 Task: Play online Dominion games in easy mode.
Action: Mouse moved to (215, 582)
Screenshot: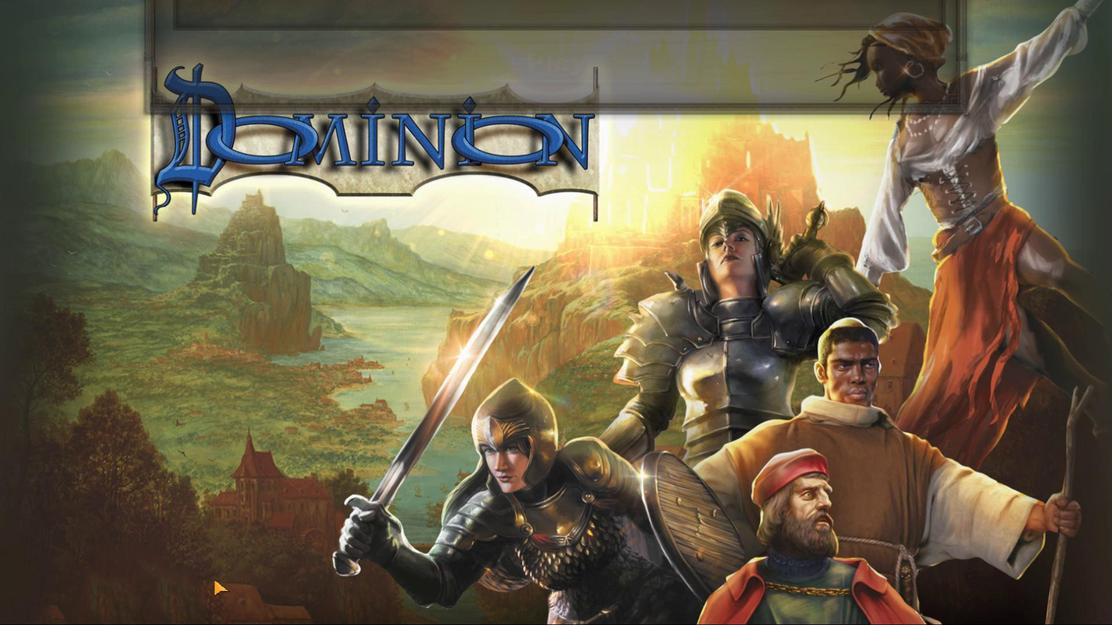 
Action: Mouse pressed left at (215, 582)
Screenshot: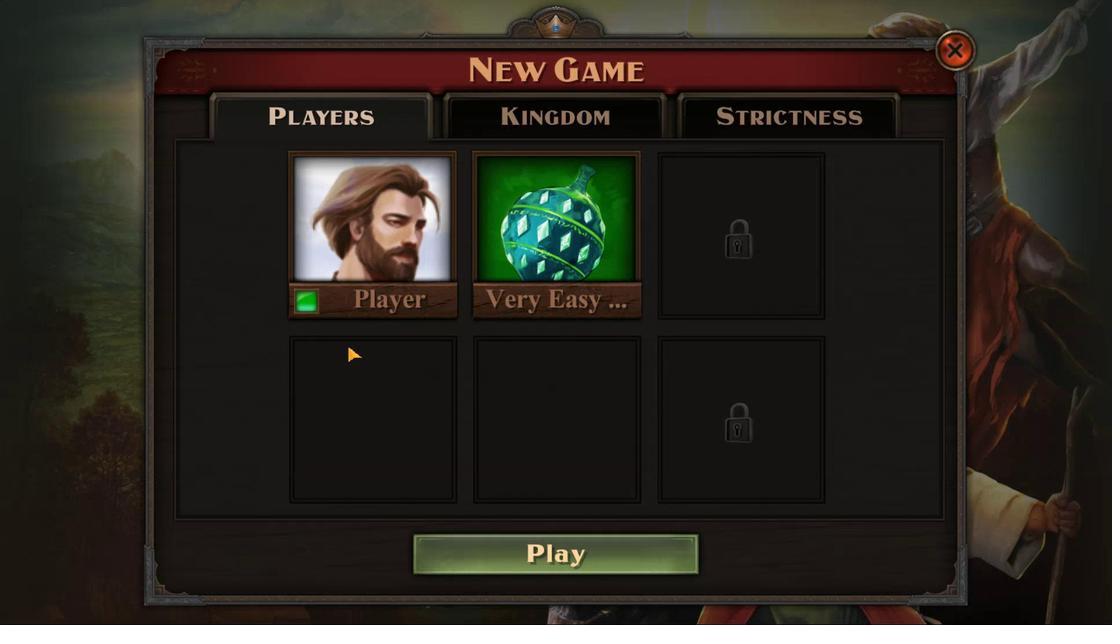 
Action: Mouse moved to (540, 230)
Screenshot: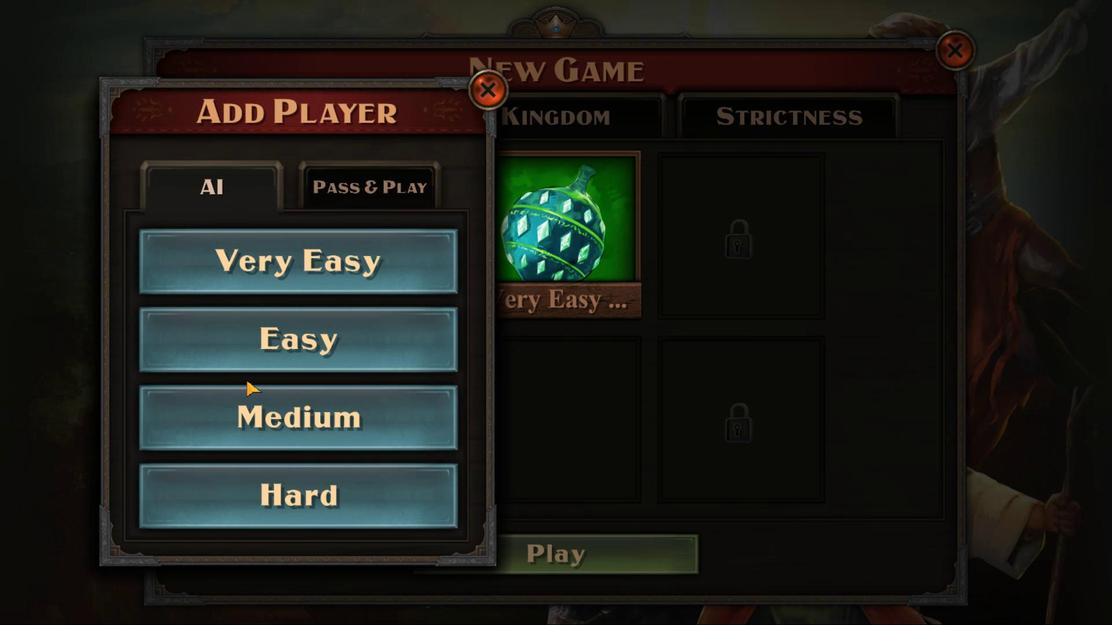 
Action: Mouse pressed left at (540, 230)
Screenshot: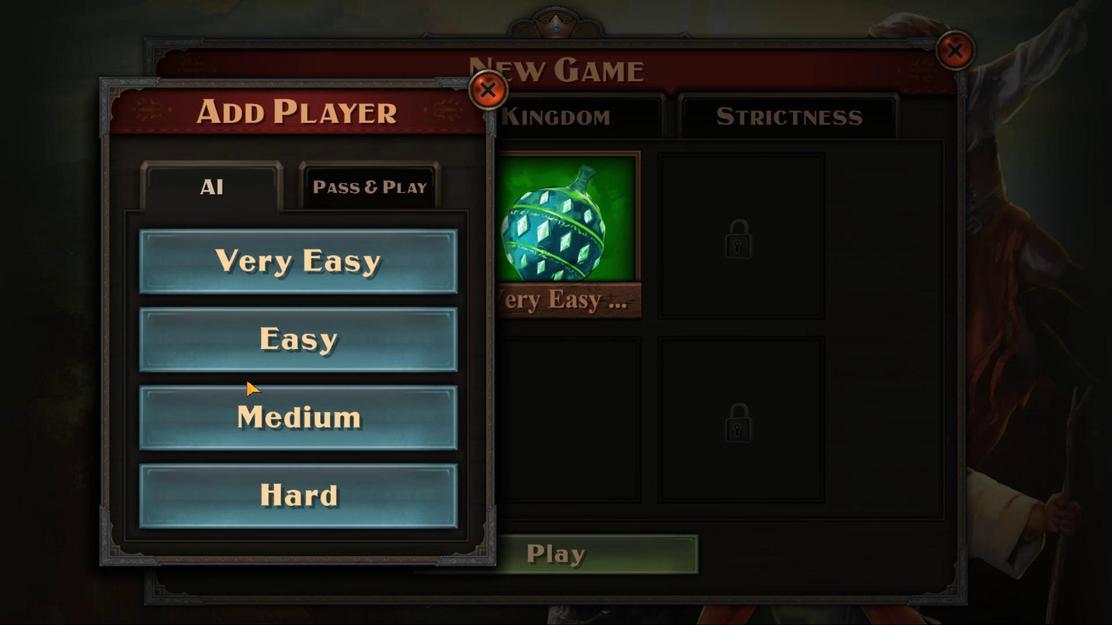 
Action: Mouse moved to (305, 336)
Screenshot: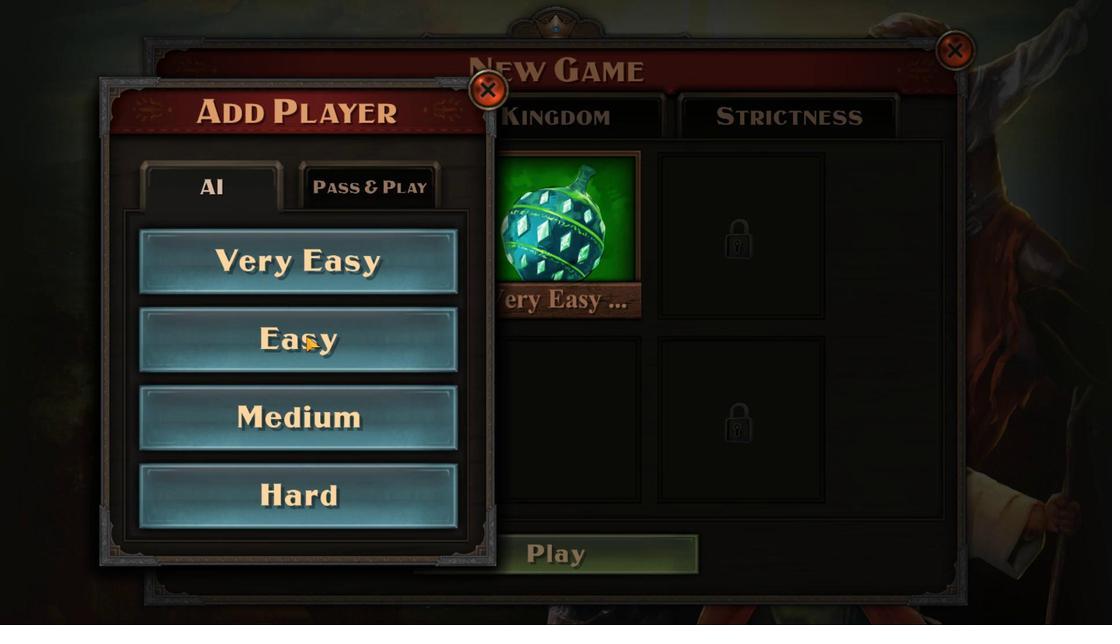 
Action: Mouse pressed left at (305, 336)
Screenshot: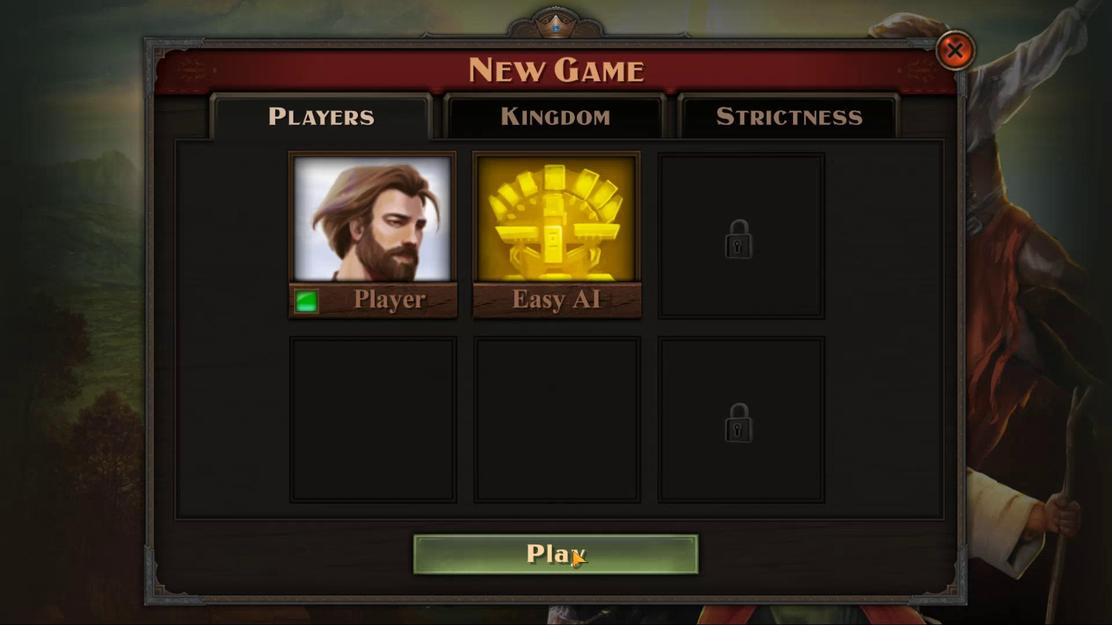 
Action: Mouse moved to (571, 550)
Screenshot: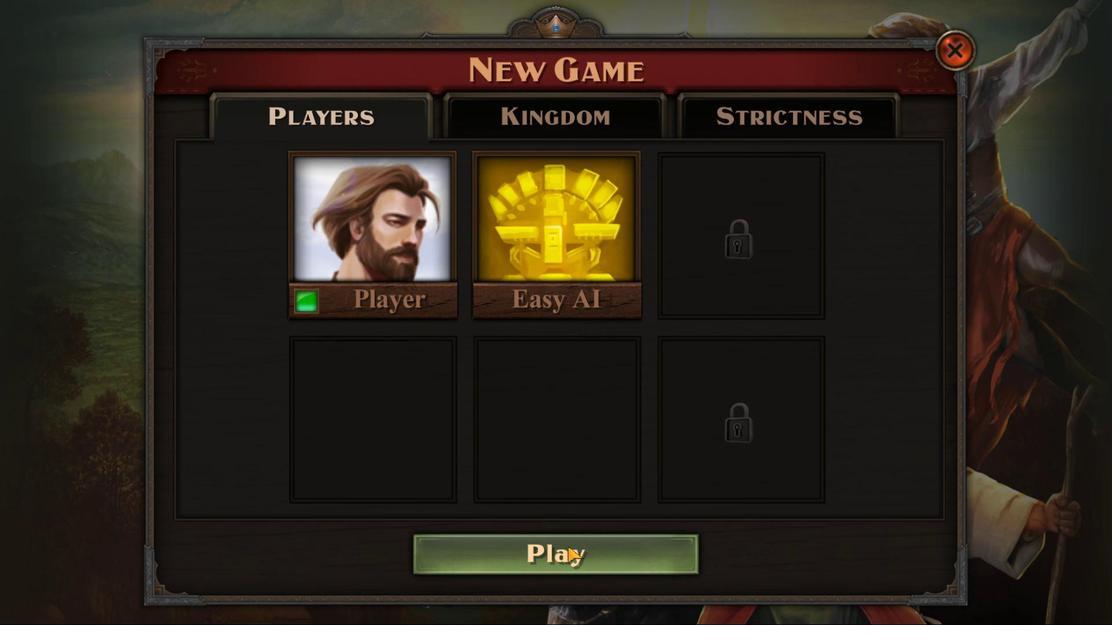 
Action: Mouse pressed left at (571, 550)
Screenshot: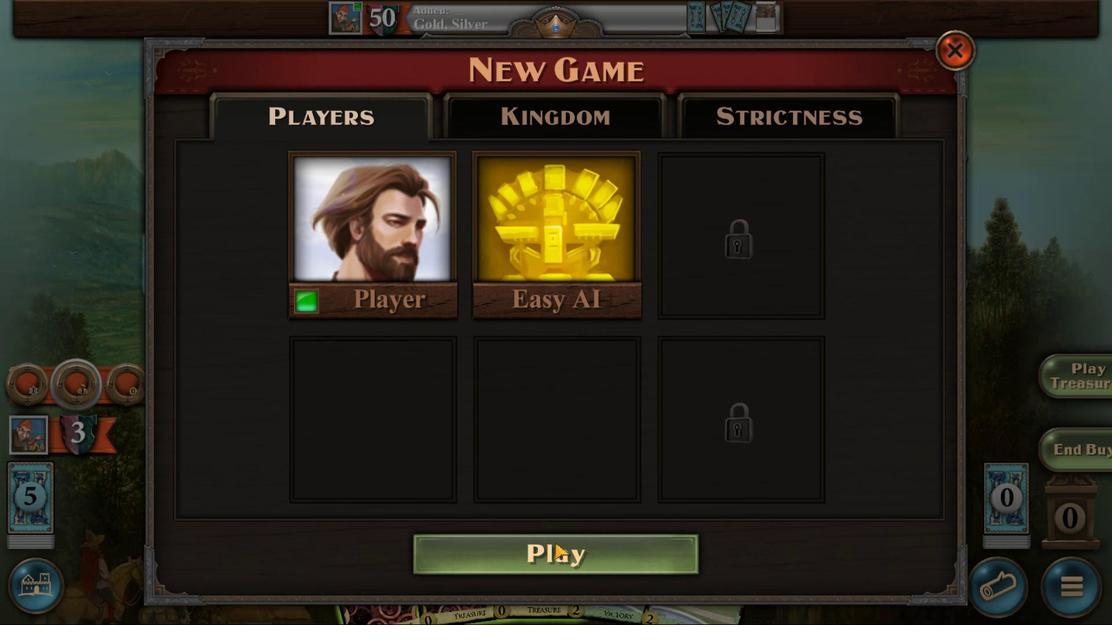 
Action: Mouse moved to (423, 535)
Screenshot: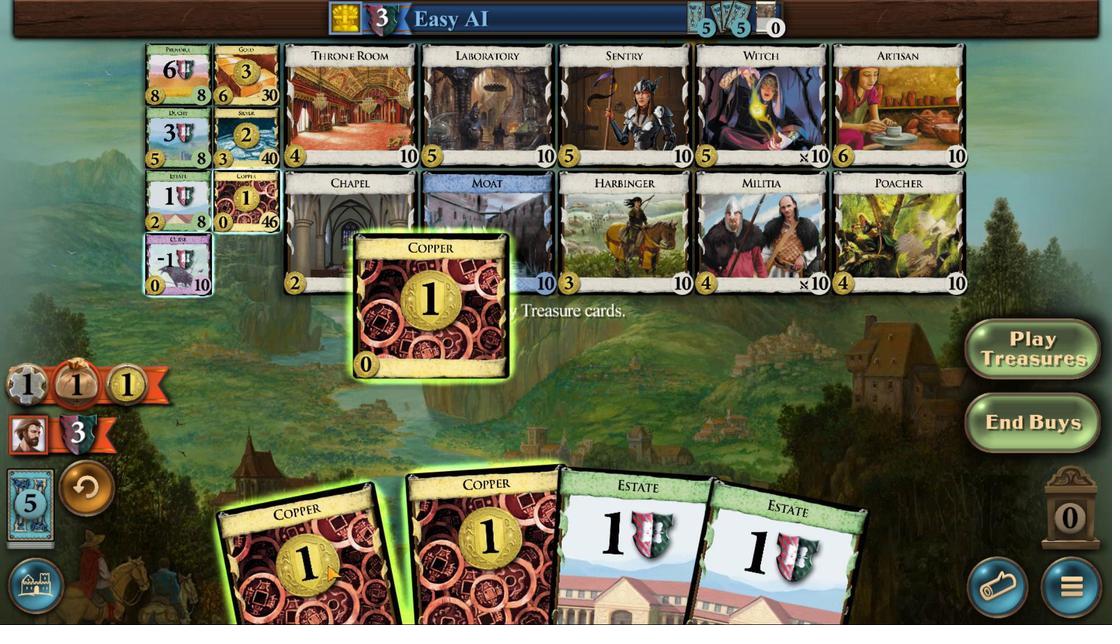 
Action: Mouse scrolled (423, 534) with delta (0, 0)
Screenshot: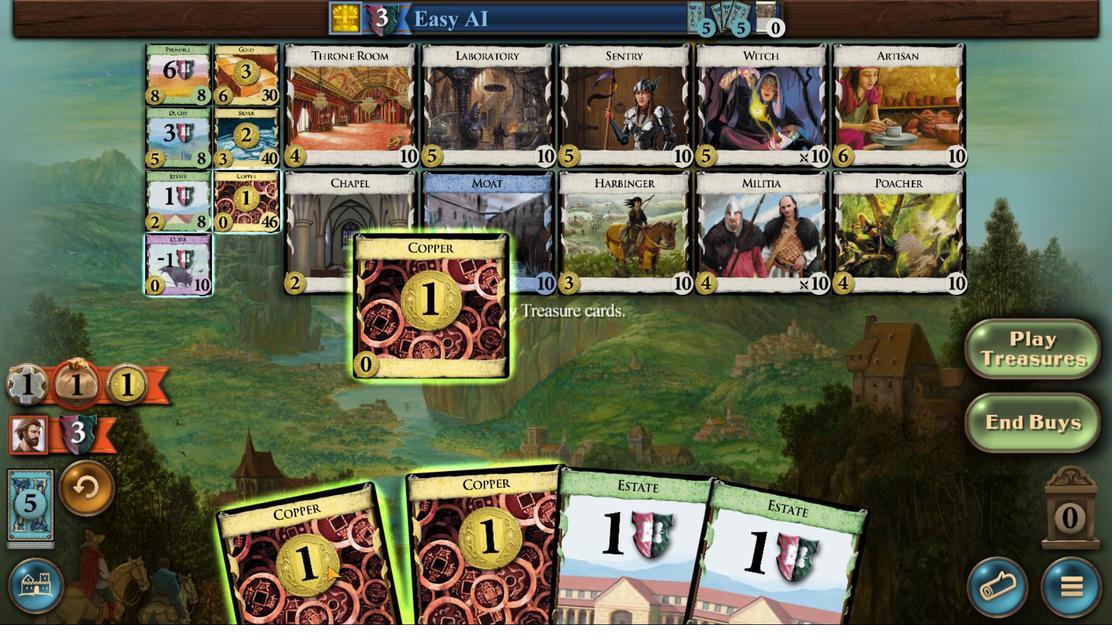 
Action: Mouse scrolled (423, 534) with delta (0, 0)
Screenshot: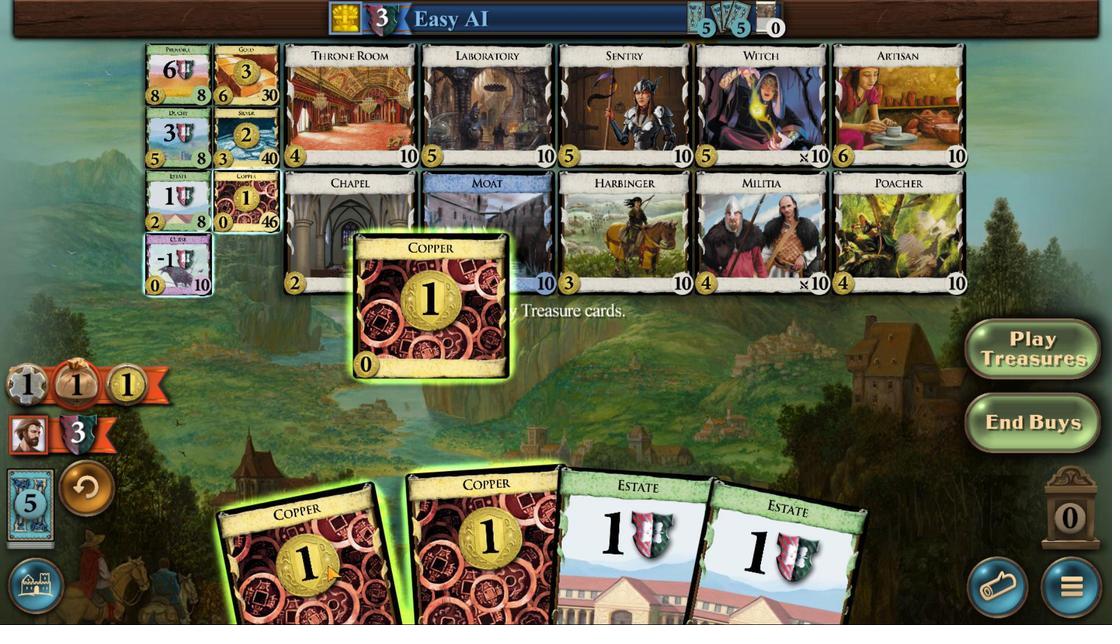 
Action: Mouse scrolled (423, 534) with delta (0, 0)
Screenshot: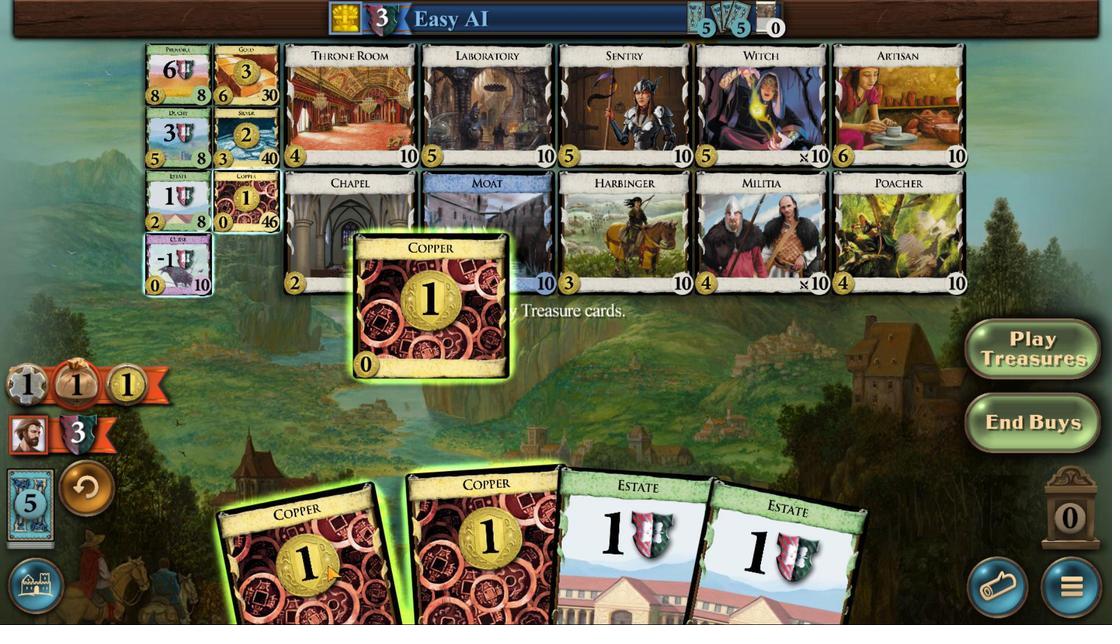 
Action: Mouse scrolled (423, 534) with delta (0, 0)
Screenshot: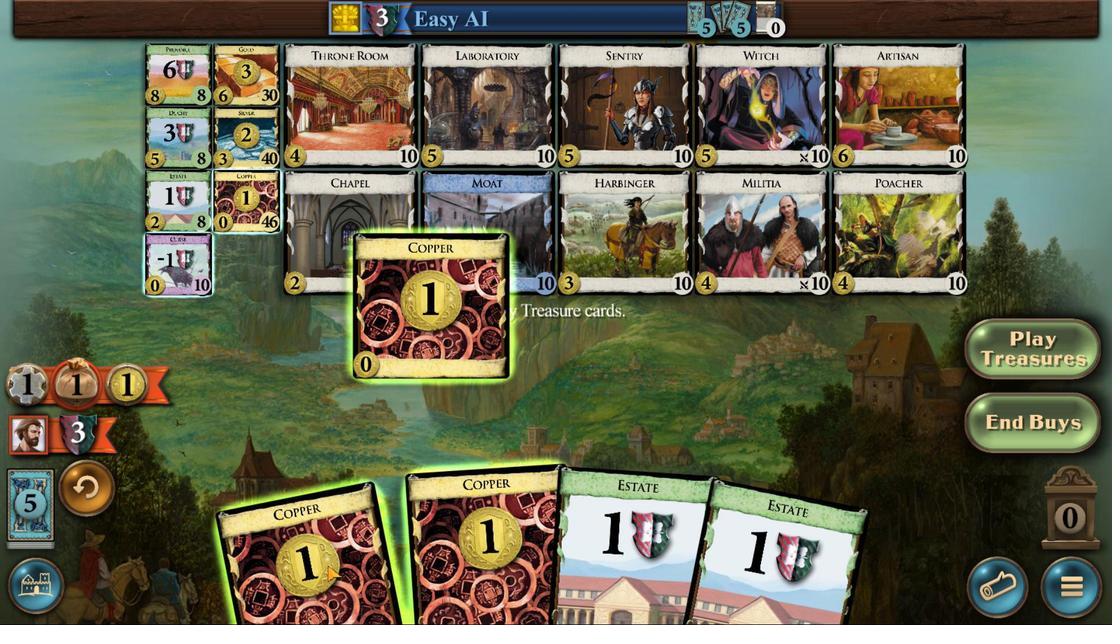 
Action: Mouse moved to (317, 566)
Screenshot: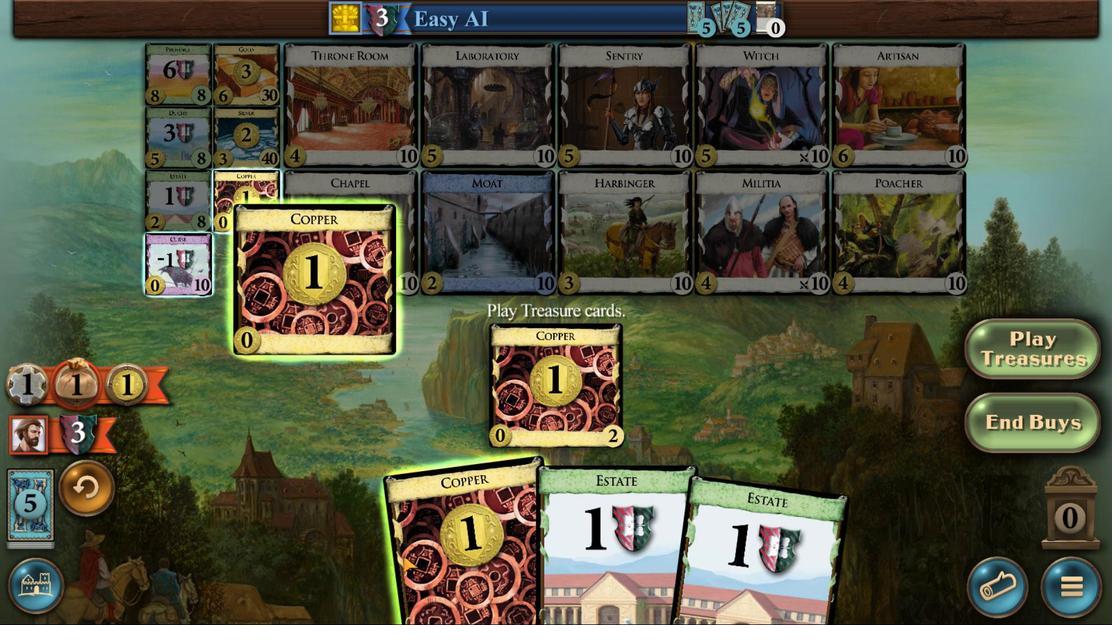 
Action: Mouse scrolled (317, 565) with delta (0, 0)
Screenshot: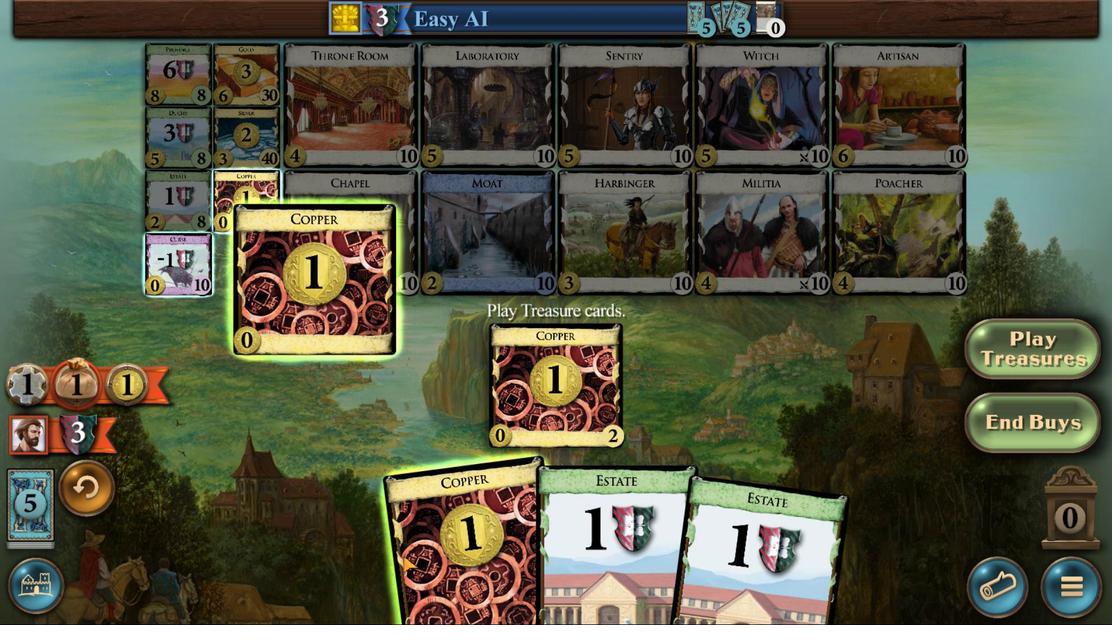 
Action: Mouse scrolled (317, 565) with delta (0, 0)
Screenshot: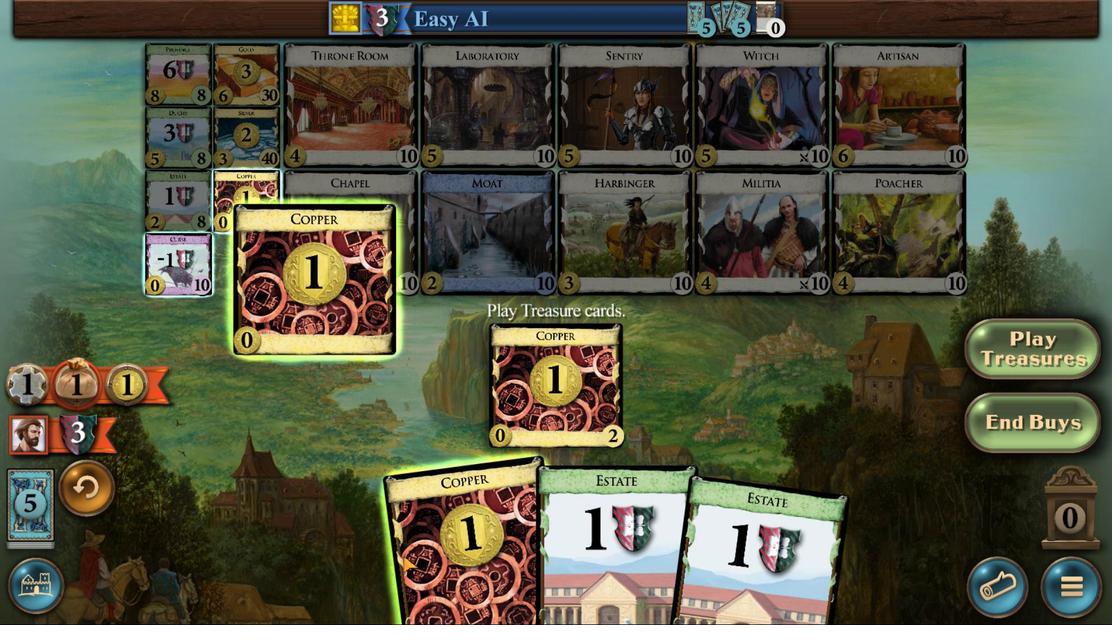 
Action: Mouse scrolled (317, 565) with delta (0, 0)
Screenshot: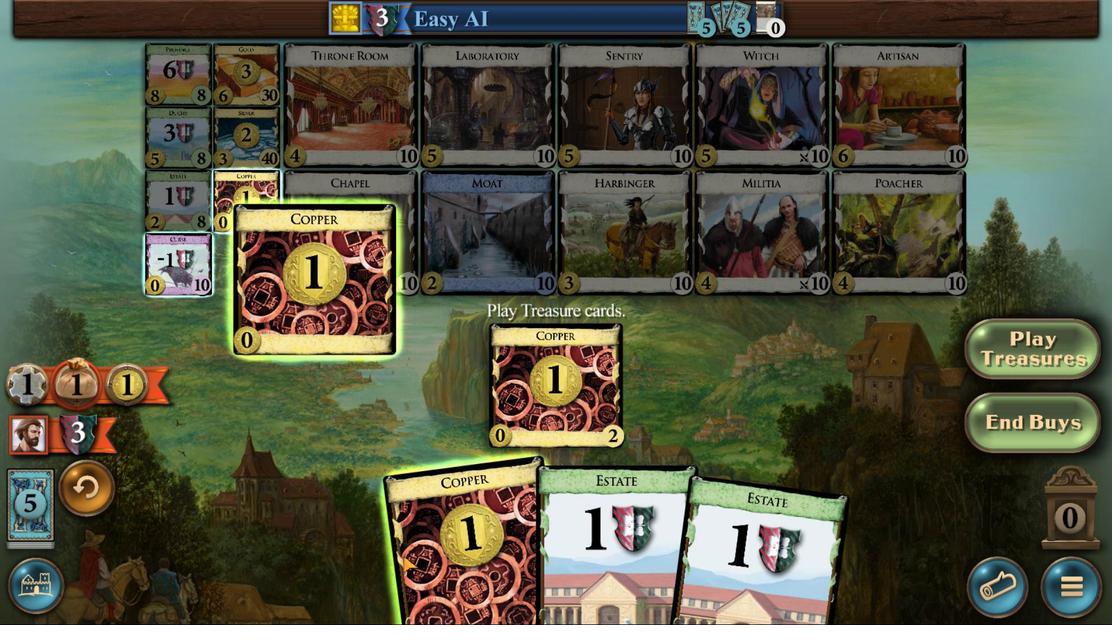 
Action: Mouse moved to (418, 550)
Screenshot: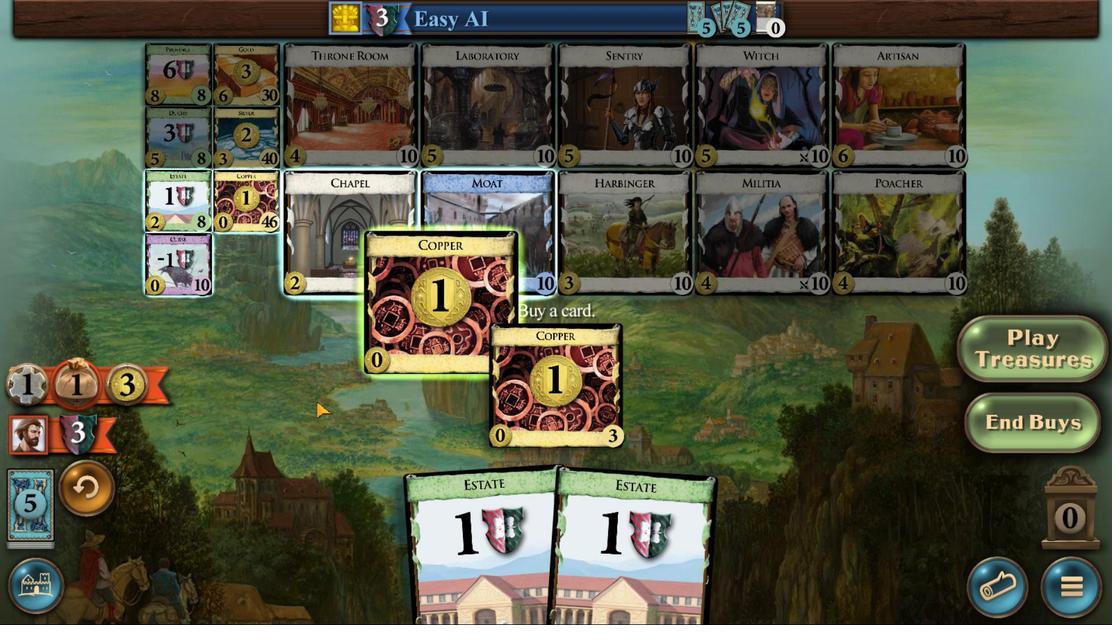
Action: Mouse scrolled (418, 549) with delta (0, 0)
Screenshot: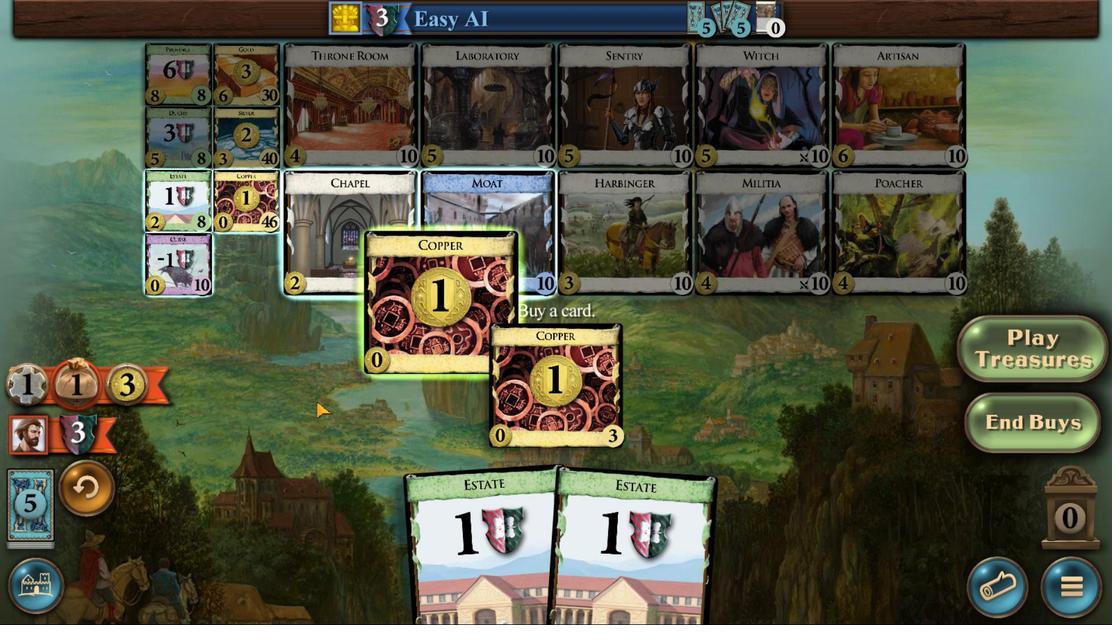 
Action: Mouse moved to (421, 559)
Screenshot: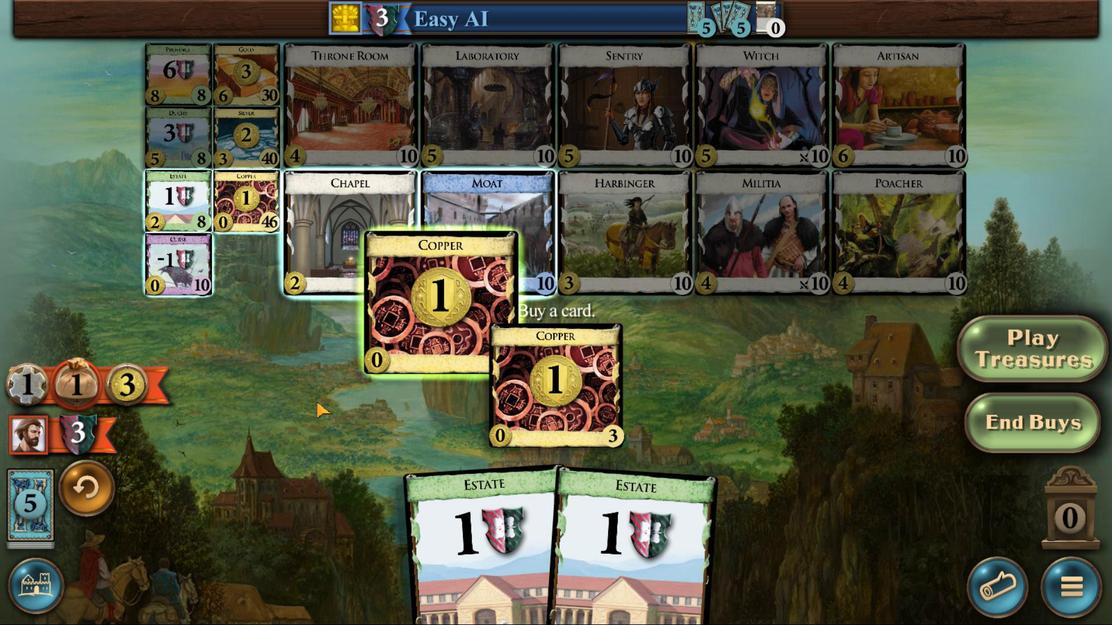 
Action: Mouse scrolled (421, 558) with delta (0, 0)
Screenshot: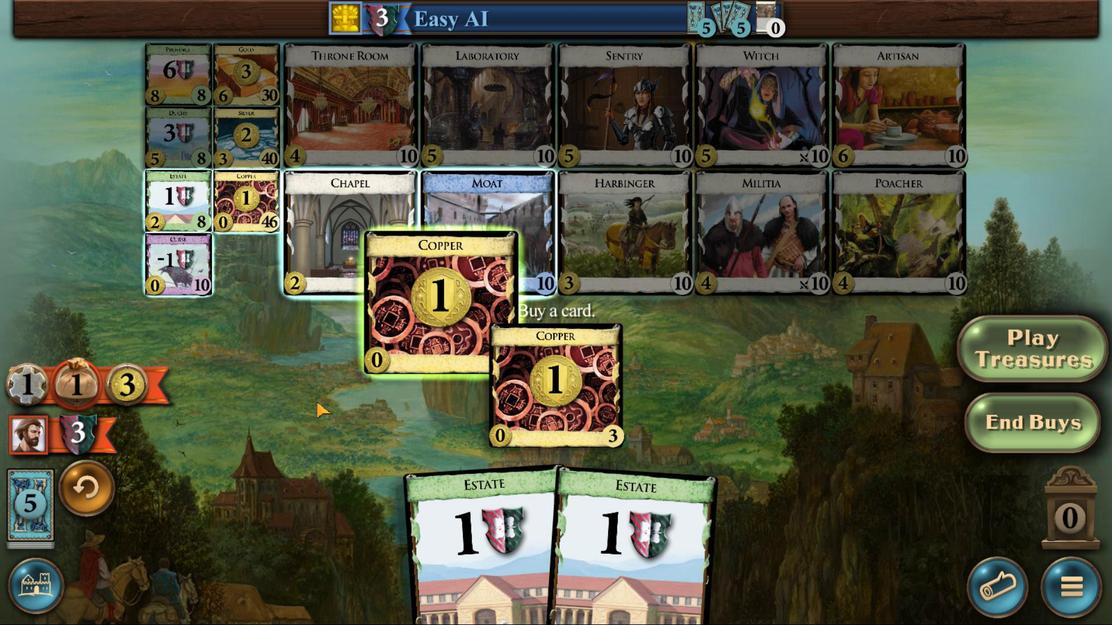 
Action: Mouse moved to (421, 565)
Screenshot: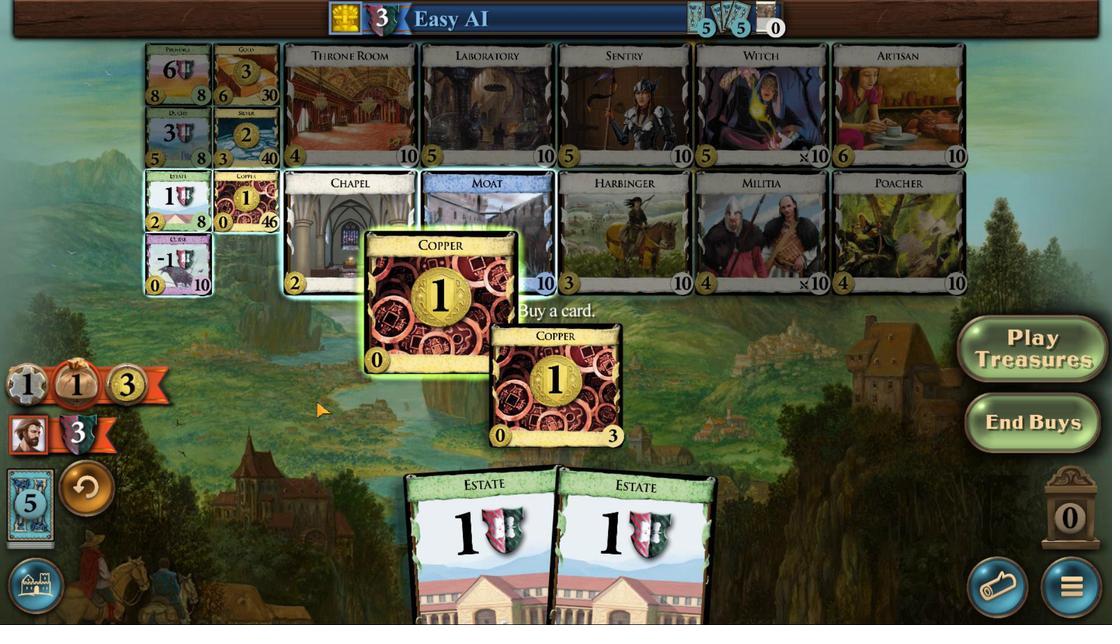 
Action: Mouse scrolled (421, 563) with delta (0, 0)
Screenshot: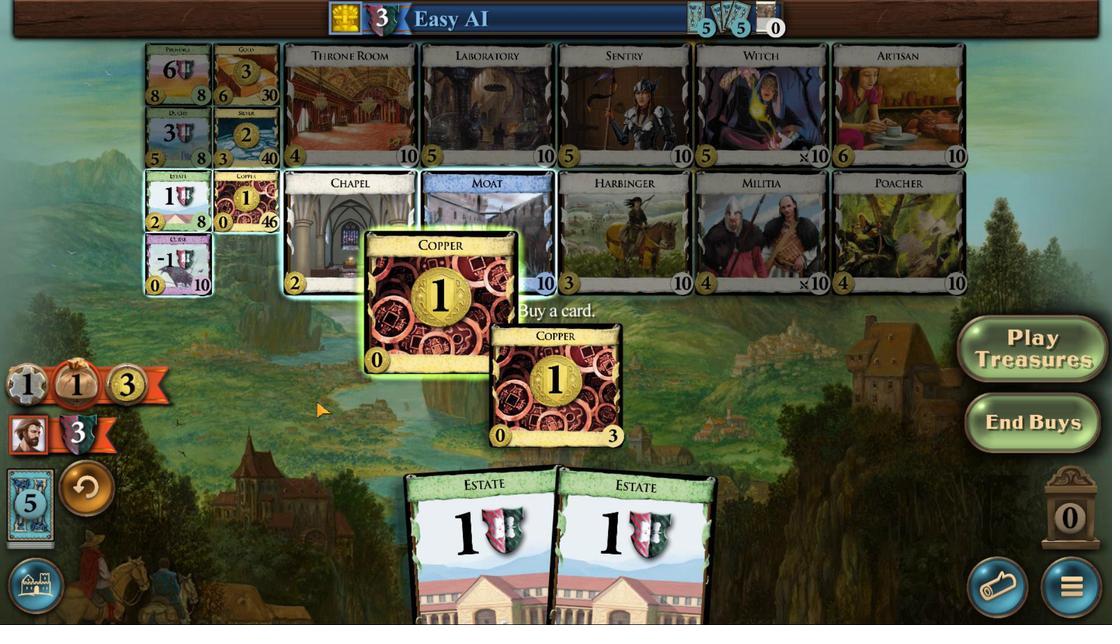 
Action: Mouse moved to (421, 567)
Screenshot: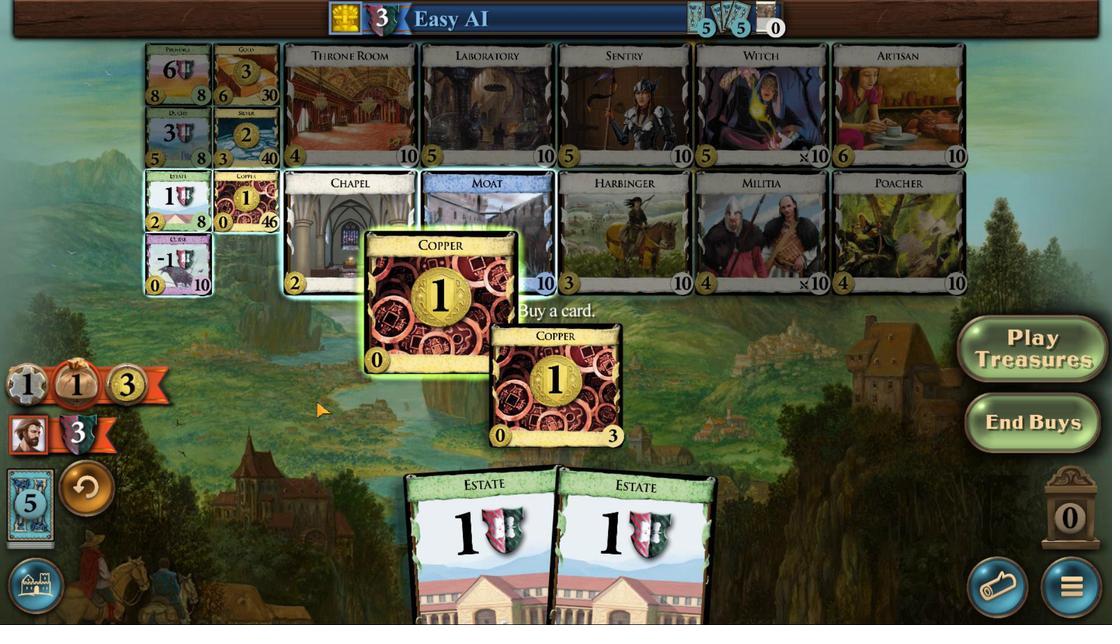 
Action: Mouse scrolled (421, 566) with delta (0, 0)
Screenshot: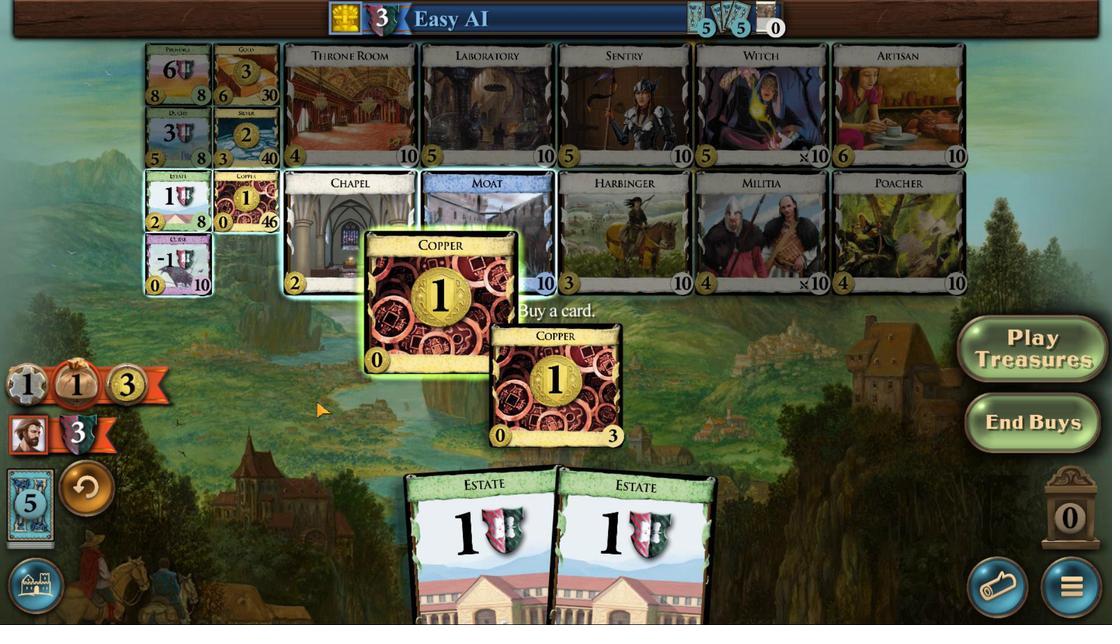 
Action: Mouse moved to (236, 146)
Screenshot: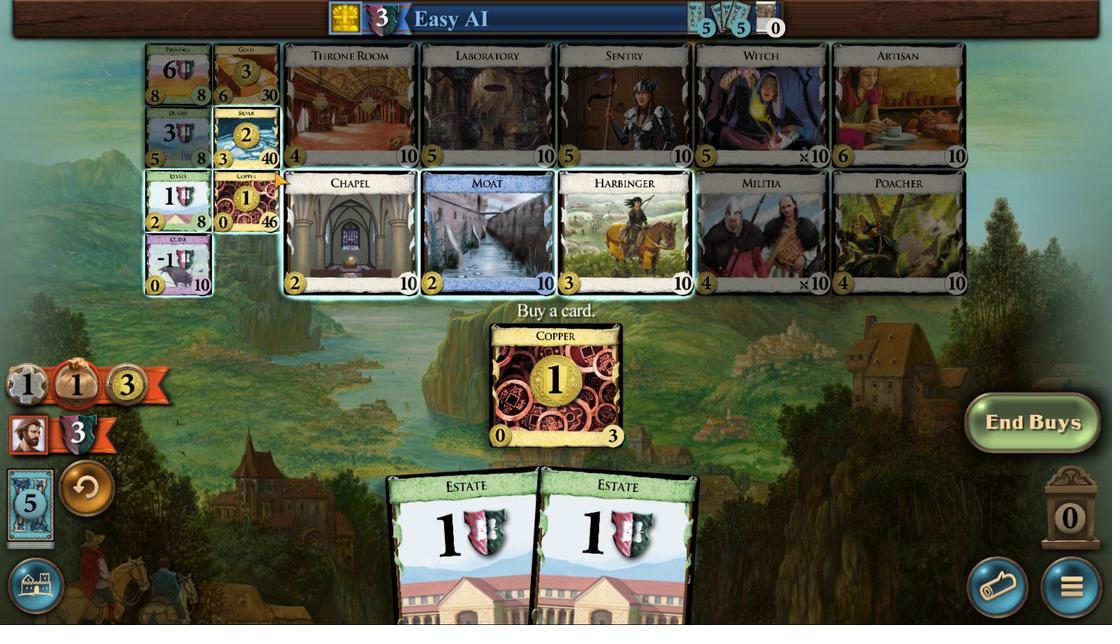 
Action: Mouse pressed left at (236, 146)
Screenshot: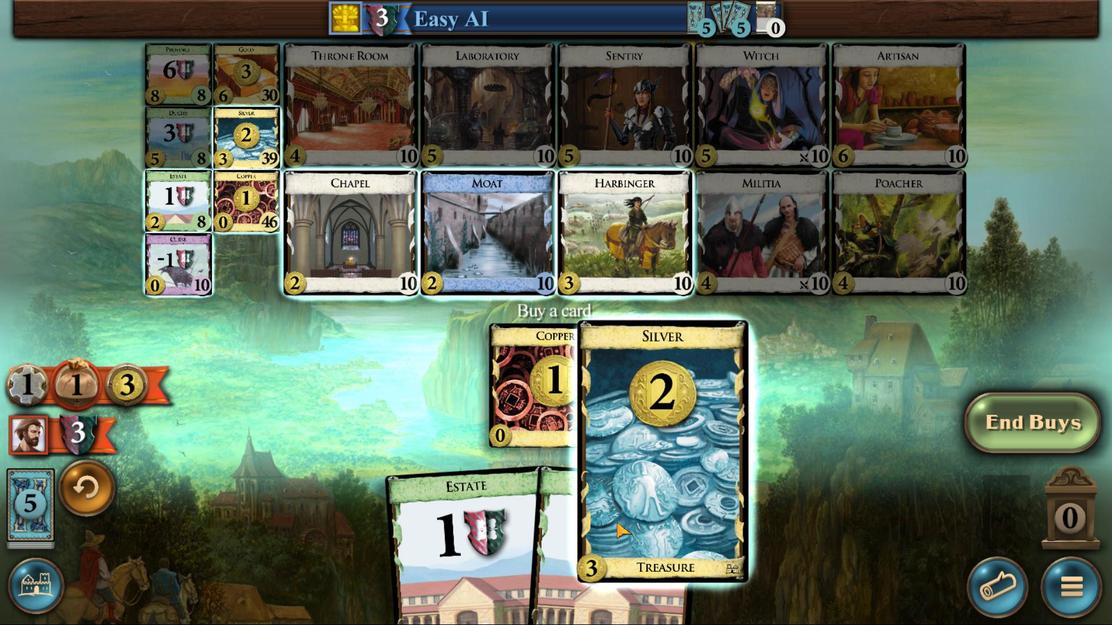 
Action: Mouse moved to (323, 591)
Screenshot: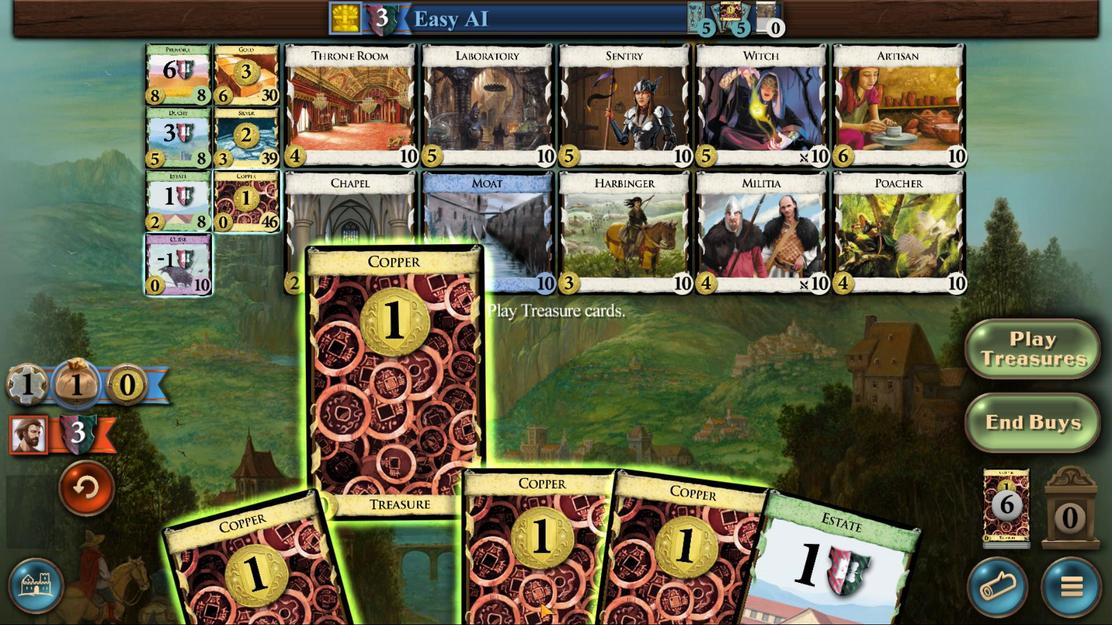 
Action: Mouse scrolled (323, 590) with delta (0, 0)
Screenshot: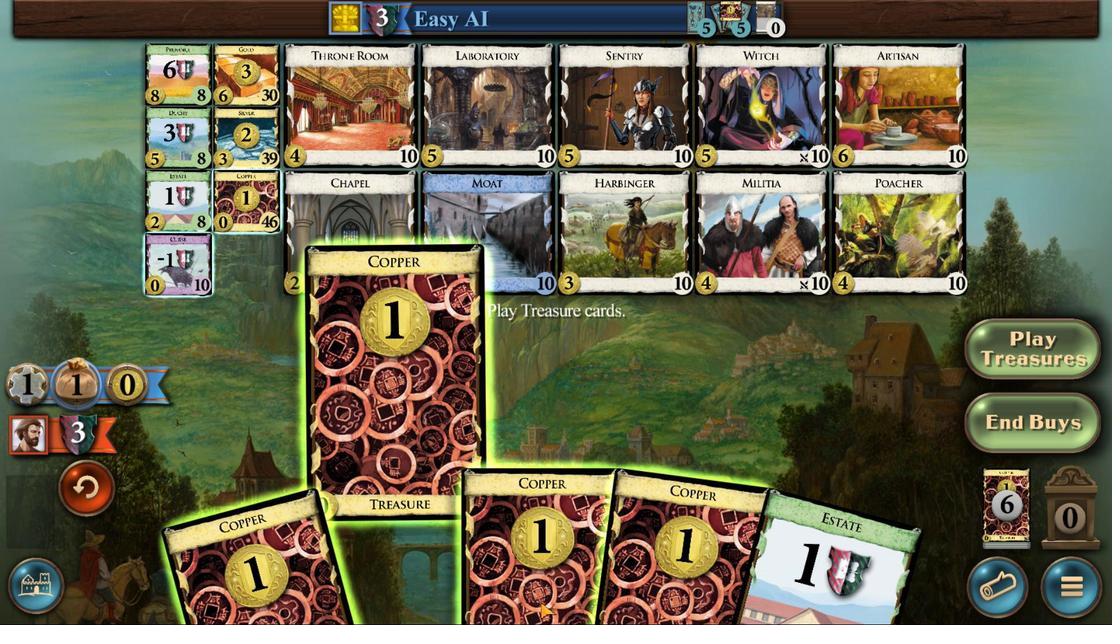 
Action: Mouse moved to (645, 573)
Screenshot: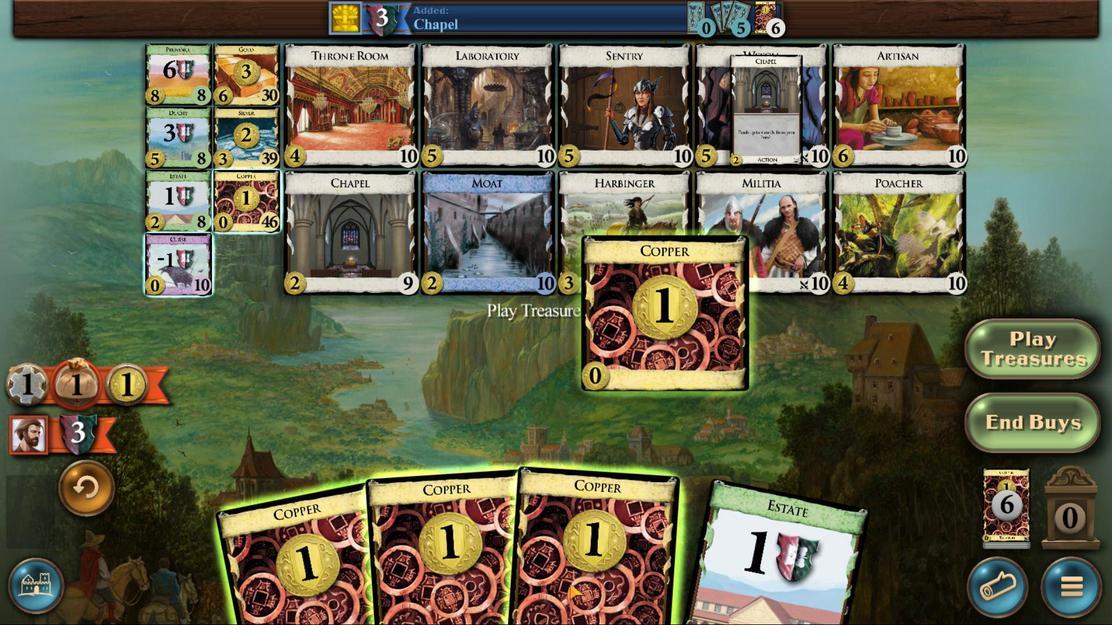 
Action: Mouse scrolled (645, 572) with delta (0, 0)
Screenshot: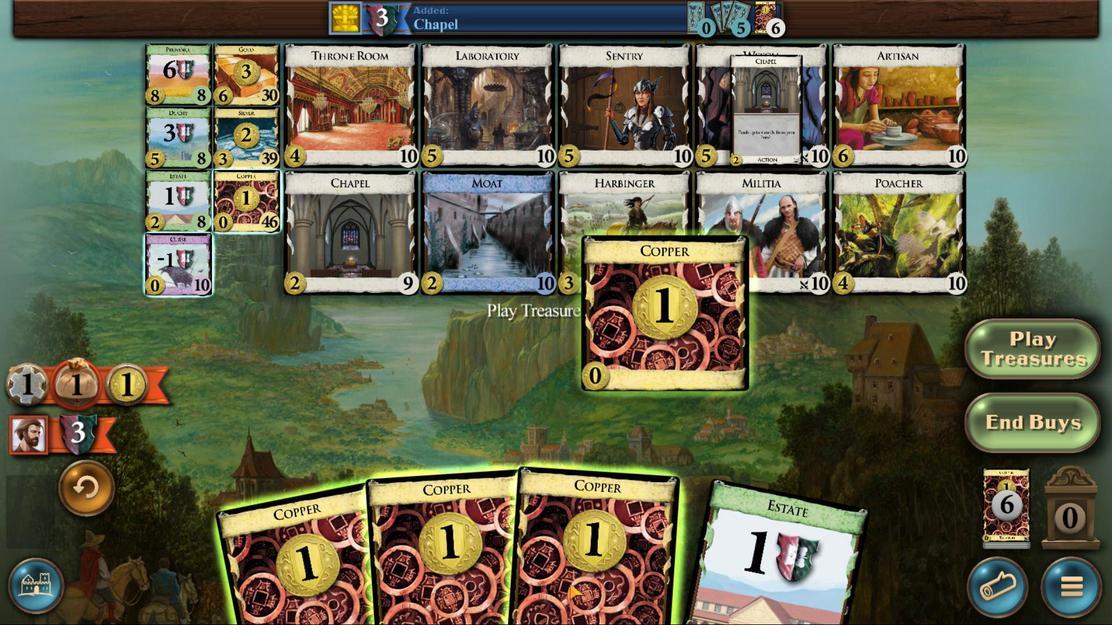 
Action: Mouse moved to (567, 585)
Screenshot: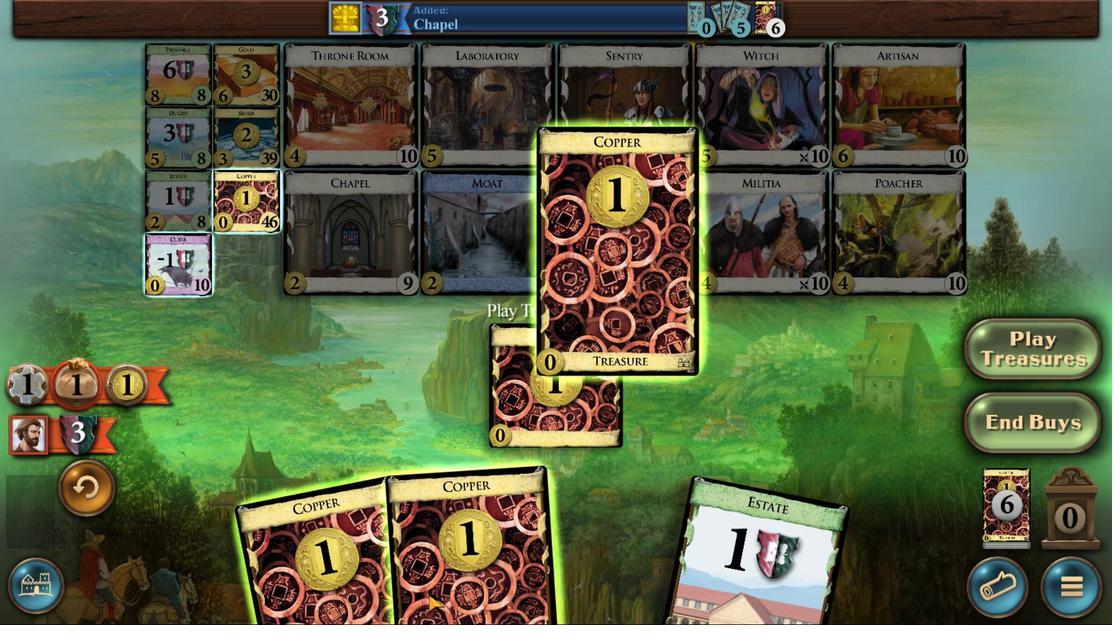 
Action: Mouse scrolled (567, 584) with delta (0, 0)
Screenshot: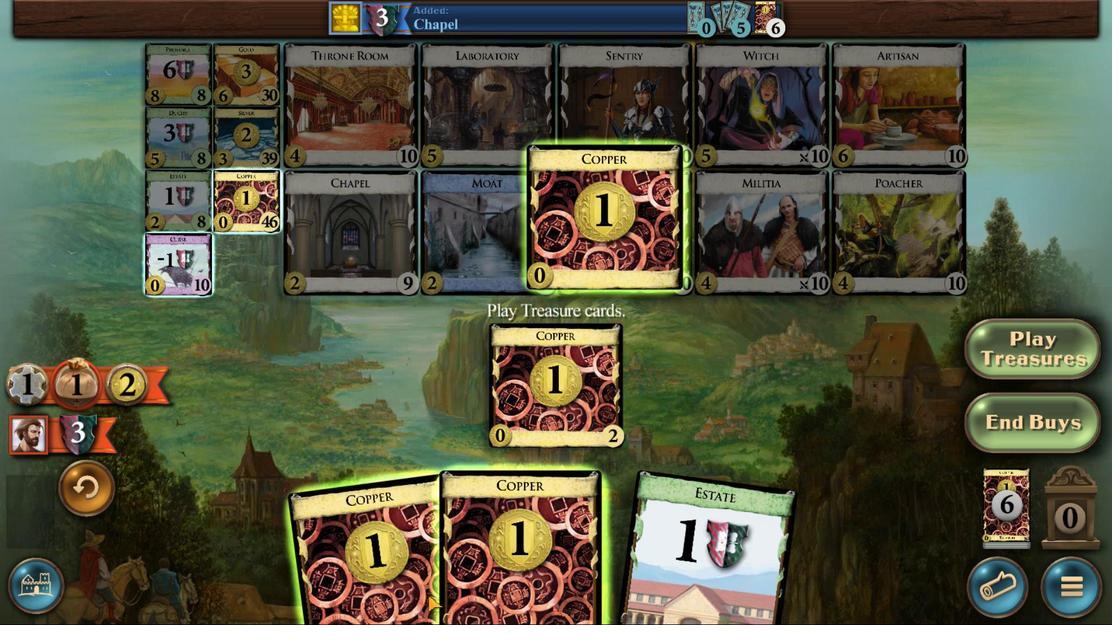 
Action: Mouse moved to (567, 587)
Screenshot: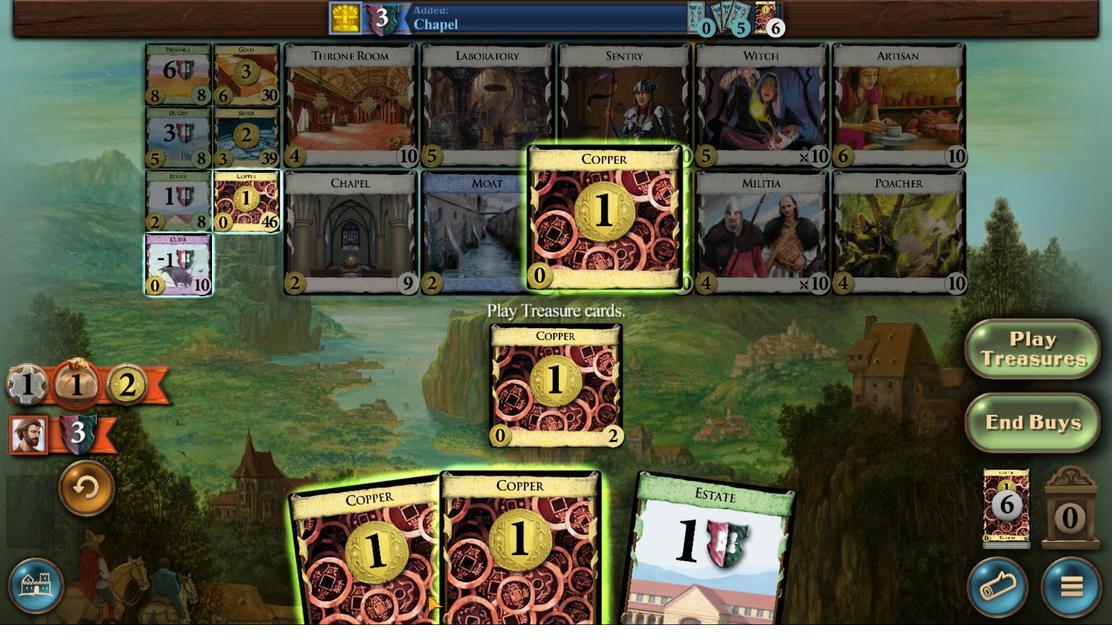 
Action: Mouse scrolled (567, 587) with delta (0, 0)
Screenshot: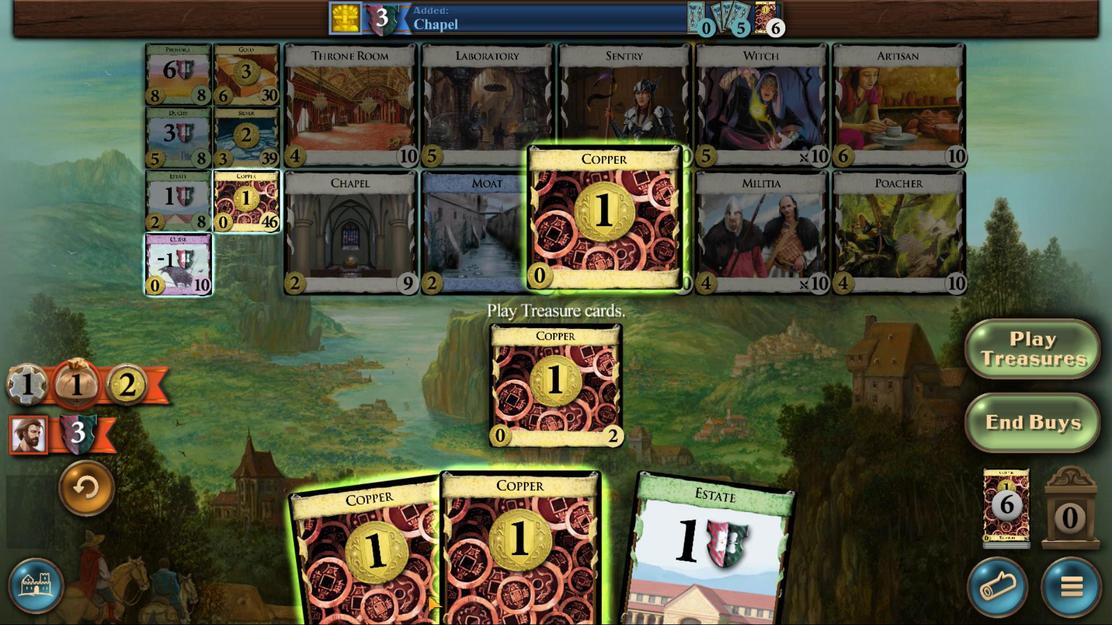 
Action: Mouse moved to (567, 588)
Screenshot: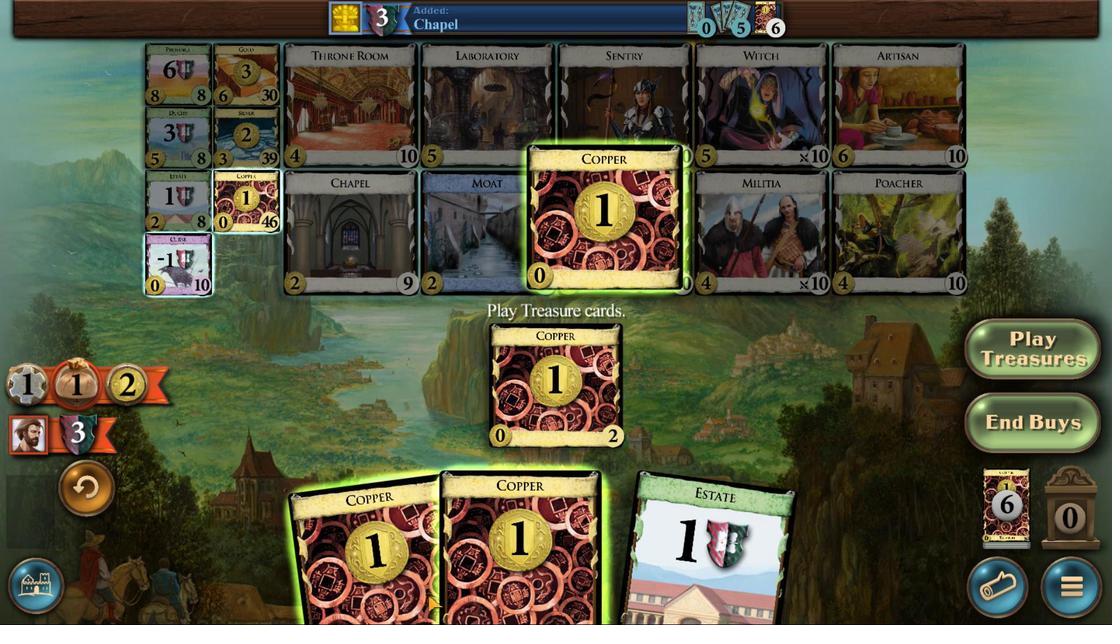 
Action: Mouse scrolled (567, 587) with delta (0, 0)
Screenshot: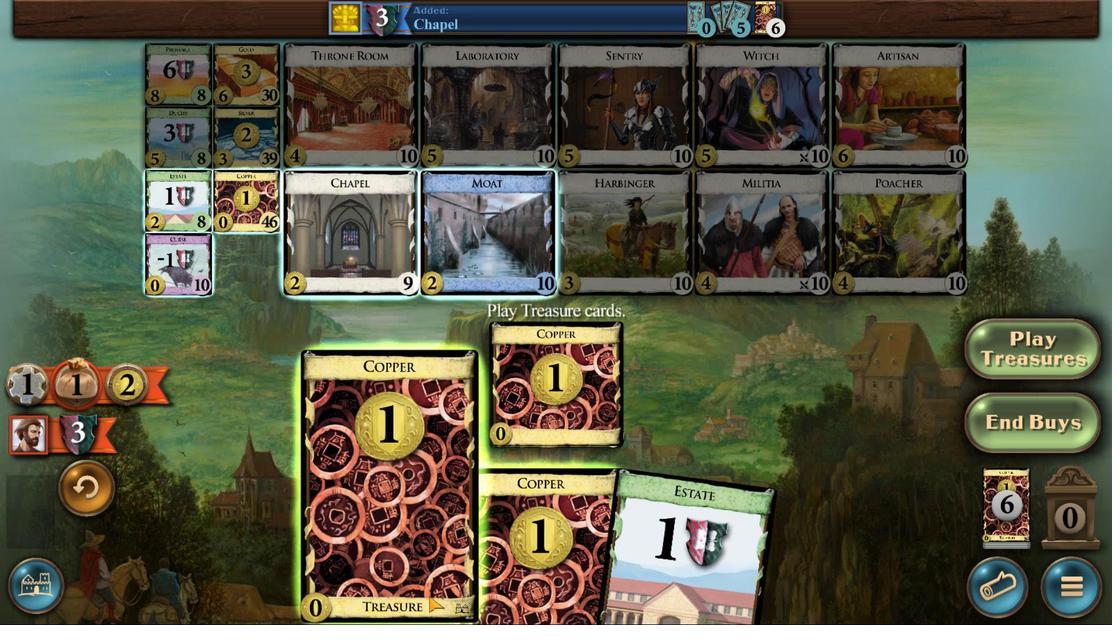 
Action: Mouse moved to (427, 596)
Screenshot: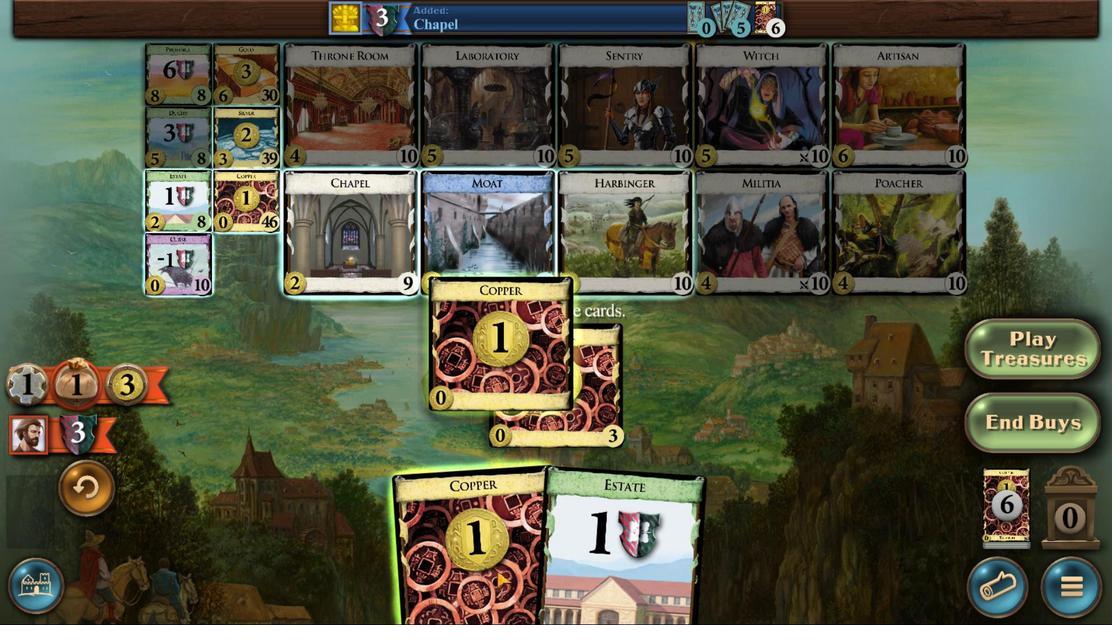 
Action: Mouse scrolled (427, 595) with delta (0, 0)
Screenshot: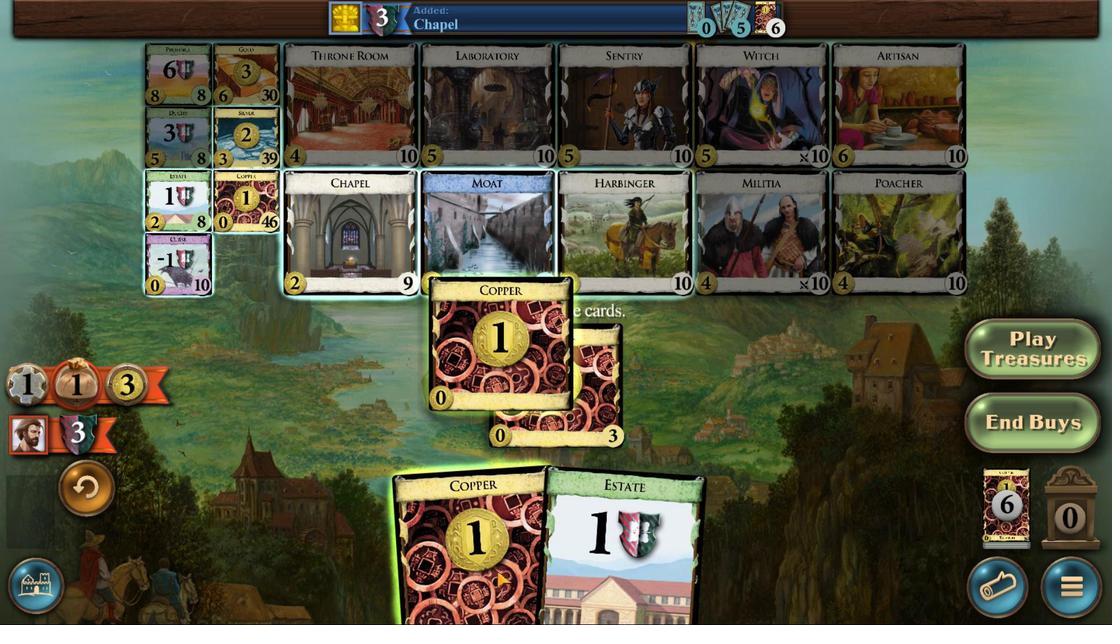 
Action: Mouse moved to (428, 596)
Screenshot: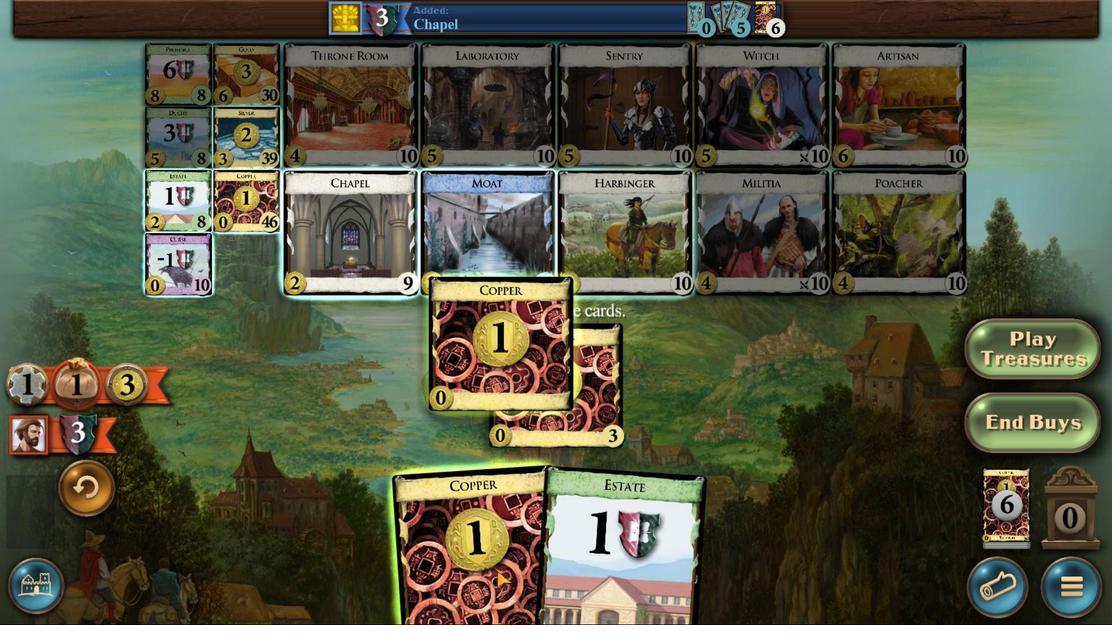
Action: Mouse scrolled (428, 596) with delta (0, 0)
Screenshot: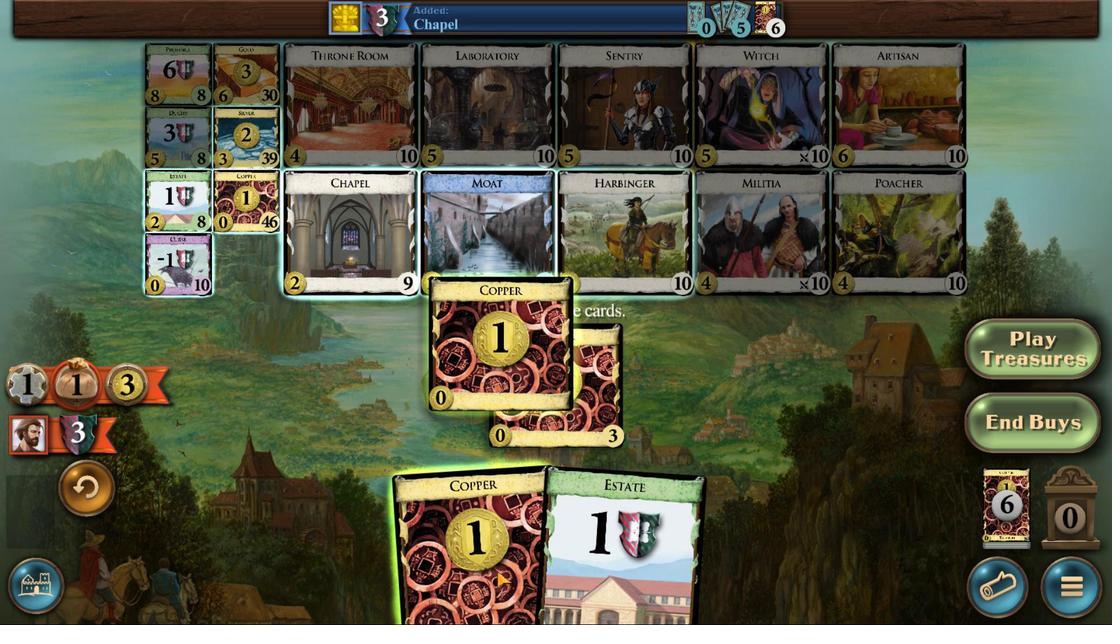 
Action: Mouse moved to (480, 575)
Screenshot: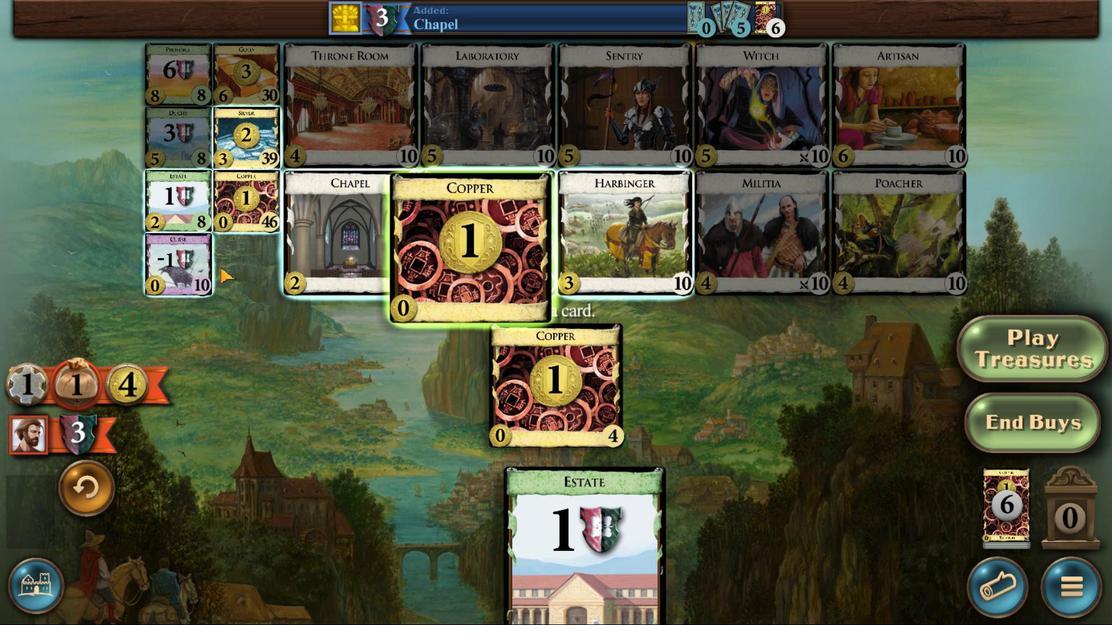 
Action: Mouse scrolled (480, 574) with delta (0, 0)
Screenshot: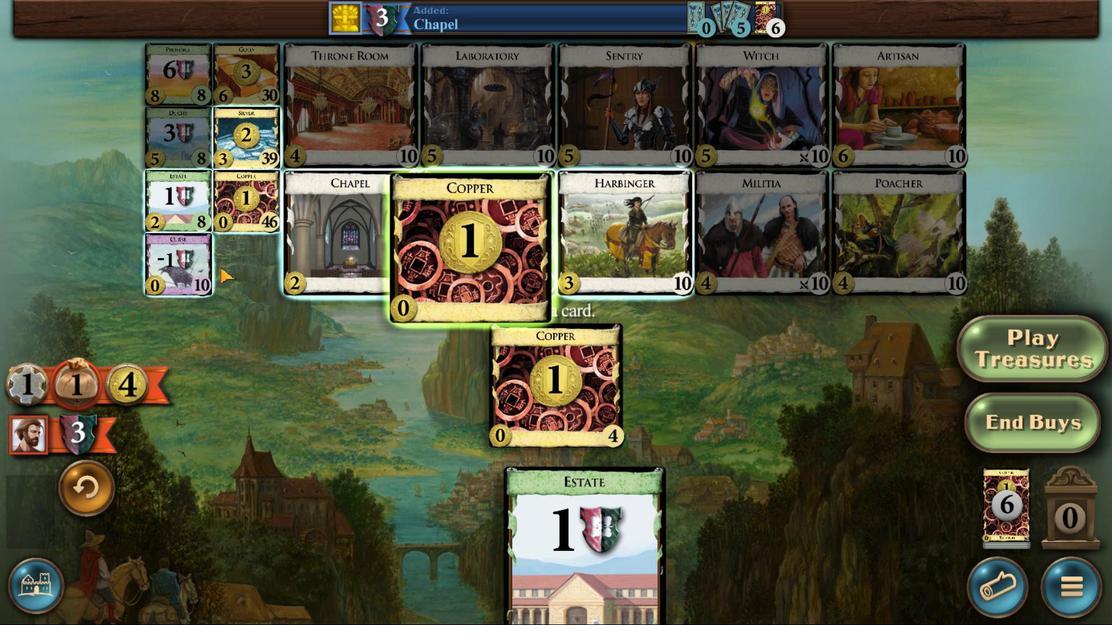 
Action: Mouse moved to (472, 579)
Screenshot: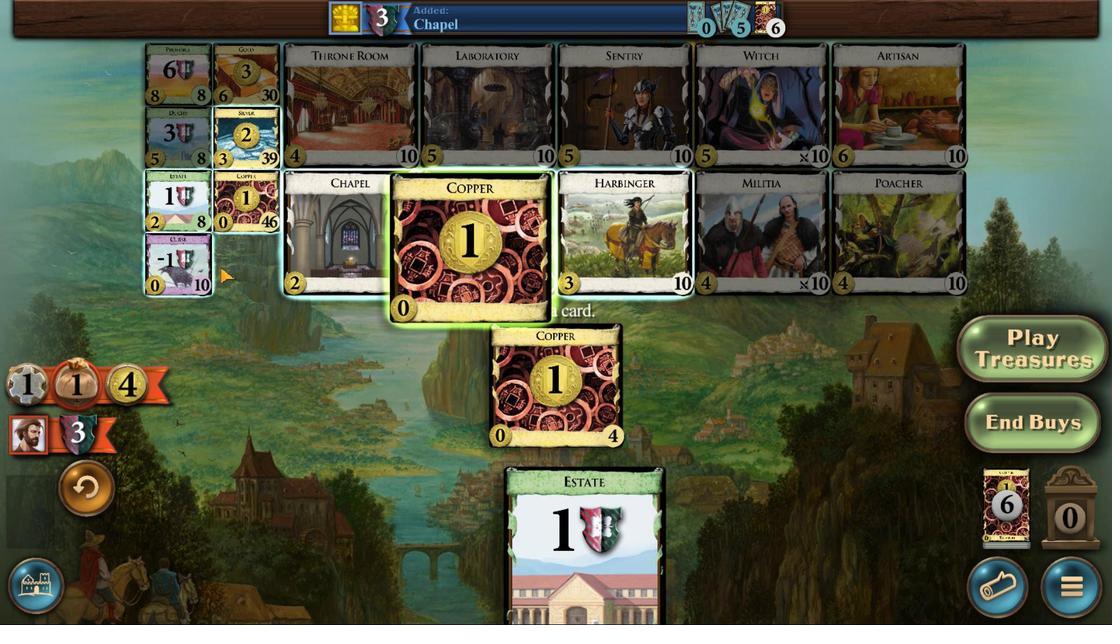 
Action: Mouse scrolled (472, 578) with delta (0, 0)
Screenshot: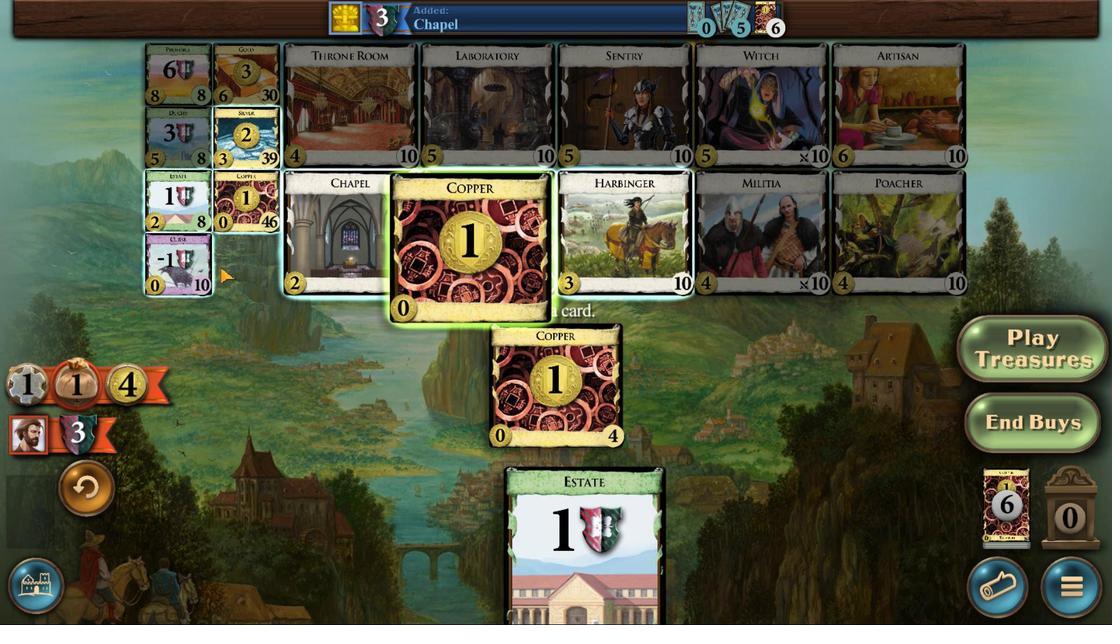 
Action: Mouse moved to (471, 580)
Screenshot: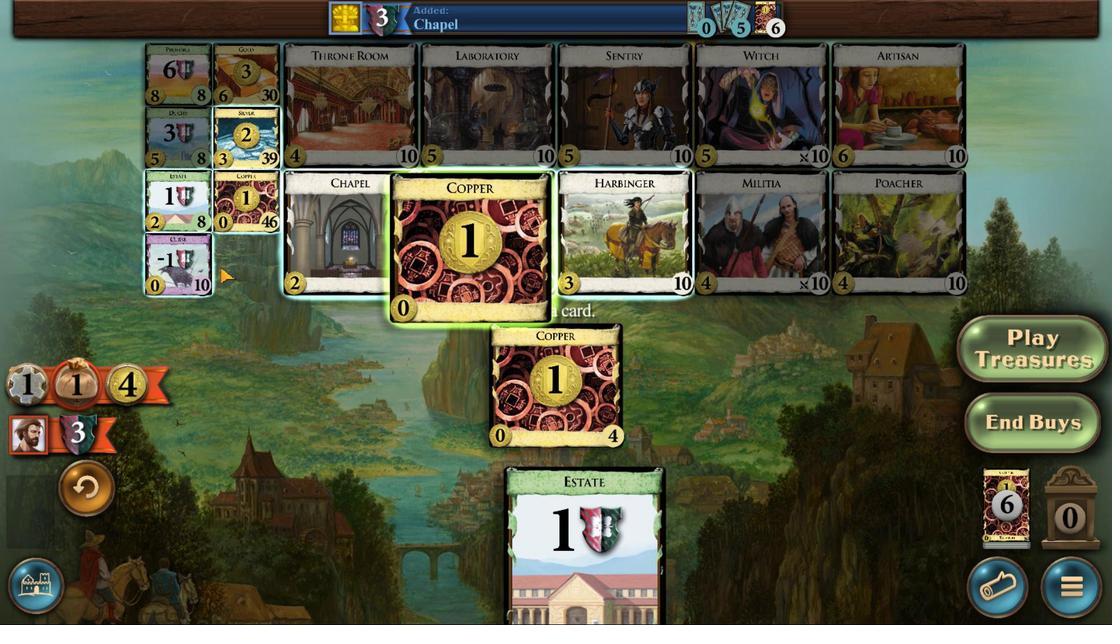 
Action: Mouse scrolled (471, 580) with delta (0, 0)
Screenshot: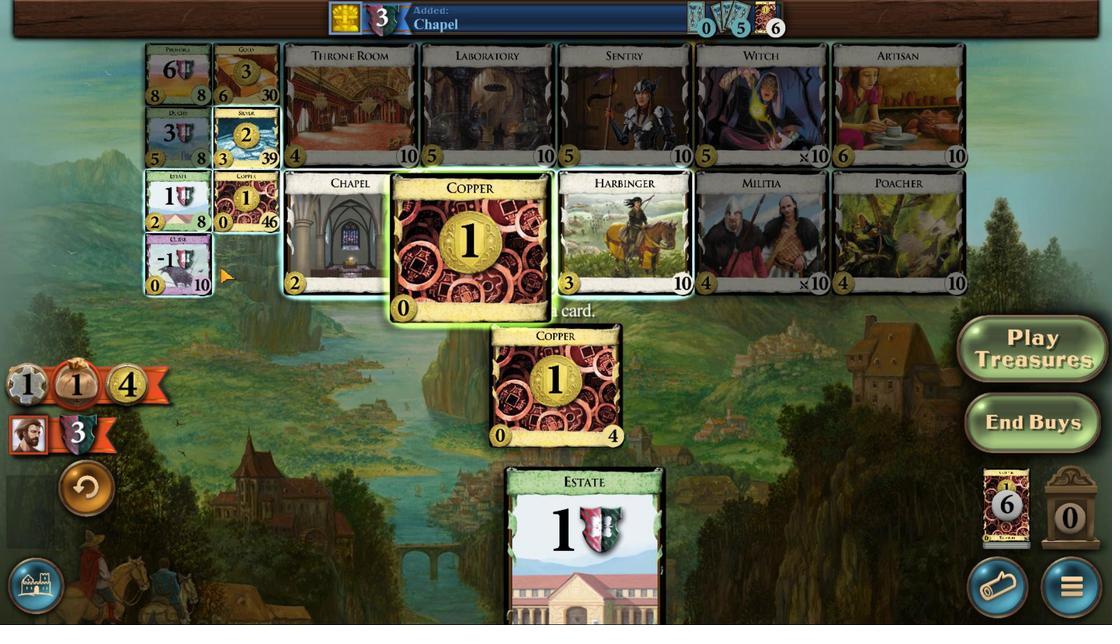 
Action: Mouse moved to (231, 131)
Screenshot: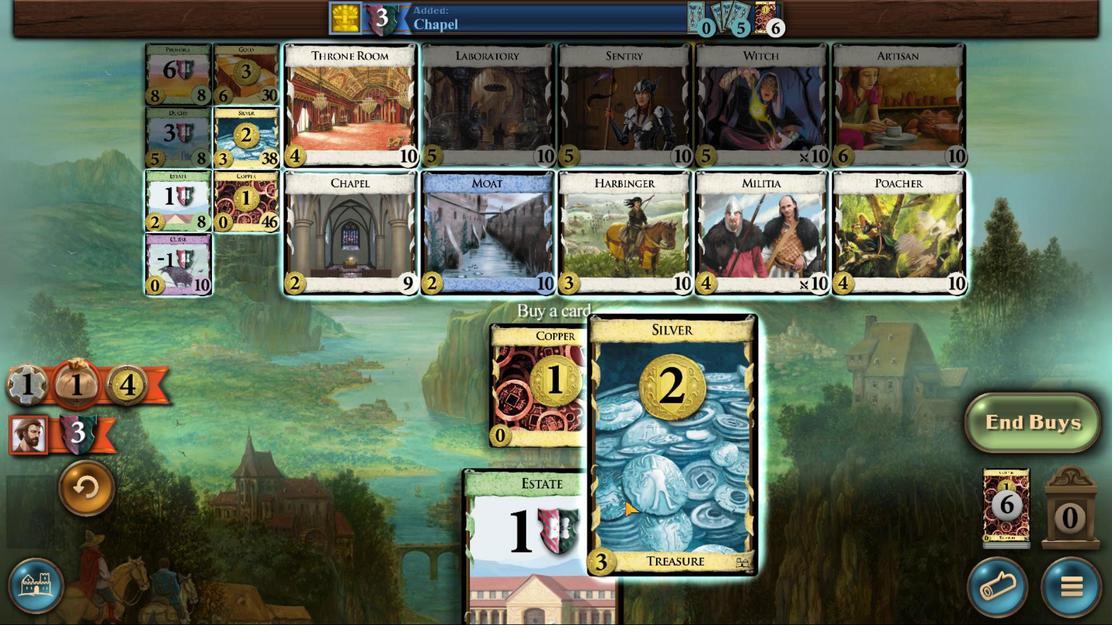 
Action: Mouse pressed left at (231, 131)
Screenshot: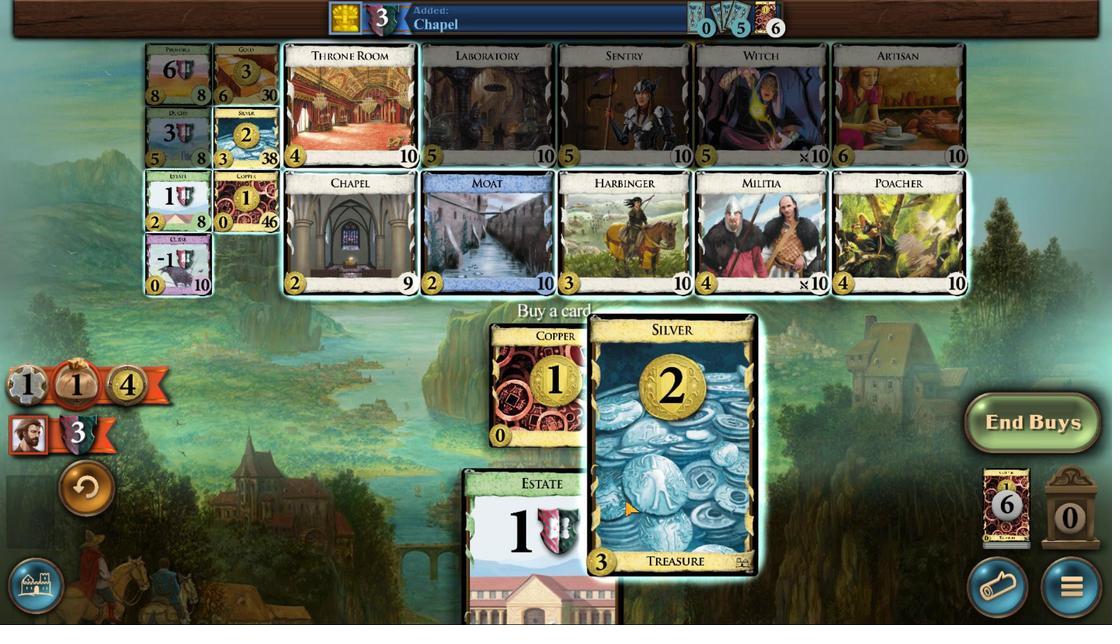 
Action: Mouse moved to (664, 547)
Screenshot: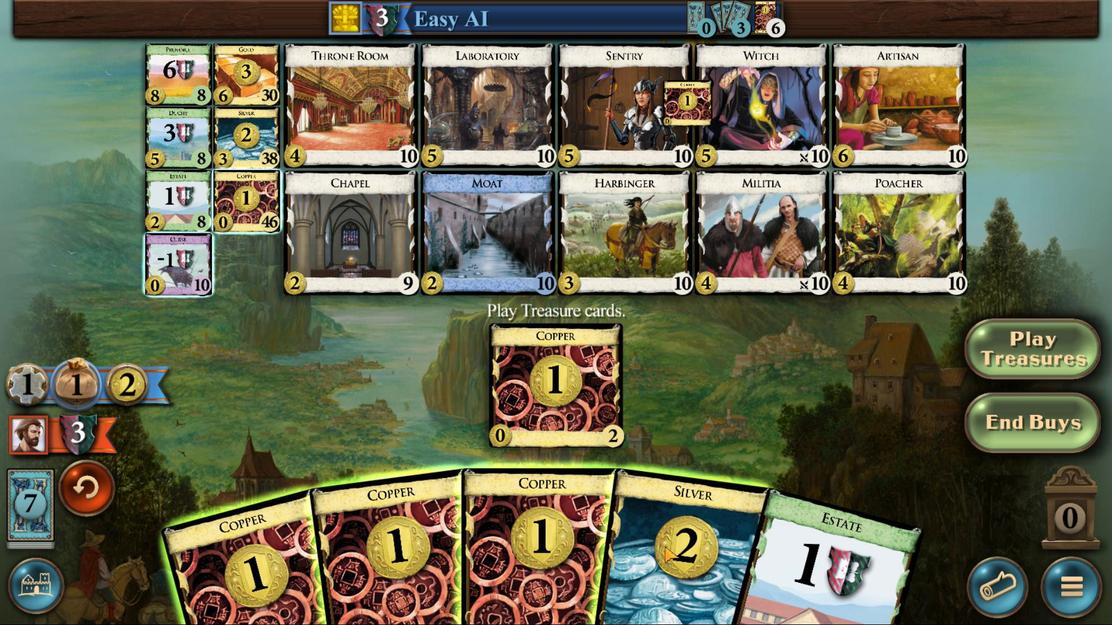 
Action: Mouse scrolled (664, 546) with delta (0, 0)
Screenshot: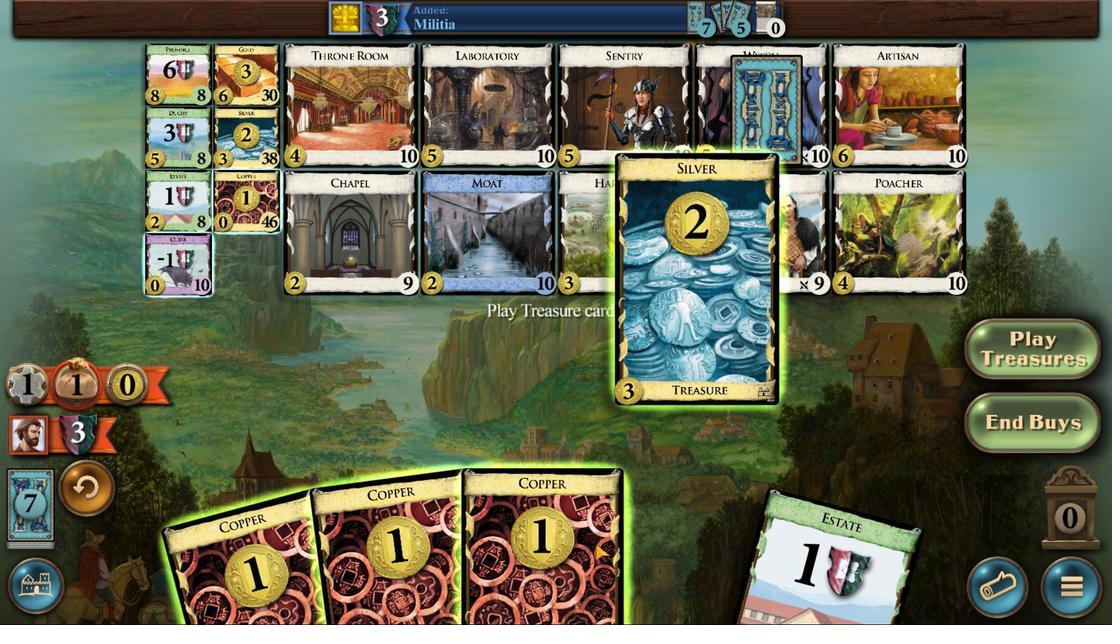 
Action: Mouse scrolled (664, 546) with delta (0, 0)
Screenshot: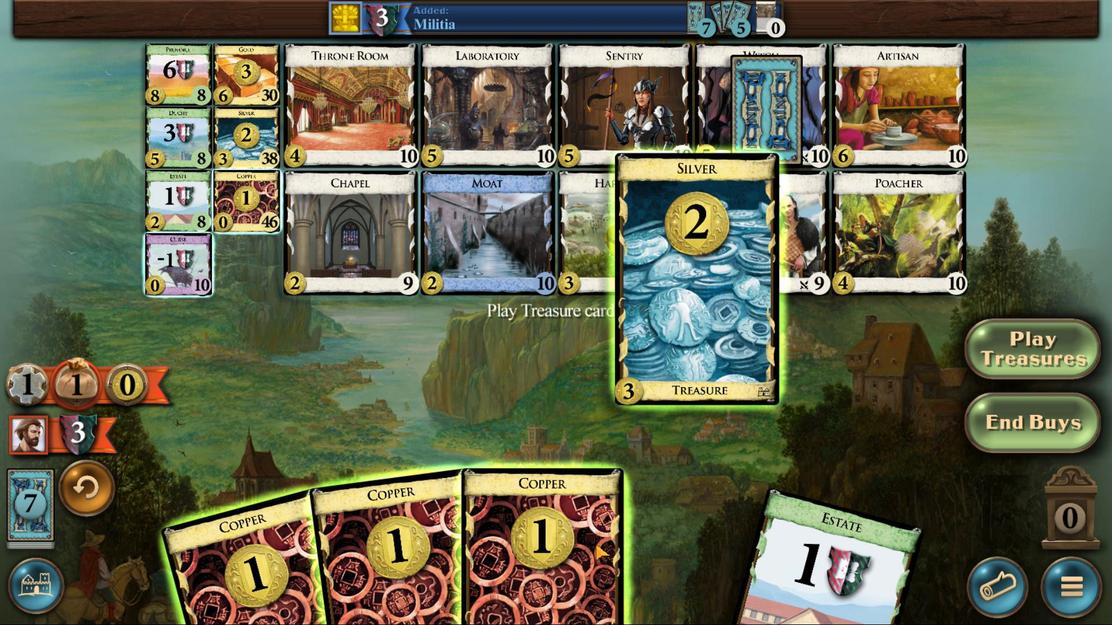 
Action: Mouse scrolled (664, 546) with delta (0, 0)
Screenshot: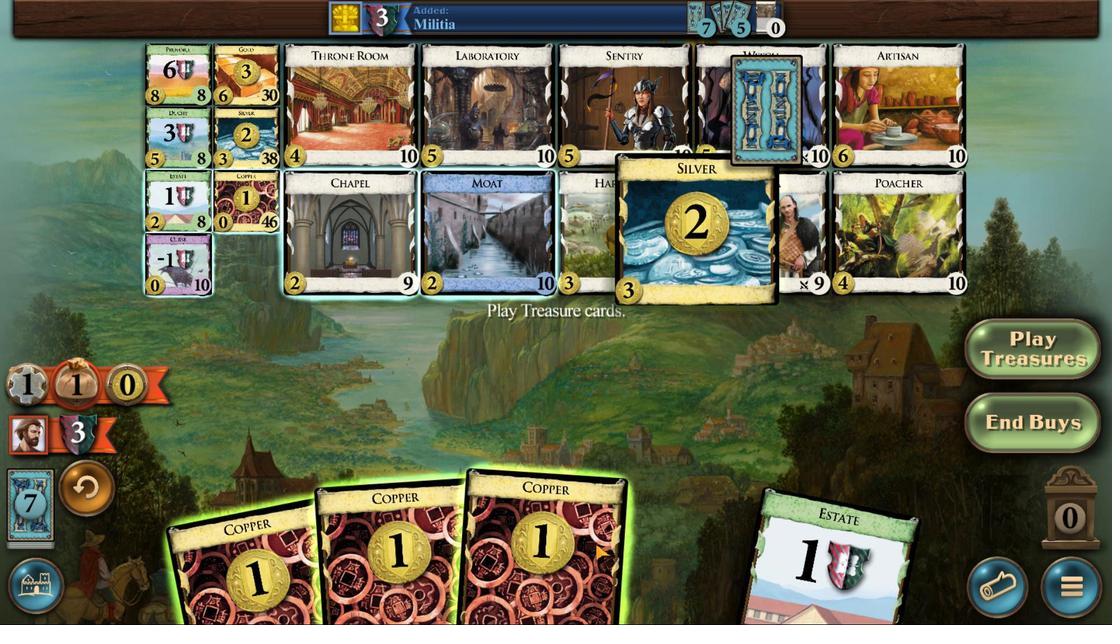 
Action: Mouse moved to (595, 544)
Screenshot: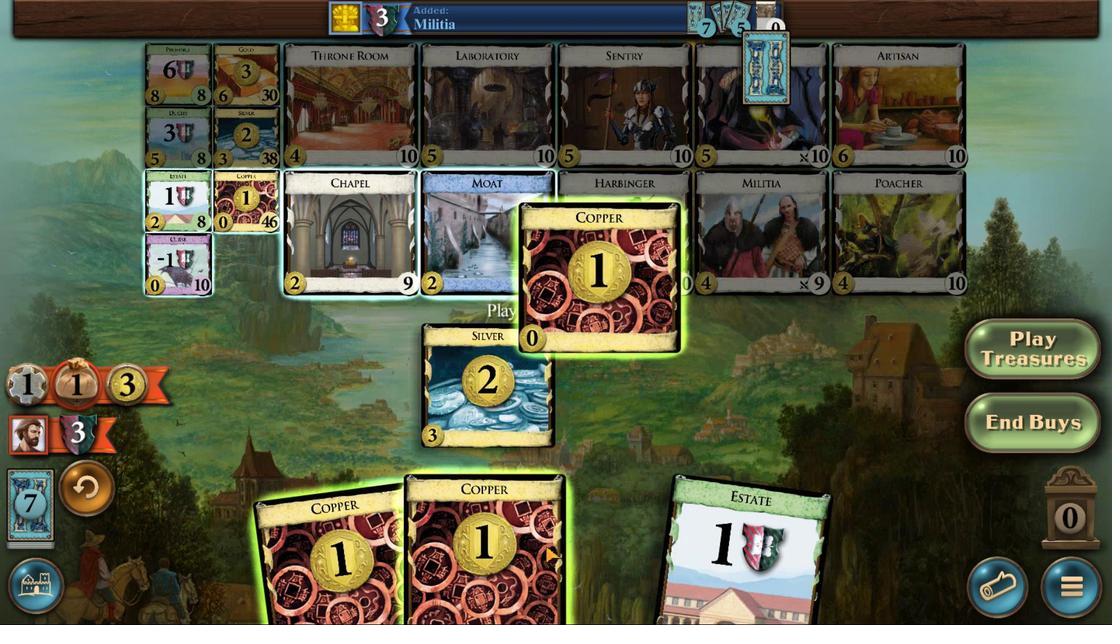
Action: Mouse scrolled (595, 544) with delta (0, 0)
Screenshot: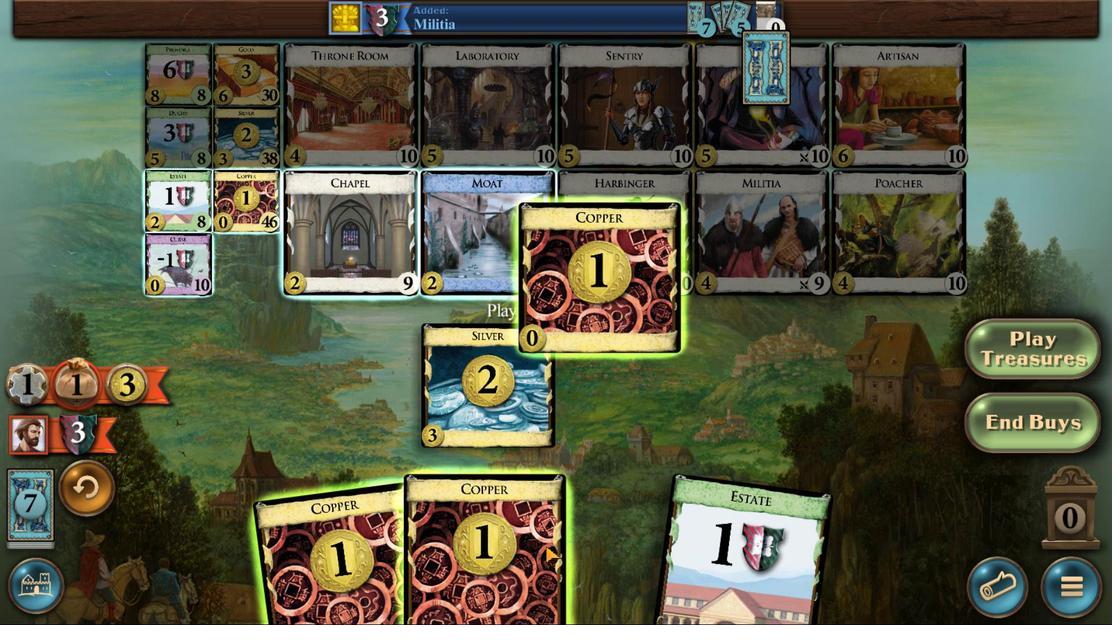 
Action: Mouse moved to (593, 545)
Screenshot: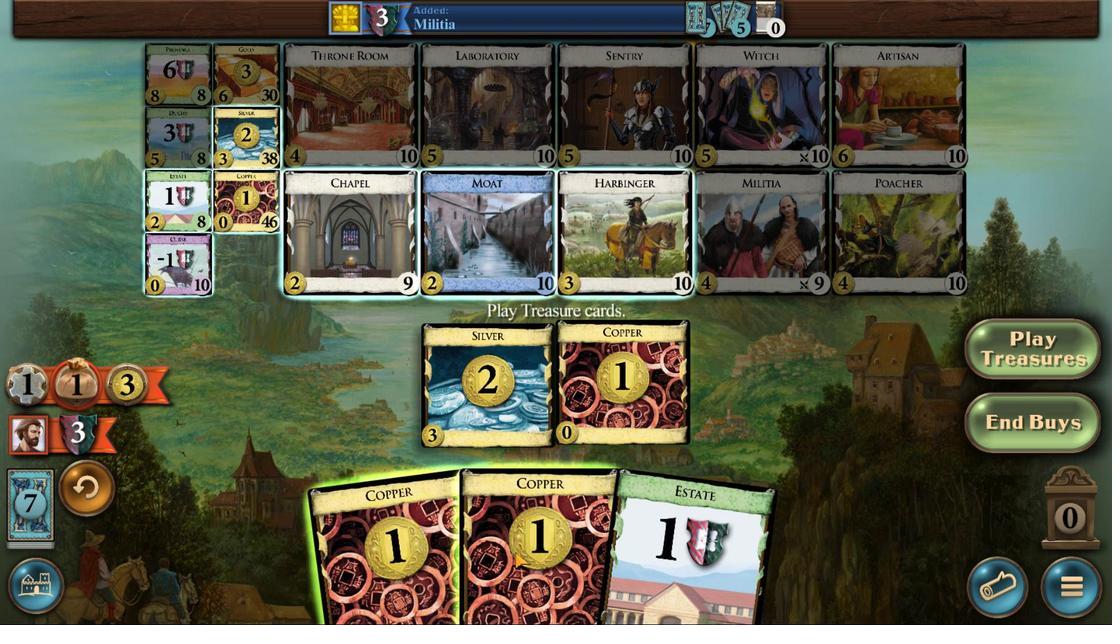 
Action: Mouse scrolled (593, 544) with delta (0, 0)
Screenshot: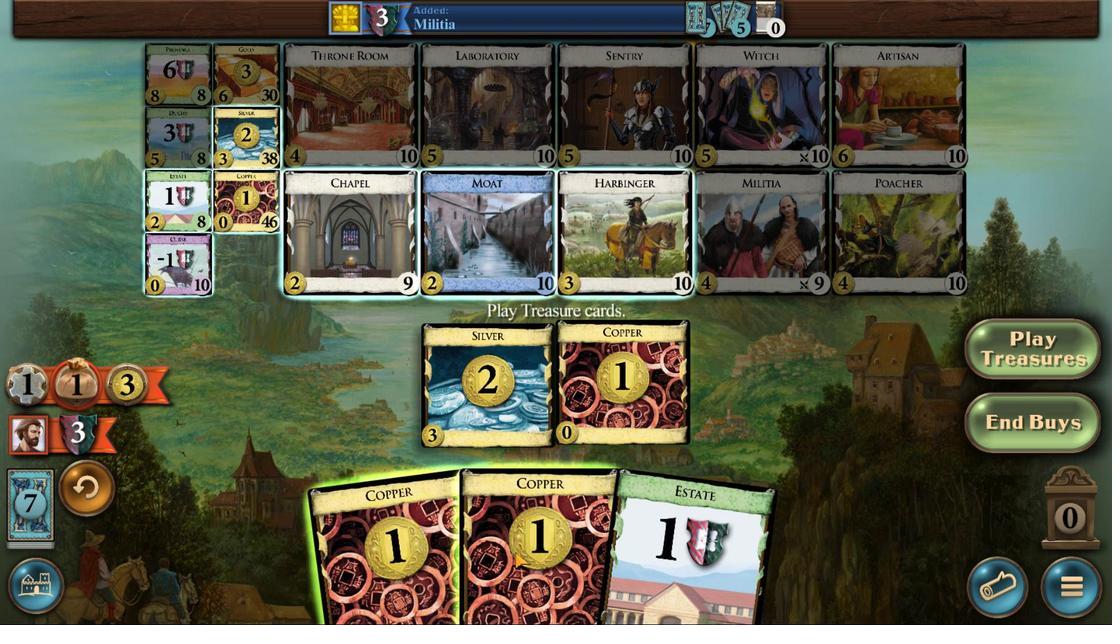 
Action: Mouse moved to (515, 552)
Screenshot: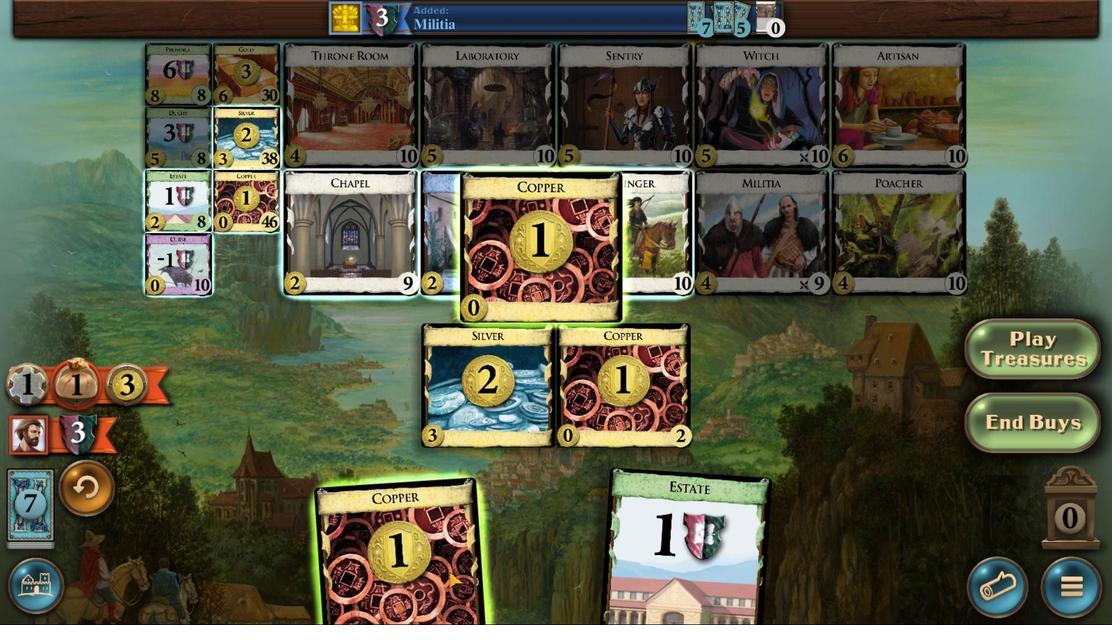 
Action: Mouse scrolled (515, 551) with delta (0, 0)
Screenshot: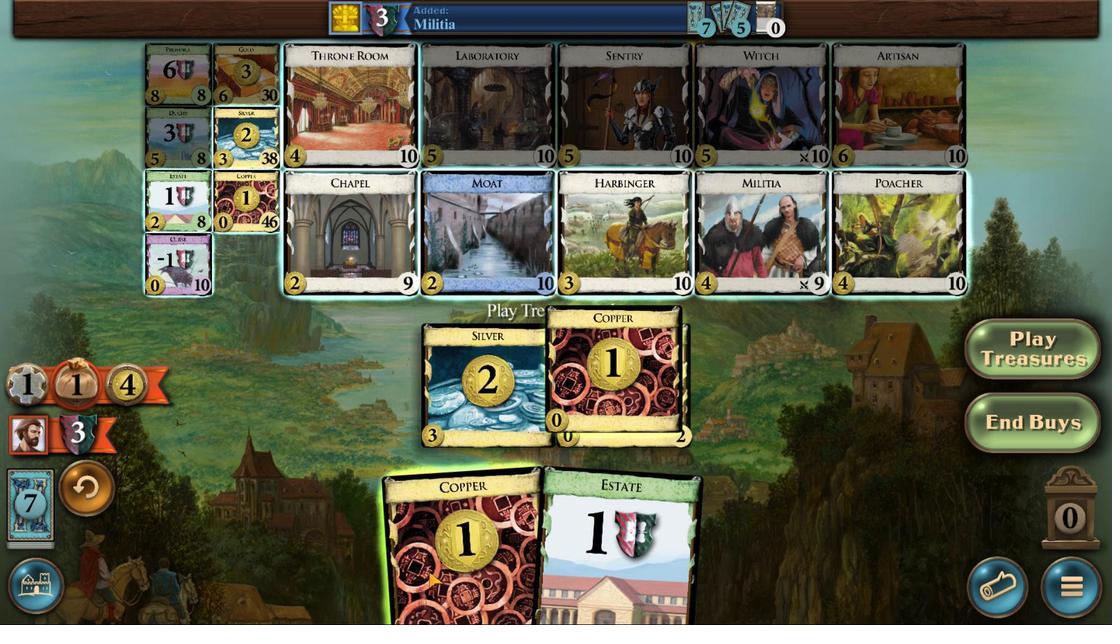 
Action: Mouse moved to (514, 552)
Screenshot: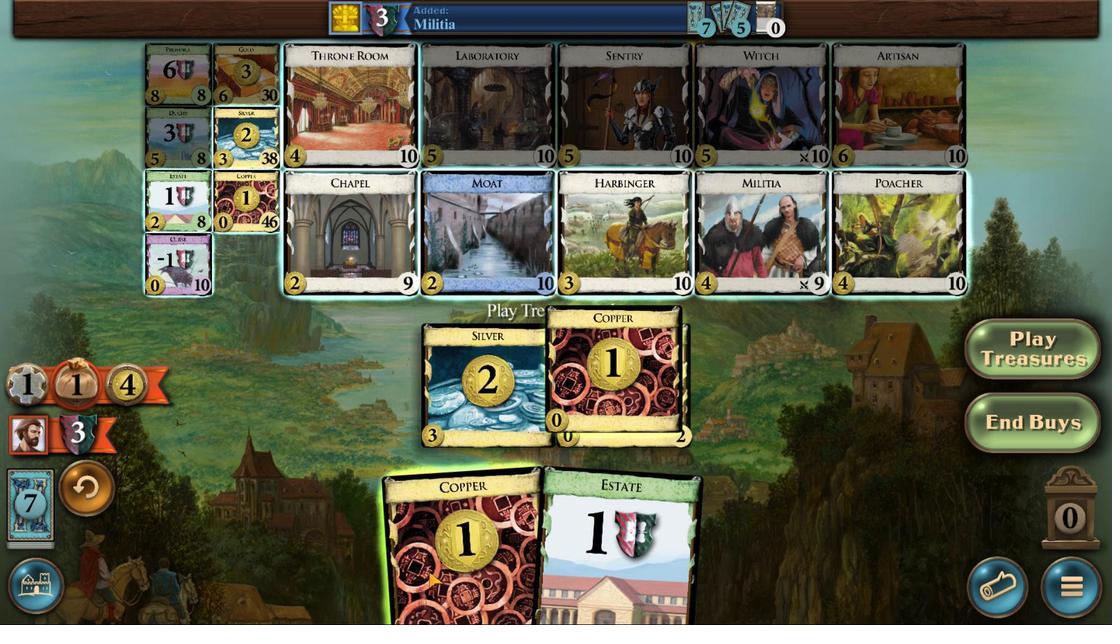 
Action: Mouse scrolled (514, 552) with delta (0, 0)
Screenshot: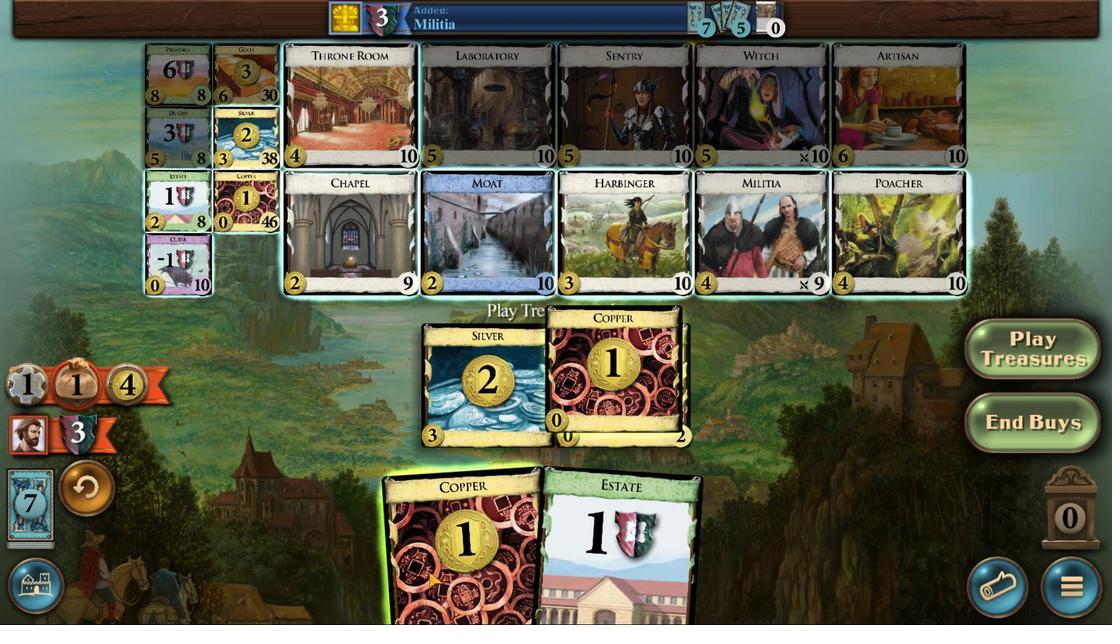 
Action: Mouse moved to (514, 552)
Screenshot: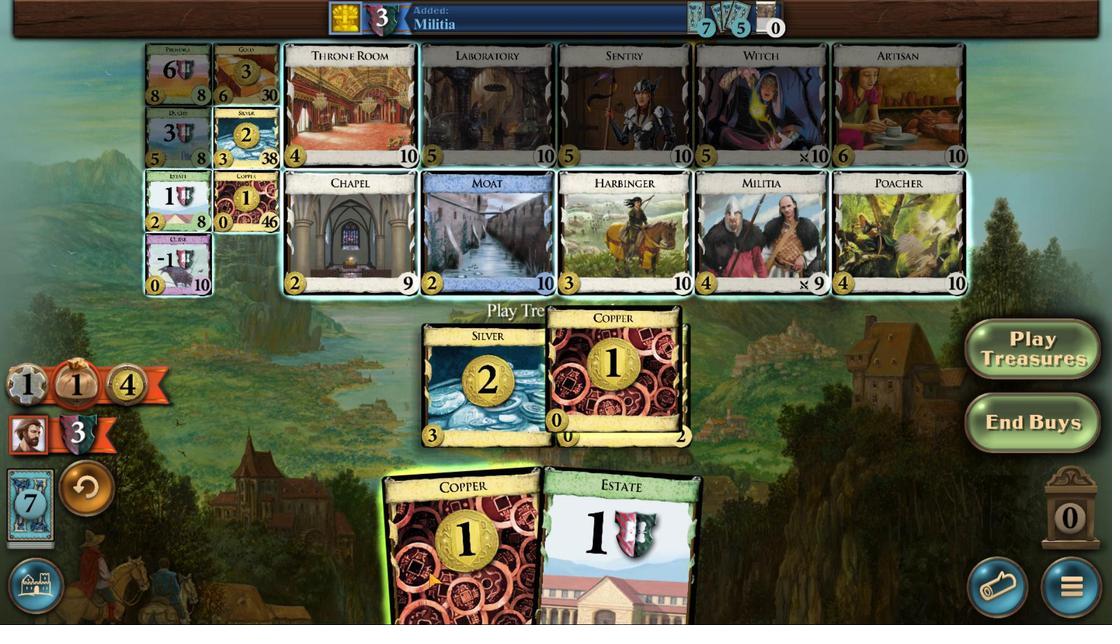 
Action: Mouse scrolled (514, 552) with delta (0, 0)
Screenshot: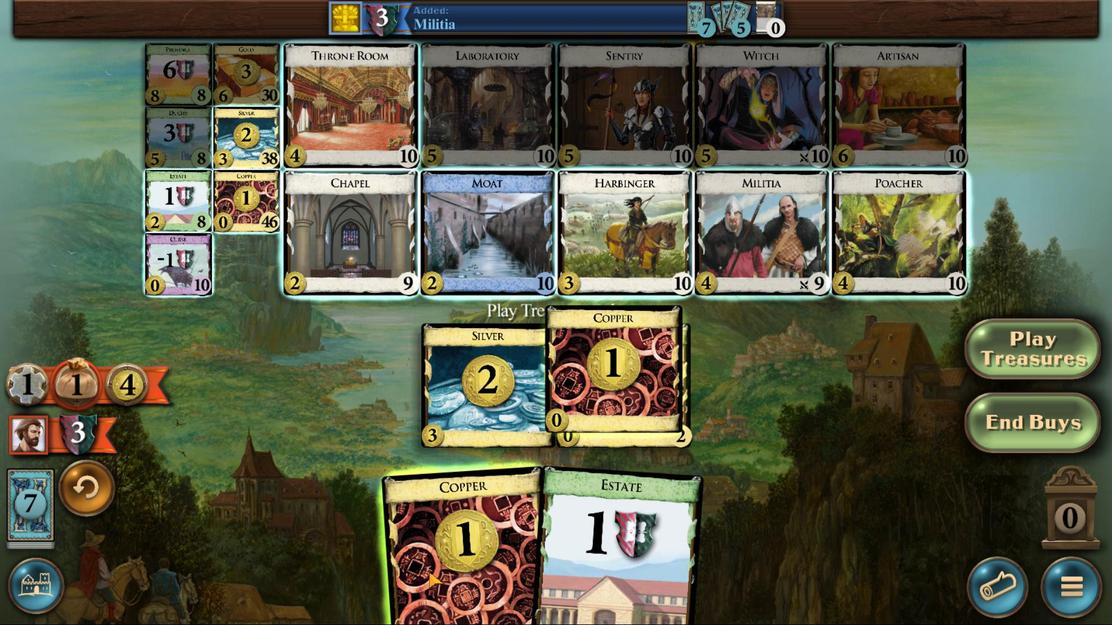 
Action: Mouse moved to (428, 572)
Screenshot: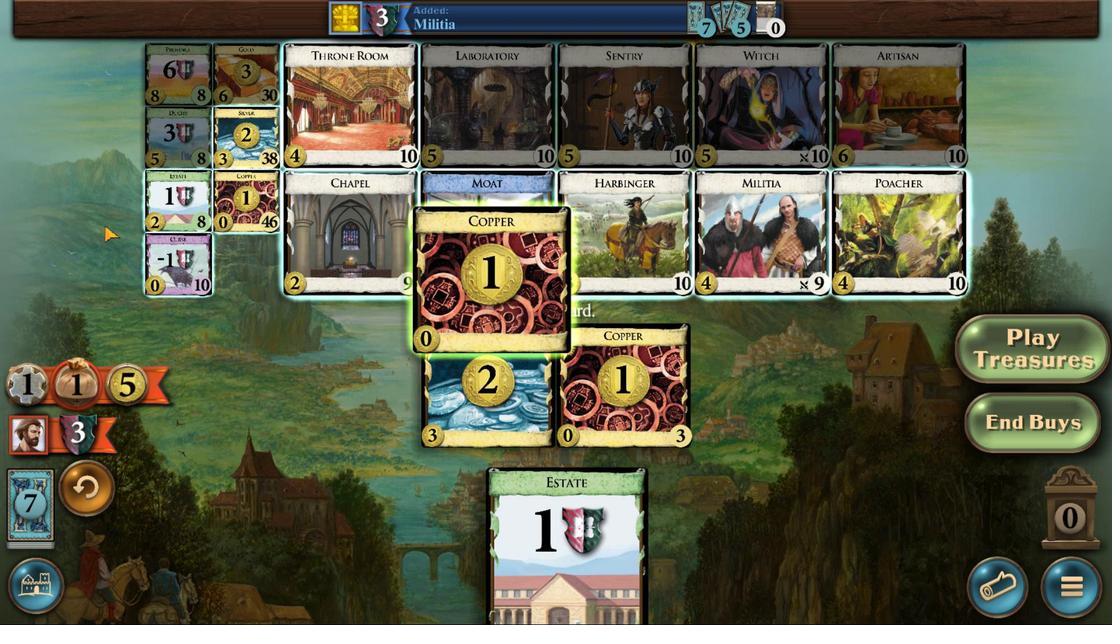 
Action: Mouse scrolled (428, 572) with delta (0, 0)
Screenshot: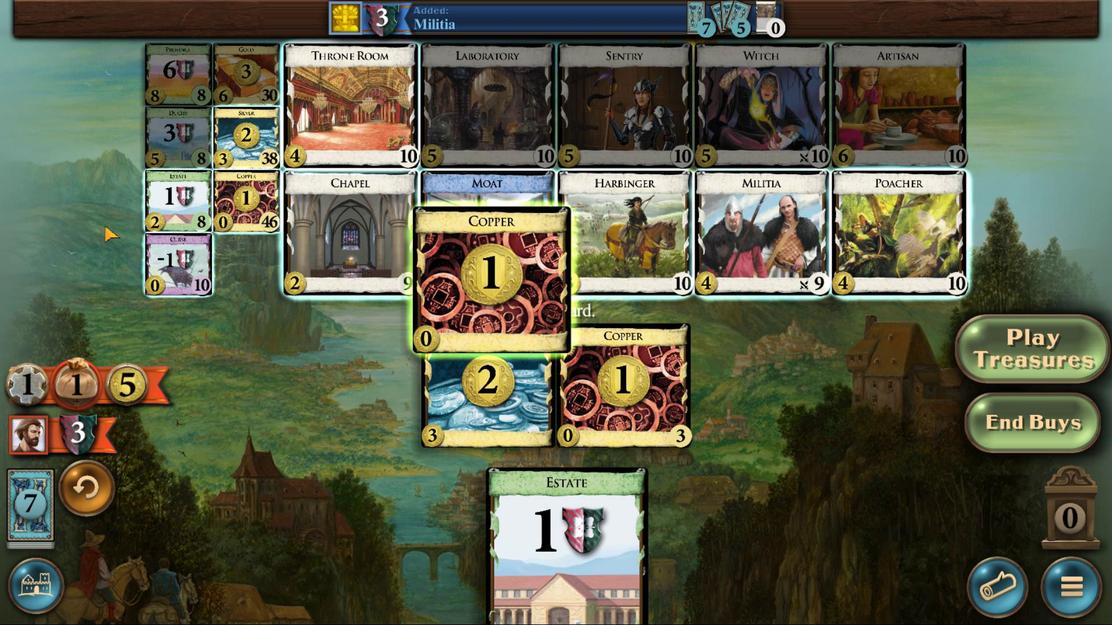 
Action: Mouse scrolled (428, 572) with delta (0, 0)
Screenshot: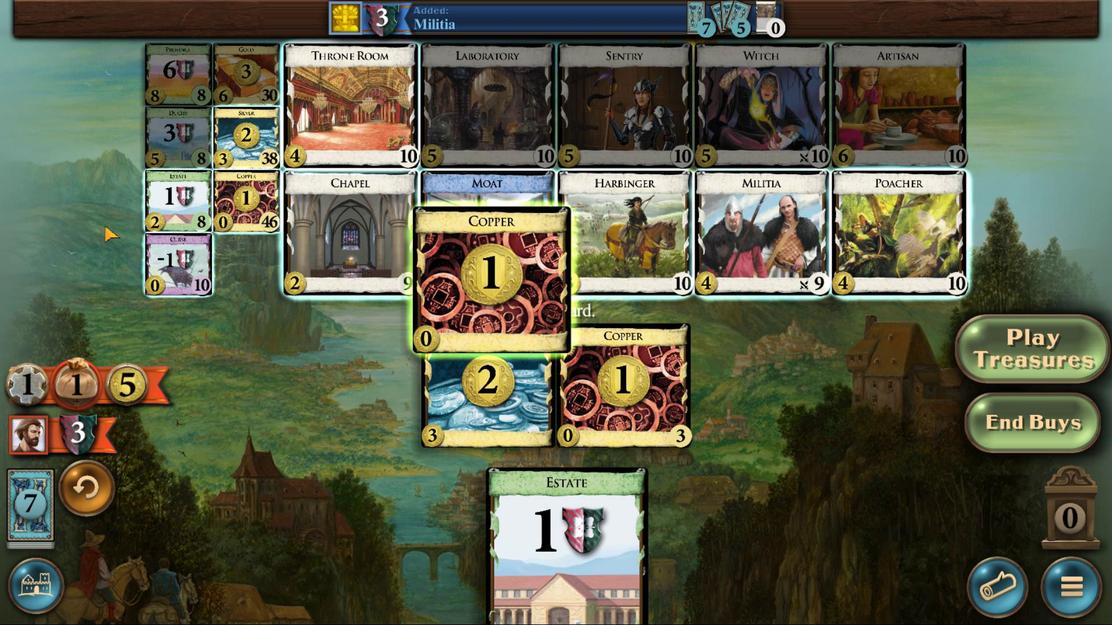 
Action: Mouse scrolled (428, 572) with delta (0, 0)
Screenshot: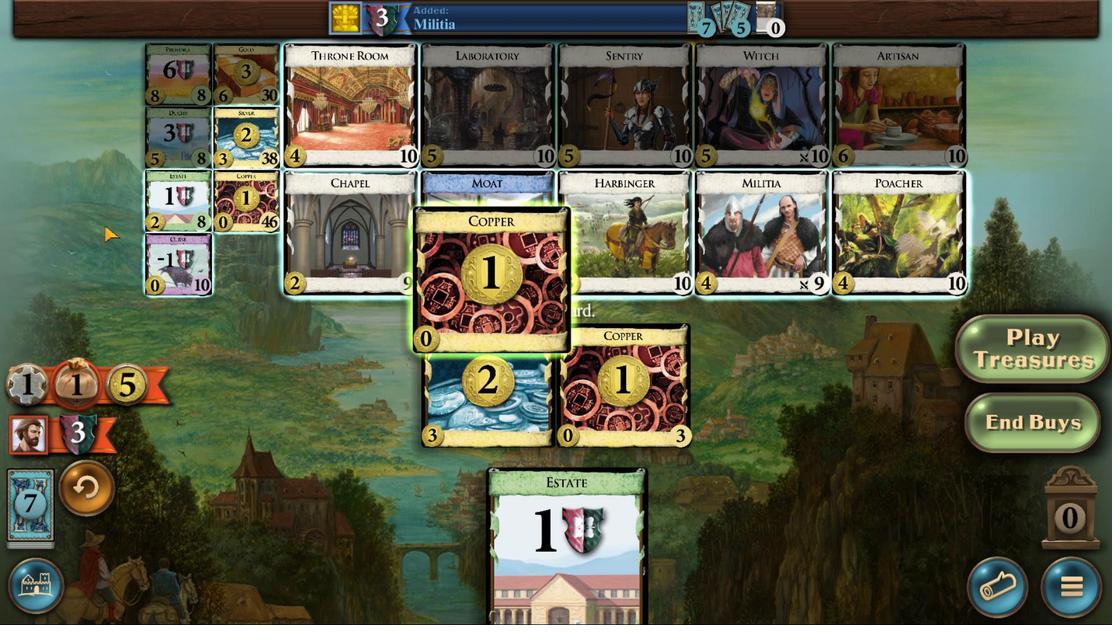 
Action: Mouse scrolled (428, 572) with delta (0, 0)
Screenshot: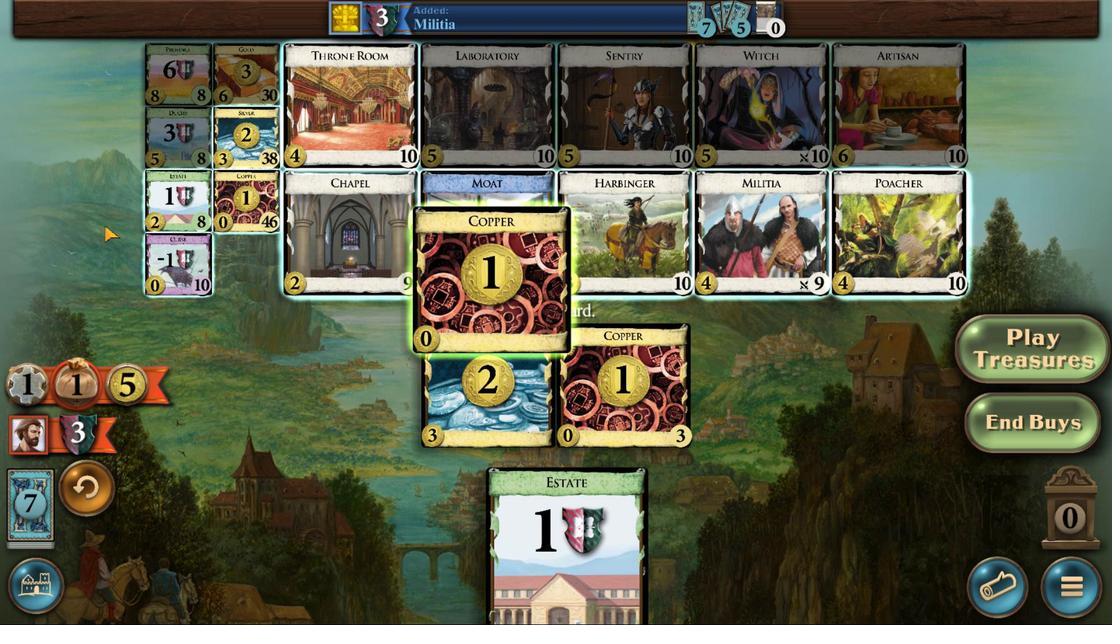 
Action: Mouse moved to (144, 142)
Screenshot: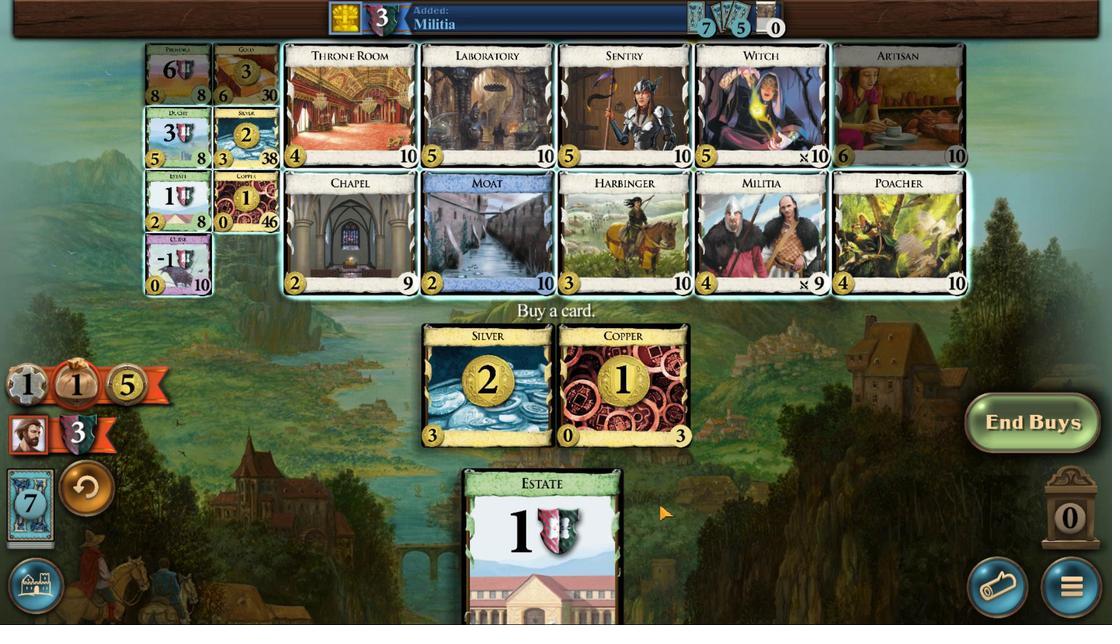 
Action: Mouse pressed left at (144, 142)
Screenshot: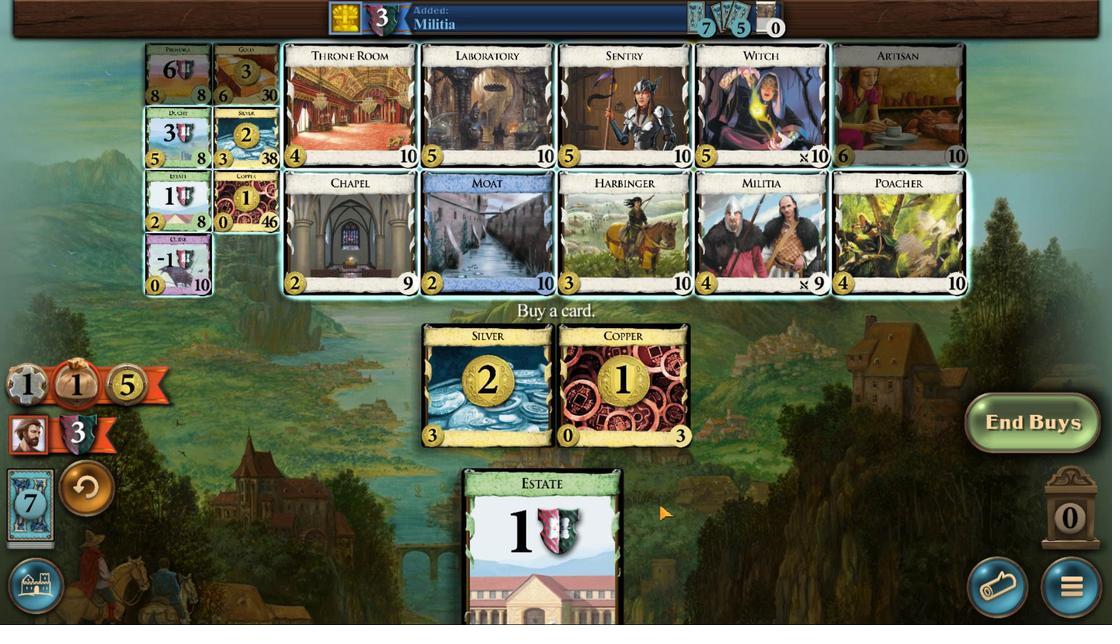 
Action: Mouse moved to (178, 130)
Screenshot: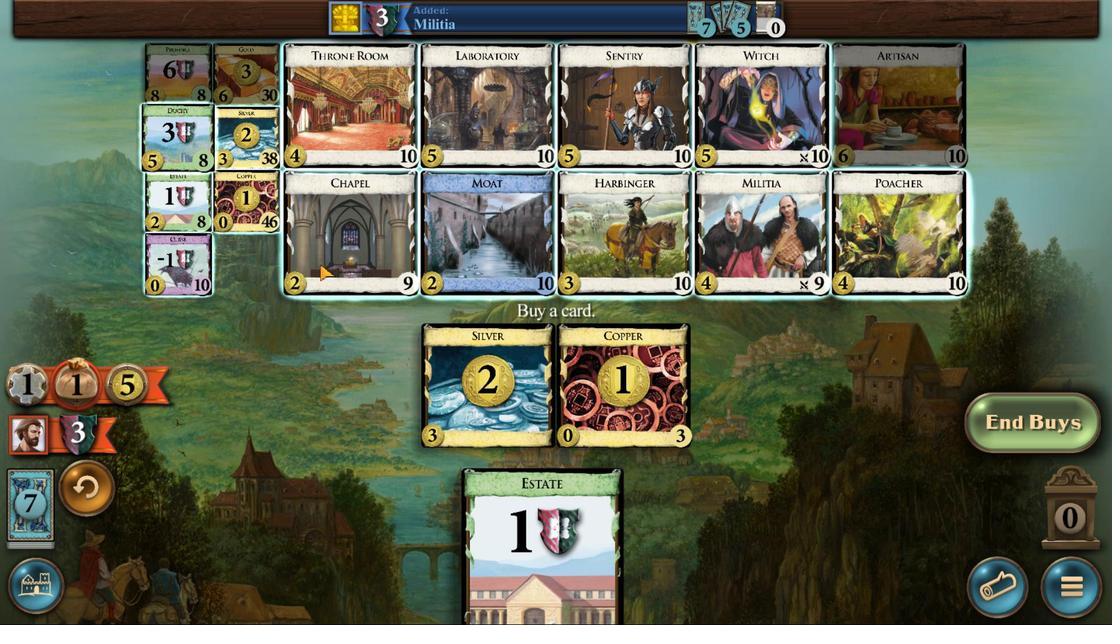 
Action: Mouse pressed left at (178, 130)
Screenshot: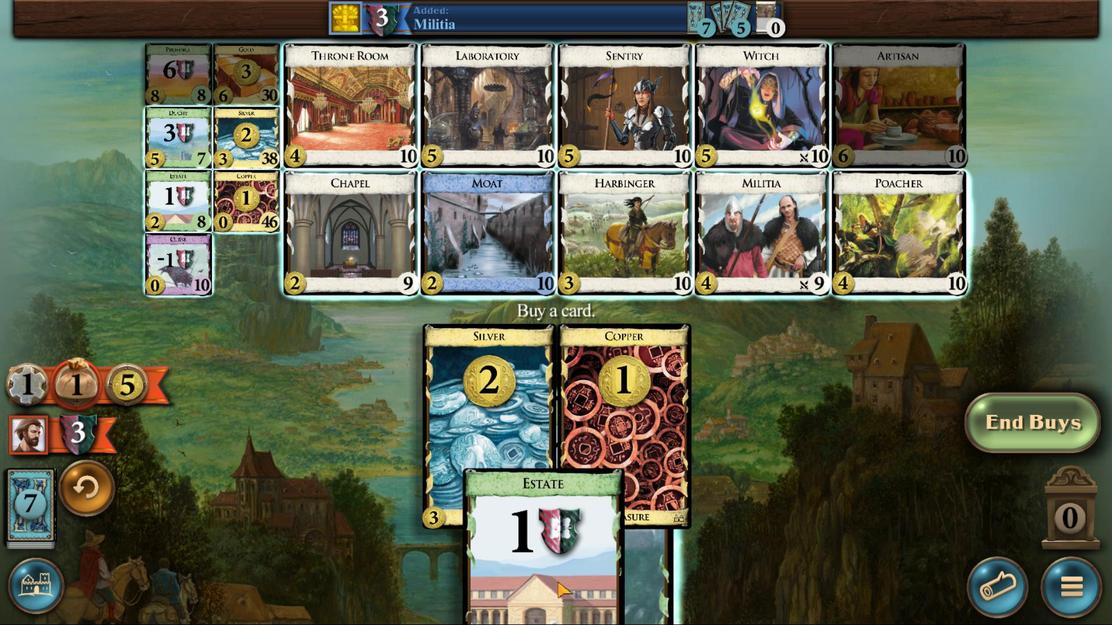 
Action: Mouse moved to (813, 577)
Screenshot: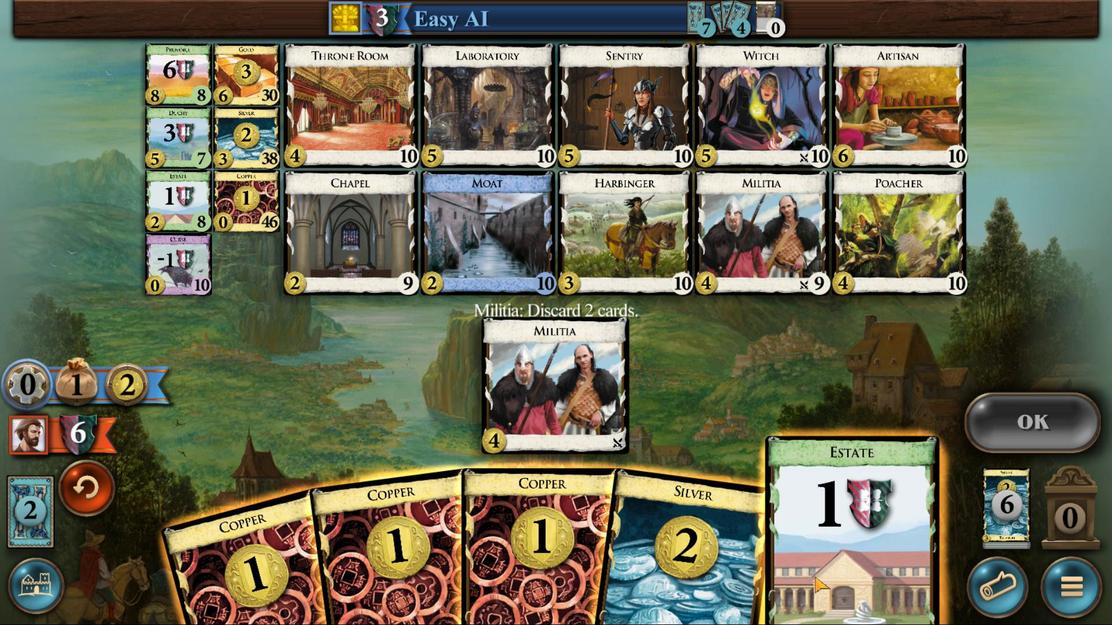 
Action: Mouse scrolled (813, 576) with delta (0, 0)
Screenshot: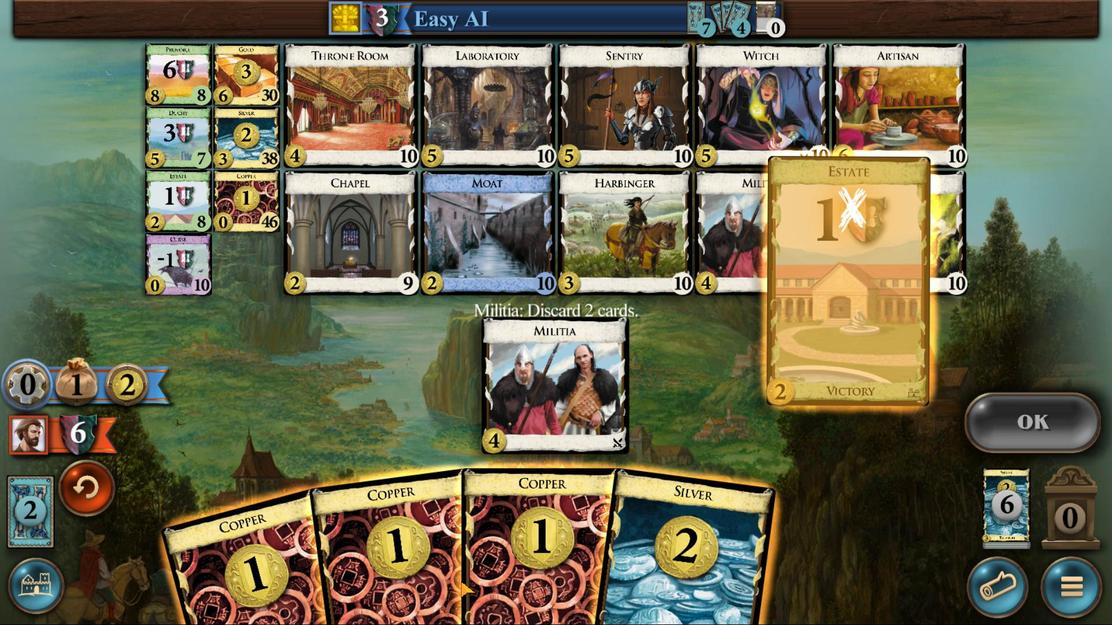 
Action: Mouse moved to (814, 577)
Screenshot: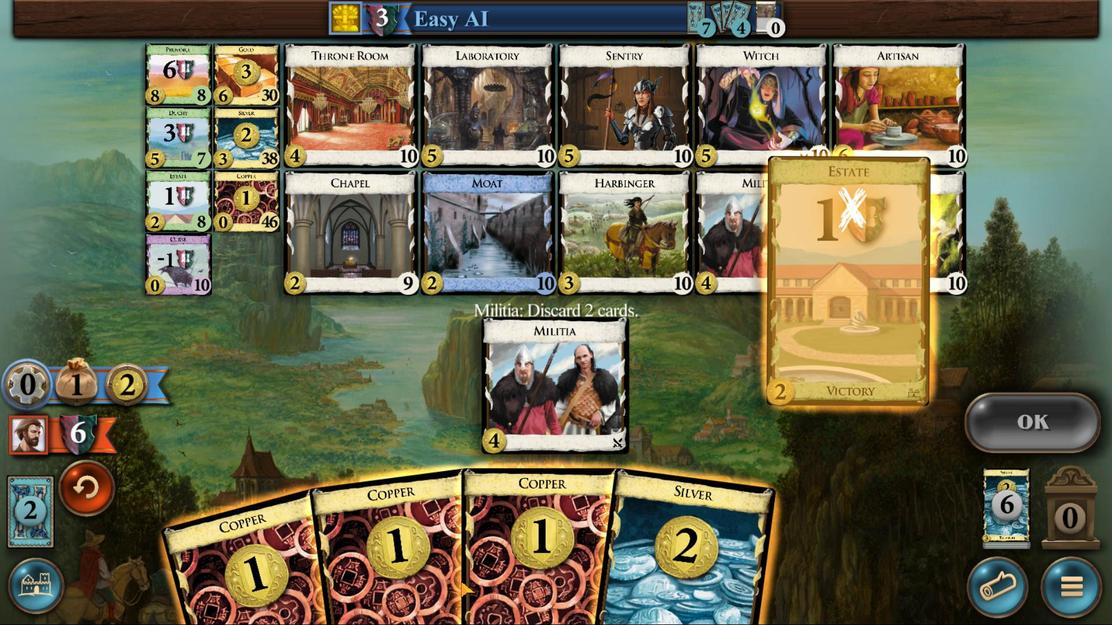 
Action: Mouse scrolled (814, 576) with delta (0, 0)
Screenshot: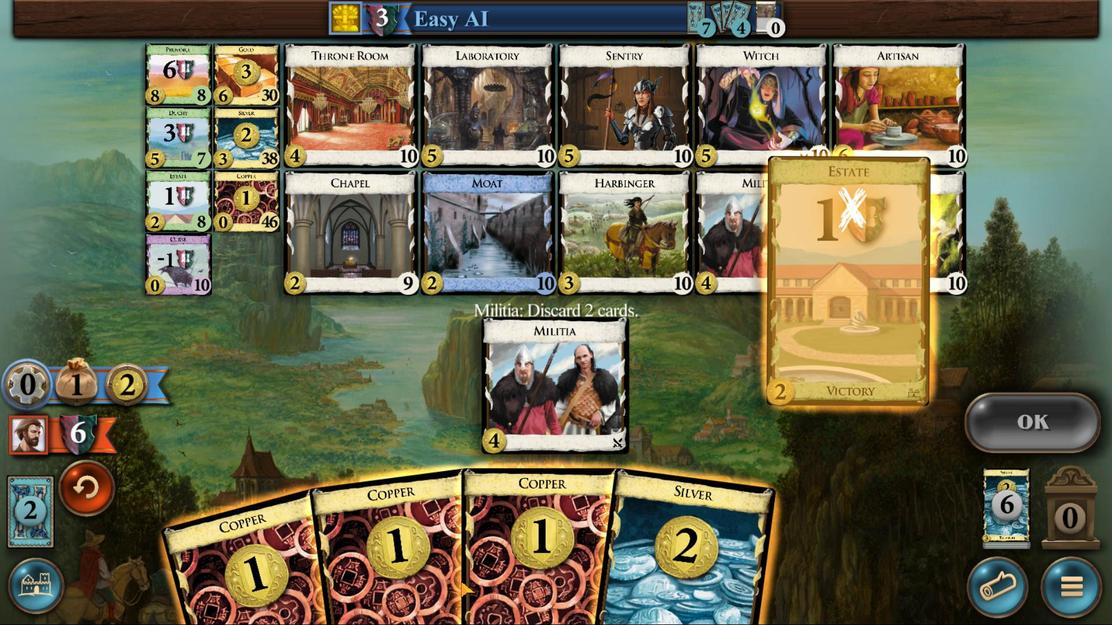 
Action: Mouse scrolled (814, 576) with delta (0, 0)
Screenshot: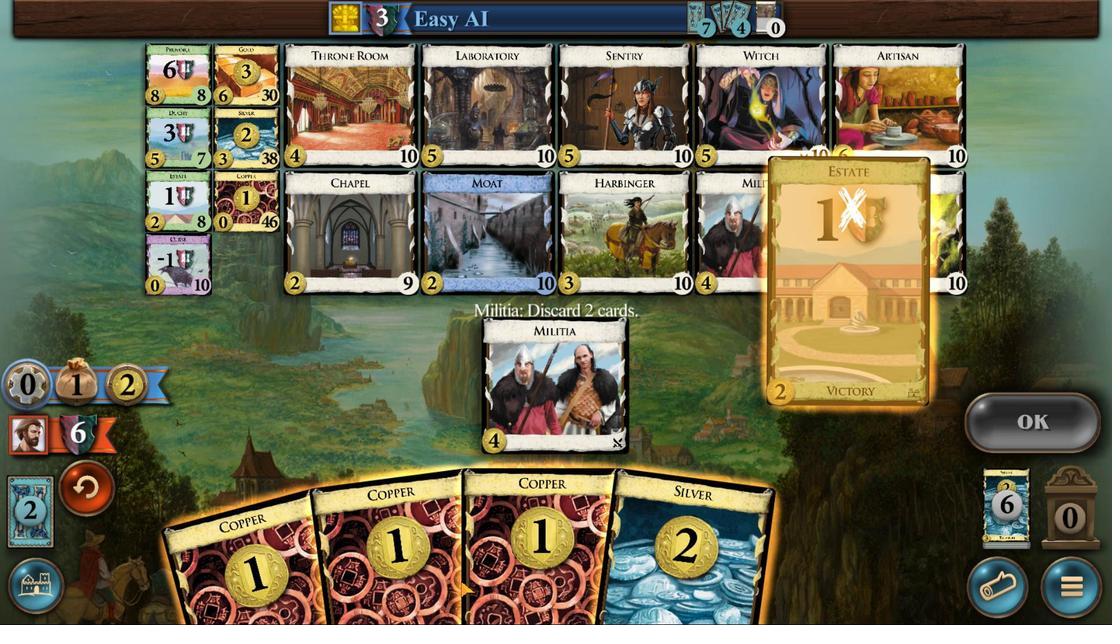 
Action: Mouse scrolled (814, 576) with delta (0, 0)
Screenshot: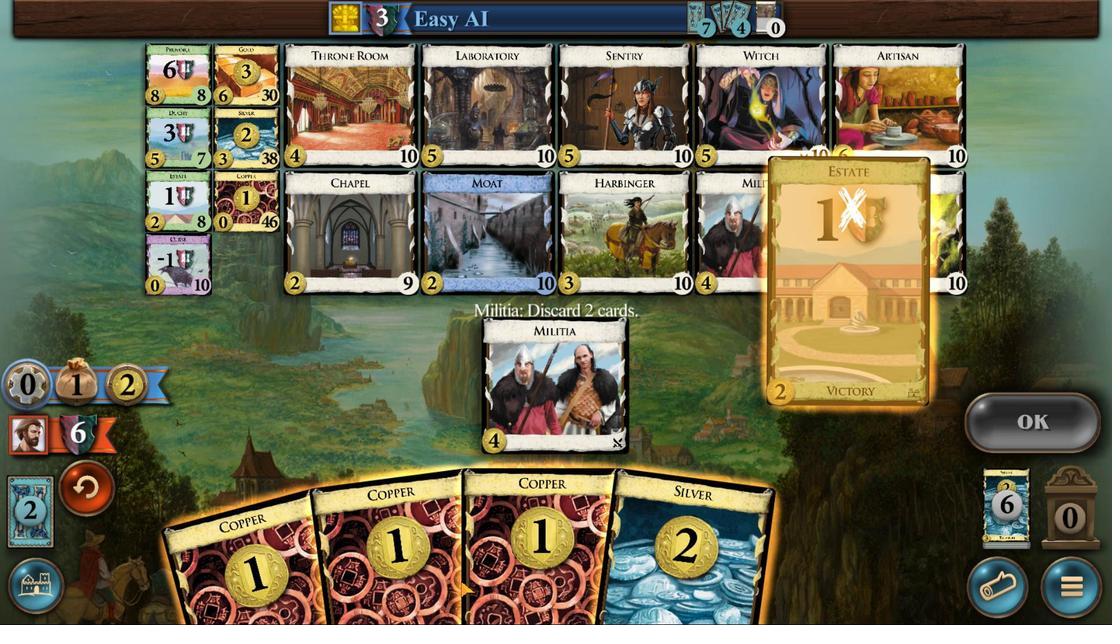 
Action: Mouse scrolled (814, 576) with delta (0, 0)
Screenshot: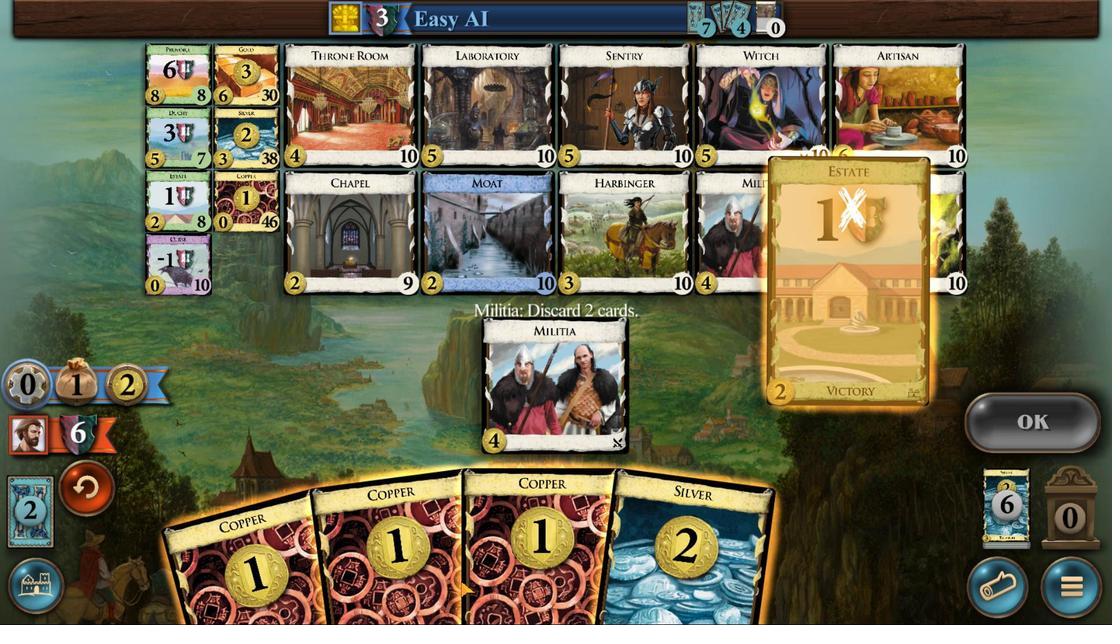 
Action: Mouse moved to (354, 565)
Screenshot: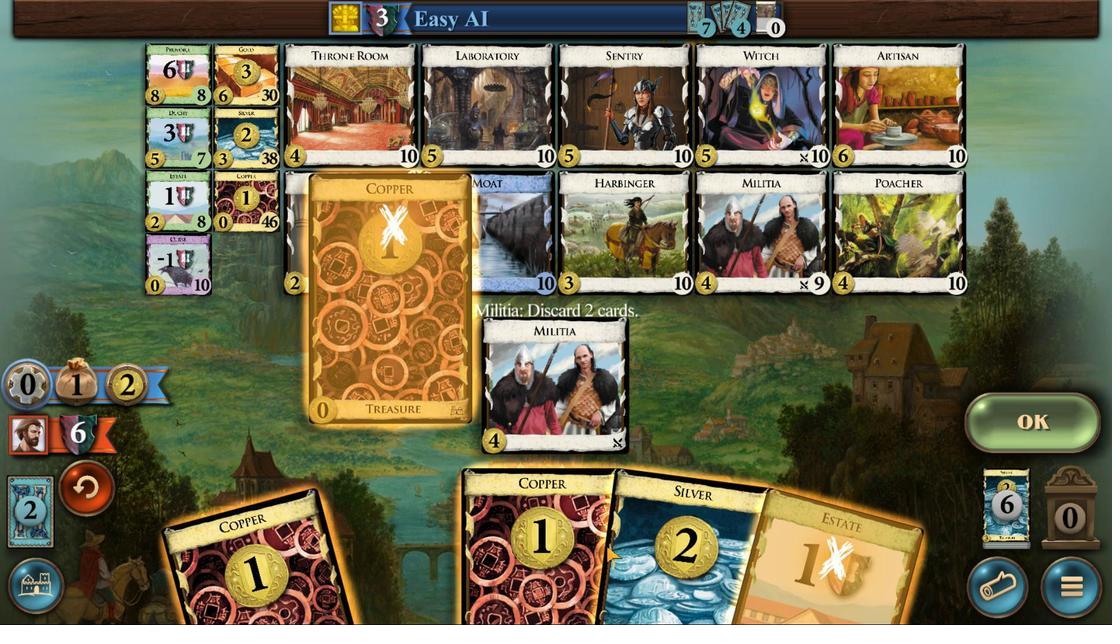 
Action: Mouse scrolled (354, 565) with delta (0, 0)
Screenshot: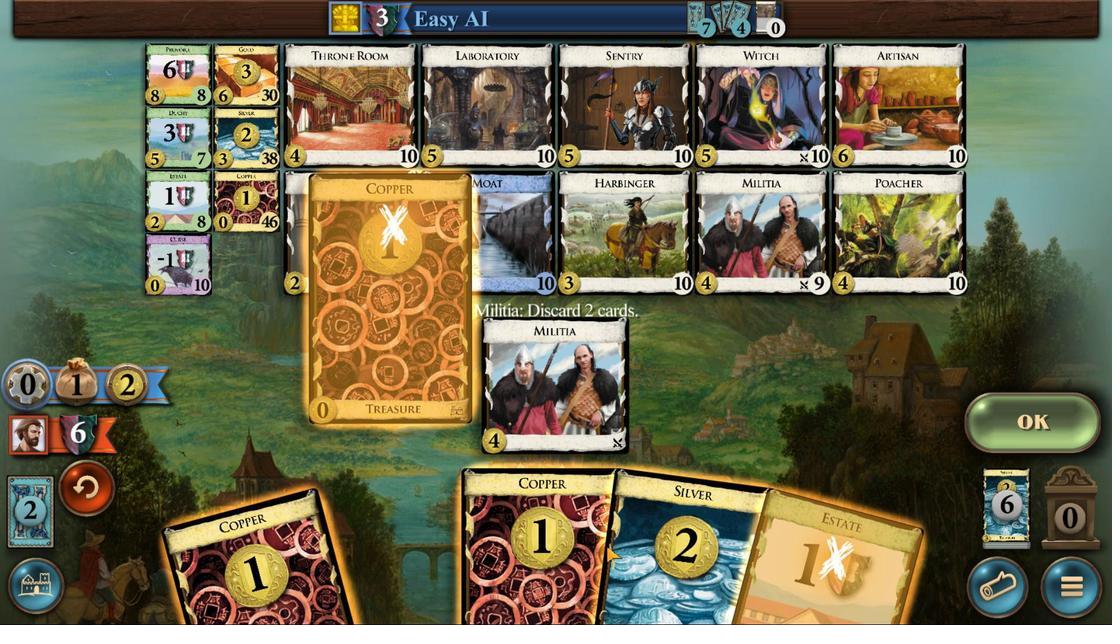
Action: Mouse scrolled (354, 565) with delta (0, 0)
Screenshot: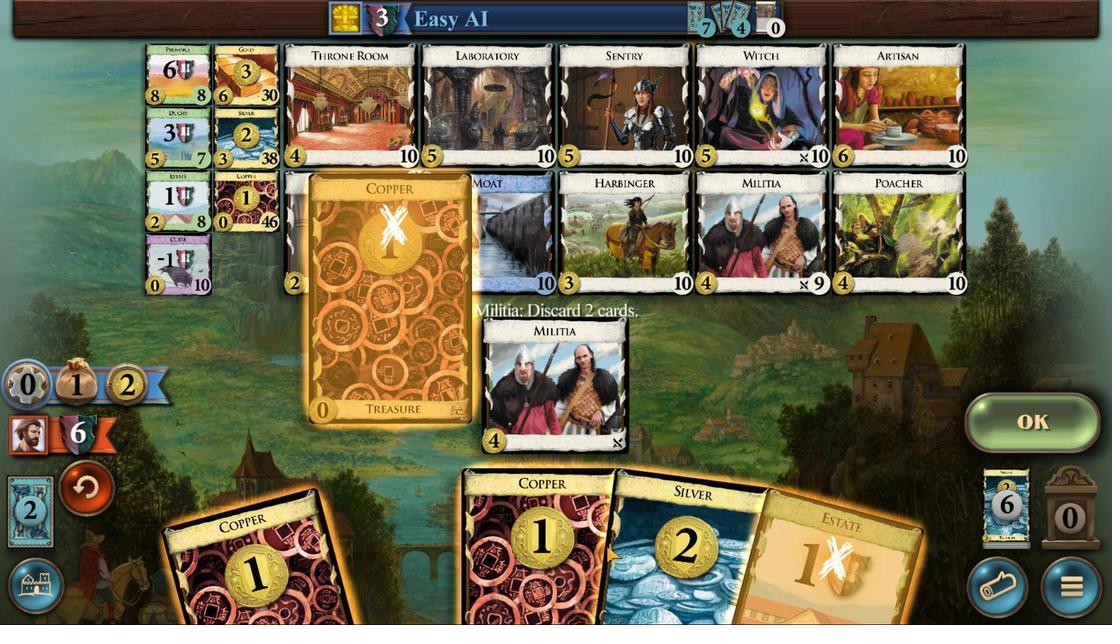 
Action: Mouse scrolled (354, 565) with delta (0, 0)
Screenshot: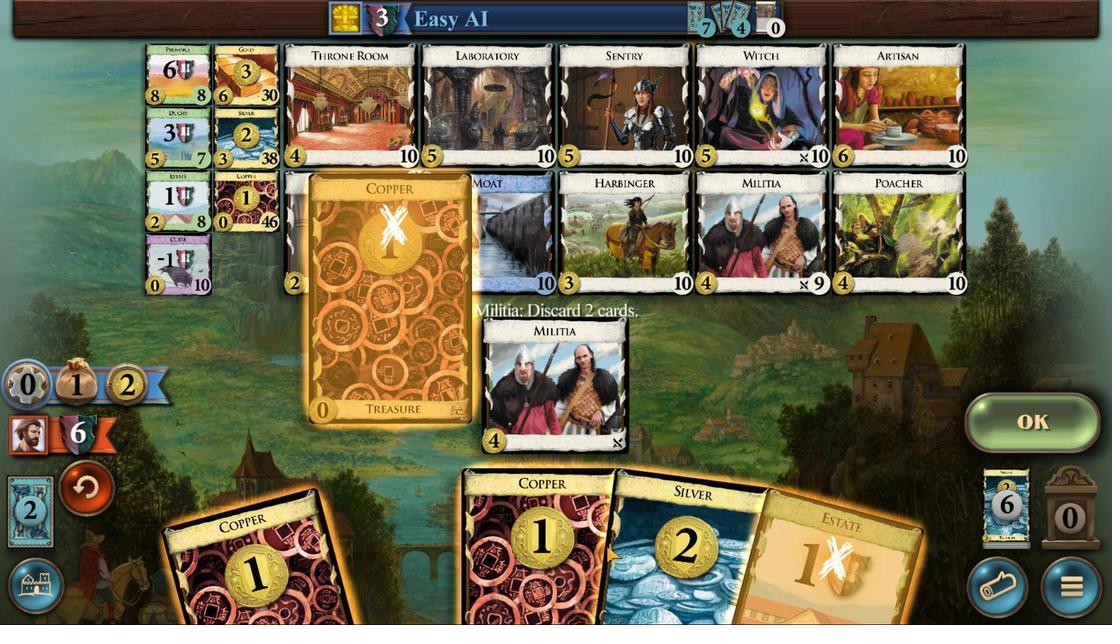 
Action: Mouse scrolled (354, 565) with delta (0, 0)
Screenshot: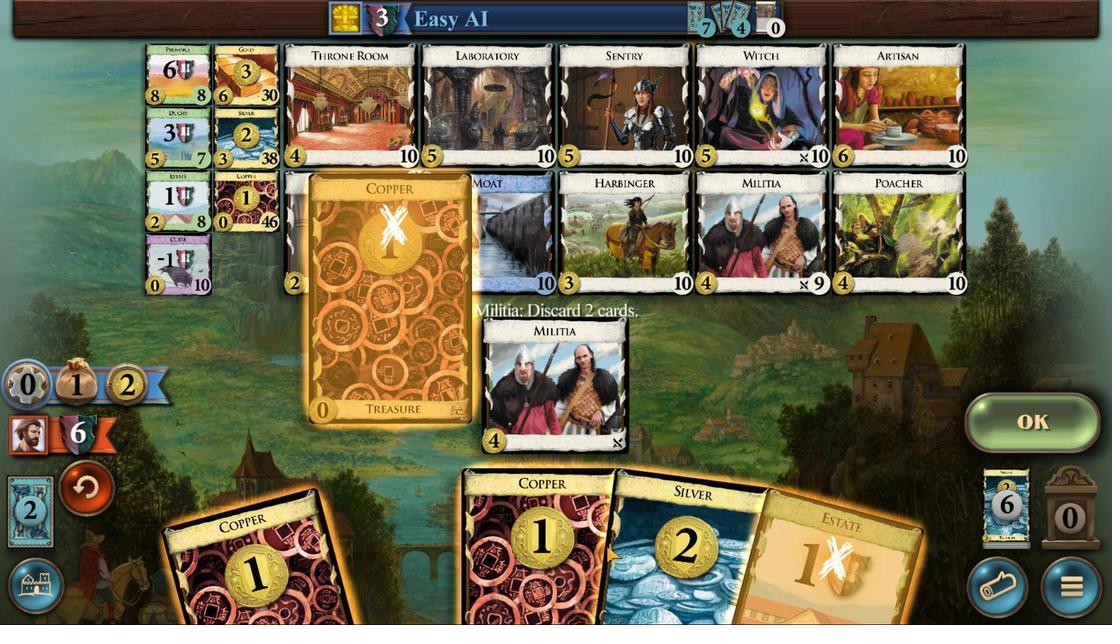 
Action: Mouse moved to (1064, 430)
Screenshot: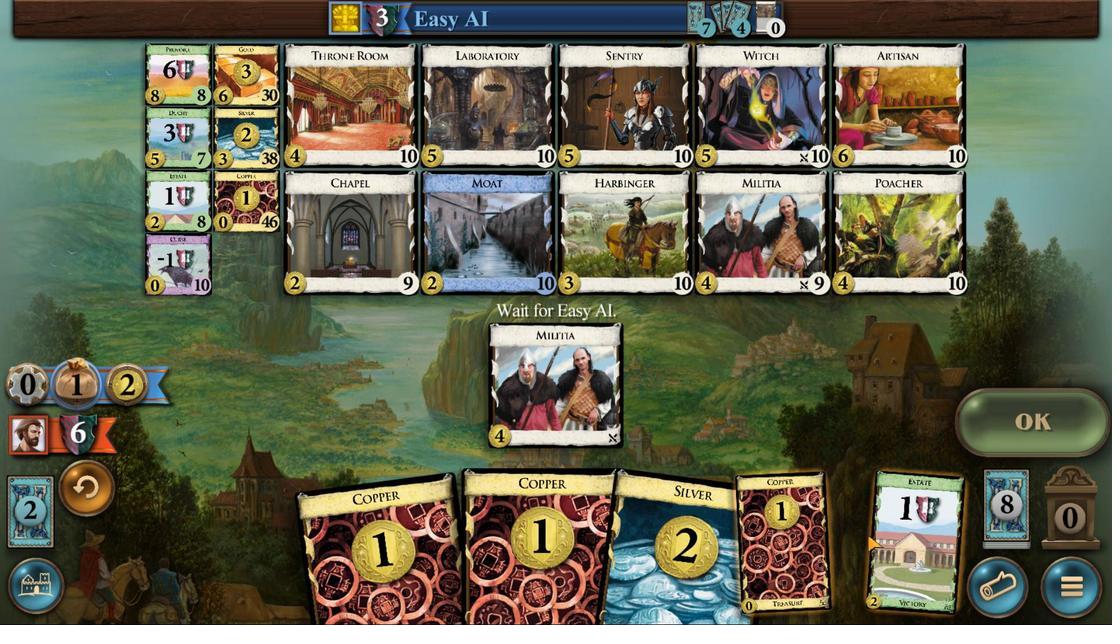 
Action: Mouse pressed left at (1064, 430)
Screenshot: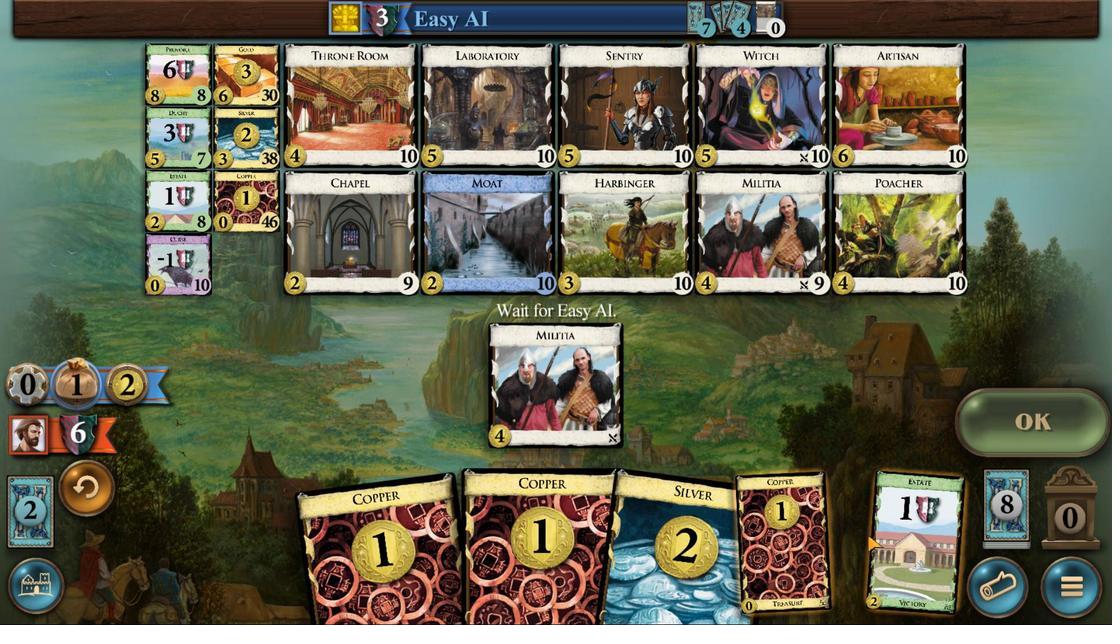 
Action: Mouse moved to (706, 591)
Screenshot: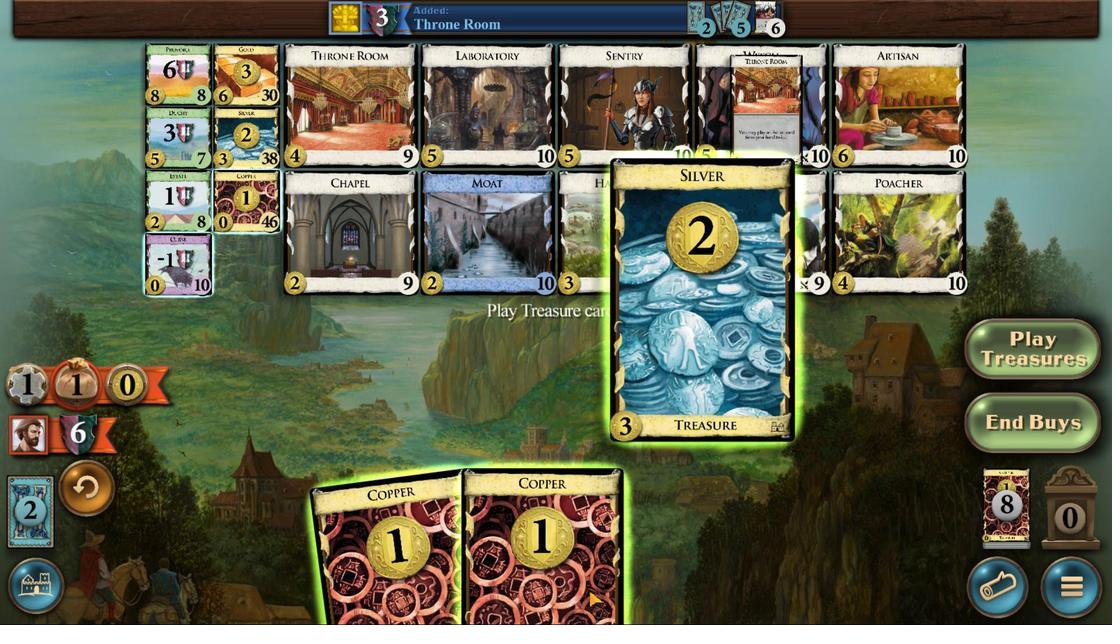
Action: Mouse scrolled (706, 591) with delta (0, 0)
Screenshot: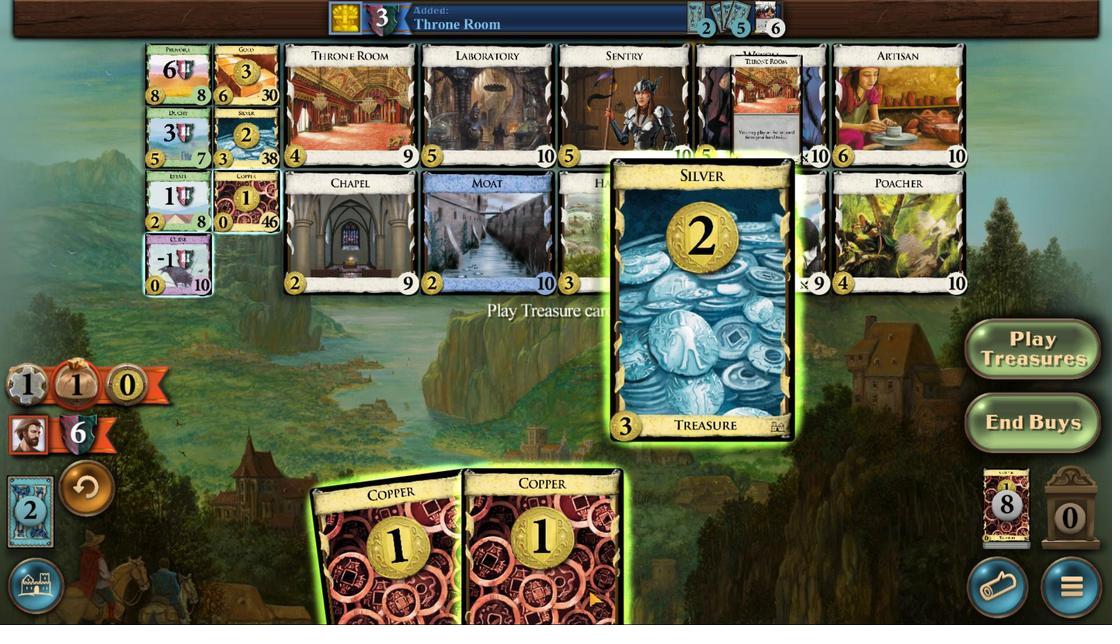 
Action: Mouse scrolled (706, 591) with delta (0, 0)
Screenshot: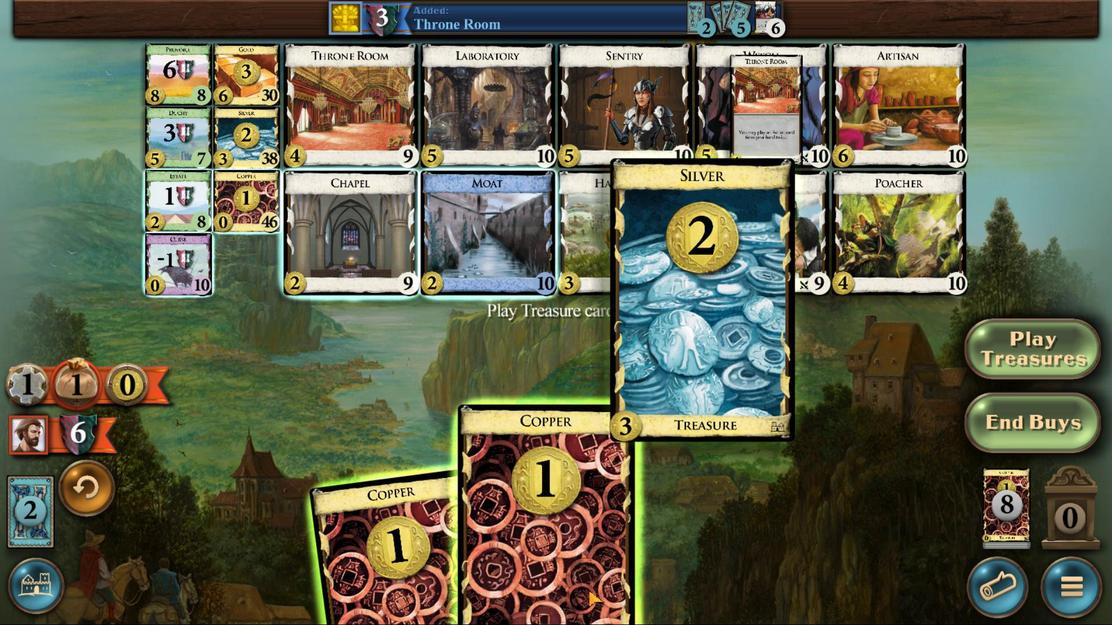 
Action: Mouse scrolled (706, 591) with delta (0, 0)
Screenshot: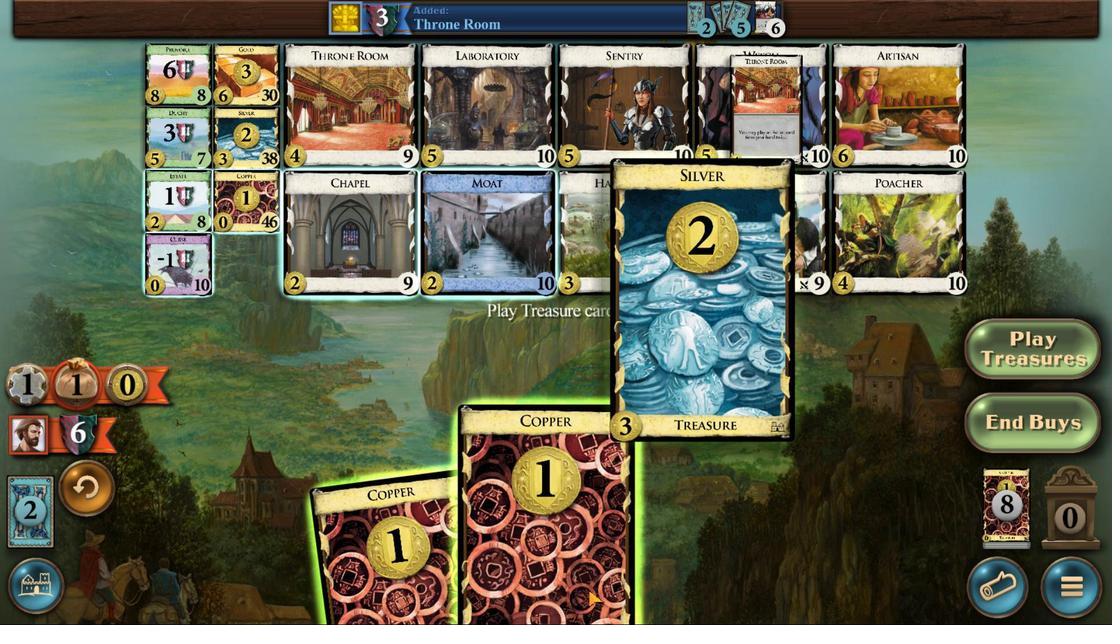 
Action: Mouse moved to (588, 591)
Screenshot: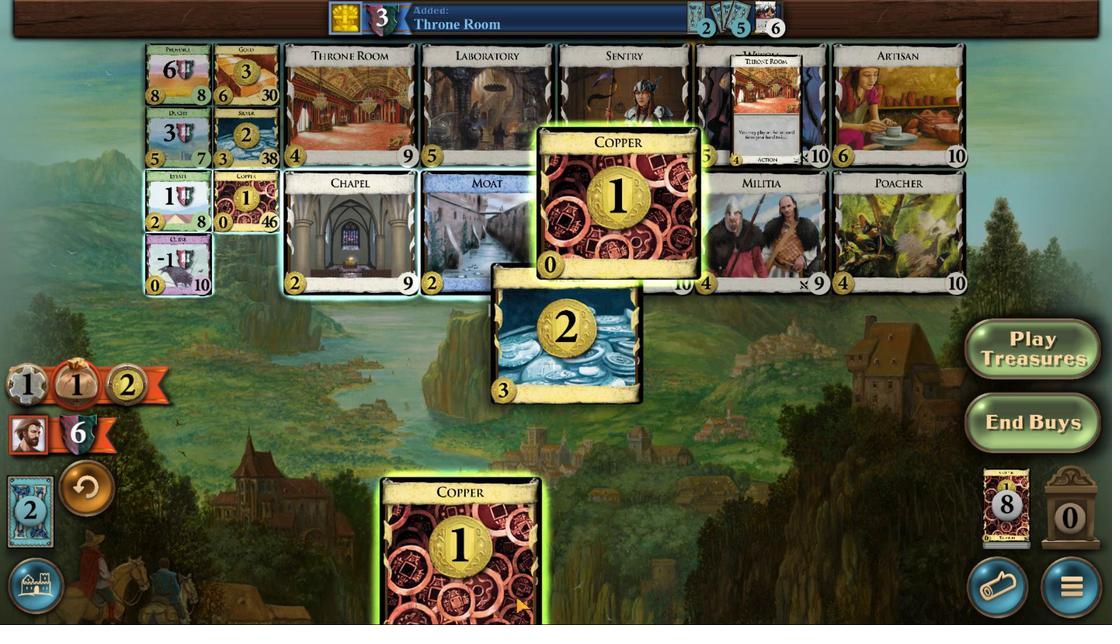 
Action: Mouse scrolled (588, 591) with delta (0, 0)
Screenshot: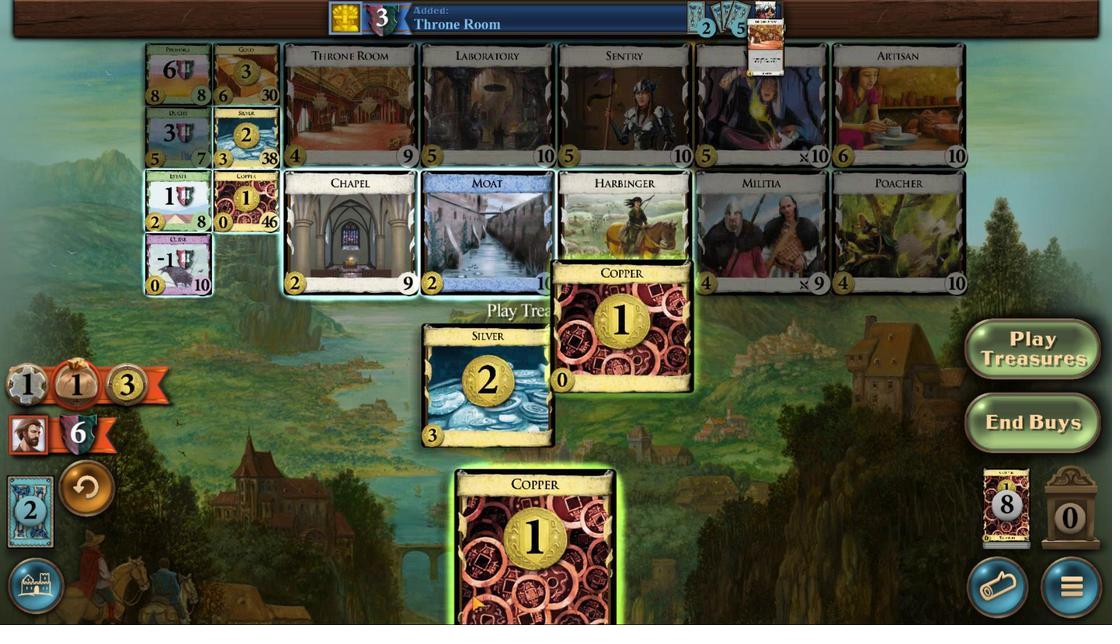 
Action: Mouse scrolled (588, 591) with delta (0, 0)
Screenshot: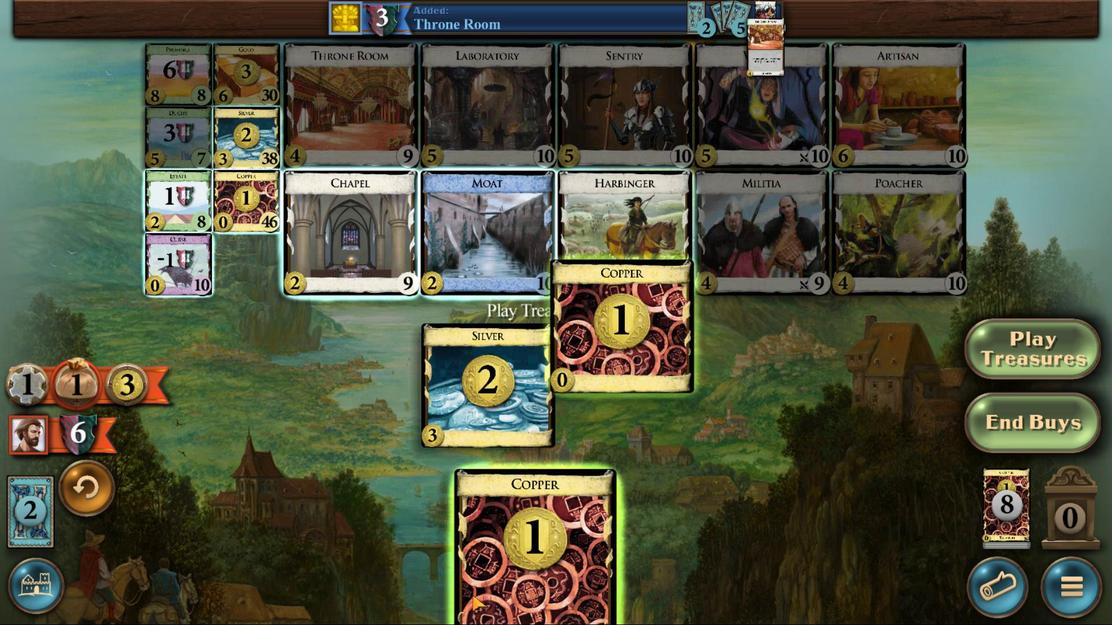
Action: Mouse scrolled (588, 591) with delta (0, 0)
Screenshot: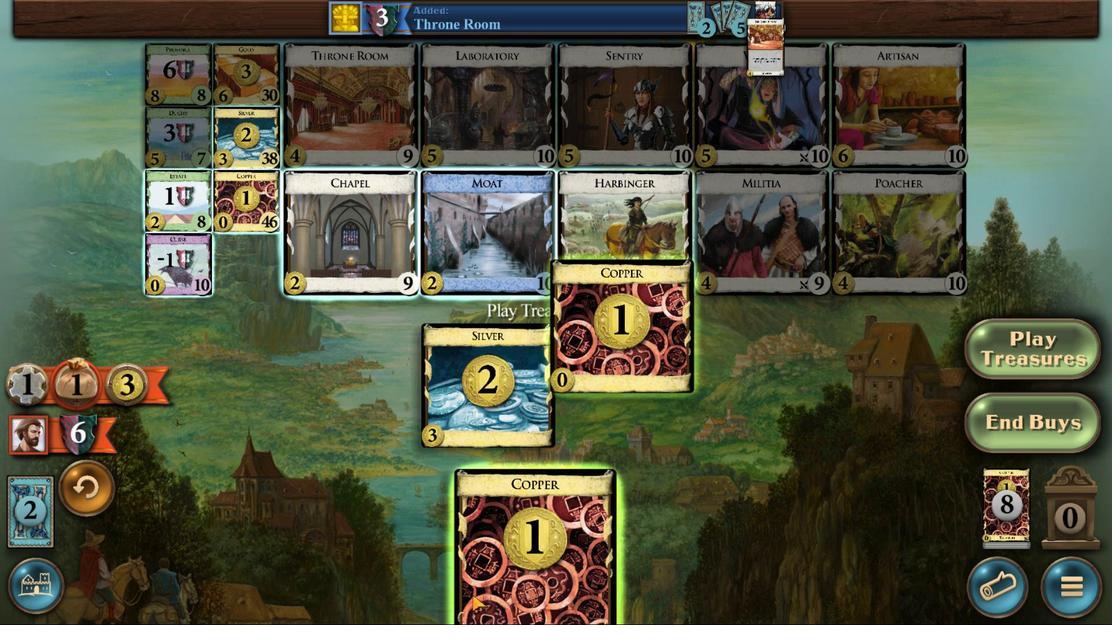 
Action: Mouse moved to (471, 595)
Screenshot: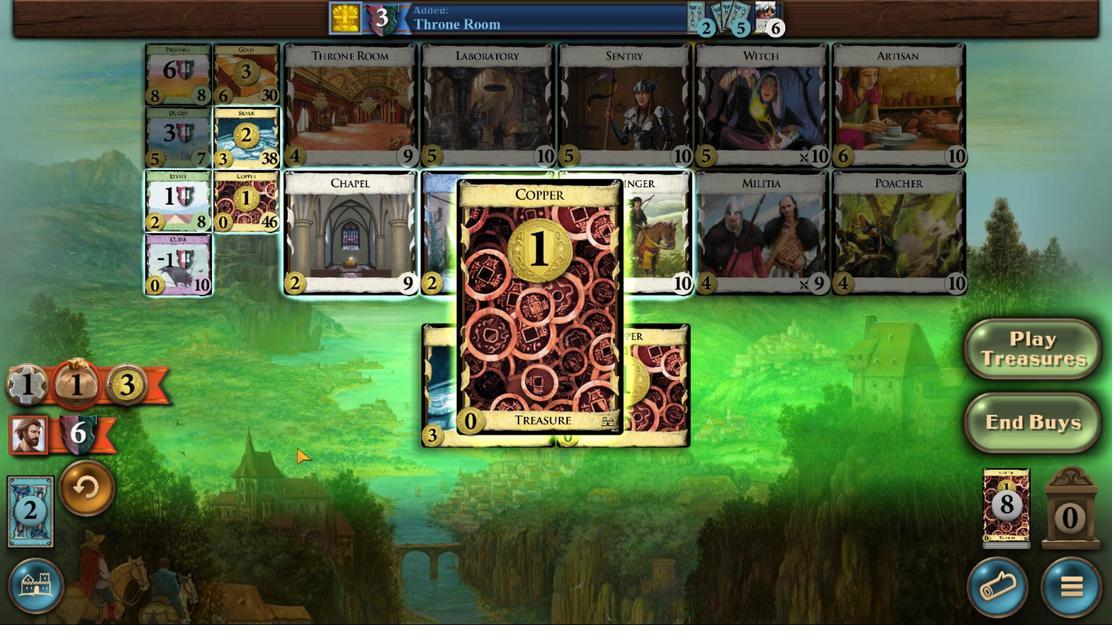 
Action: Mouse scrolled (471, 595) with delta (0, 0)
Screenshot: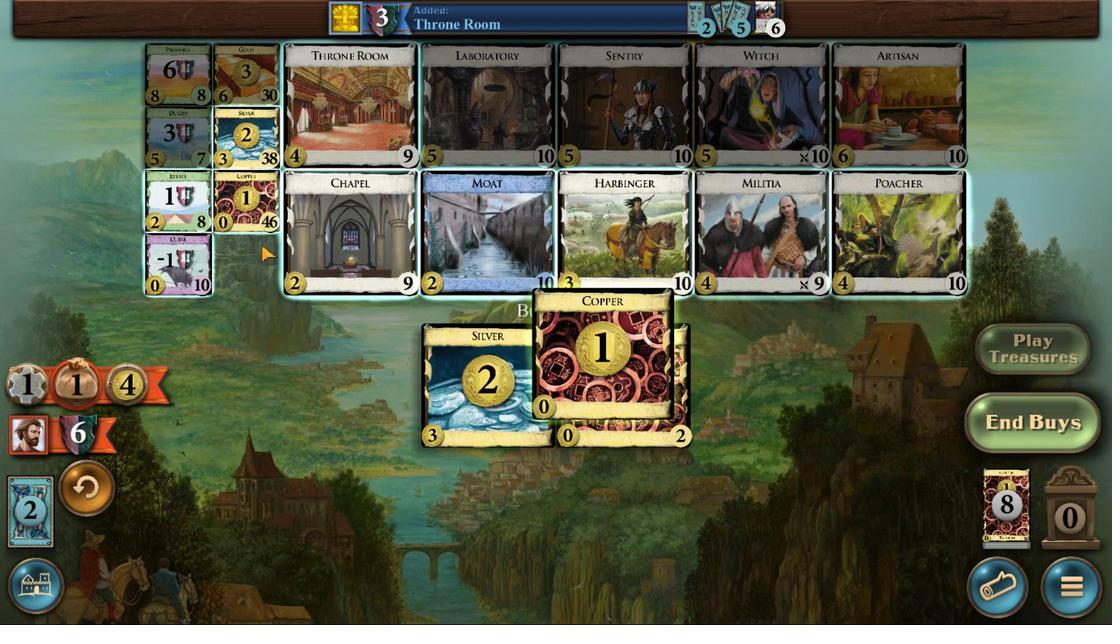 
Action: Mouse scrolled (471, 595) with delta (0, 0)
Screenshot: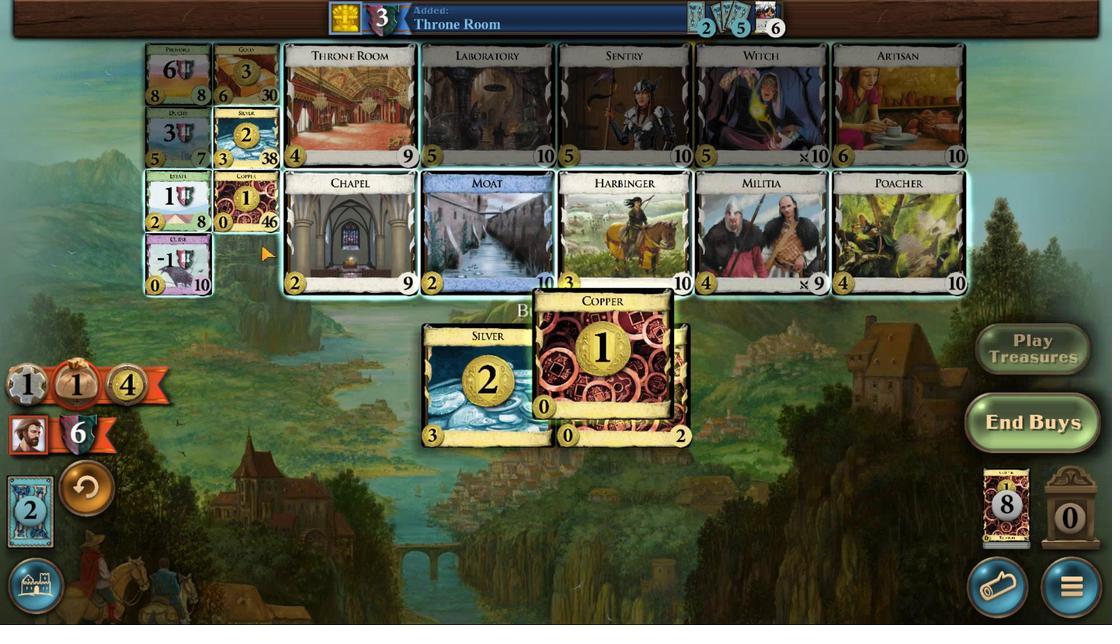 
Action: Mouse scrolled (471, 595) with delta (0, 0)
Screenshot: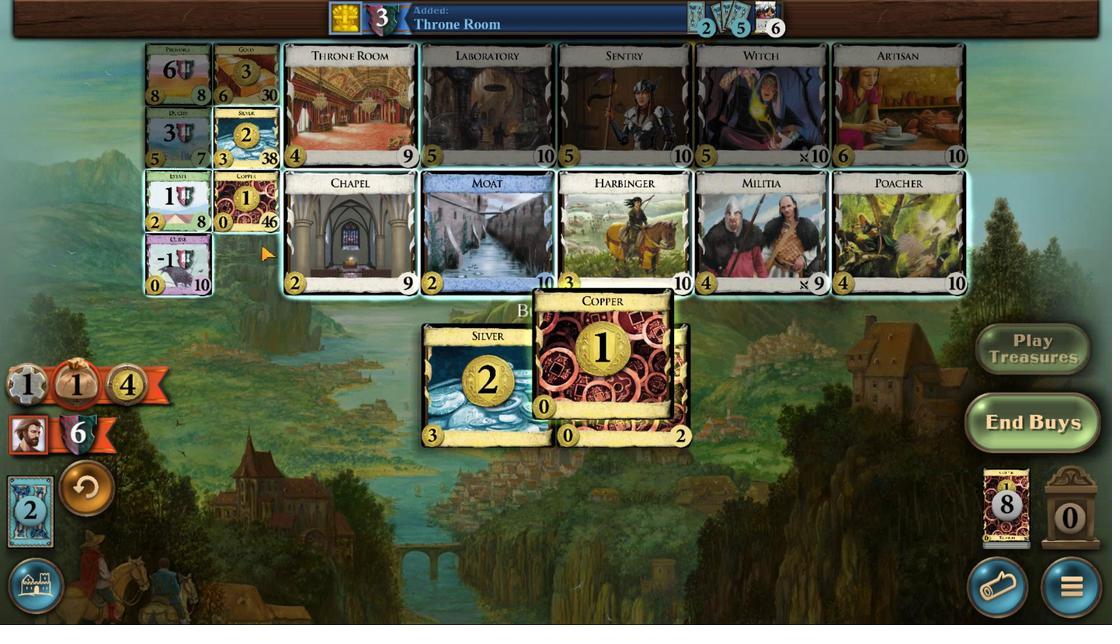 
Action: Mouse scrolled (471, 595) with delta (0, 0)
Screenshot: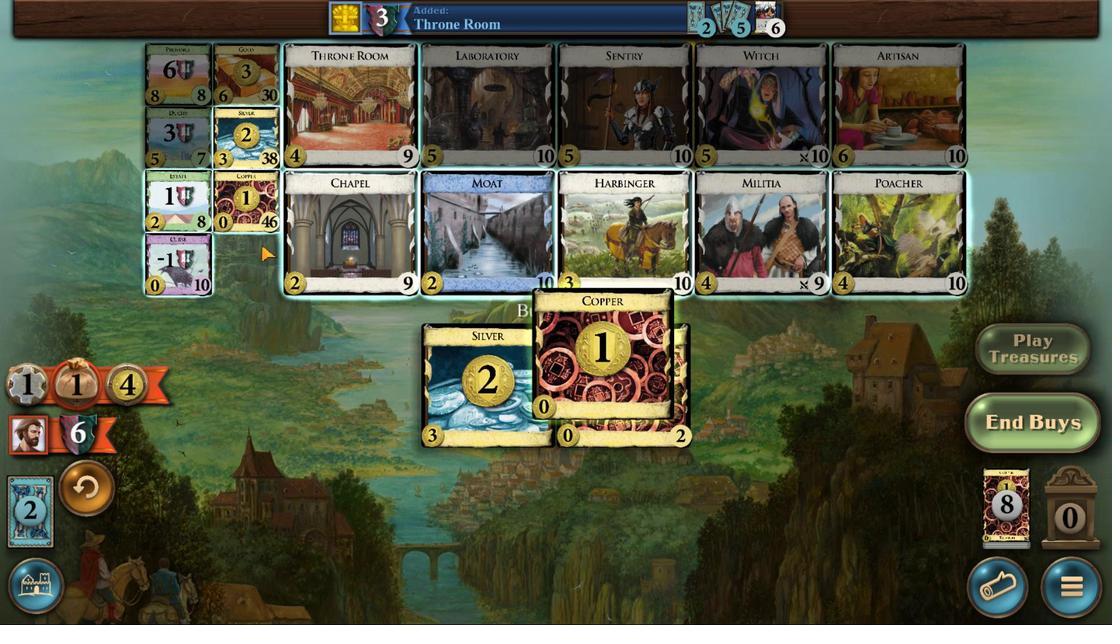 
Action: Mouse moved to (231, 143)
Screenshot: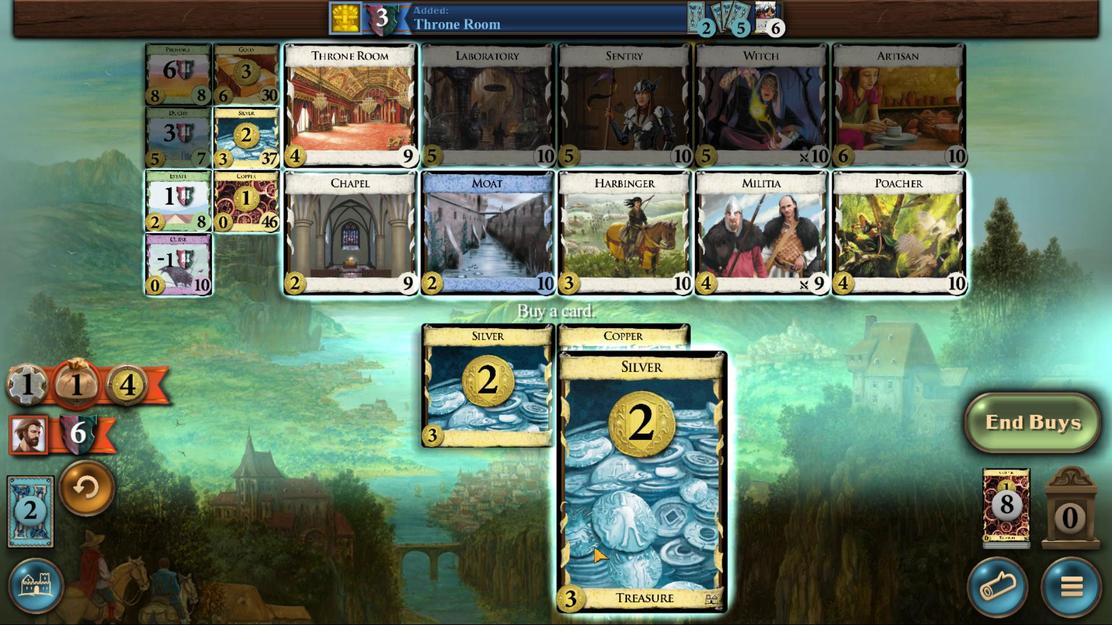 
Action: Mouse pressed left at (231, 143)
Screenshot: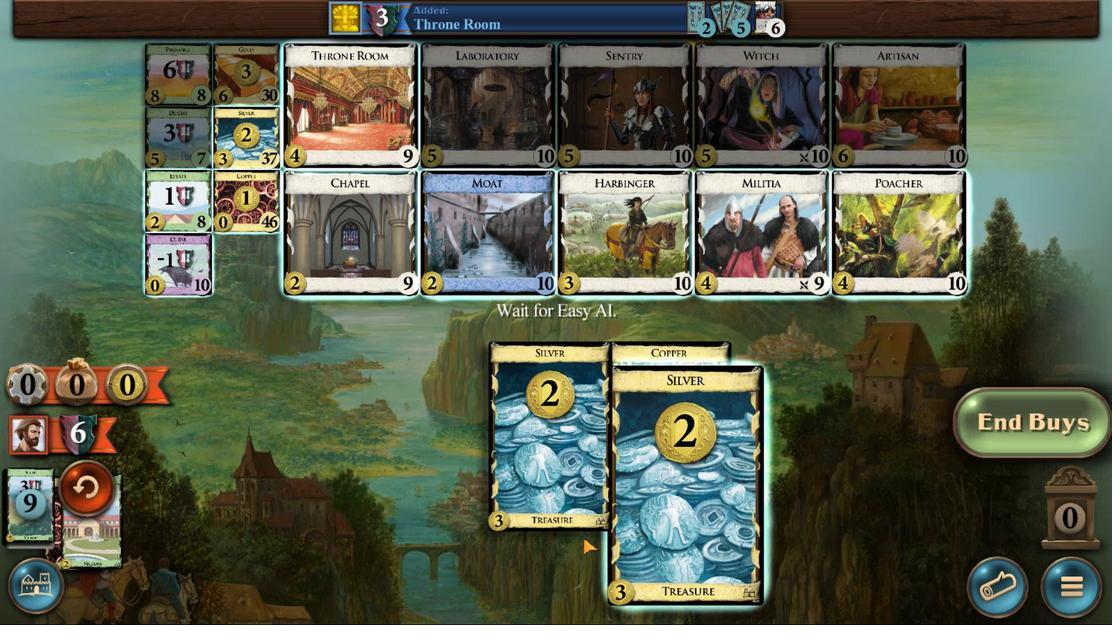 
Action: Mouse moved to (395, 580)
Screenshot: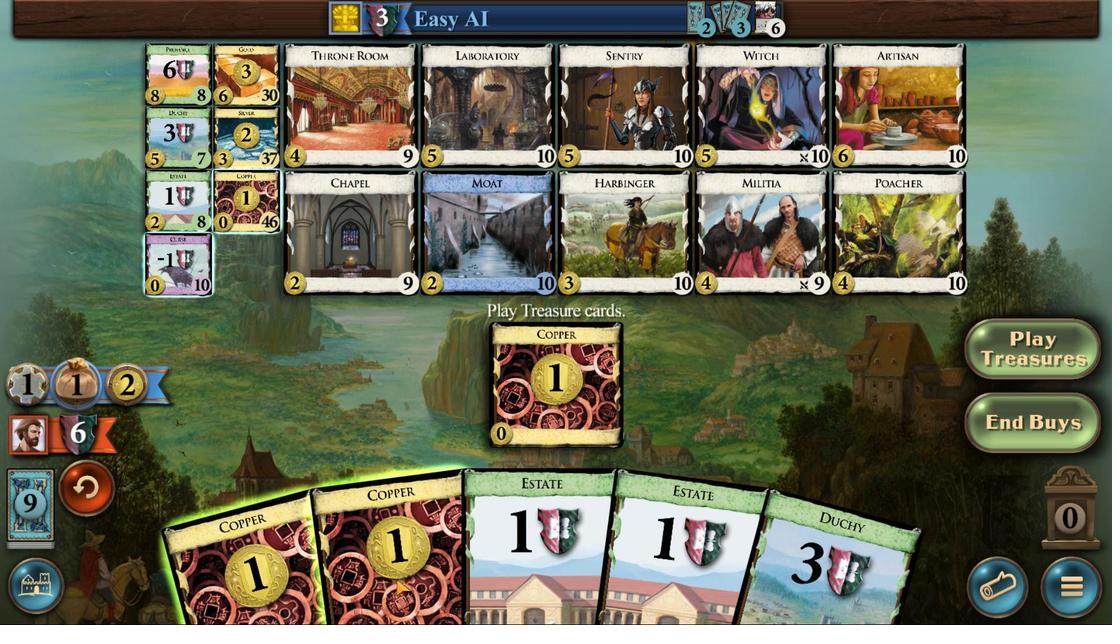 
Action: Mouse scrolled (395, 579) with delta (0, 0)
Screenshot: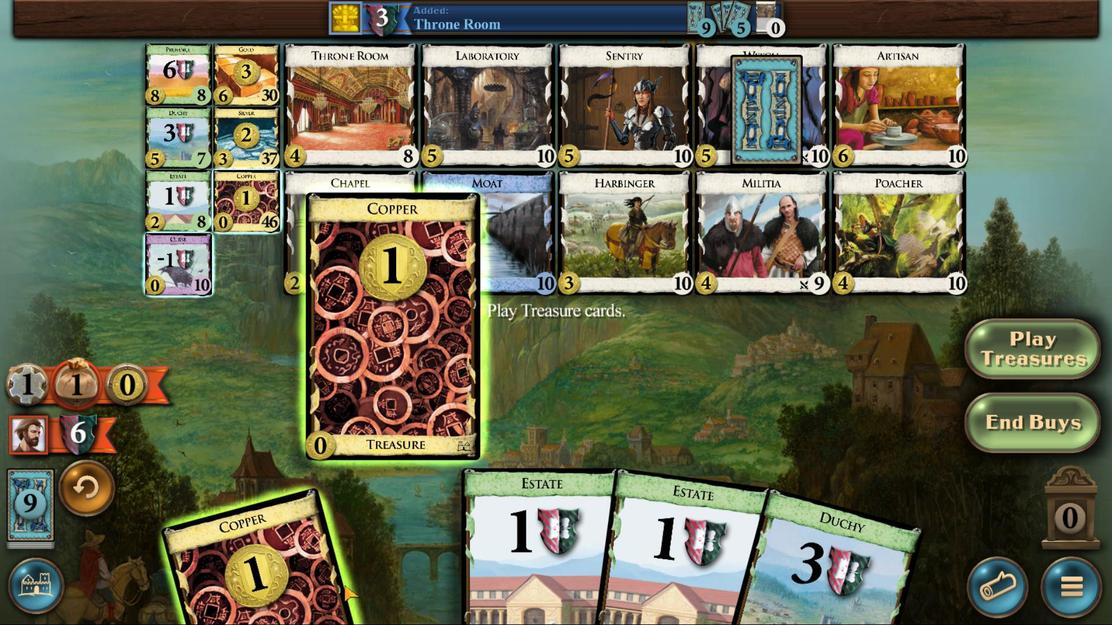 
Action: Mouse moved to (395, 580)
Screenshot: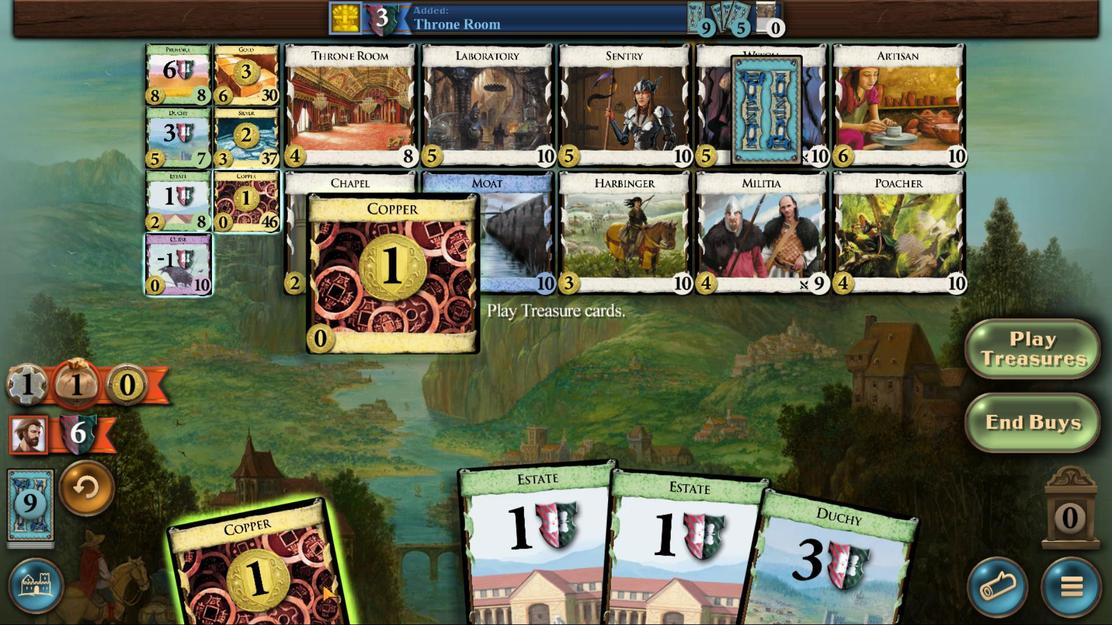 
Action: Mouse scrolled (395, 580) with delta (0, 0)
Screenshot: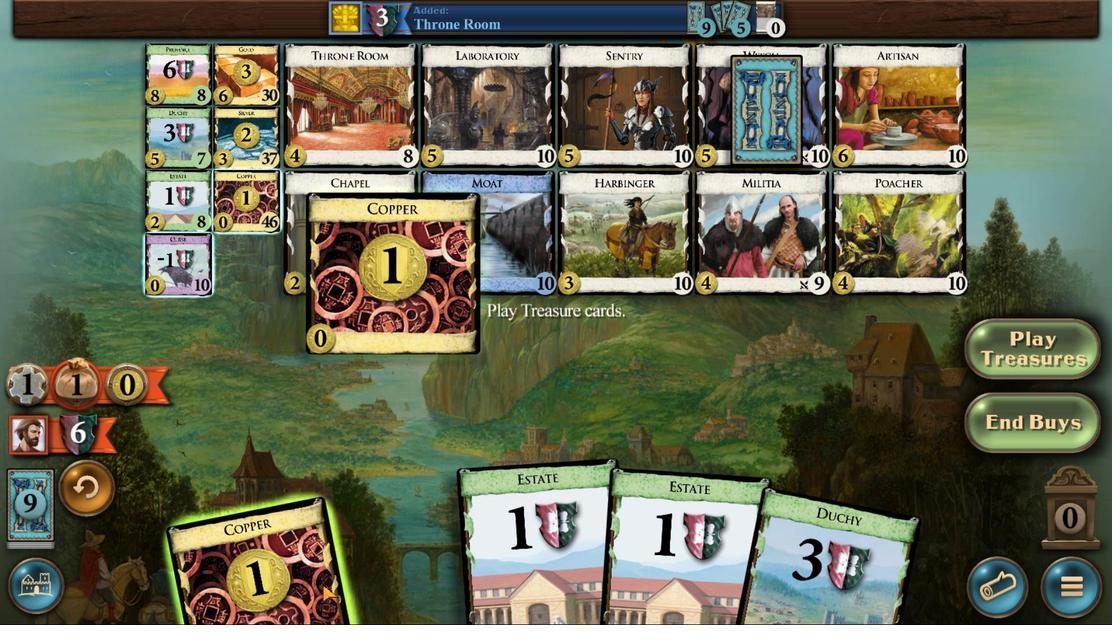 
Action: Mouse moved to (322, 585)
Screenshot: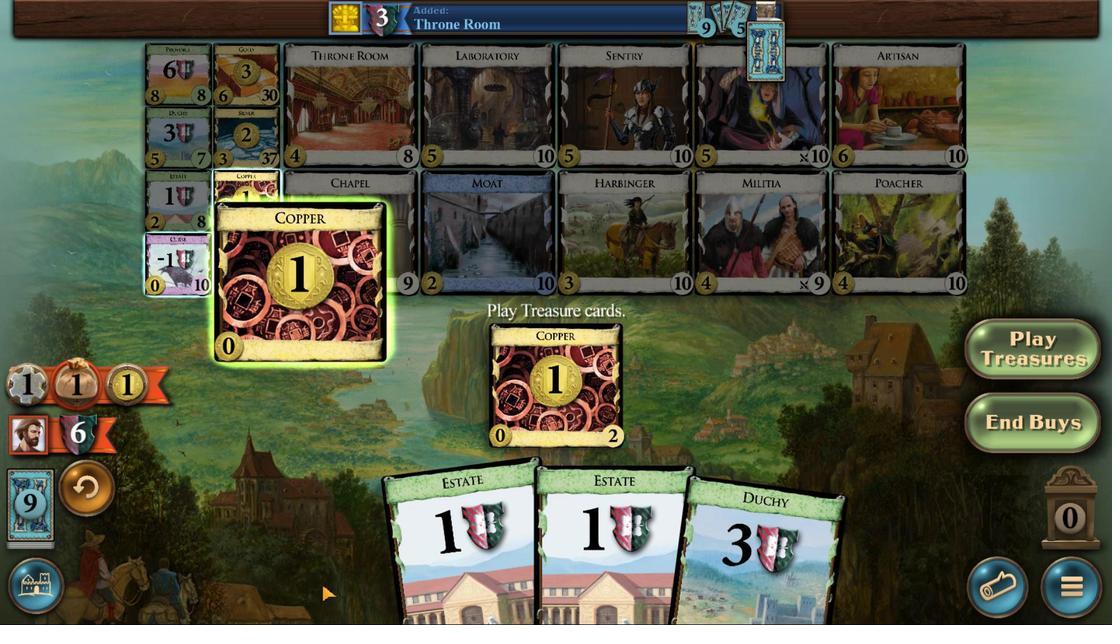 
Action: Mouse scrolled (322, 585) with delta (0, 0)
Screenshot: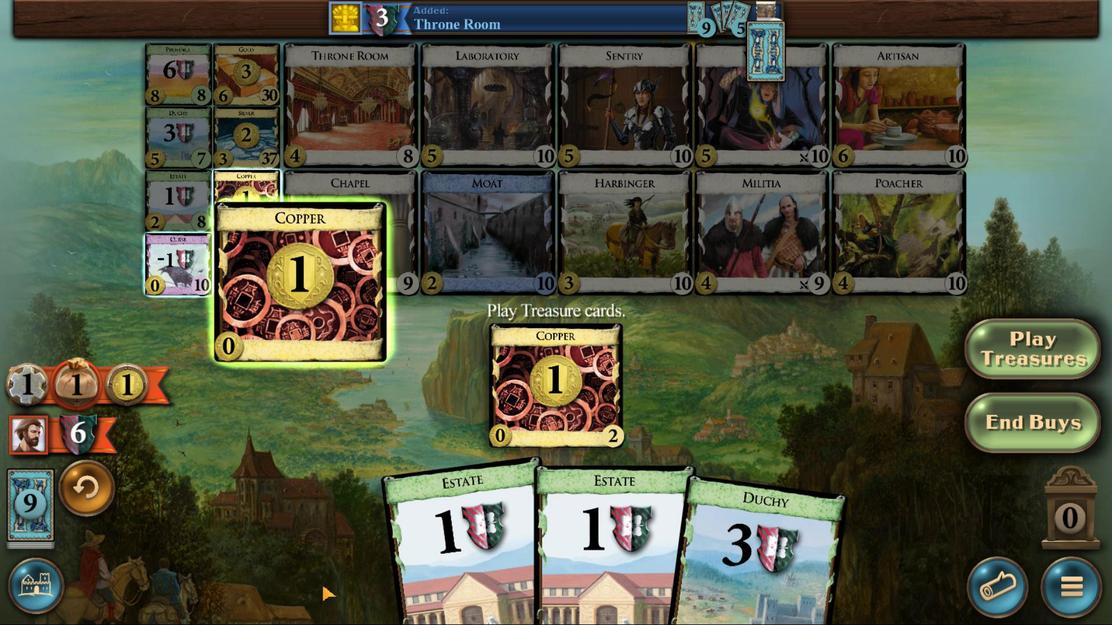 
Action: Mouse moved to (321, 585)
Screenshot: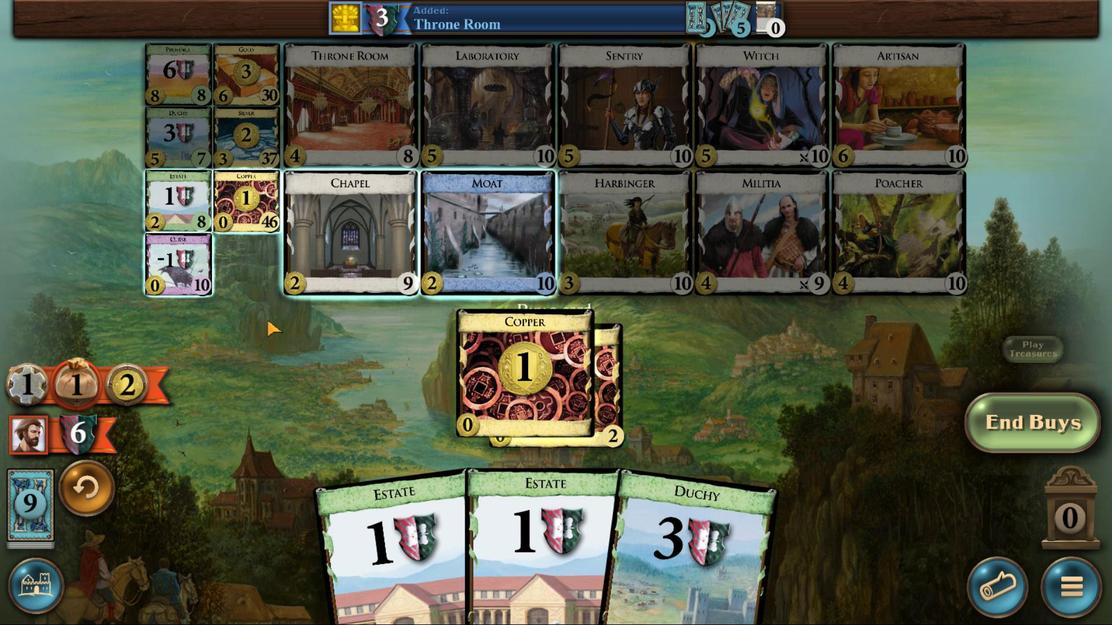 
Action: Mouse scrolled (321, 585) with delta (0, 0)
Screenshot: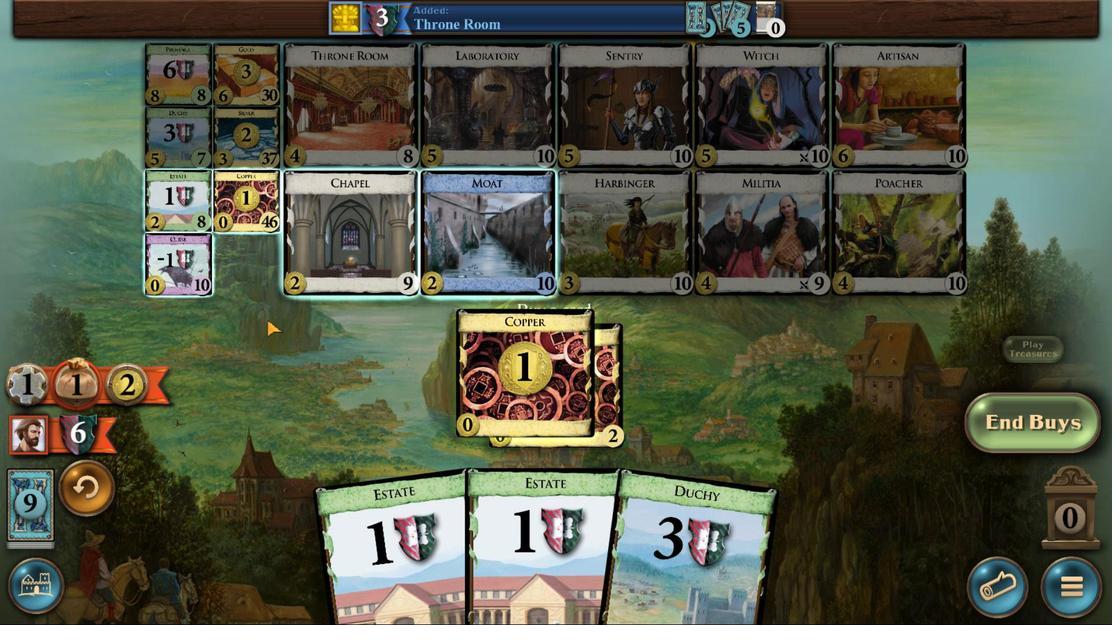 
Action: Mouse moved to (184, 192)
Screenshot: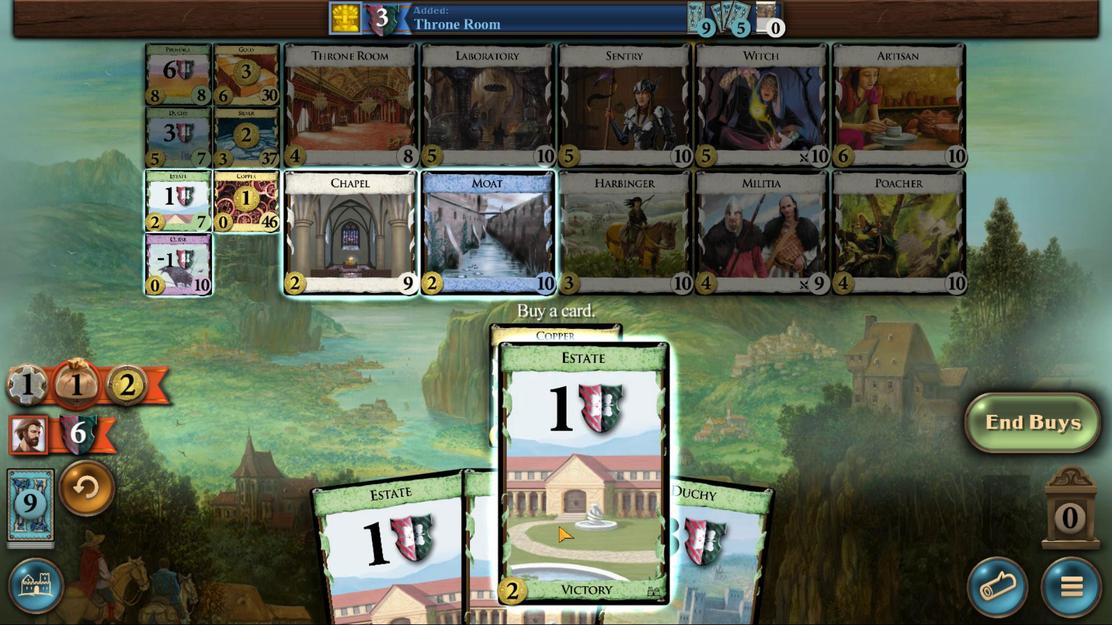 
Action: Mouse pressed left at (184, 192)
Screenshot: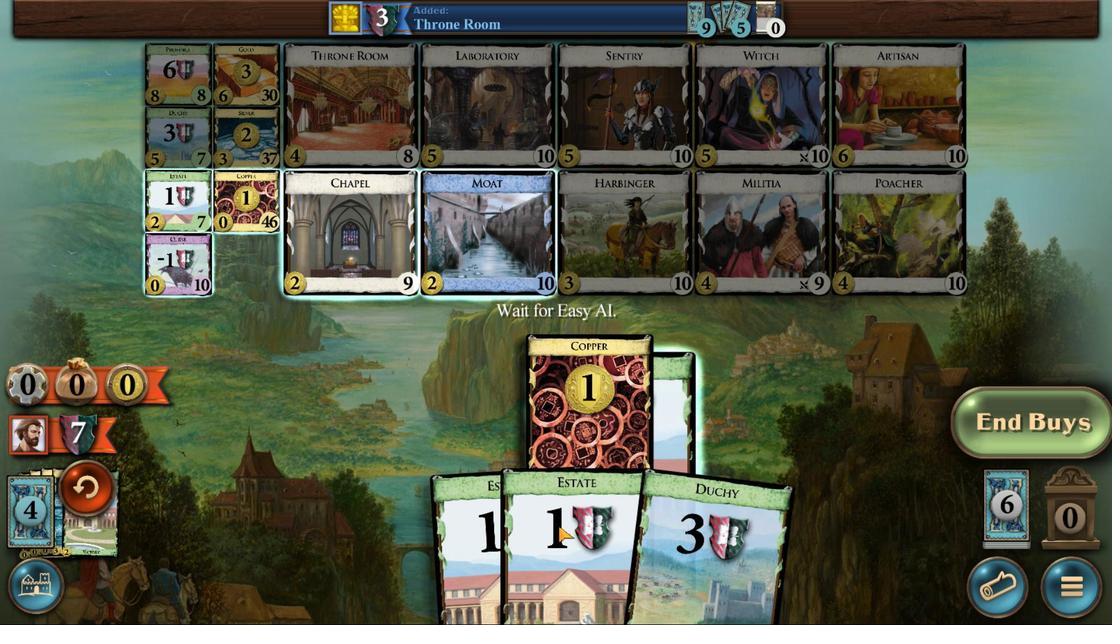 
Action: Mouse moved to (659, 577)
Screenshot: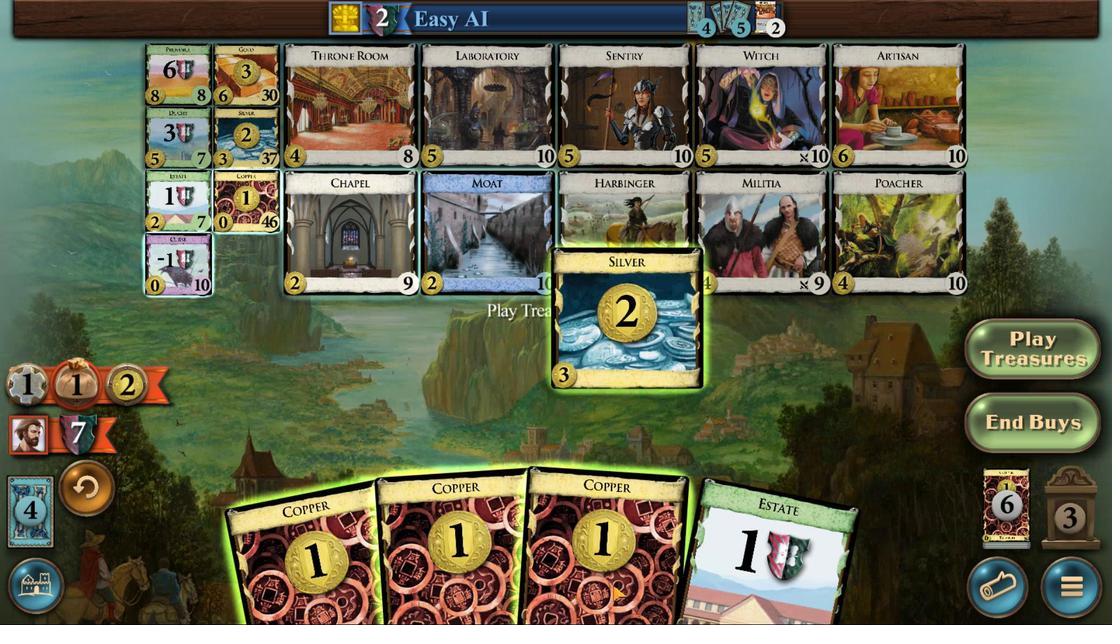 
Action: Mouse scrolled (659, 577) with delta (0, 0)
Screenshot: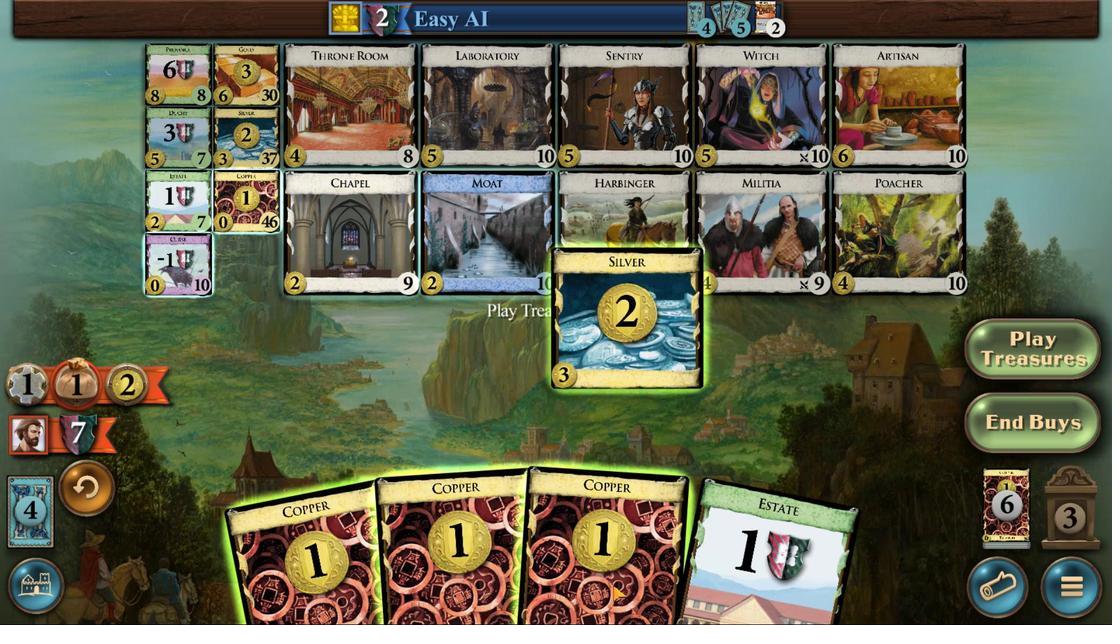 
Action: Mouse scrolled (659, 577) with delta (0, 0)
Screenshot: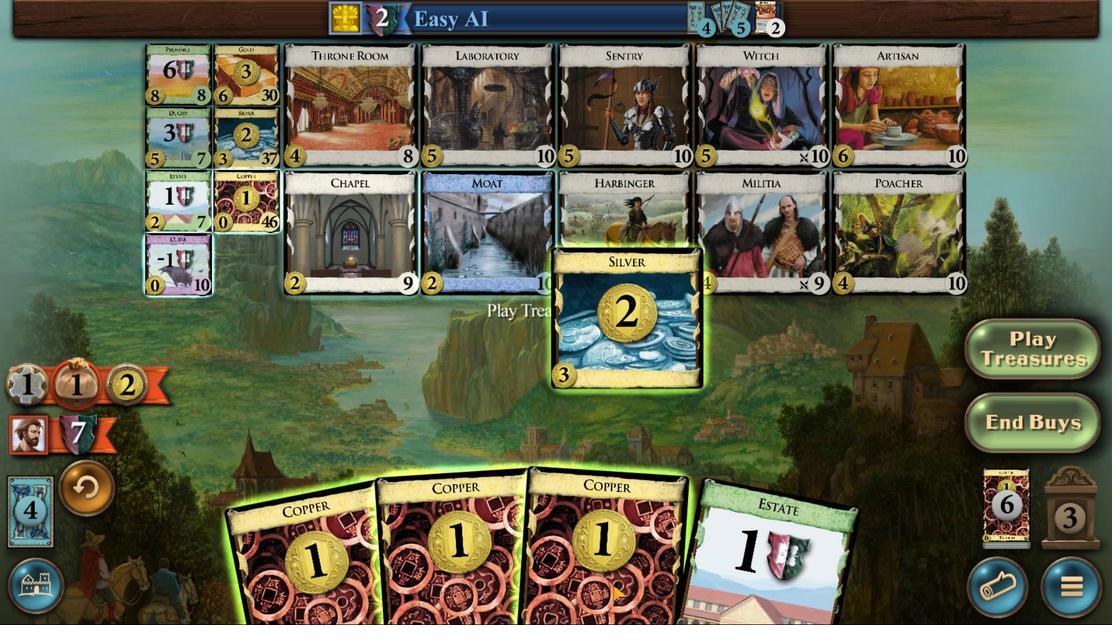 
Action: Mouse scrolled (659, 577) with delta (0, 0)
Screenshot: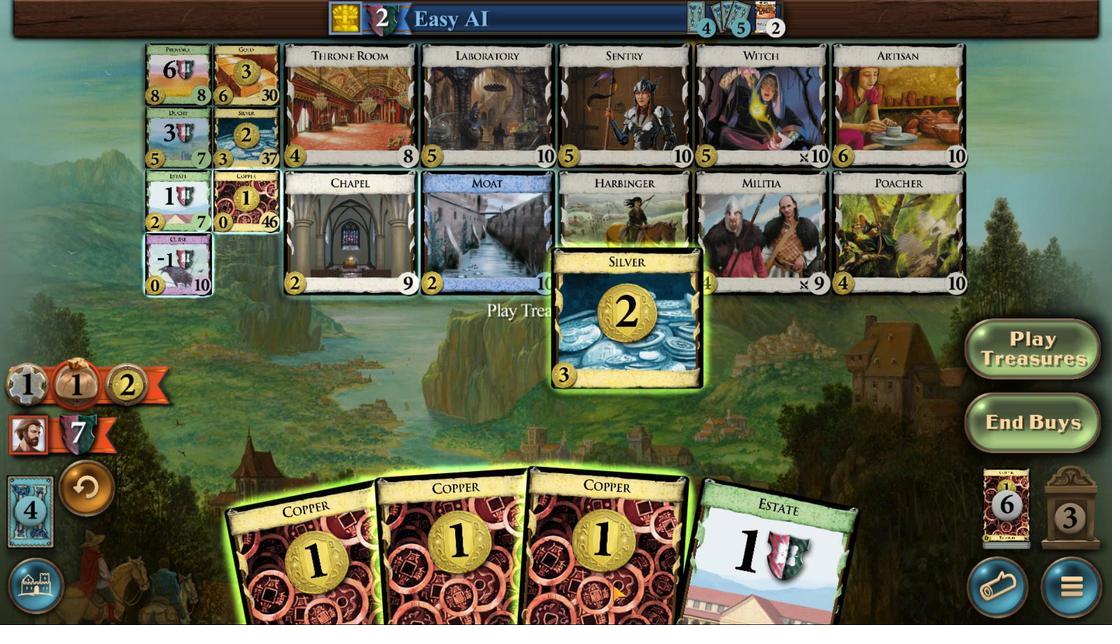 
Action: Mouse moved to (612, 585)
Screenshot: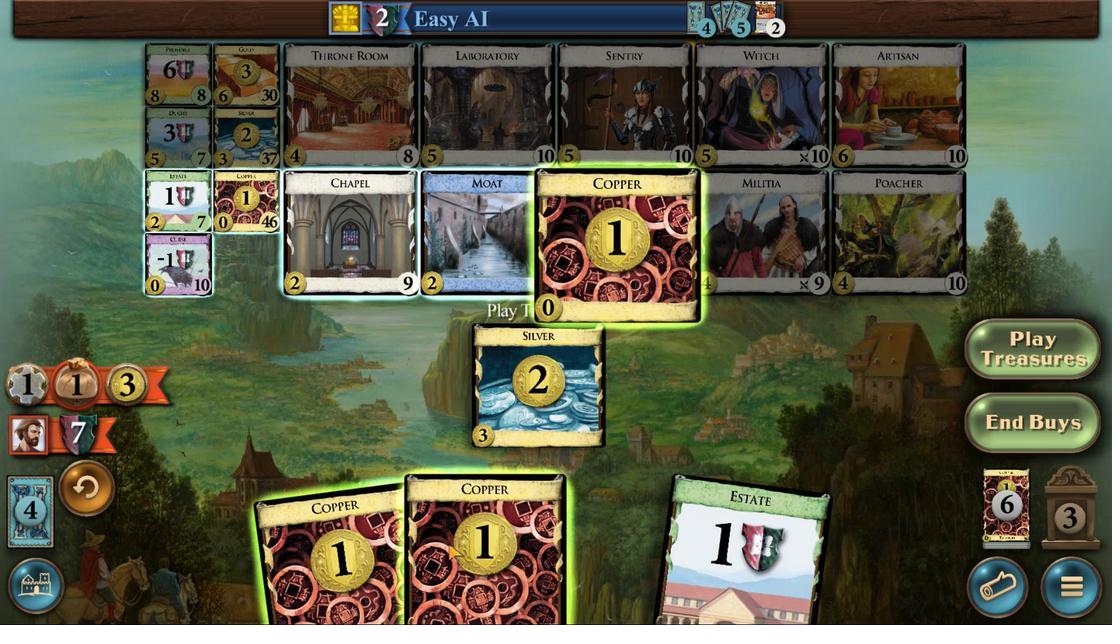 
Action: Mouse scrolled (612, 585) with delta (0, 0)
Screenshot: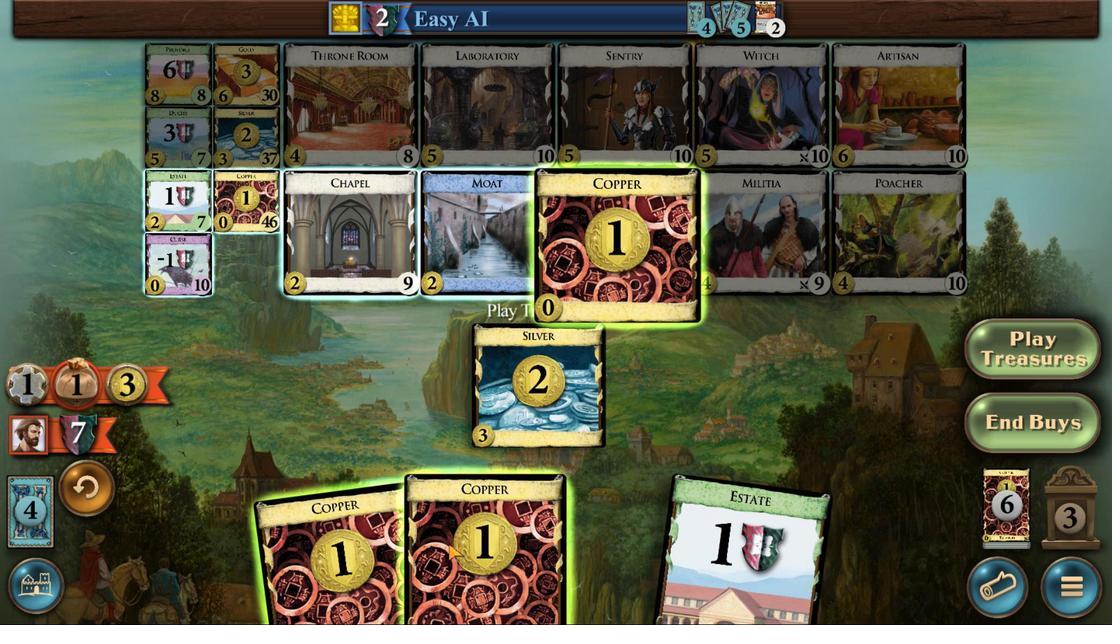 
Action: Mouse scrolled (612, 585) with delta (0, 0)
Screenshot: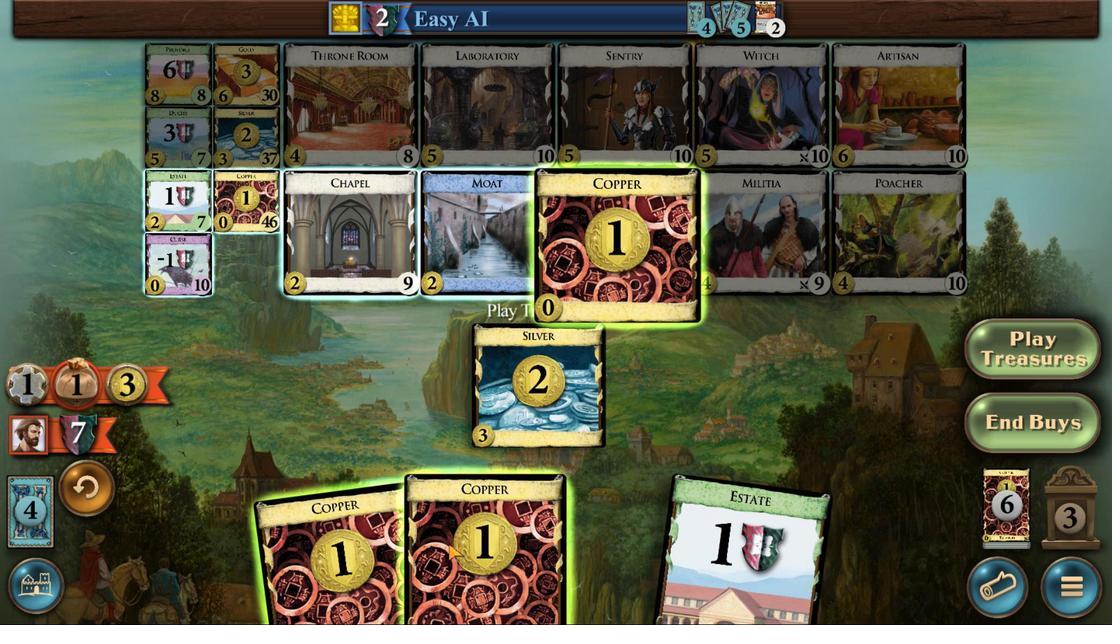 
Action: Mouse moved to (611, 585)
Screenshot: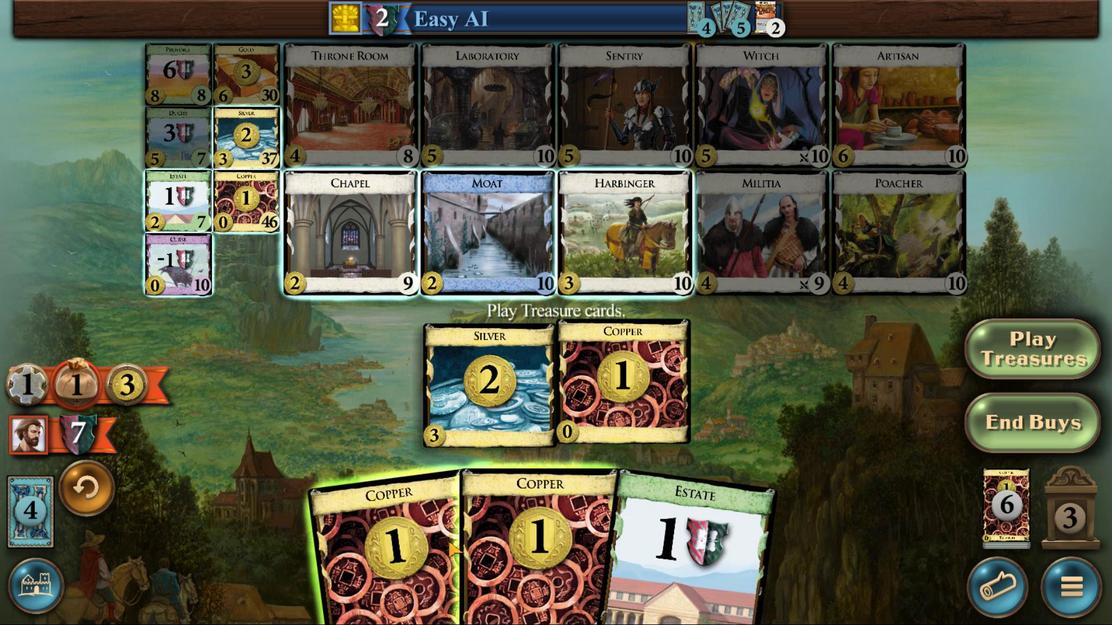 
Action: Mouse scrolled (611, 585) with delta (0, 0)
Screenshot: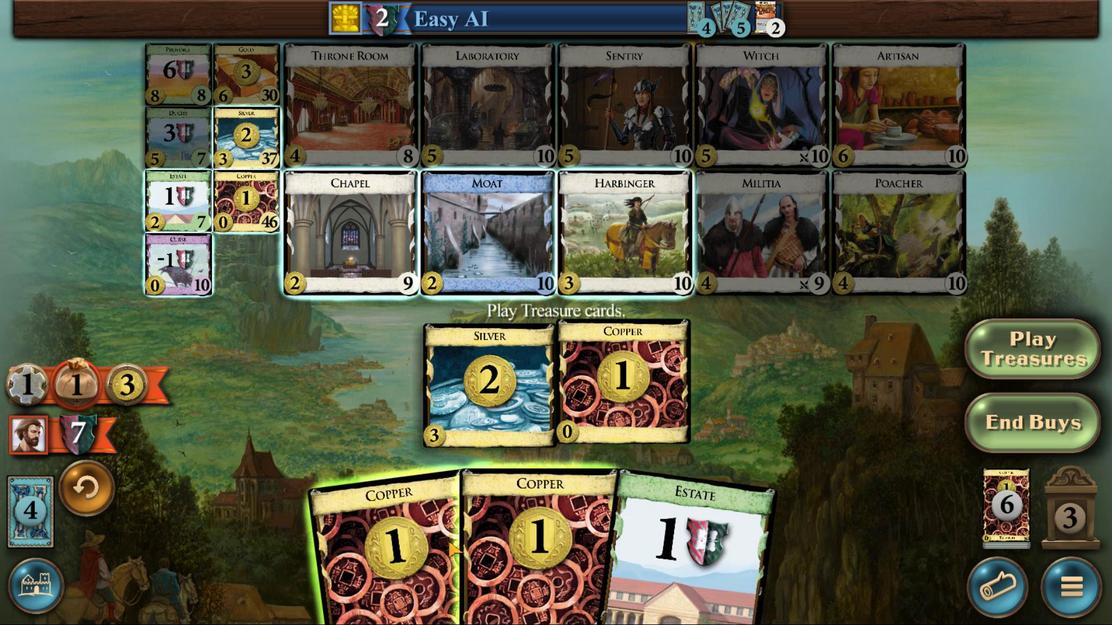 
Action: Mouse moved to (447, 540)
Screenshot: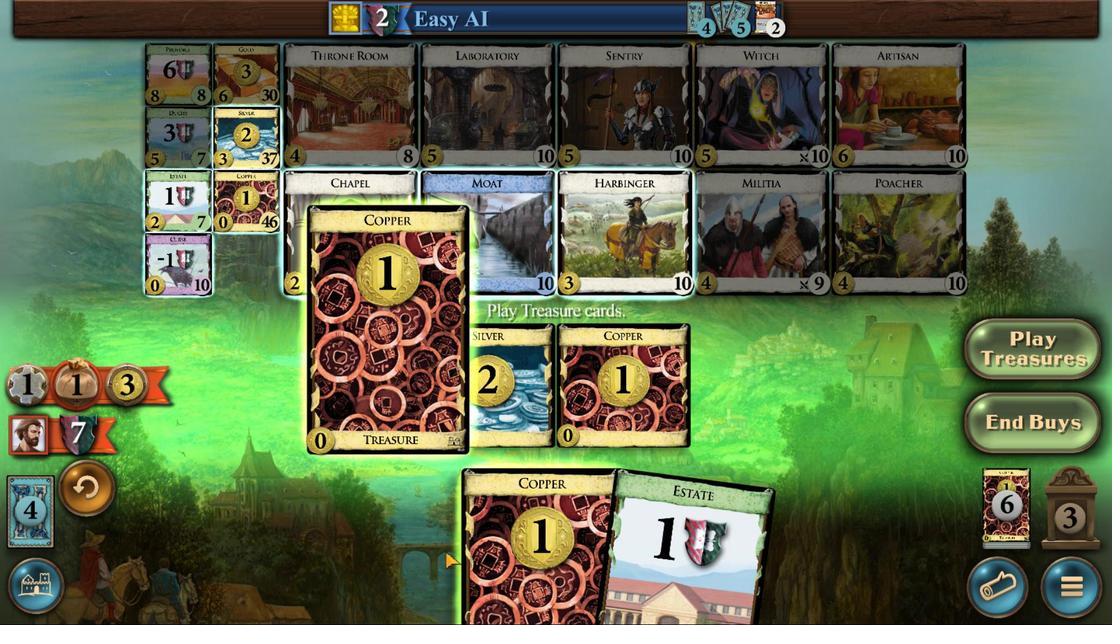 
Action: Mouse scrolled (447, 540) with delta (0, 0)
Screenshot: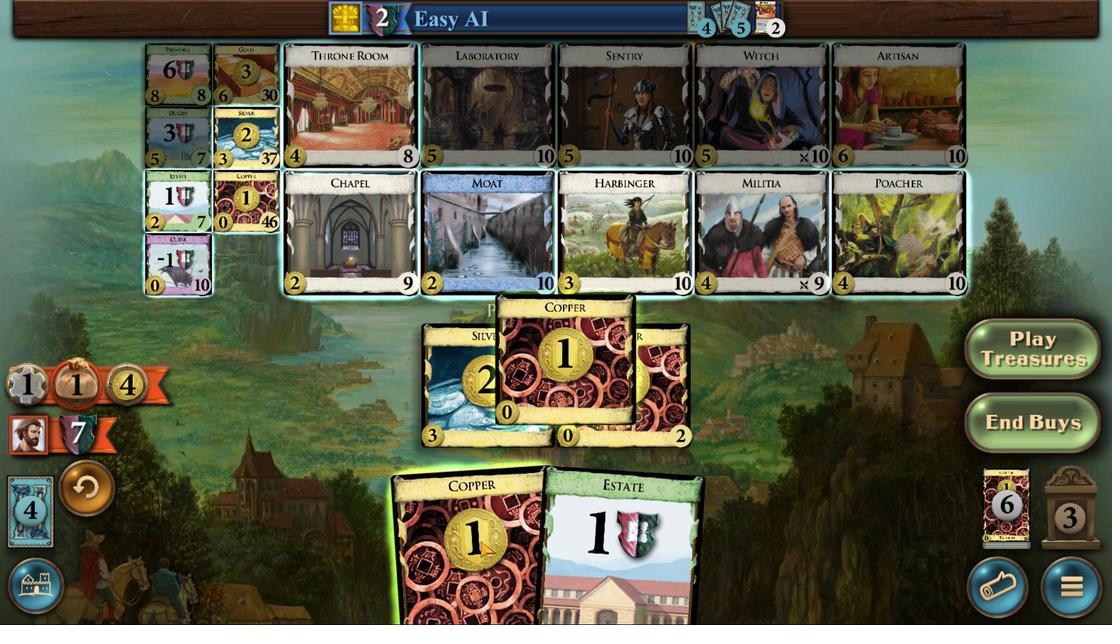 
Action: Mouse scrolled (447, 540) with delta (0, 0)
Screenshot: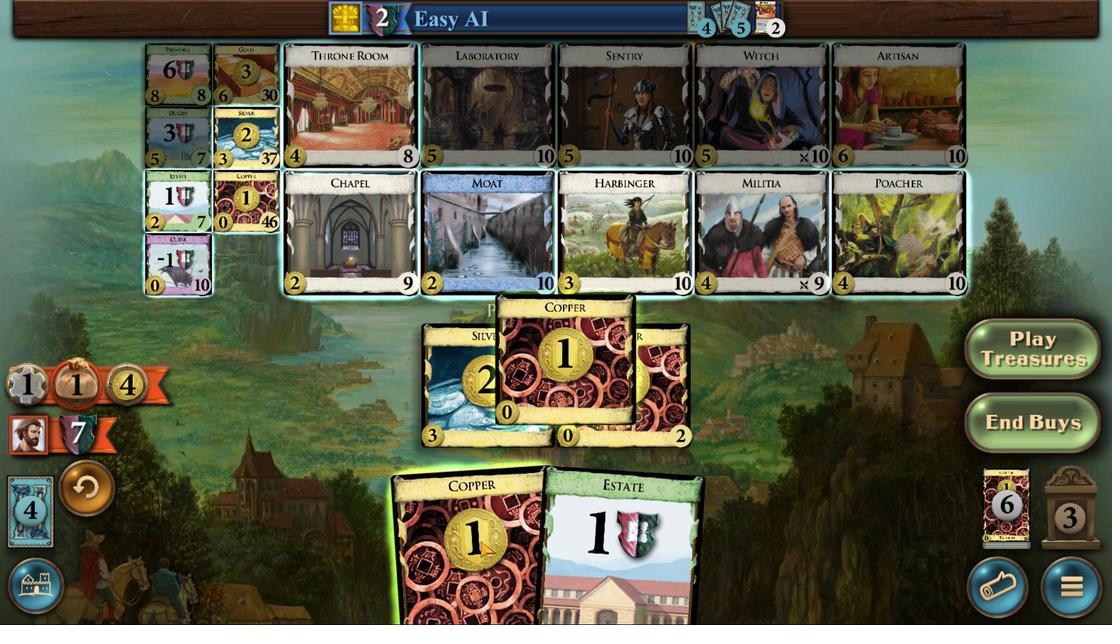 
Action: Mouse moved to (447, 541)
Screenshot: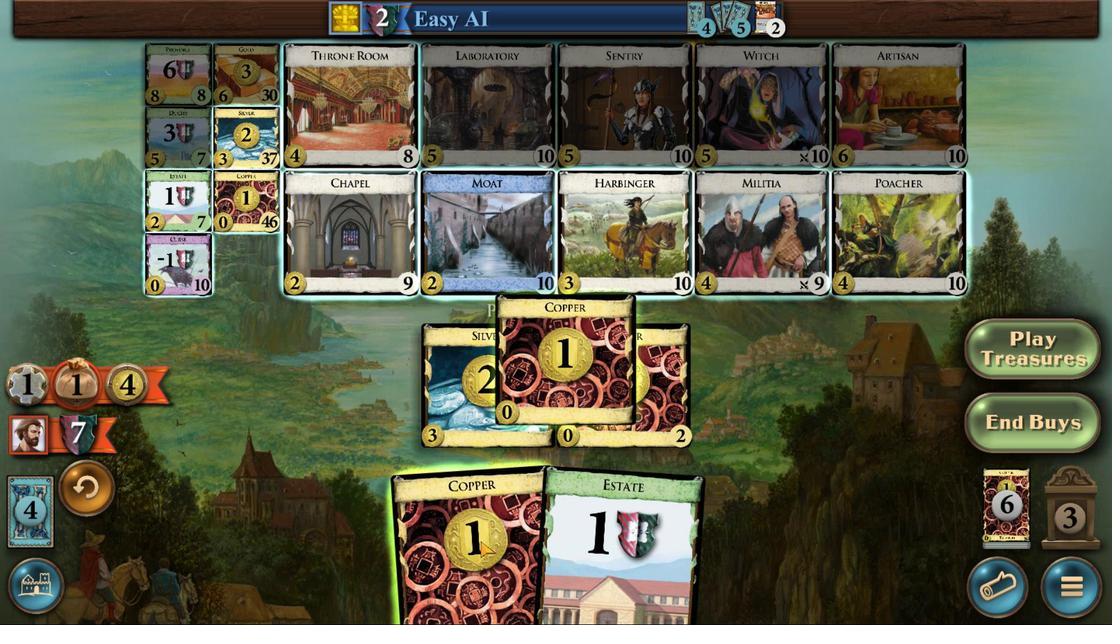 
Action: Mouse scrolled (447, 541) with delta (0, 0)
Screenshot: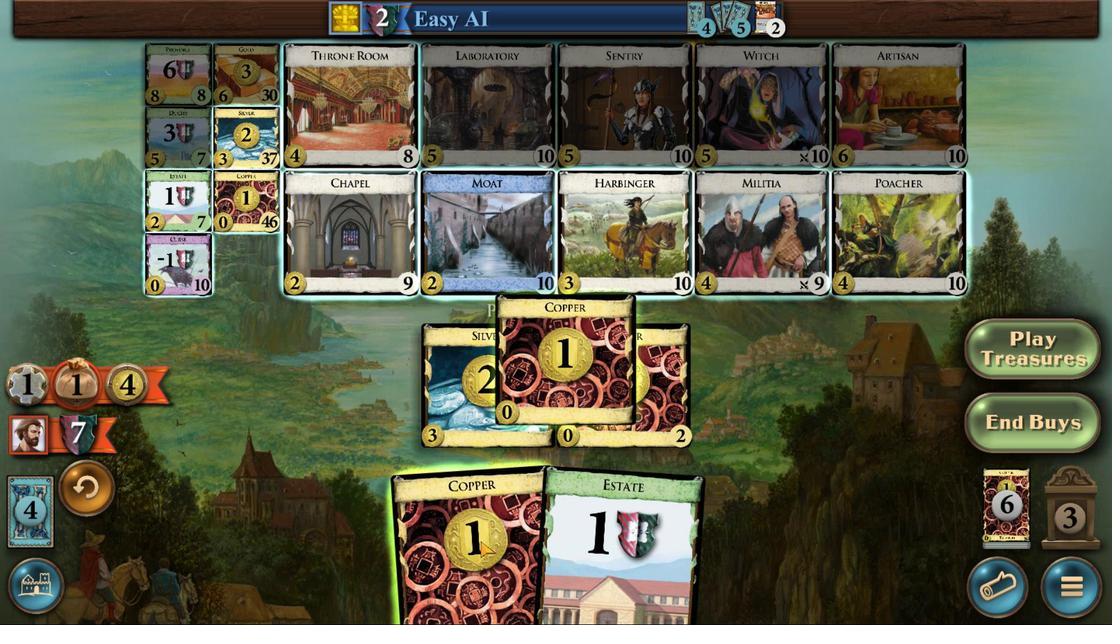 
Action: Mouse scrolled (447, 541) with delta (0, 0)
Screenshot: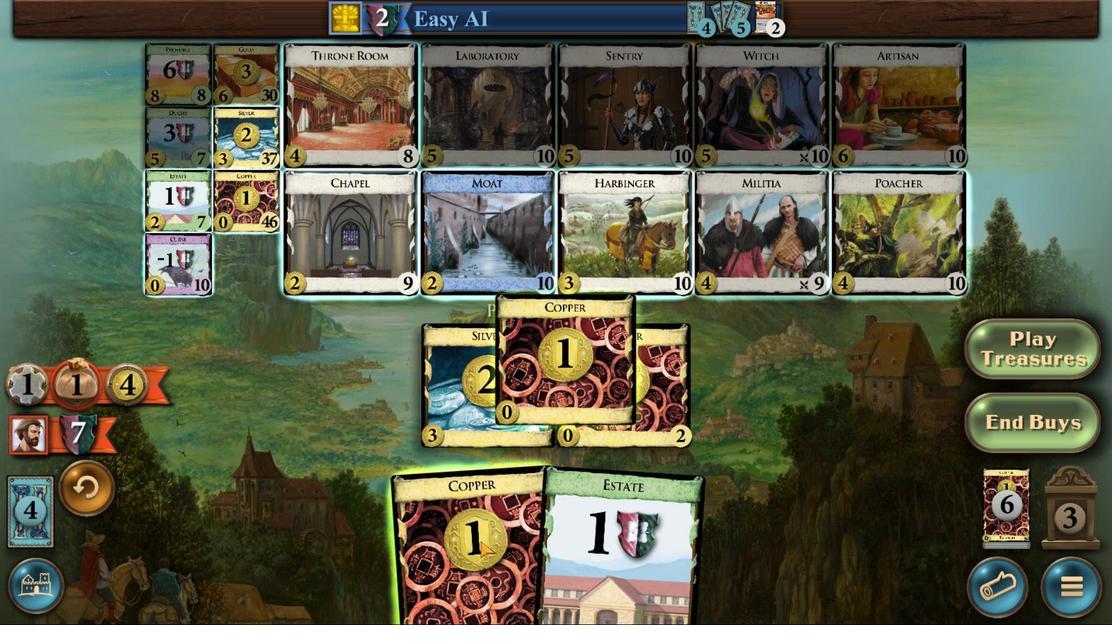 
Action: Mouse moved to (479, 541)
Screenshot: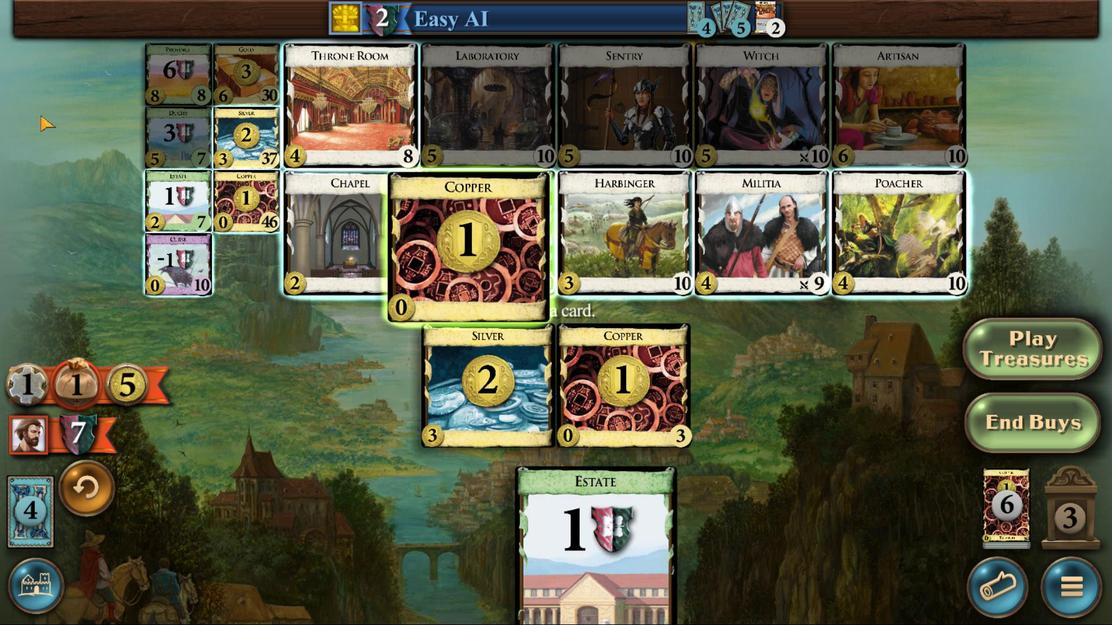 
Action: Mouse scrolled (479, 541) with delta (0, 0)
Screenshot: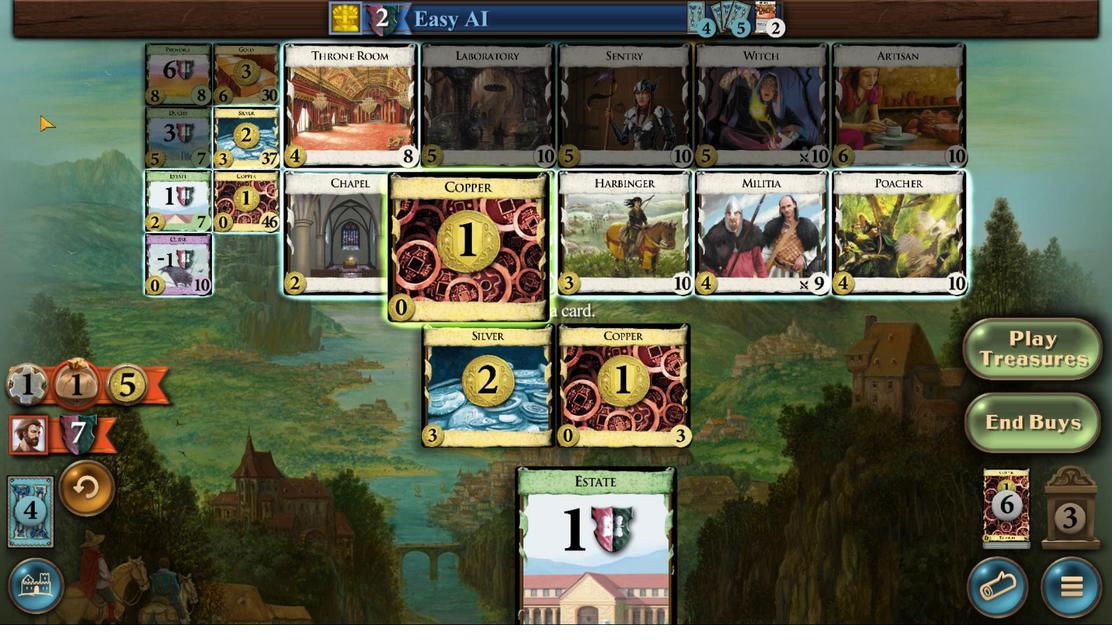 
Action: Mouse scrolled (479, 541) with delta (0, 0)
Screenshot: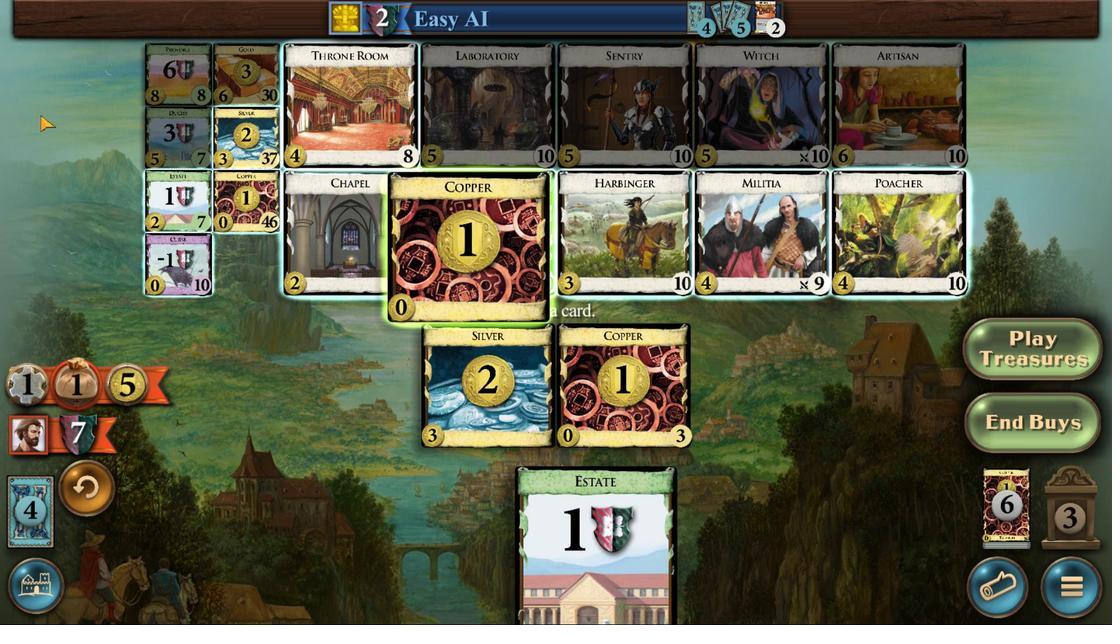 
Action: Mouse scrolled (479, 541) with delta (0, 0)
Screenshot: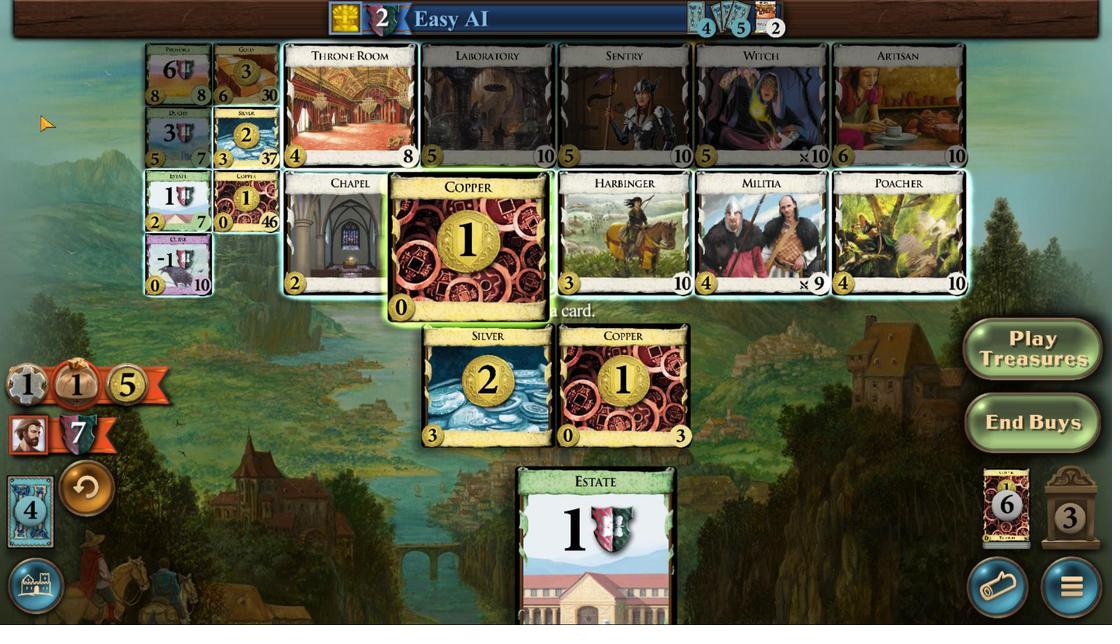 
Action: Mouse scrolled (479, 541) with delta (0, 0)
Screenshot: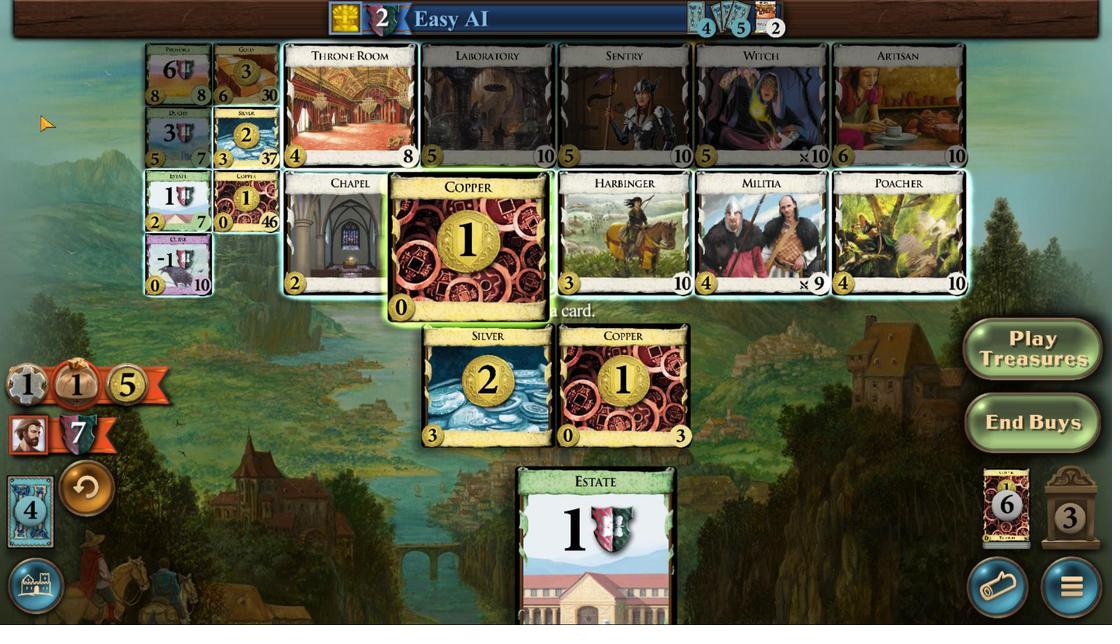 
Action: Mouse scrolled (479, 541) with delta (0, 0)
Screenshot: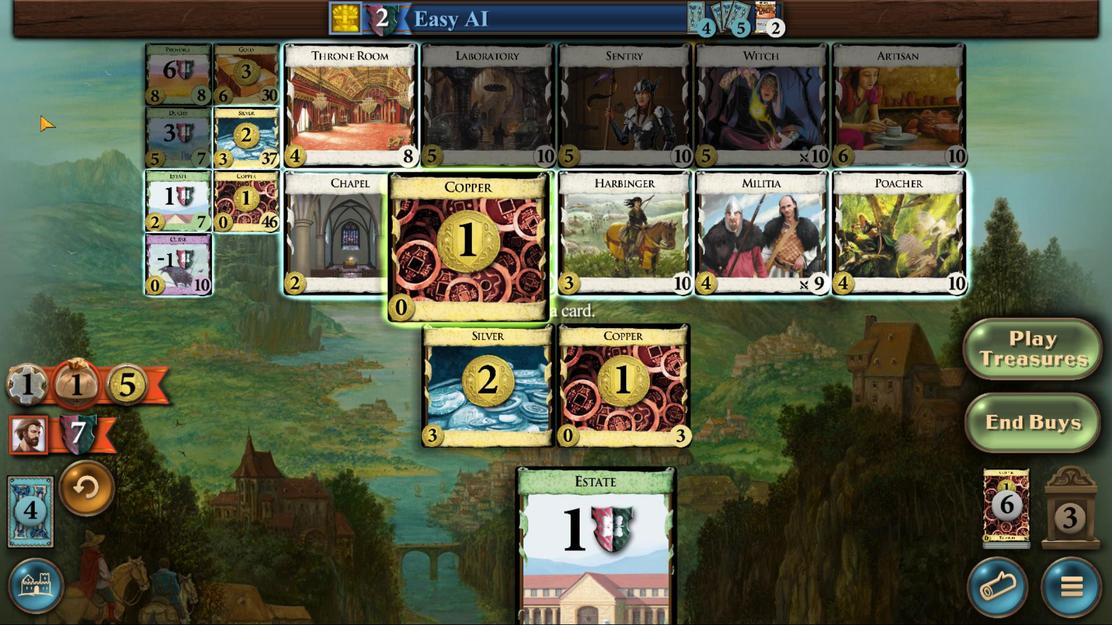 
Action: Mouse moved to (174, 139)
Screenshot: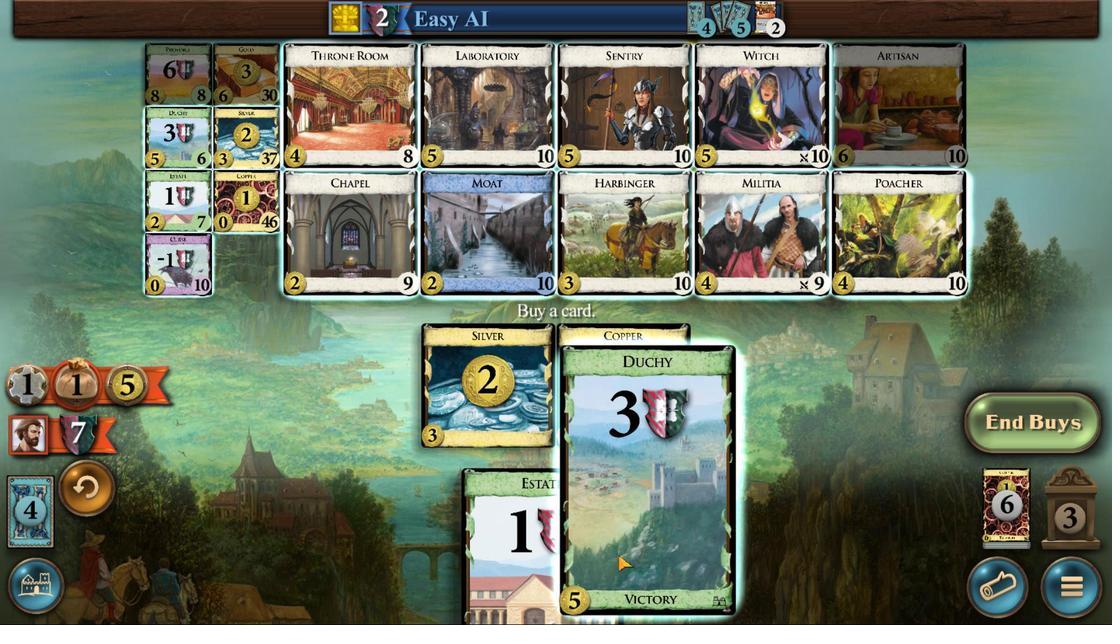 
Action: Mouse pressed left at (174, 139)
Screenshot: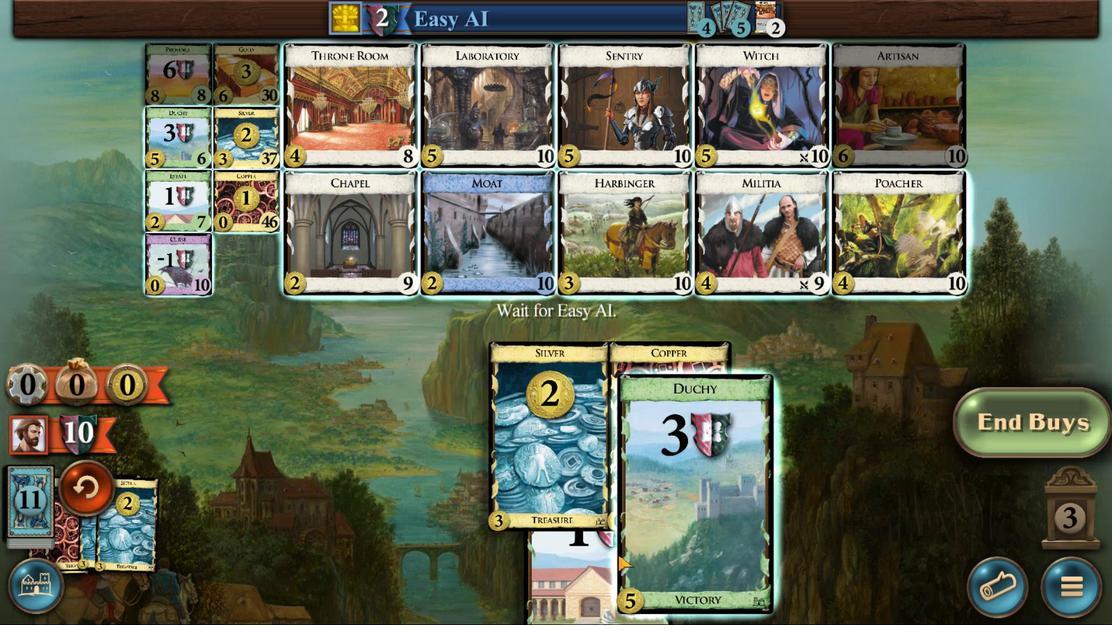 
Action: Mouse moved to (296, 558)
Screenshot: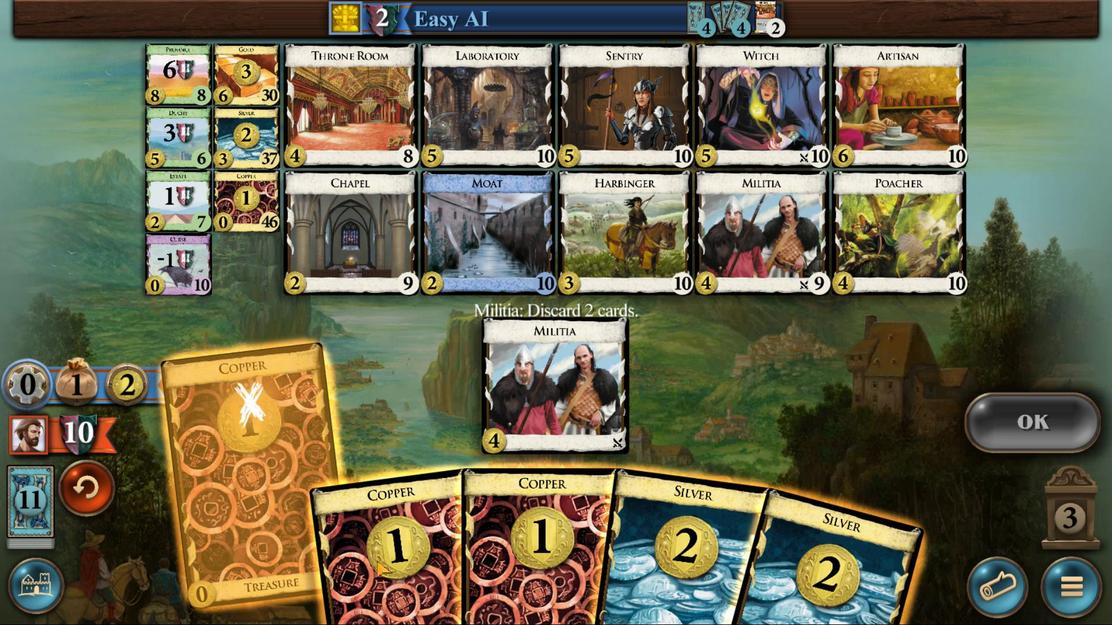 
Action: Mouse scrolled (296, 557) with delta (0, 0)
Screenshot: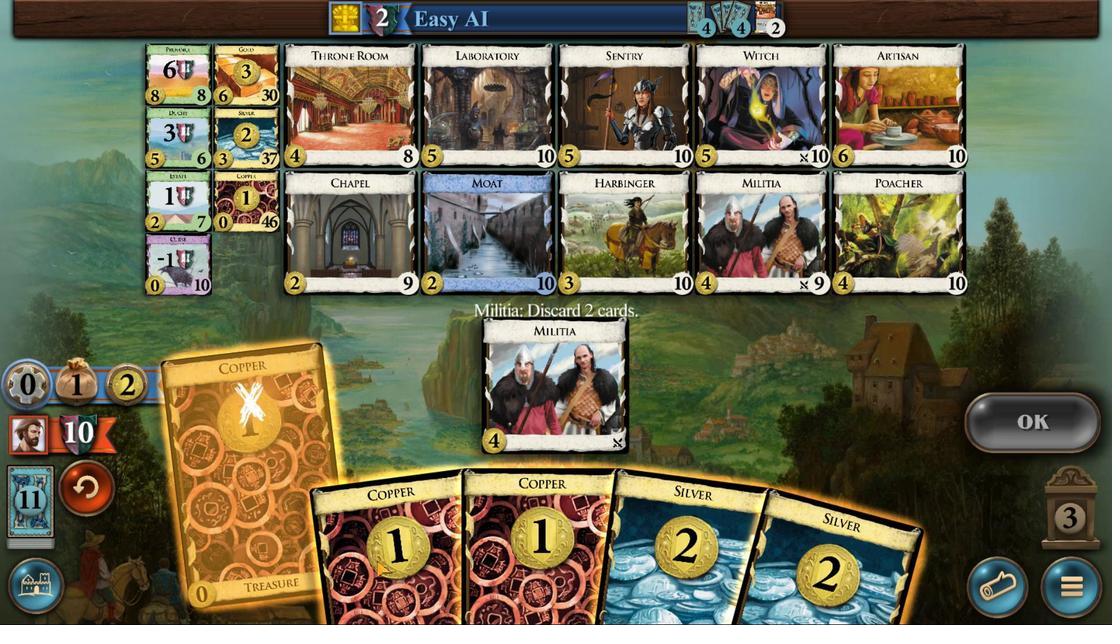 
Action: Mouse moved to (296, 558)
Screenshot: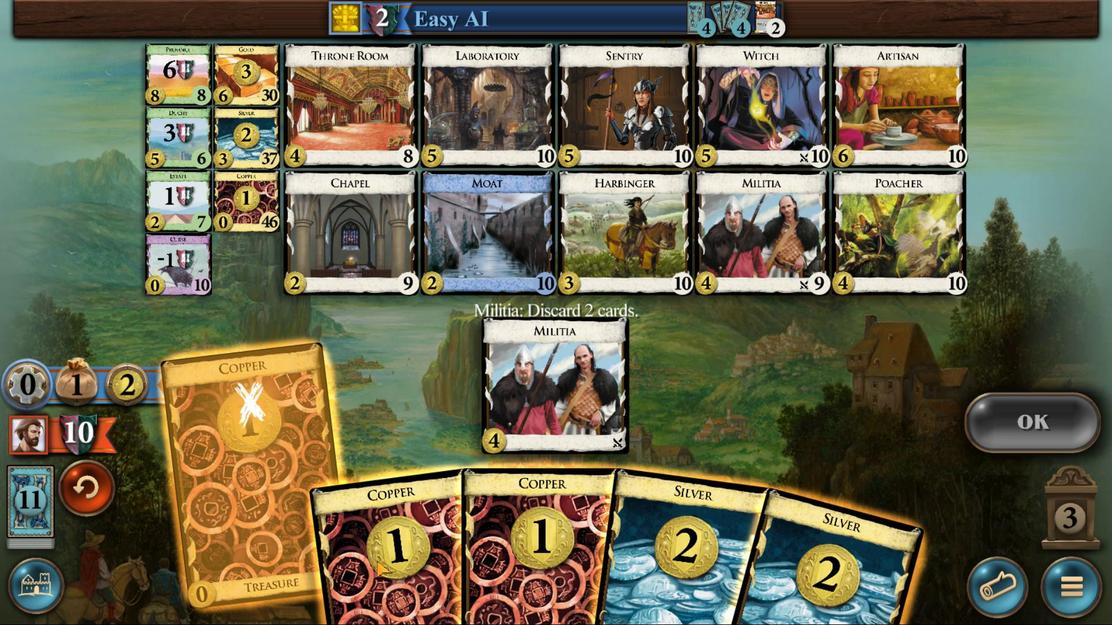 
Action: Mouse scrolled (296, 558) with delta (0, 0)
Screenshot: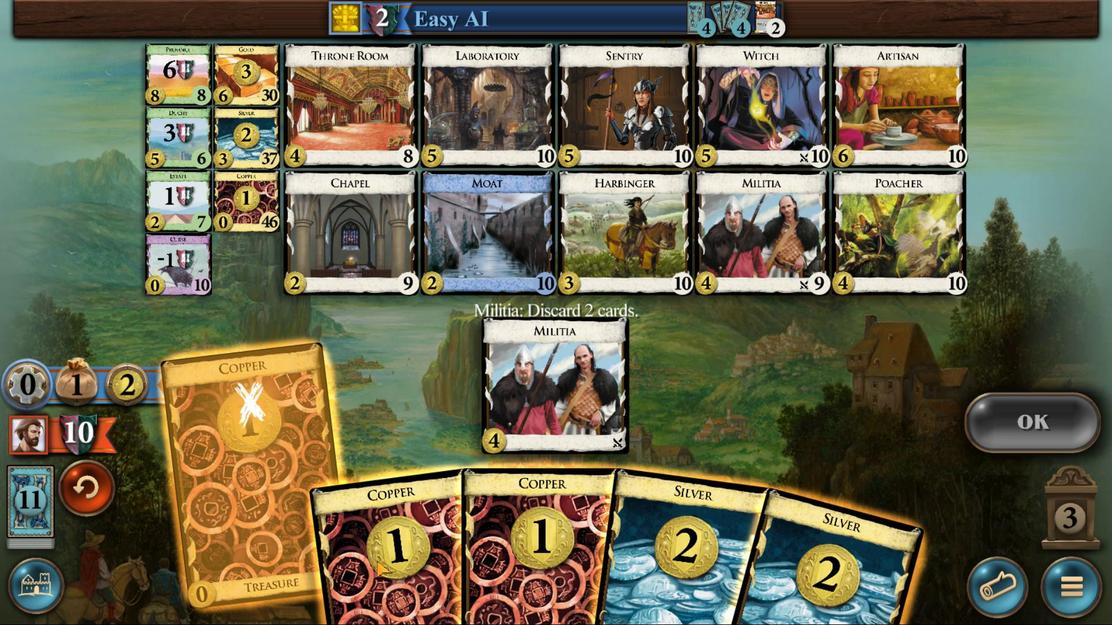 
Action: Mouse moved to (296, 559)
Screenshot: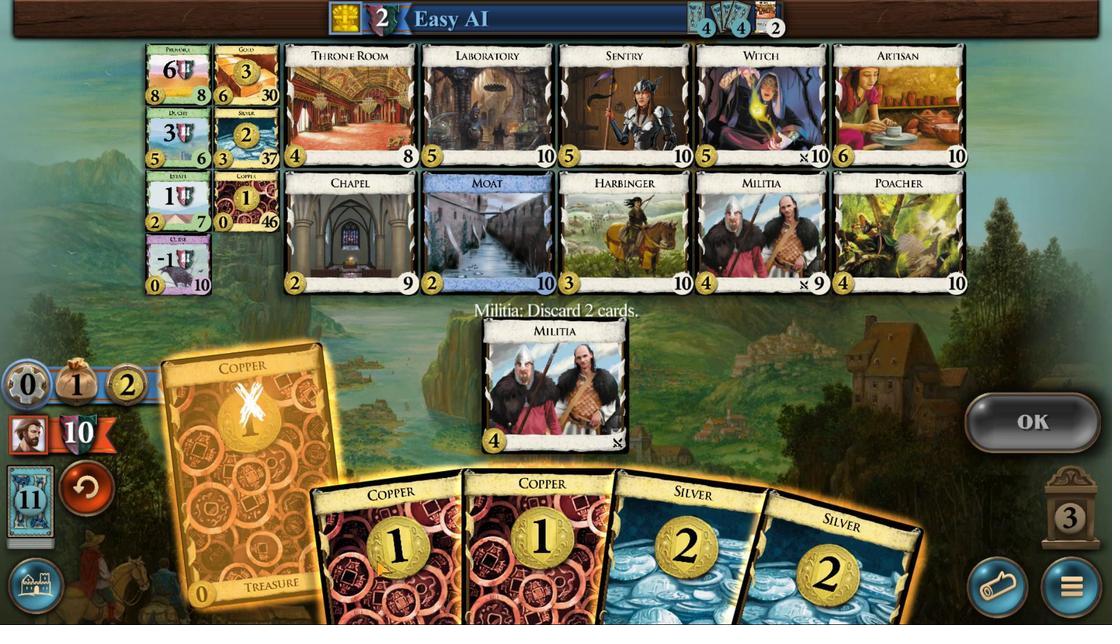
Action: Mouse scrolled (296, 558) with delta (0, 0)
Screenshot: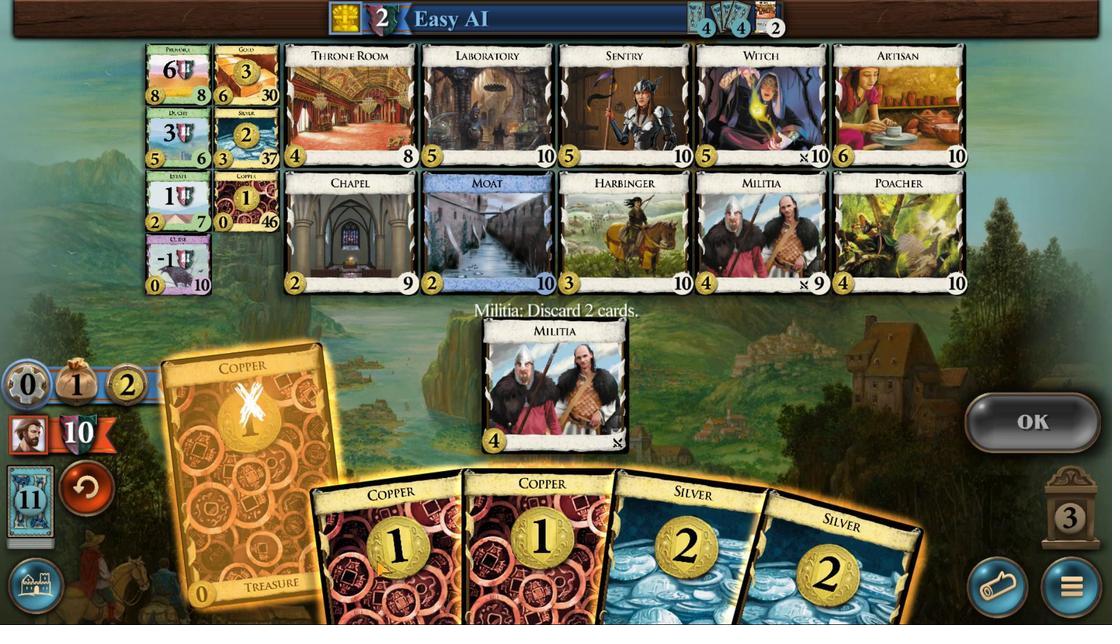 
Action: Mouse scrolled (296, 558) with delta (0, 0)
Screenshot: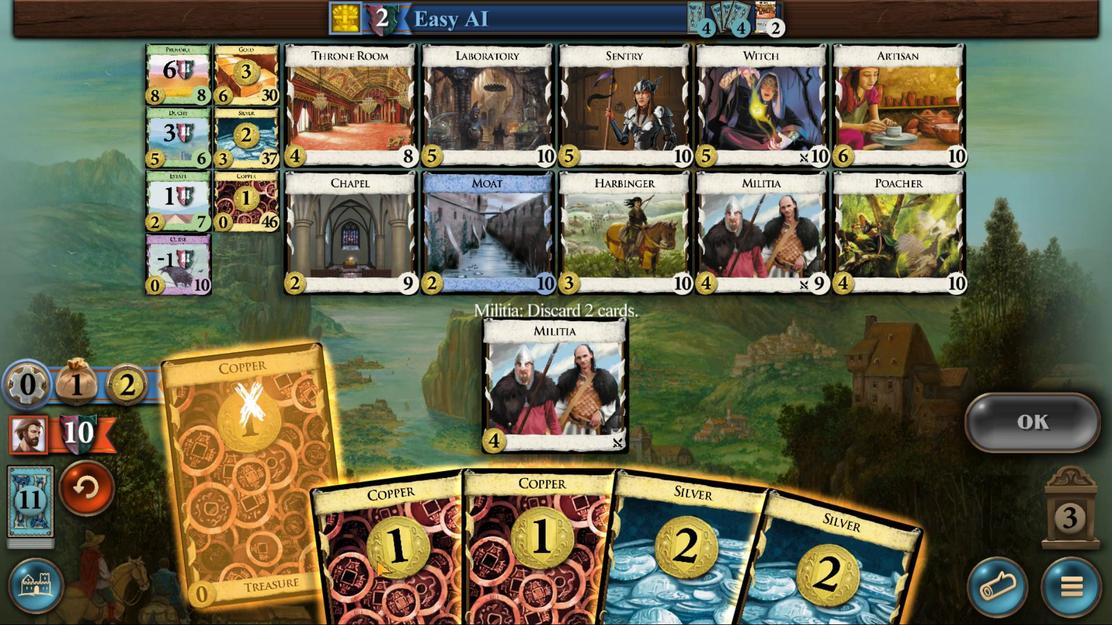 
Action: Mouse moved to (376, 561)
Screenshot: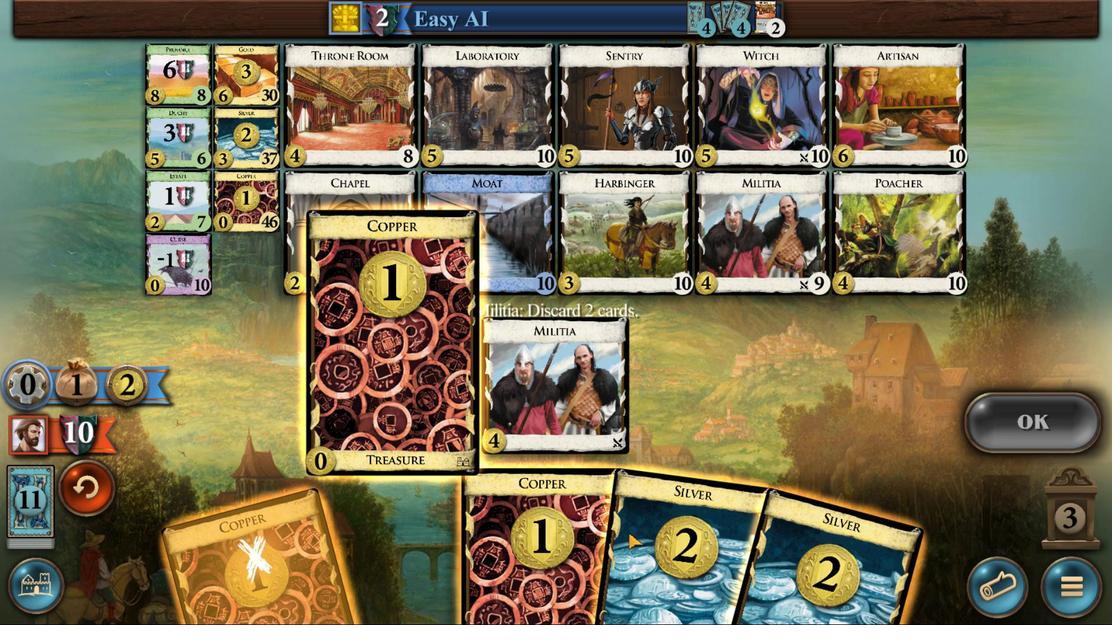 
Action: Mouse scrolled (376, 560) with delta (0, 0)
Screenshot: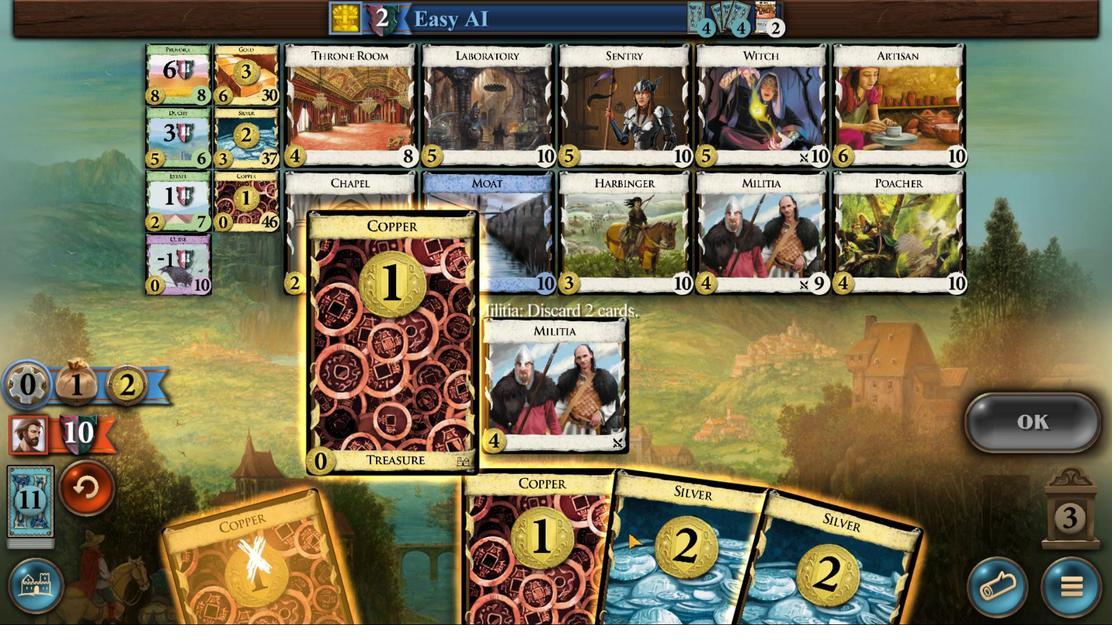 
Action: Mouse scrolled (376, 560) with delta (0, 0)
Screenshot: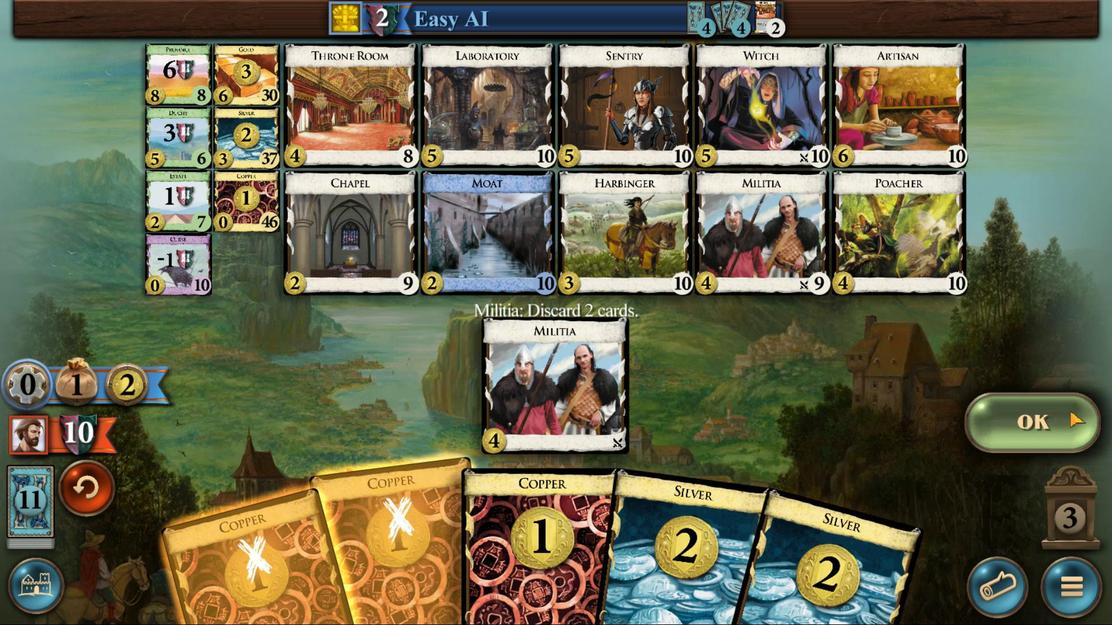 
Action: Mouse scrolled (376, 560) with delta (0, 0)
Screenshot: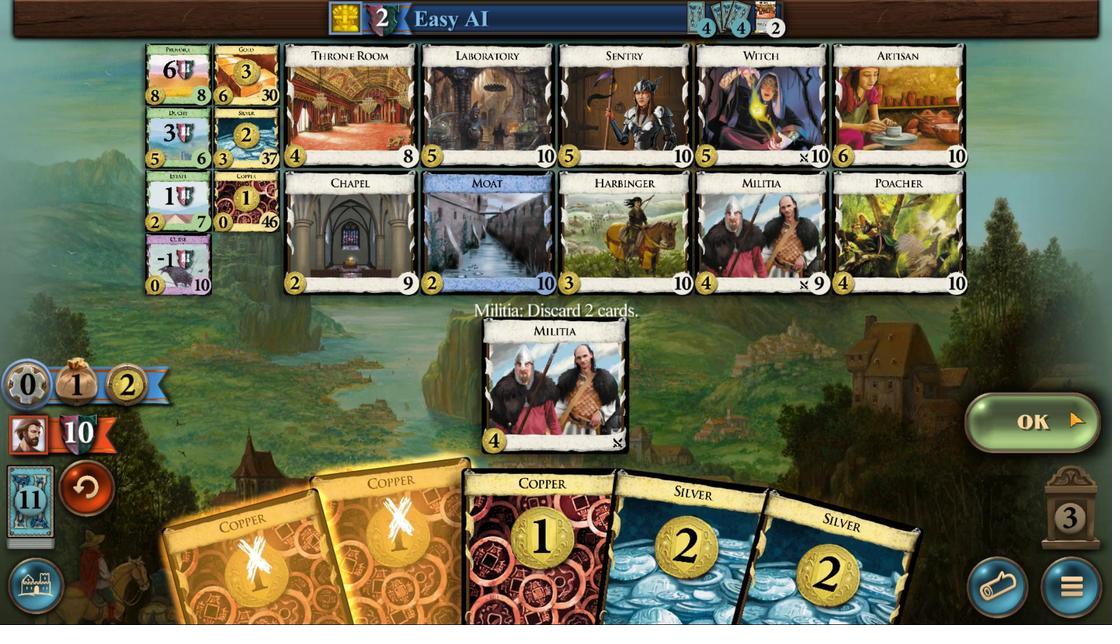 
Action: Mouse moved to (1068, 412)
Screenshot: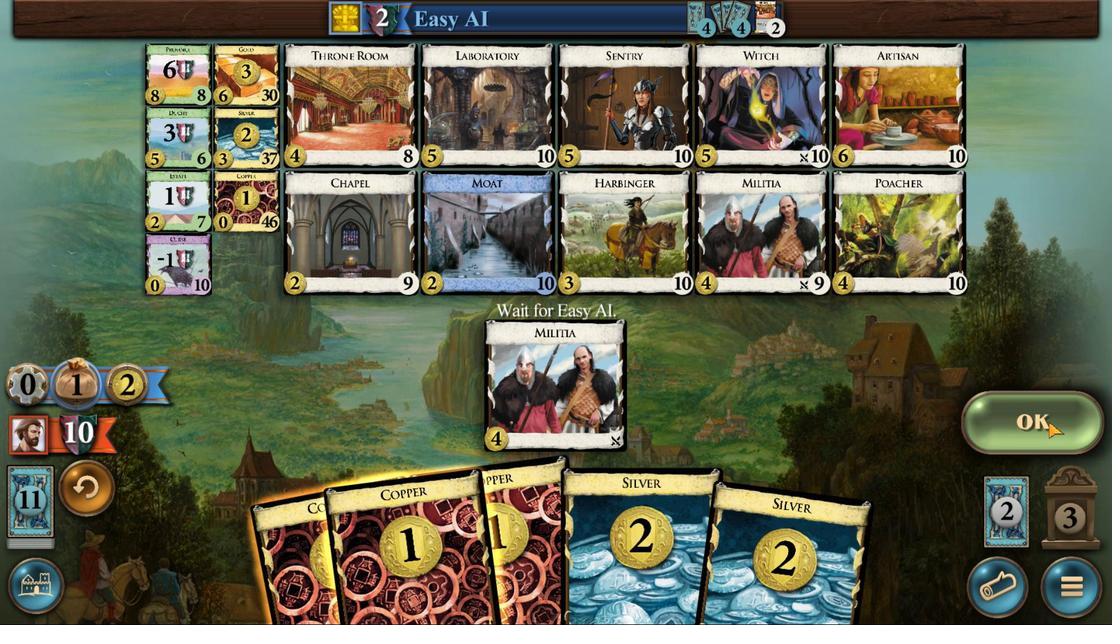 
Action: Mouse pressed left at (1068, 412)
Screenshot: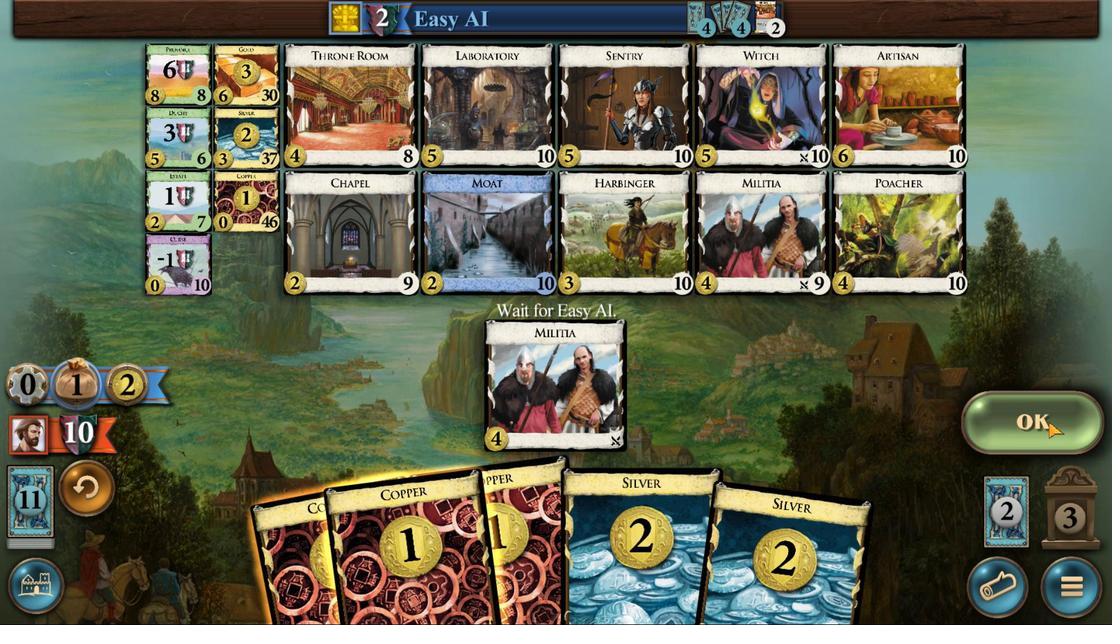 
Action: Mouse moved to (686, 562)
Screenshot: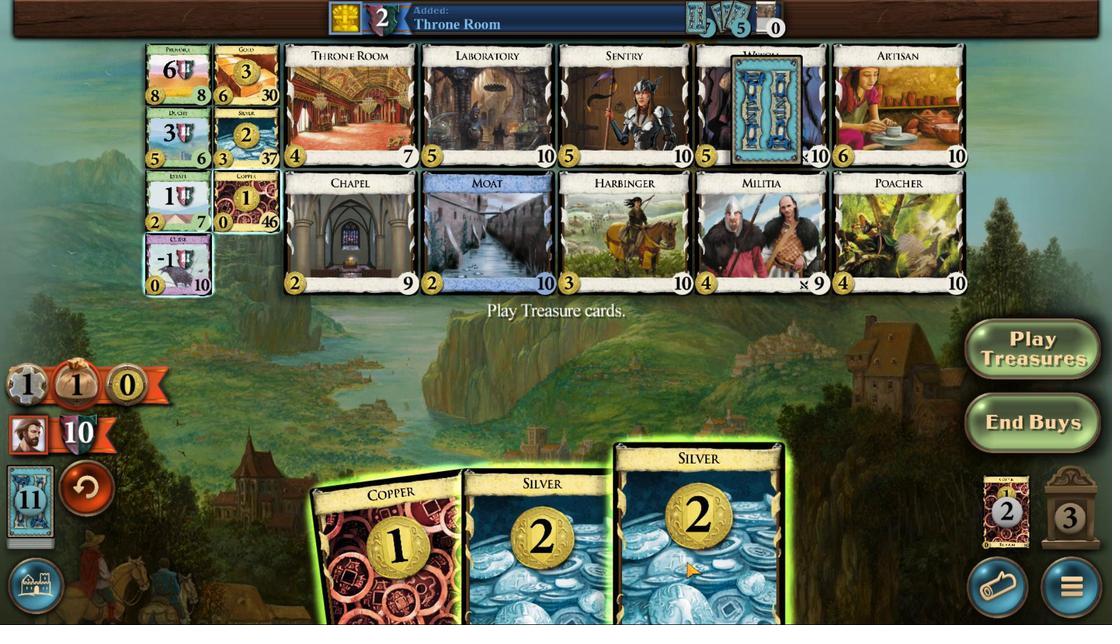 
Action: Mouse scrolled (686, 562) with delta (0, 0)
Screenshot: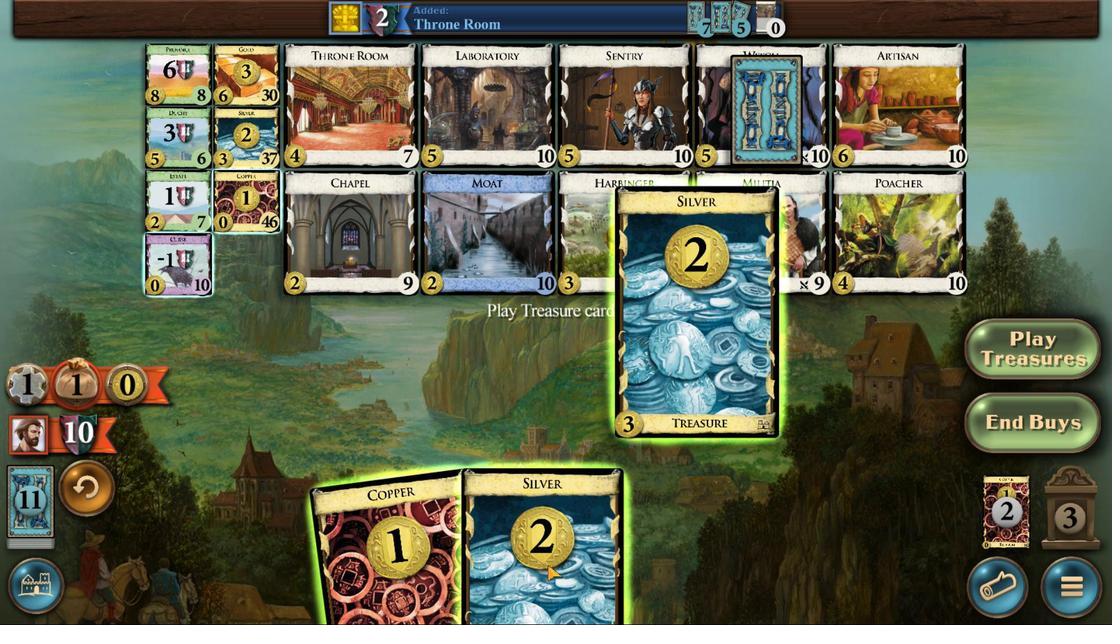 
Action: Mouse moved to (686, 562)
Screenshot: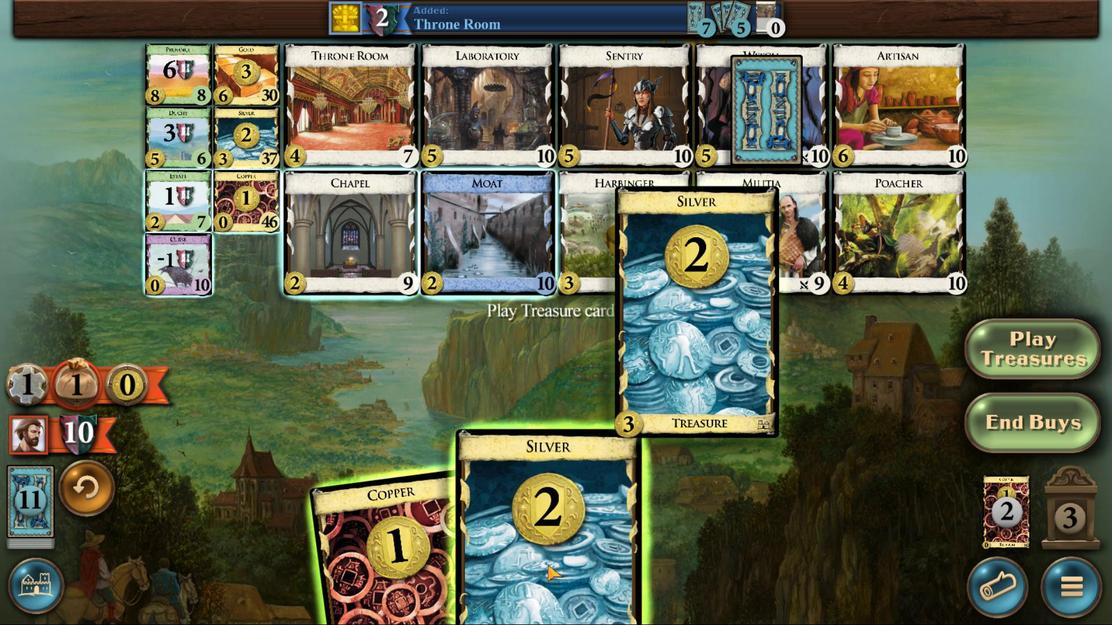 
Action: Mouse scrolled (686, 562) with delta (0, 0)
Screenshot: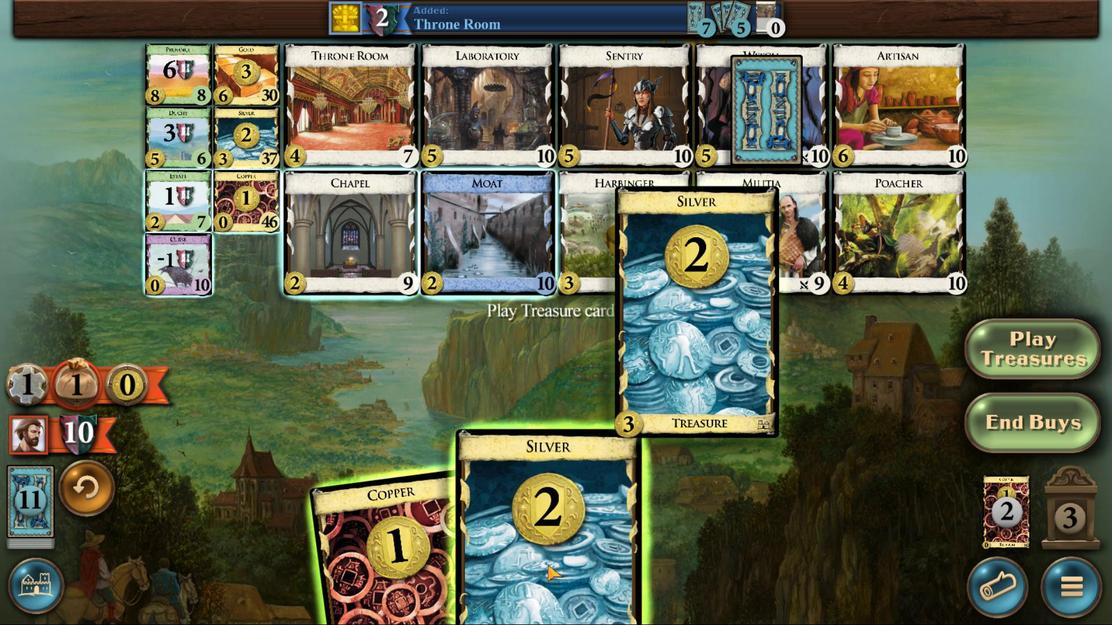 
Action: Mouse scrolled (686, 562) with delta (0, 0)
Screenshot: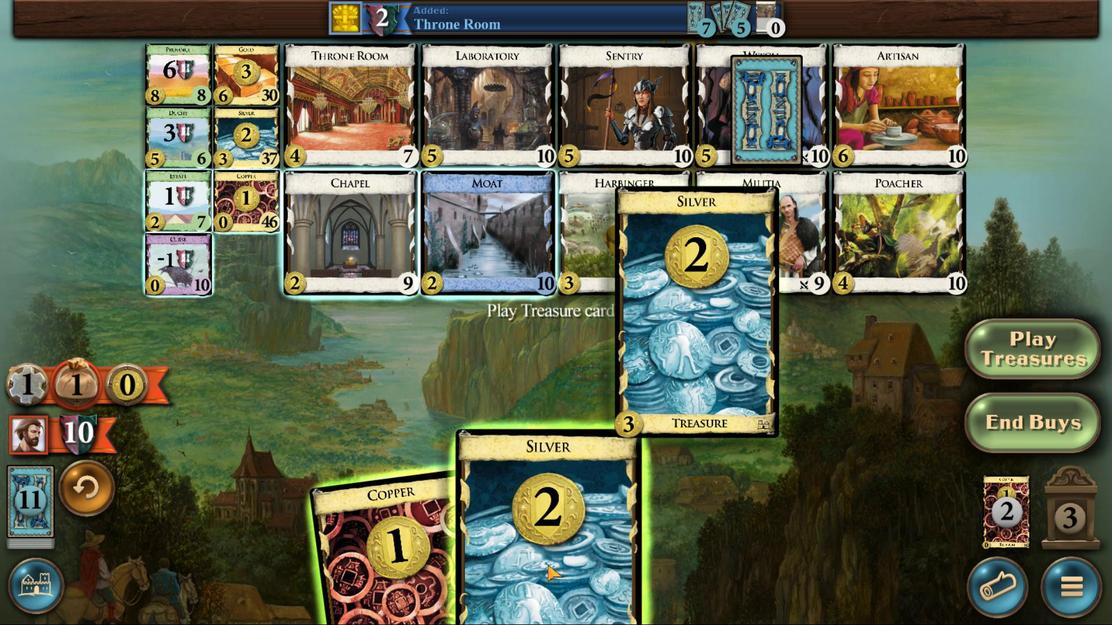 
Action: Mouse moved to (547, 565)
Screenshot: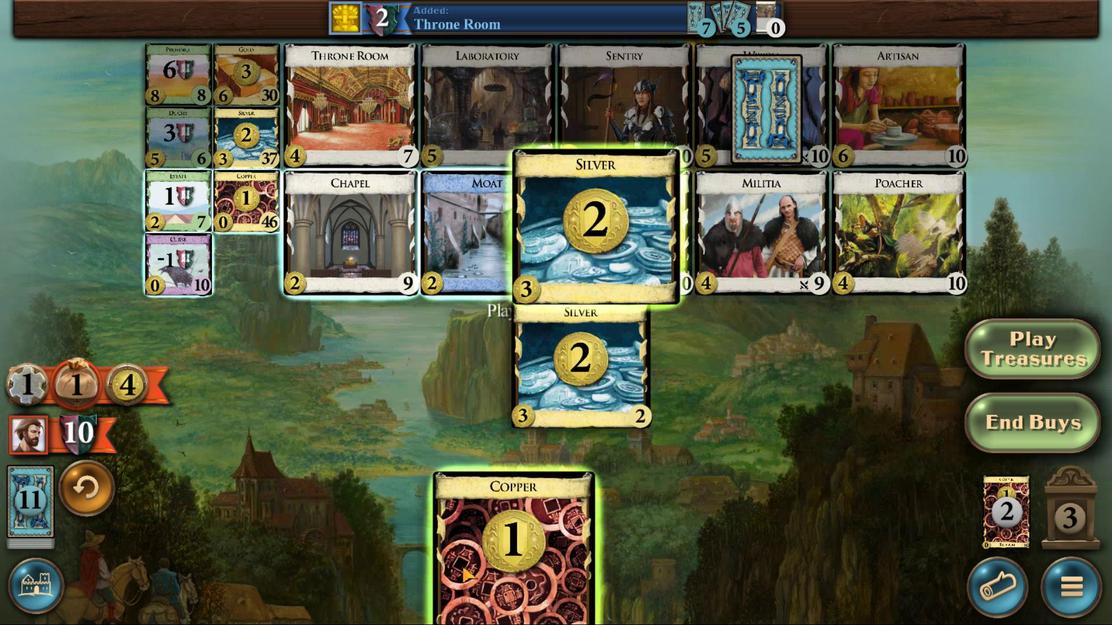 
Action: Mouse scrolled (547, 565) with delta (0, 0)
Screenshot: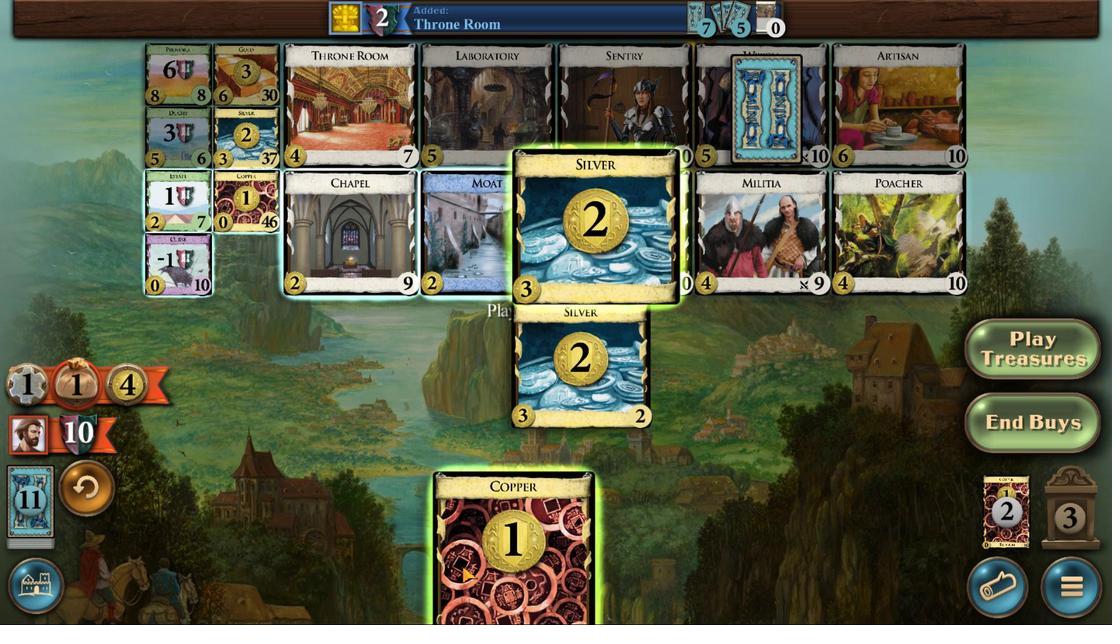 
Action: Mouse scrolled (547, 565) with delta (0, 0)
Screenshot: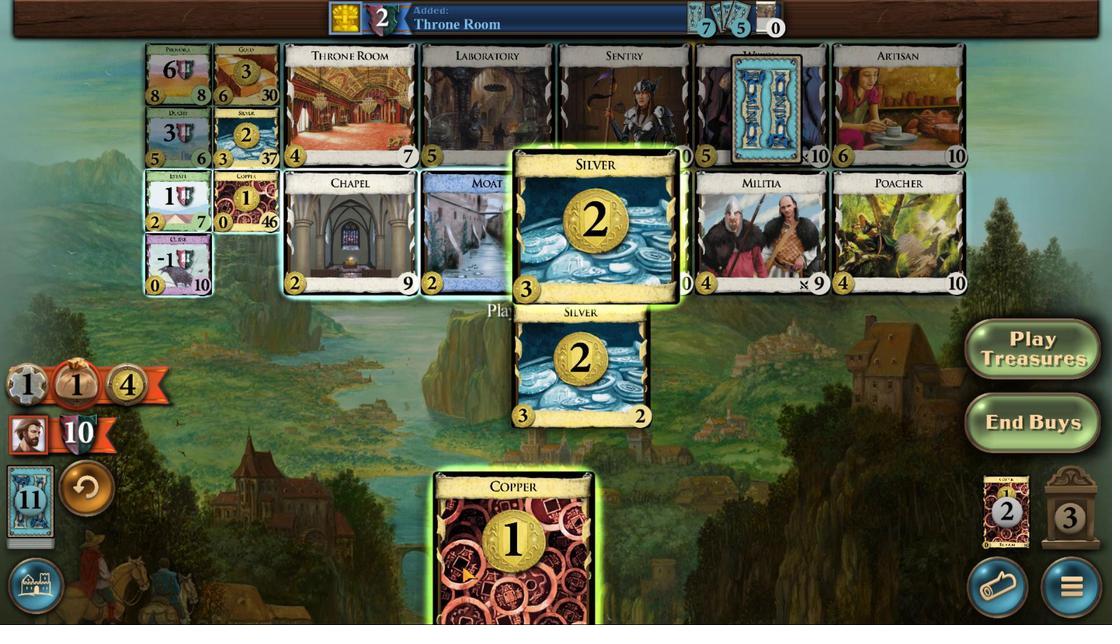 
Action: Mouse scrolled (547, 565) with delta (0, 0)
Screenshot: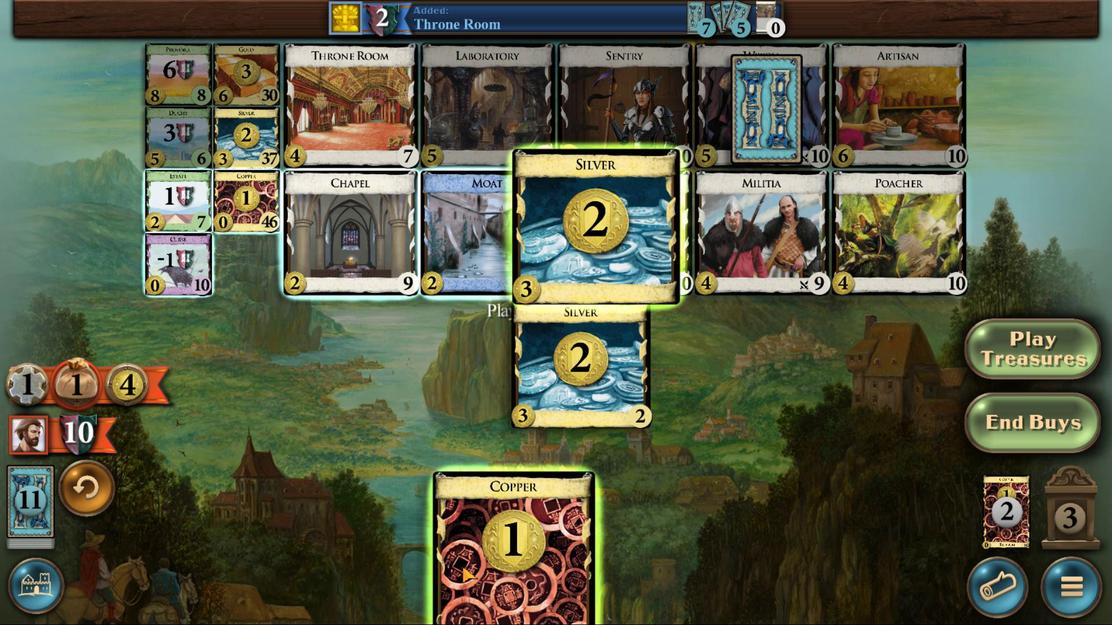 
Action: Mouse moved to (461, 567)
Screenshot: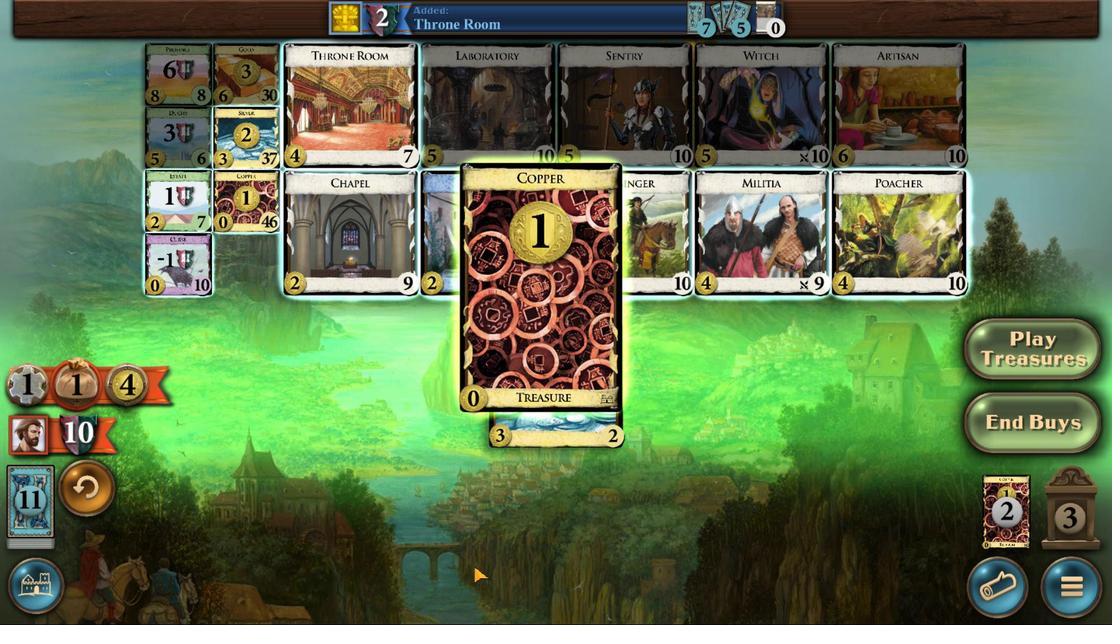 
Action: Mouse scrolled (461, 566) with delta (0, 0)
Screenshot: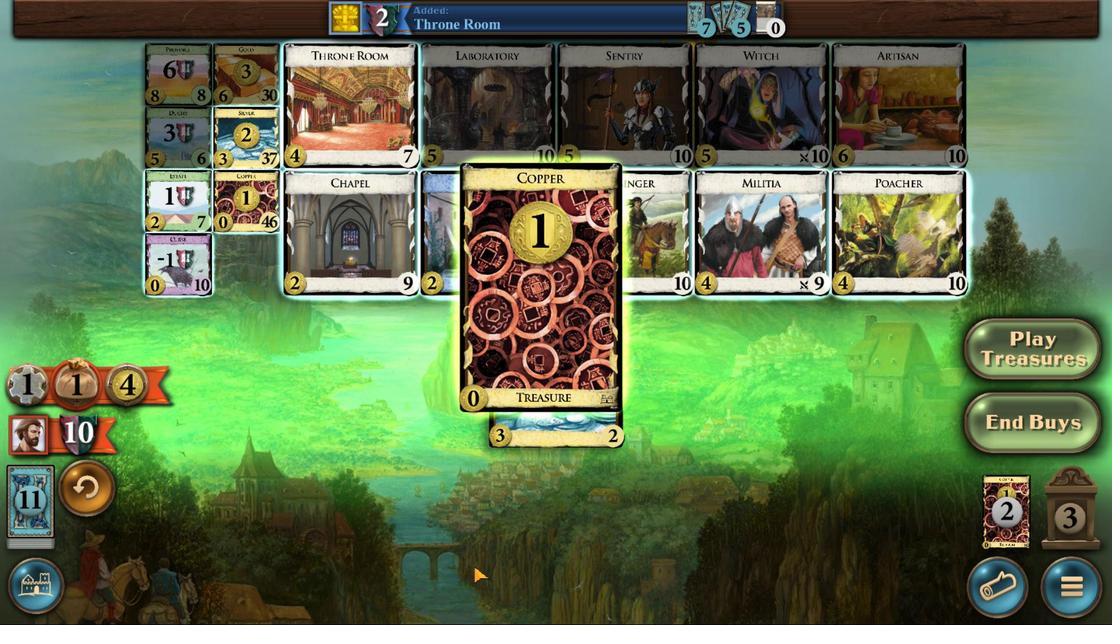 
Action: Mouse scrolled (461, 566) with delta (0, 0)
Screenshot: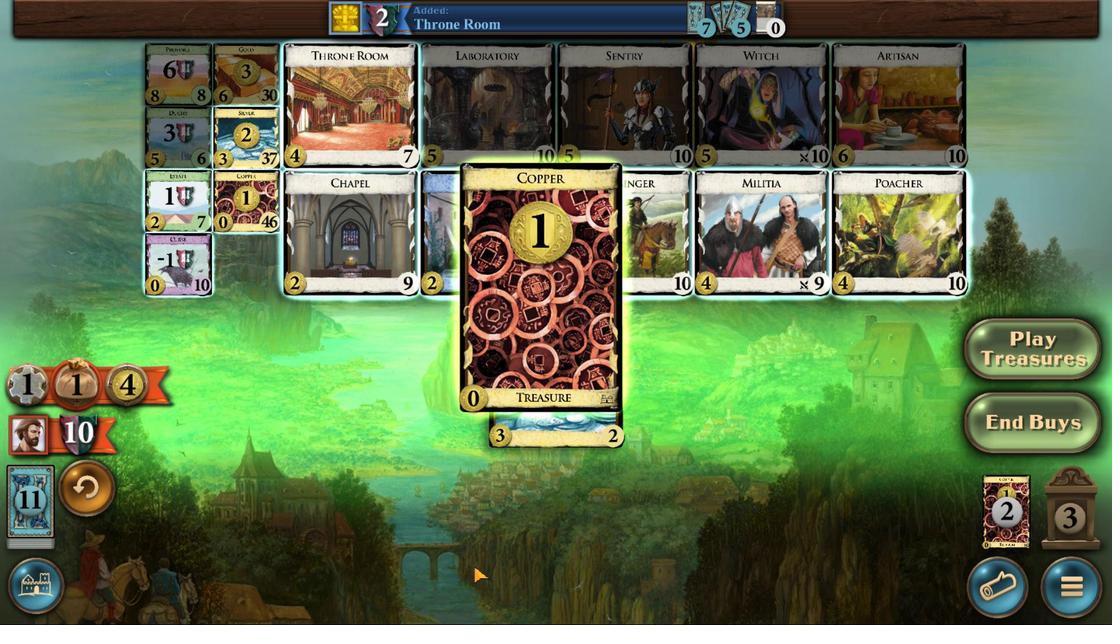 
Action: Mouse scrolled (461, 566) with delta (0, 0)
Screenshot: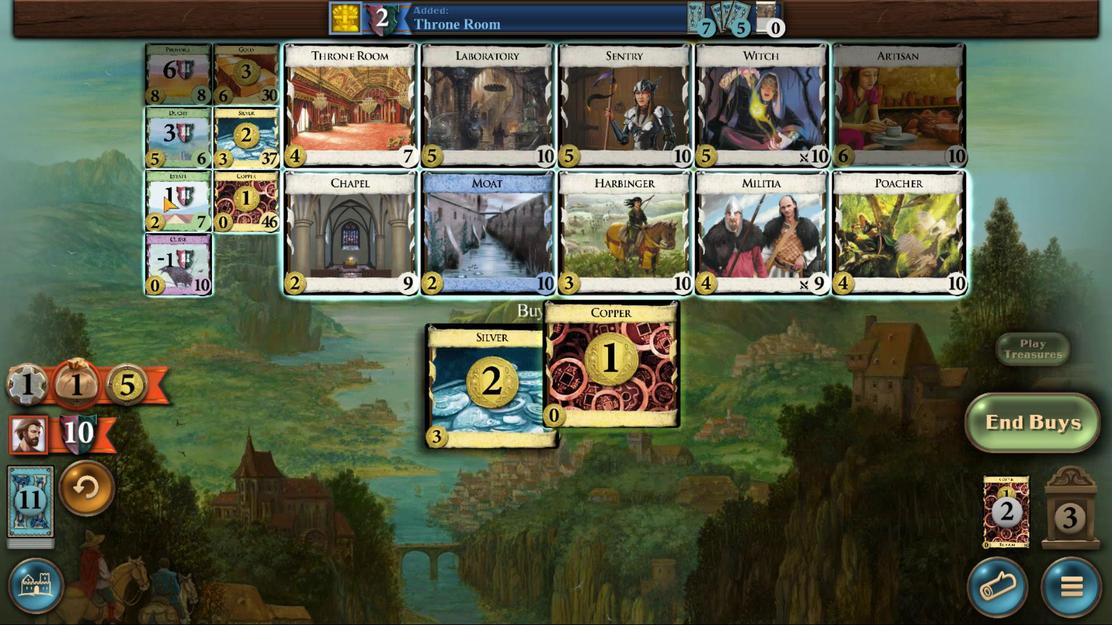 
Action: Mouse scrolled (461, 566) with delta (0, 0)
Screenshot: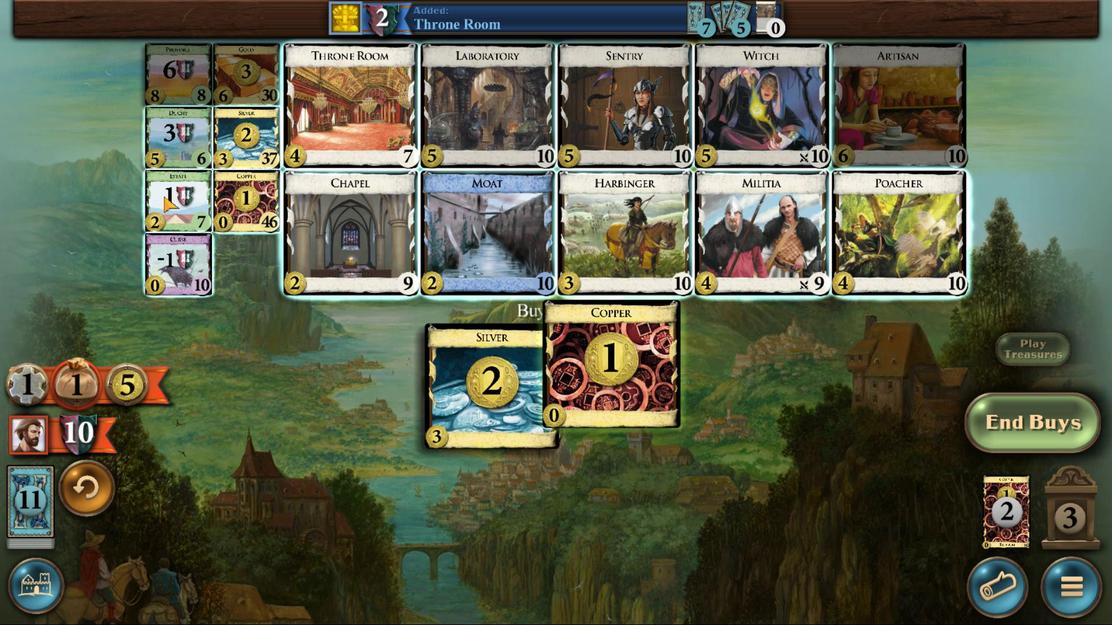 
Action: Mouse moved to (168, 137)
Screenshot: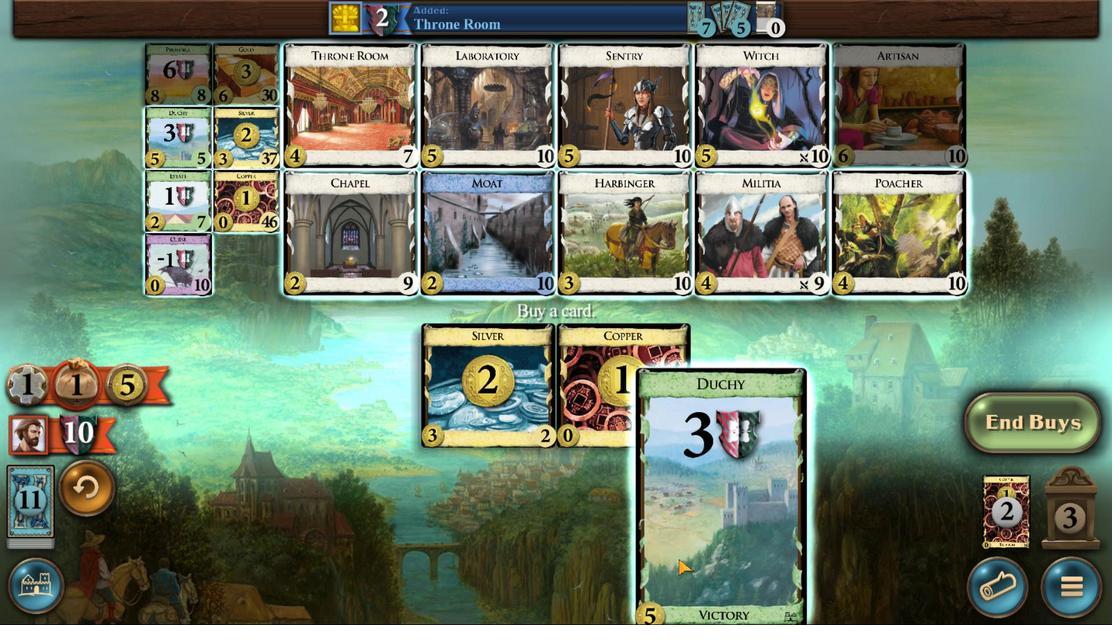 
Action: Mouse pressed left at (168, 137)
Screenshot: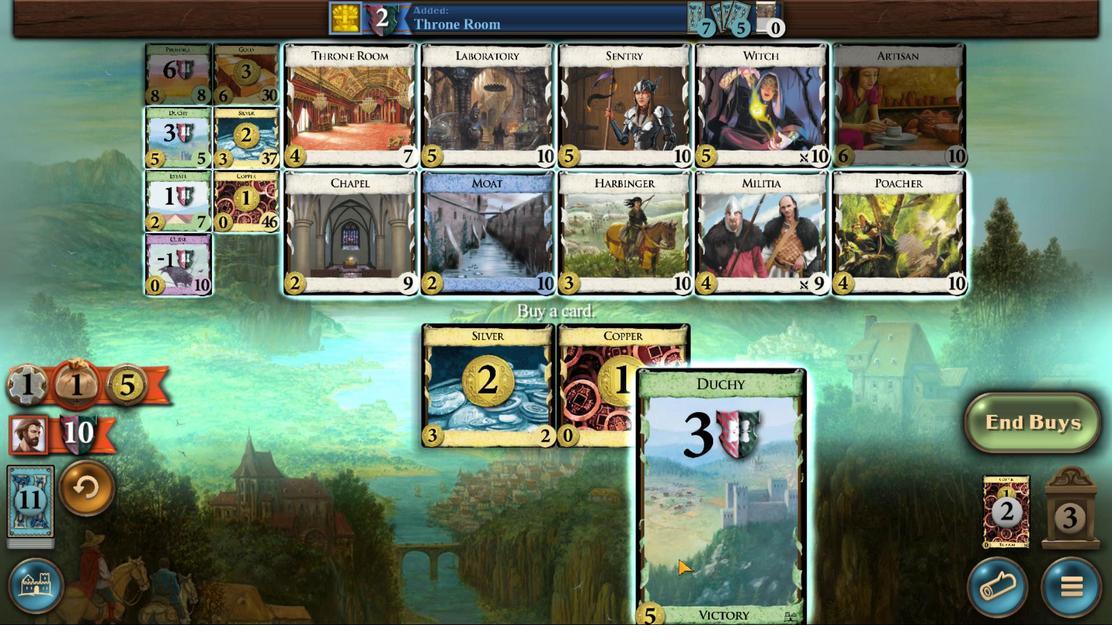 
Action: Mouse moved to (400, 559)
Screenshot: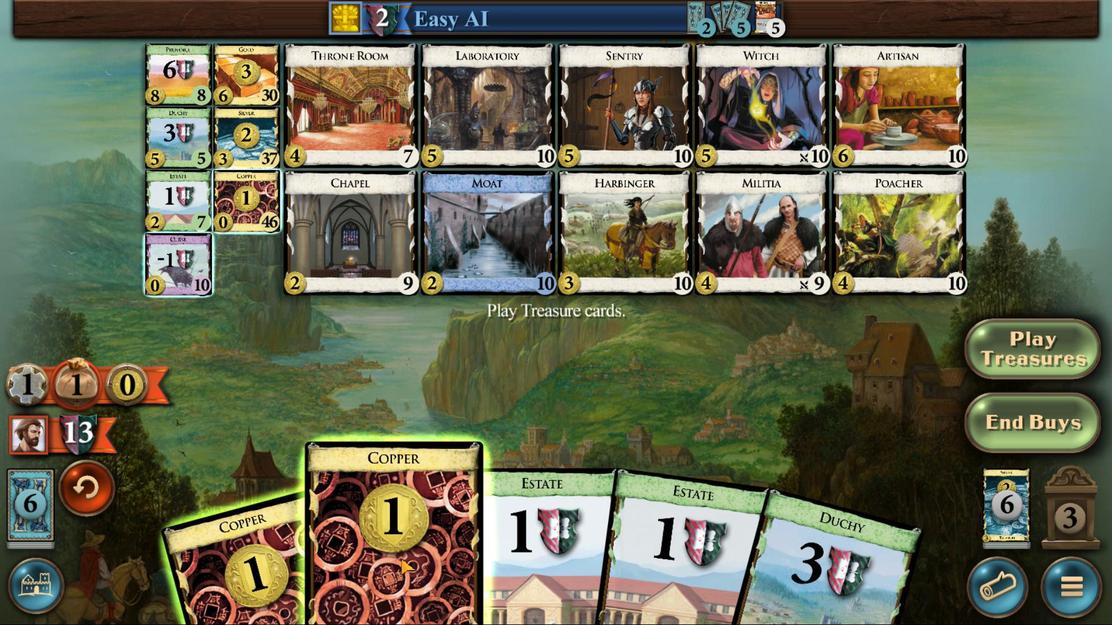 
Action: Mouse scrolled (400, 558) with delta (0, 0)
Screenshot: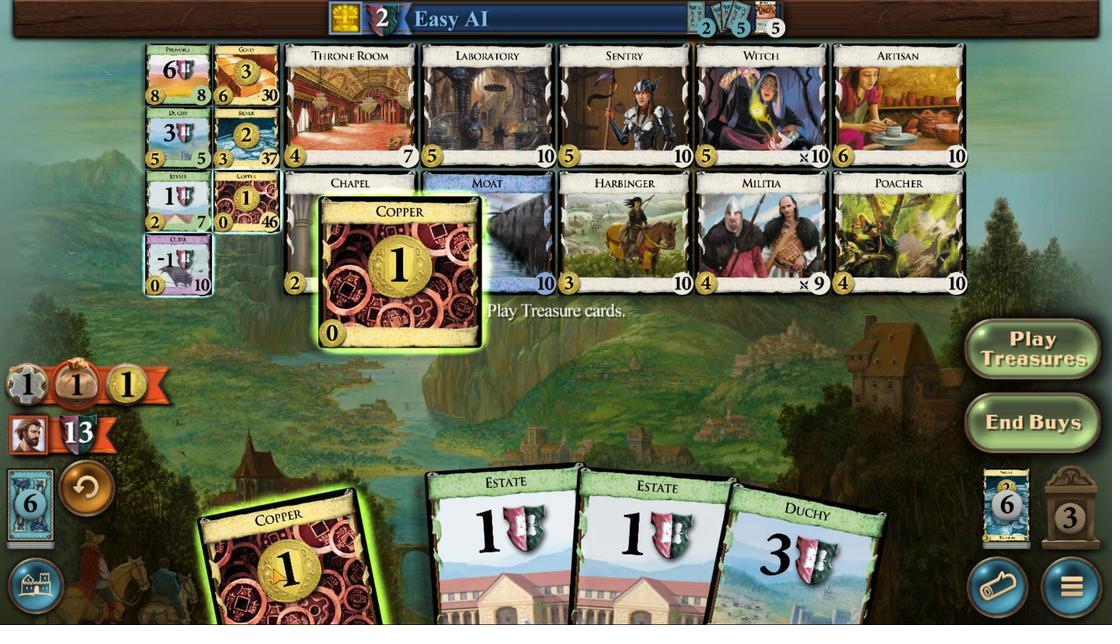 
Action: Mouse moved to (401, 559)
Screenshot: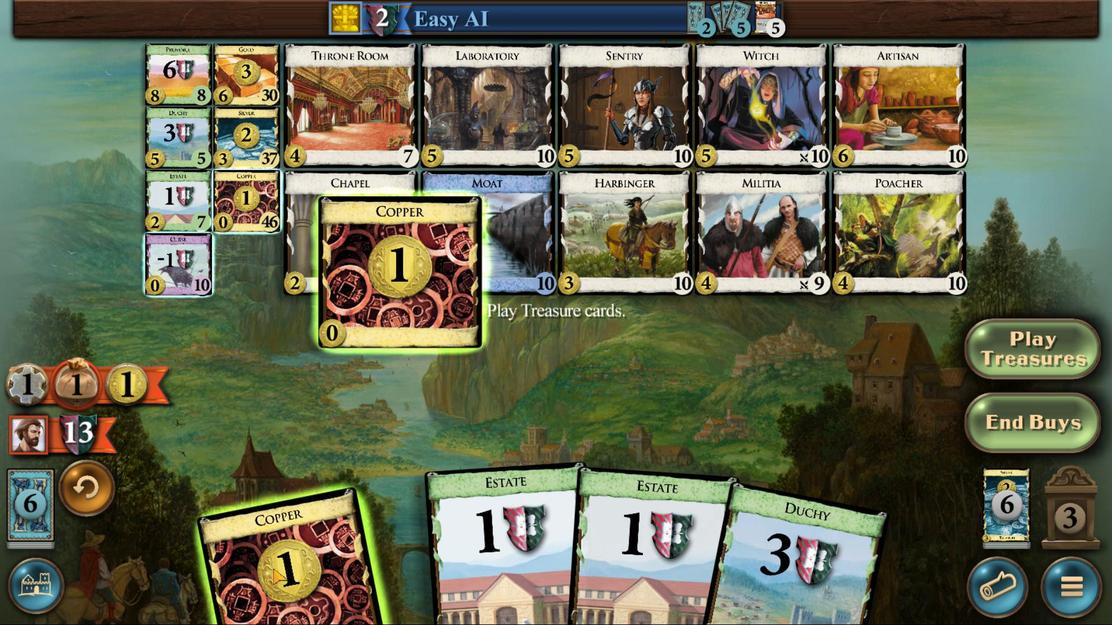 
Action: Mouse scrolled (401, 558) with delta (0, 0)
Screenshot: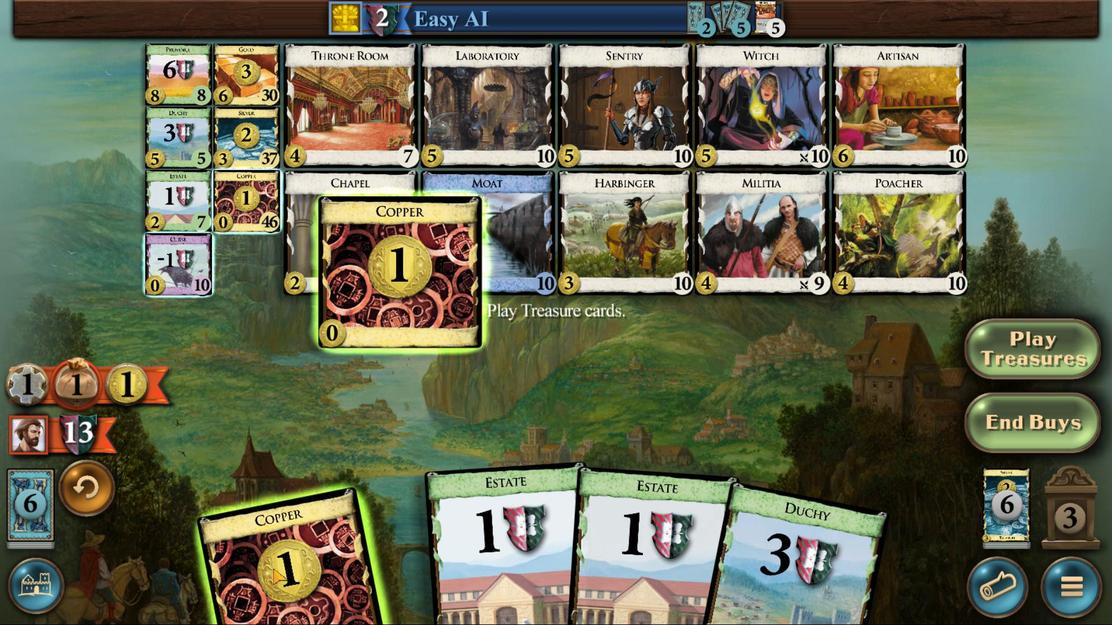 
Action: Mouse scrolled (401, 558) with delta (0, 0)
Screenshot: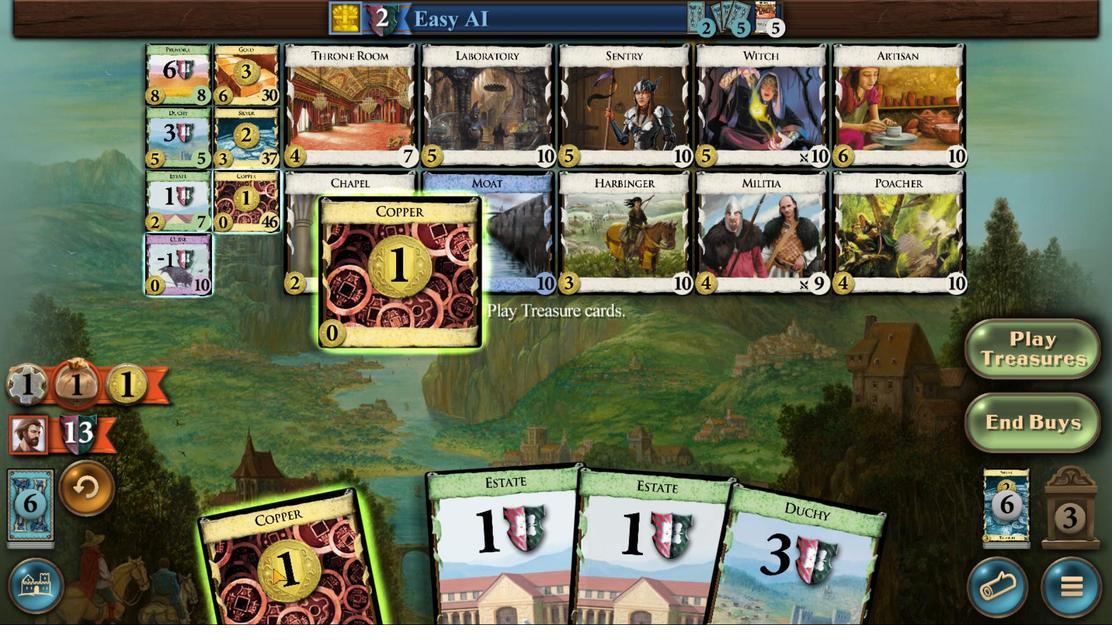 
Action: Mouse moved to (300, 581)
Screenshot: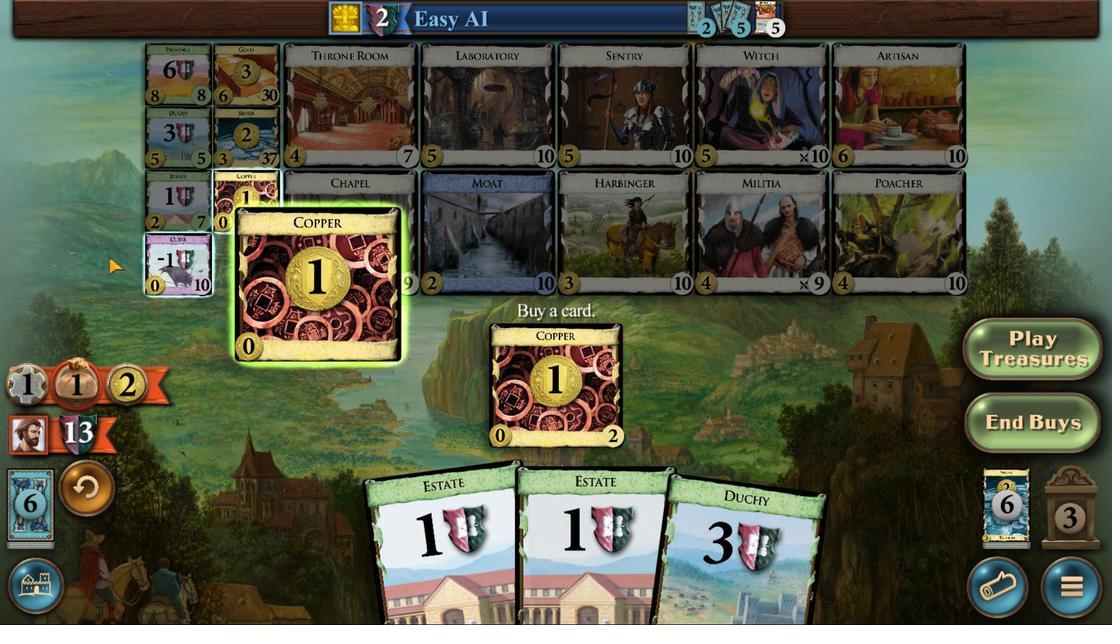 
Action: Mouse scrolled (300, 580) with delta (0, 0)
Screenshot: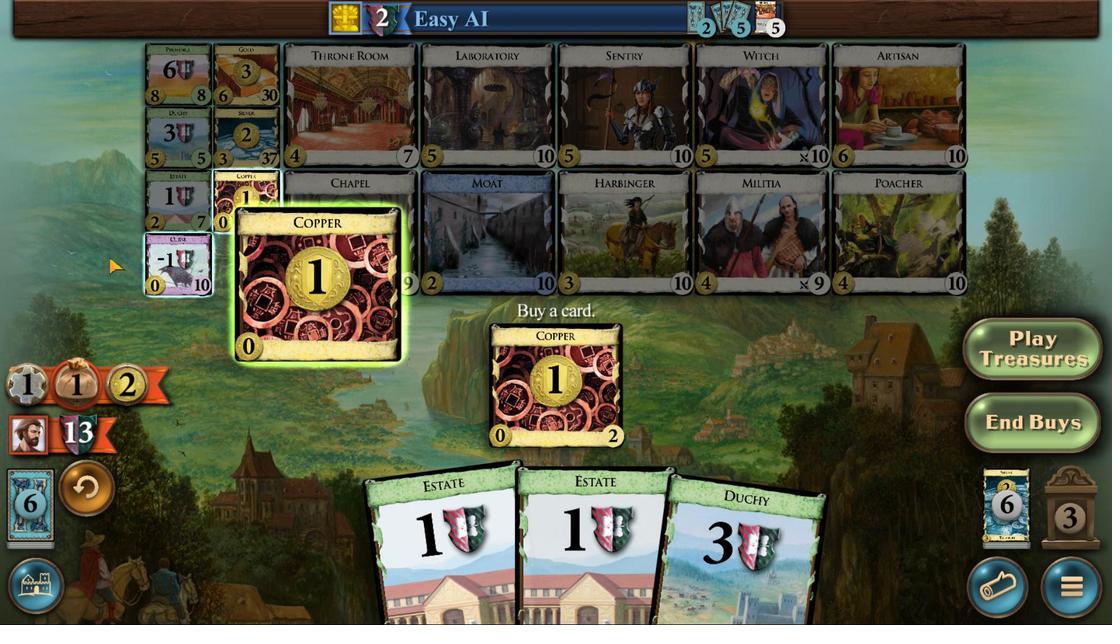 
Action: Mouse moved to (300, 582)
Screenshot: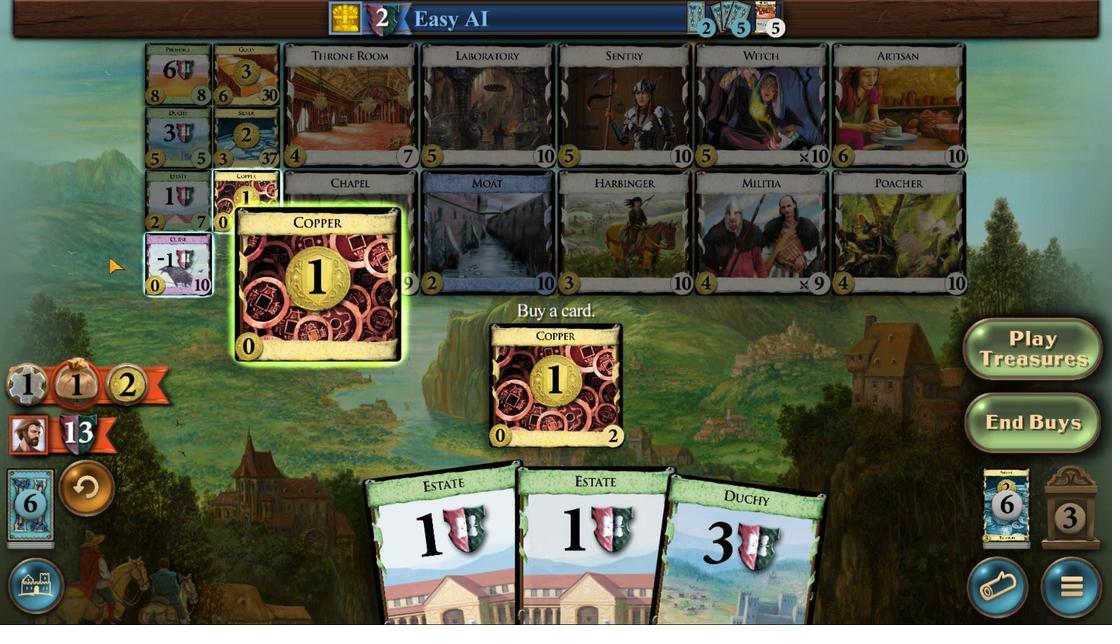 
Action: Mouse scrolled (300, 581) with delta (0, 0)
Screenshot: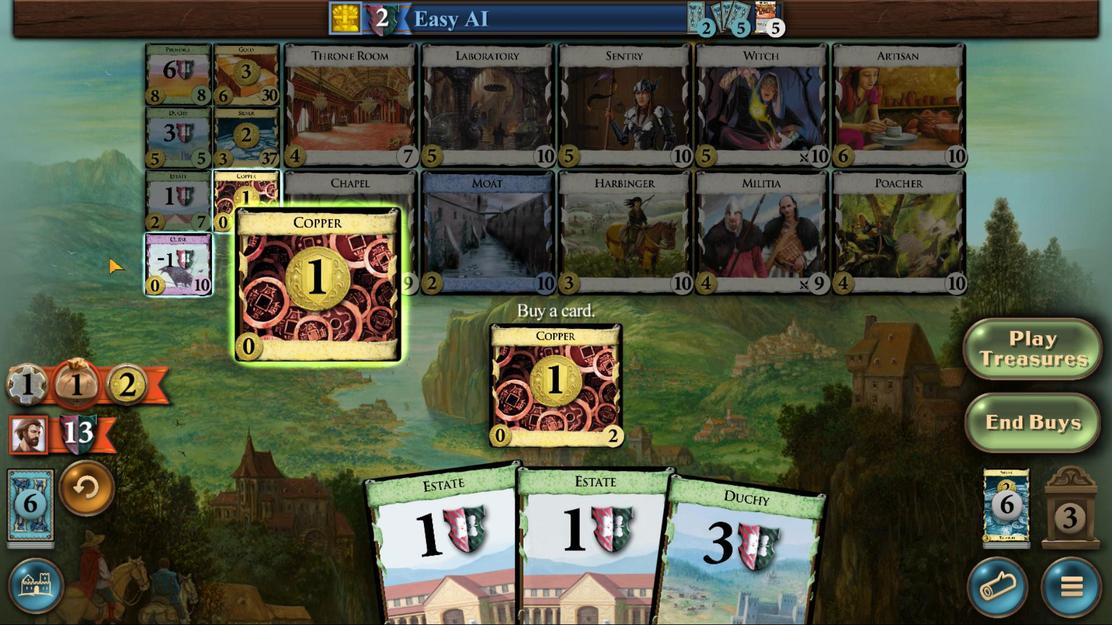 
Action: Mouse moved to (300, 583)
Screenshot: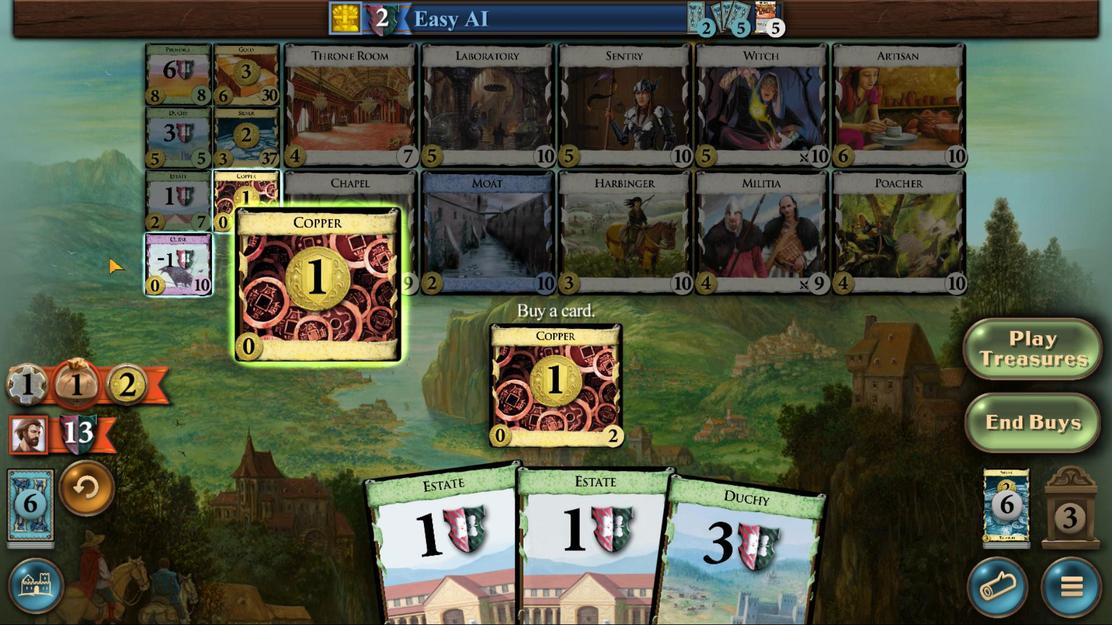 
Action: Mouse scrolled (300, 582) with delta (0, 0)
Screenshot: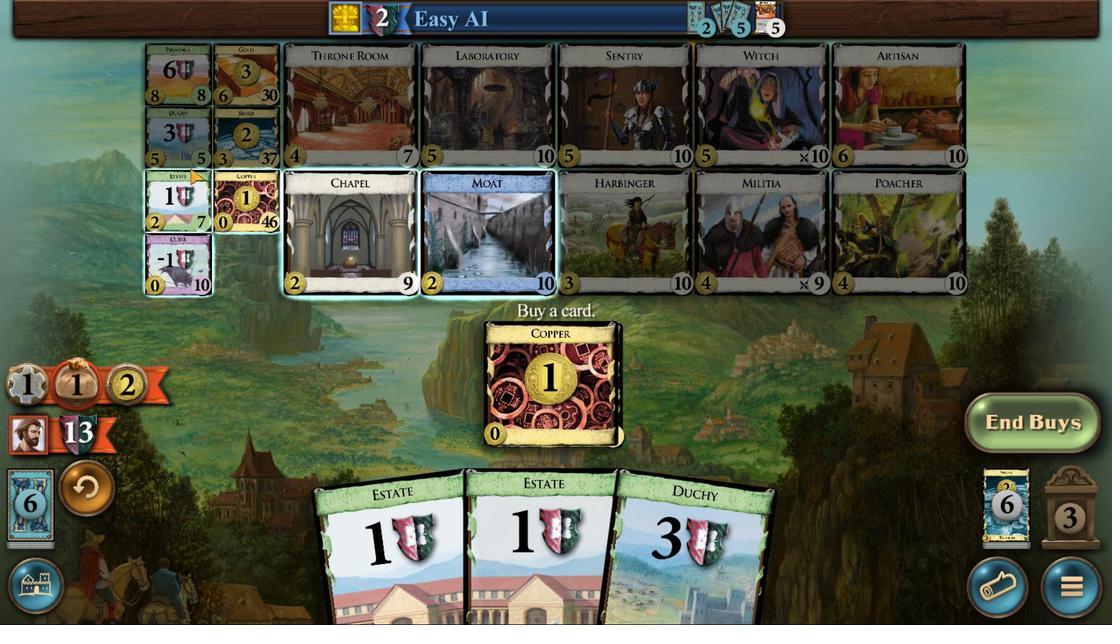 
Action: Mouse scrolled (300, 582) with delta (0, 0)
Screenshot: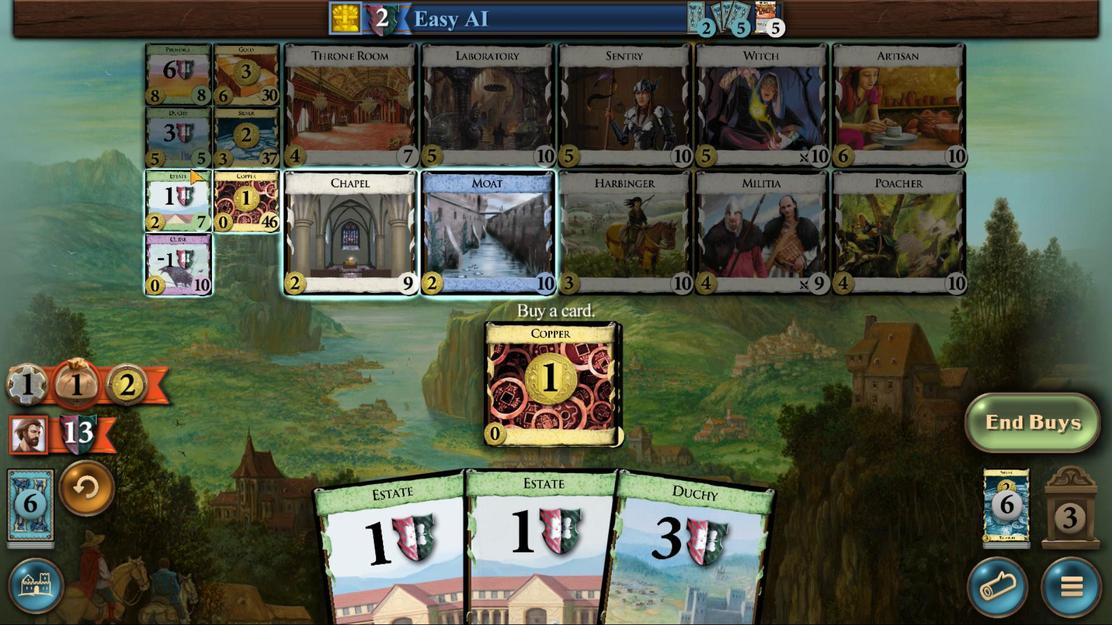 
Action: Mouse moved to (187, 201)
Screenshot: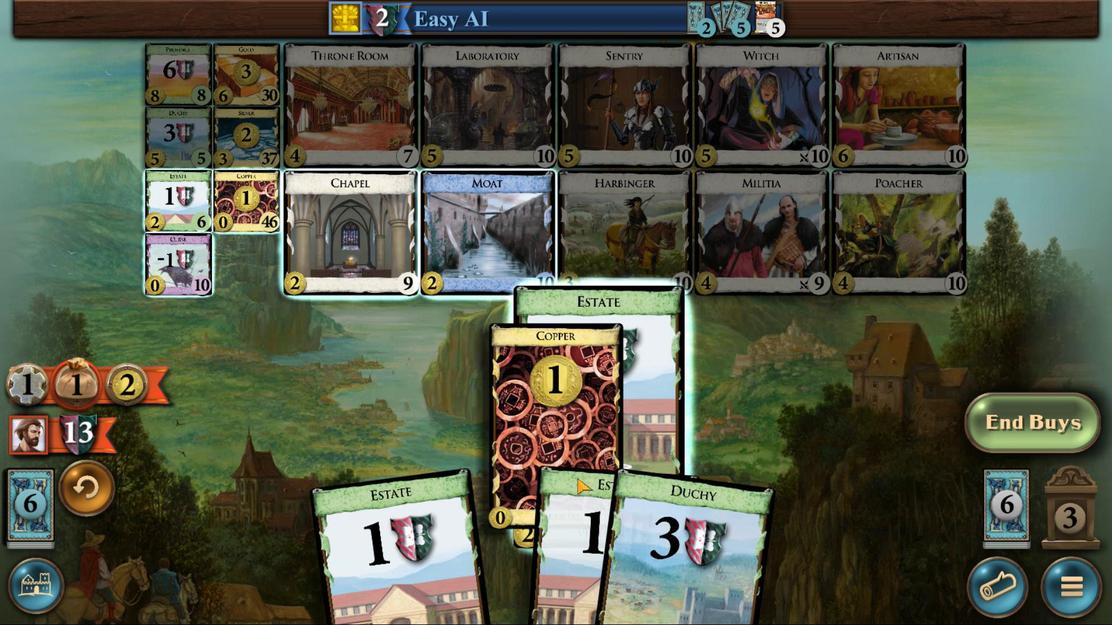 
Action: Mouse pressed left at (187, 201)
Screenshot: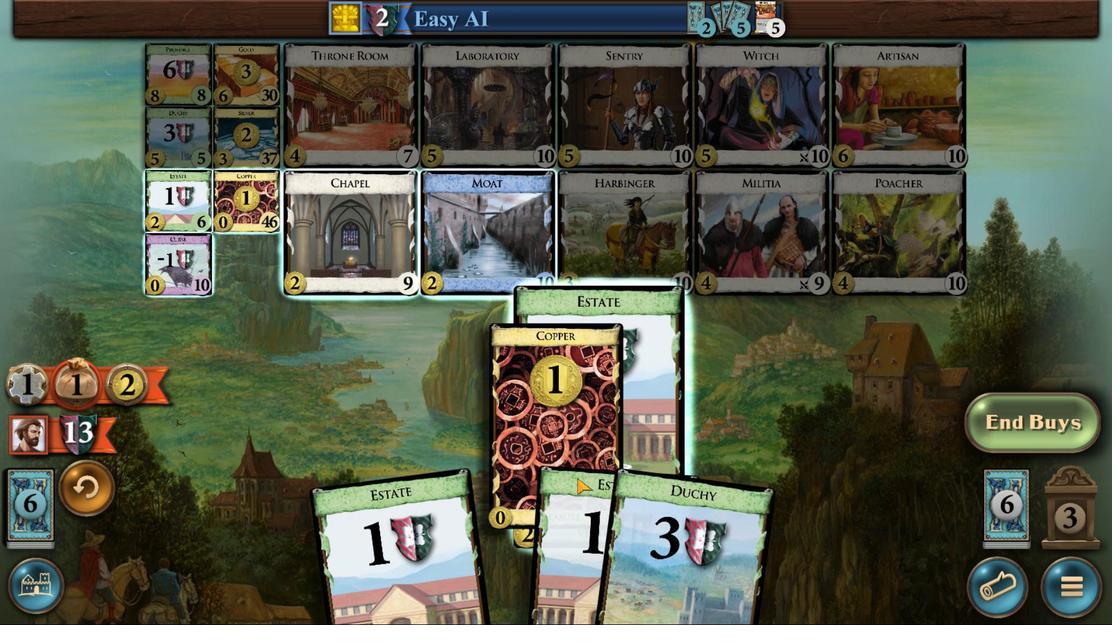 
Action: Mouse moved to (556, 587)
Screenshot: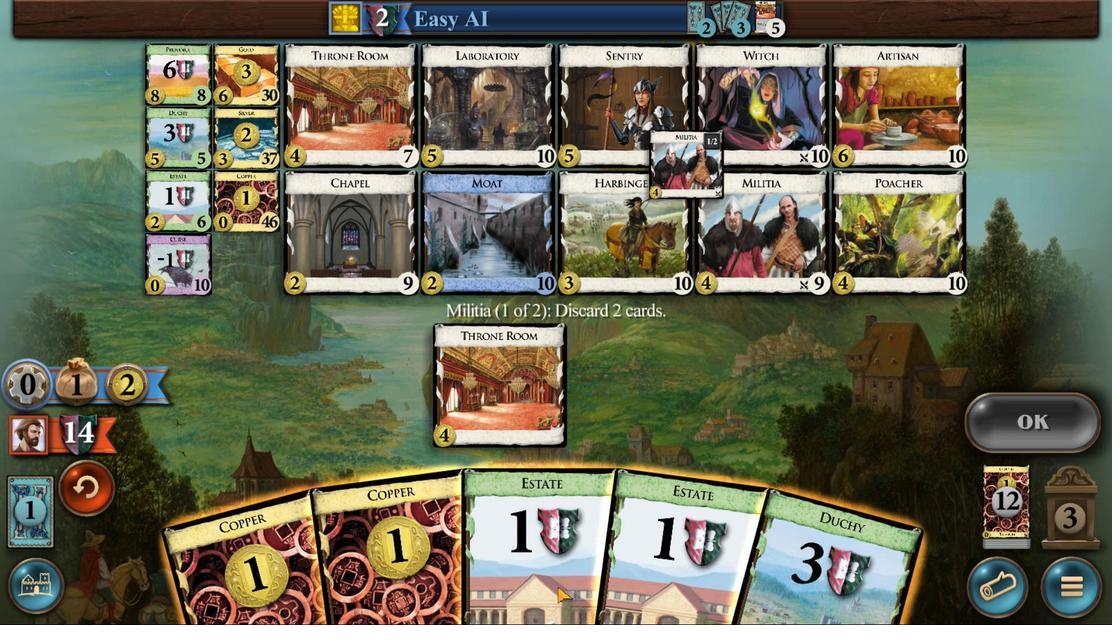 
Action: Mouse scrolled (556, 587) with delta (0, 0)
Screenshot: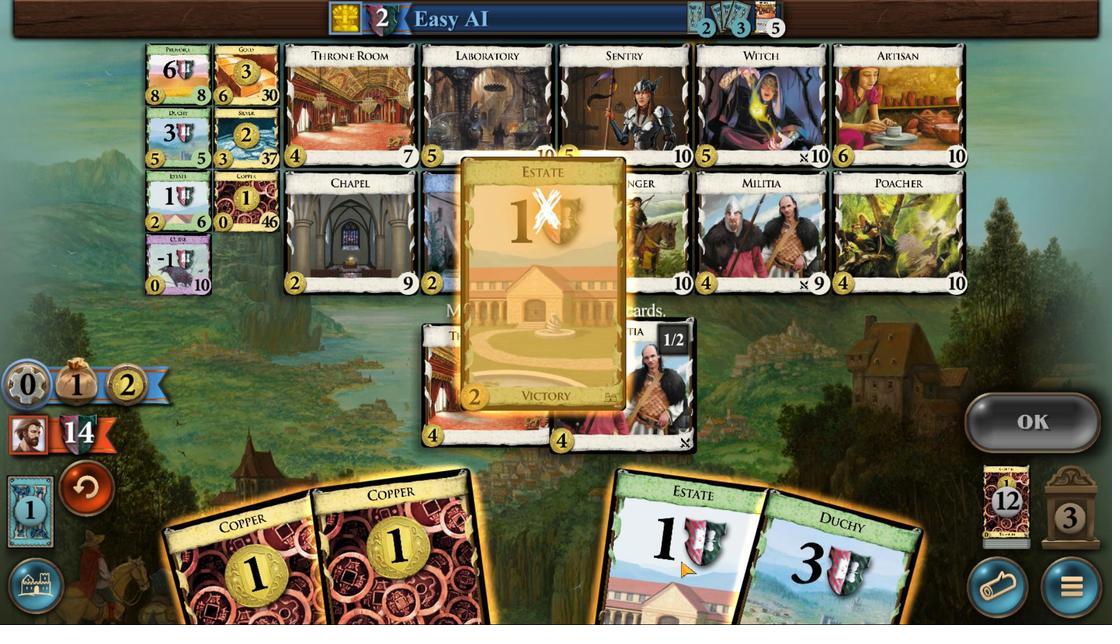 
Action: Mouse scrolled (556, 587) with delta (0, 0)
Screenshot: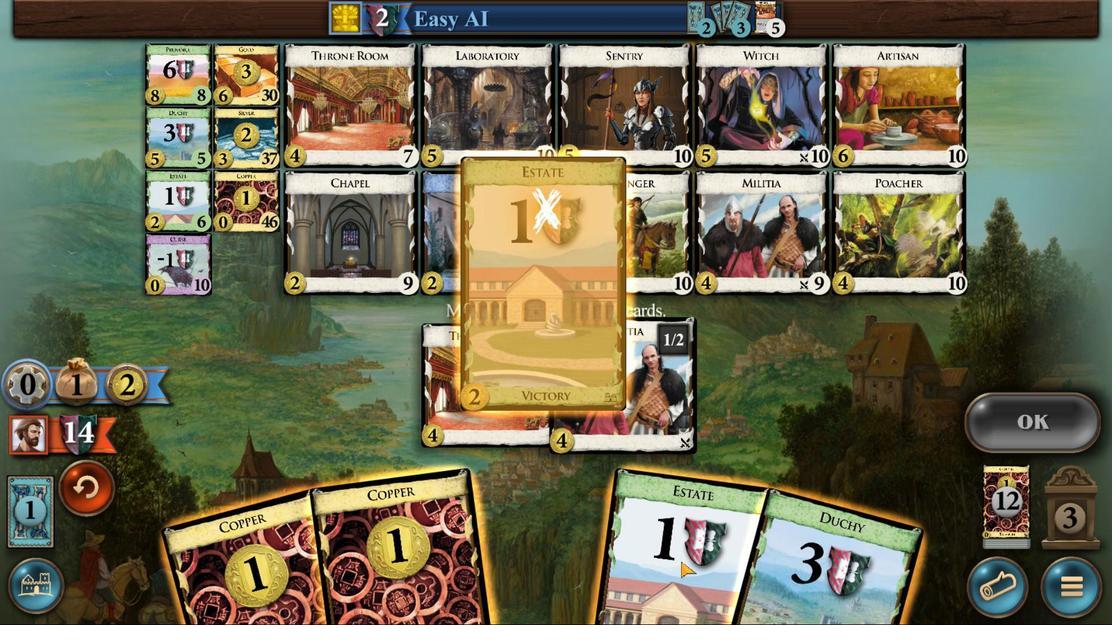 
Action: Mouse moved to (557, 587)
Screenshot: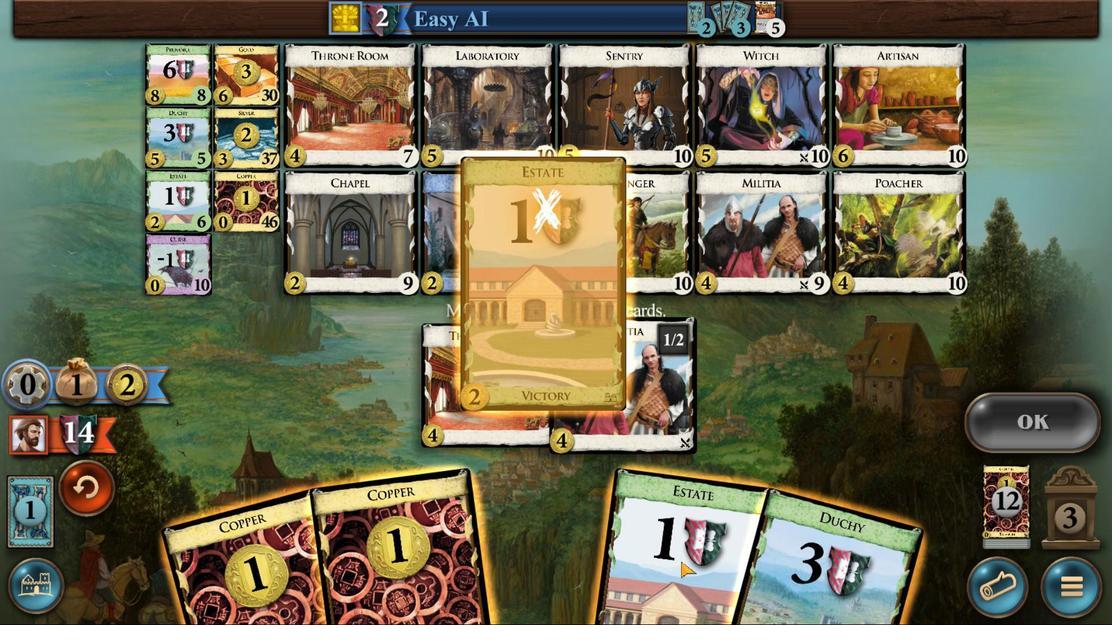 
Action: Mouse scrolled (557, 587) with delta (0, 0)
Screenshot: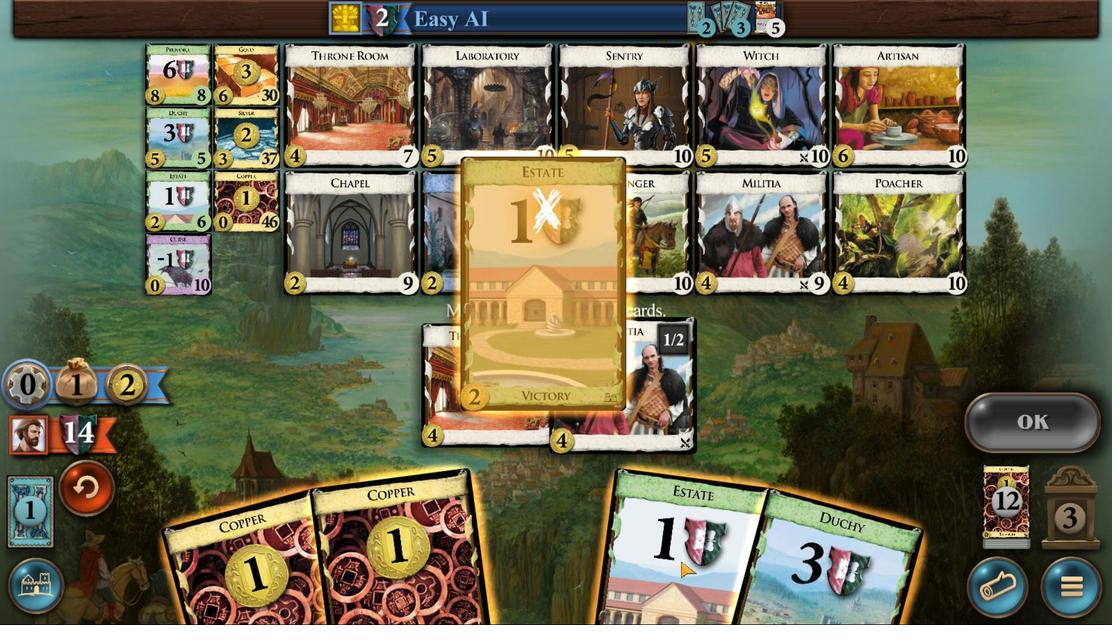 
Action: Mouse scrolled (557, 587) with delta (0, 0)
Screenshot: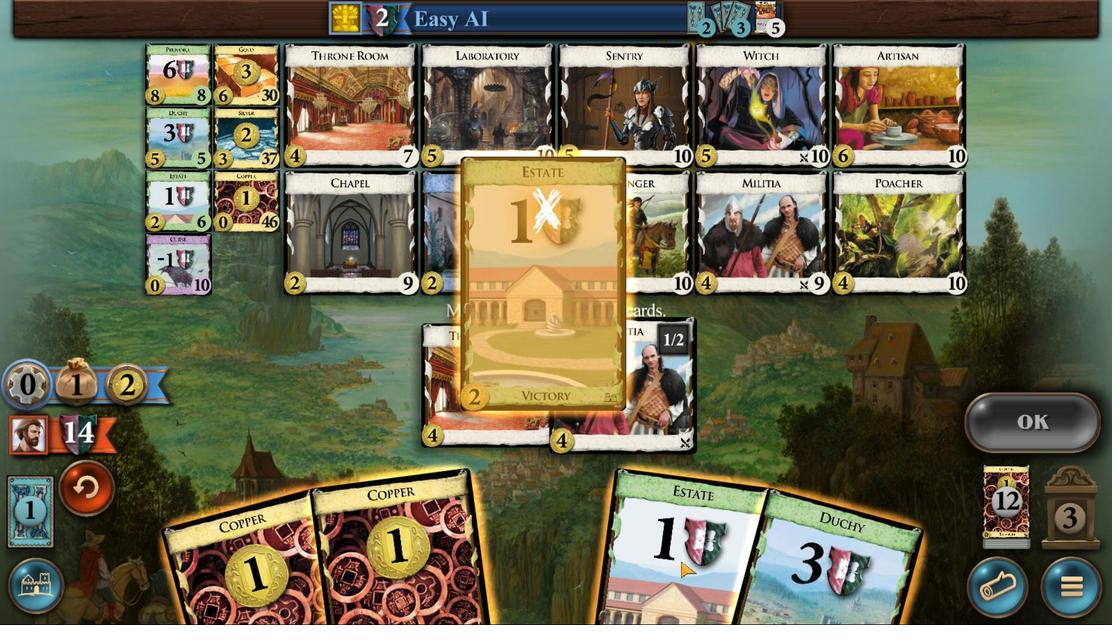 
Action: Mouse moved to (680, 562)
Screenshot: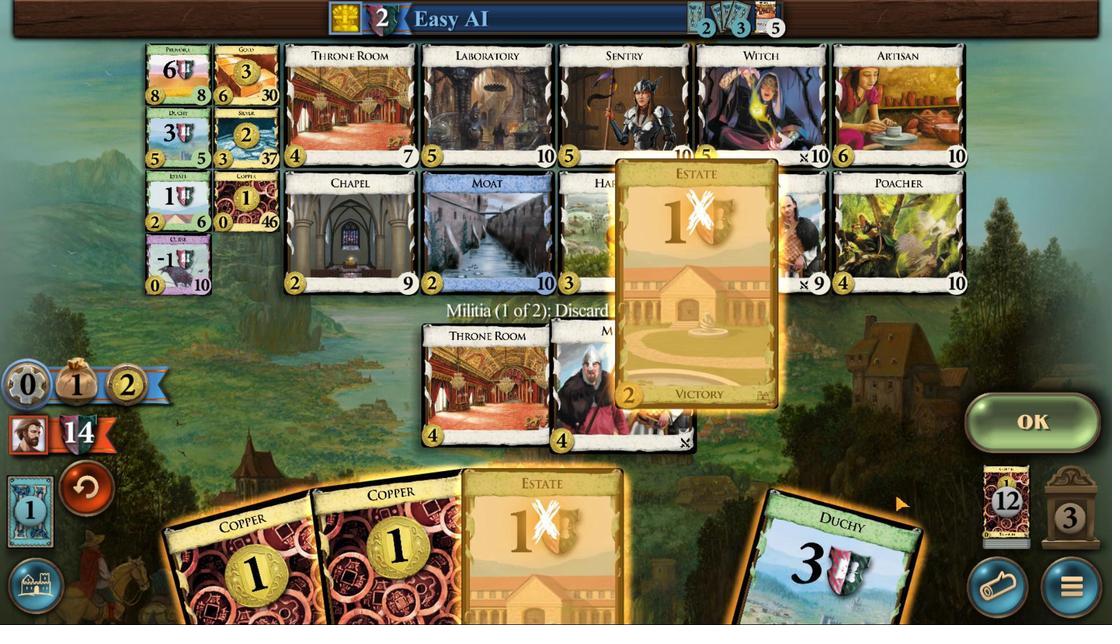 
Action: Mouse scrolled (680, 561) with delta (0, 0)
Screenshot: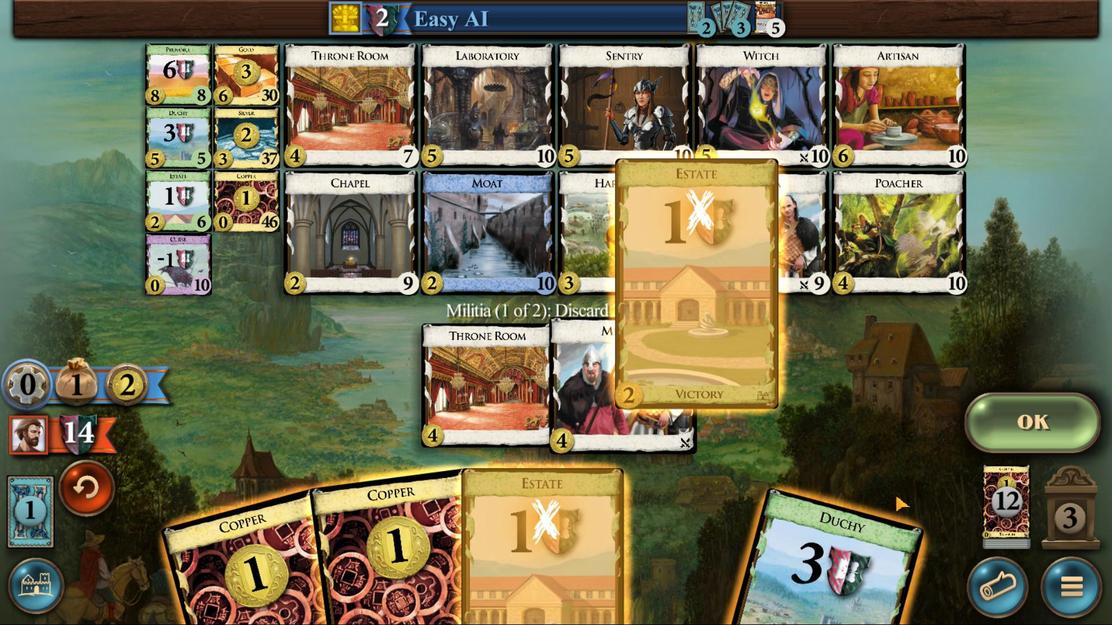 
Action: Mouse scrolled (680, 561) with delta (0, 0)
Screenshot: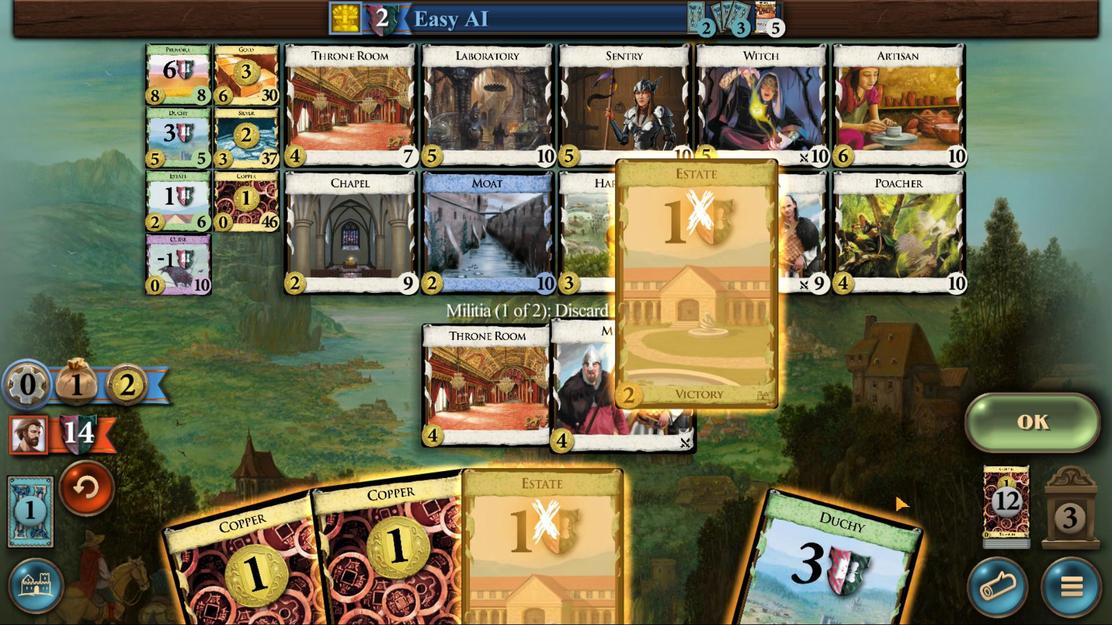 
Action: Mouse scrolled (680, 561) with delta (0, 0)
Screenshot: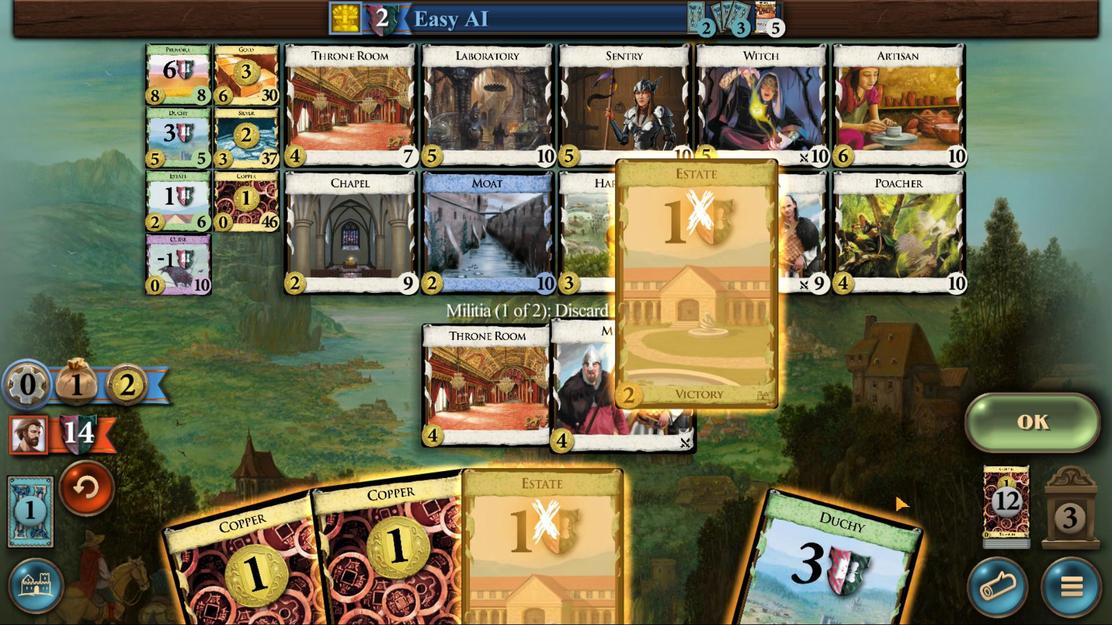 
Action: Mouse scrolled (680, 561) with delta (0, 0)
Screenshot: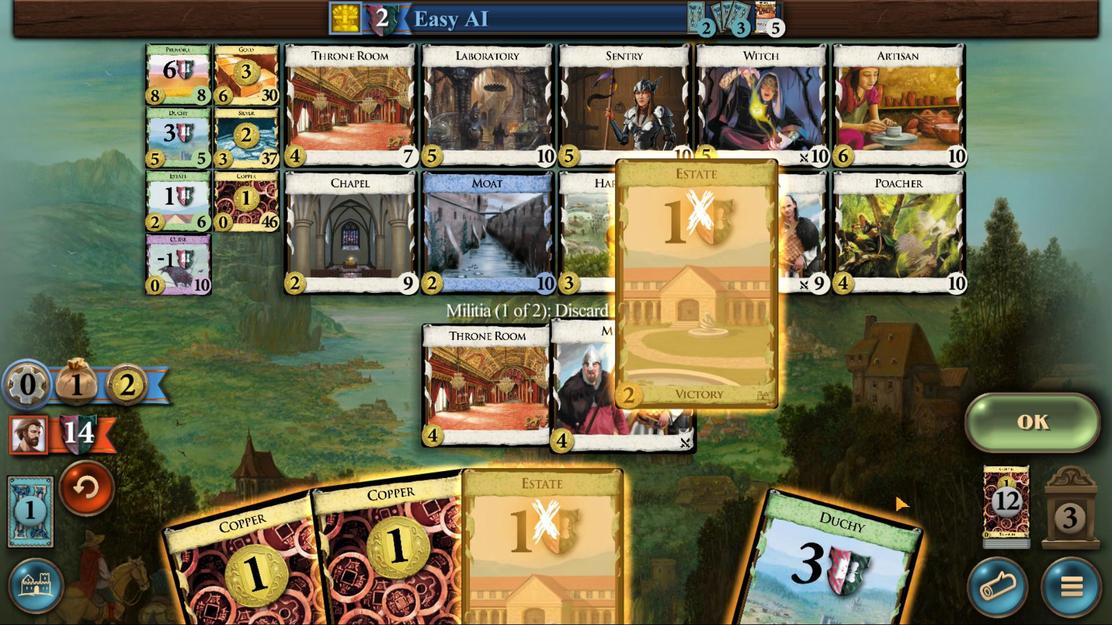 
Action: Mouse scrolled (680, 561) with delta (0, 0)
Screenshot: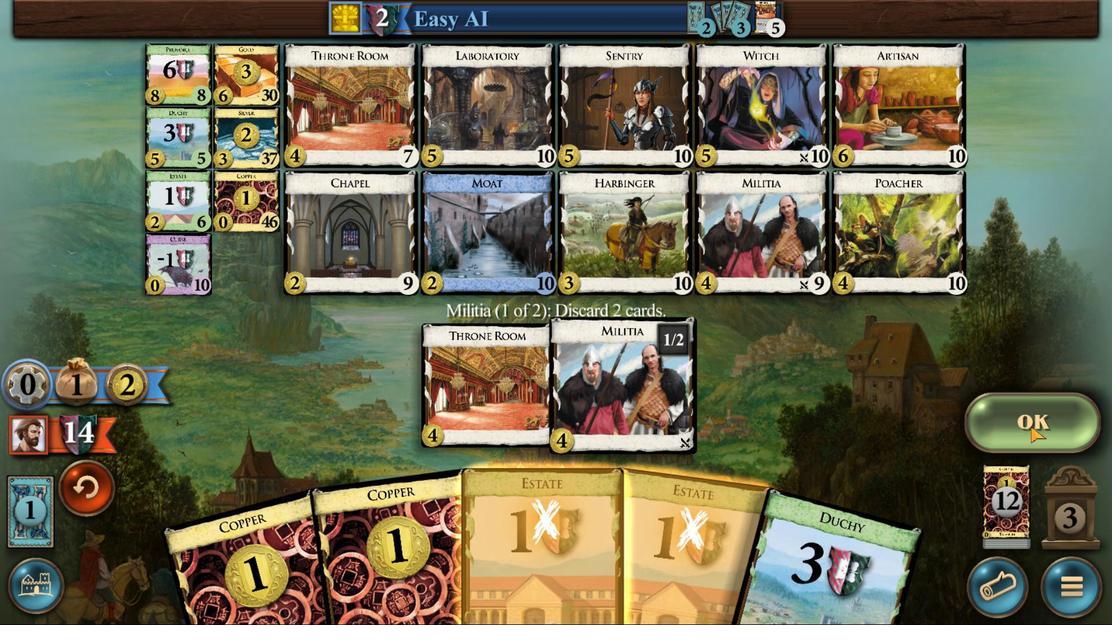 
Action: Mouse moved to (1030, 427)
Screenshot: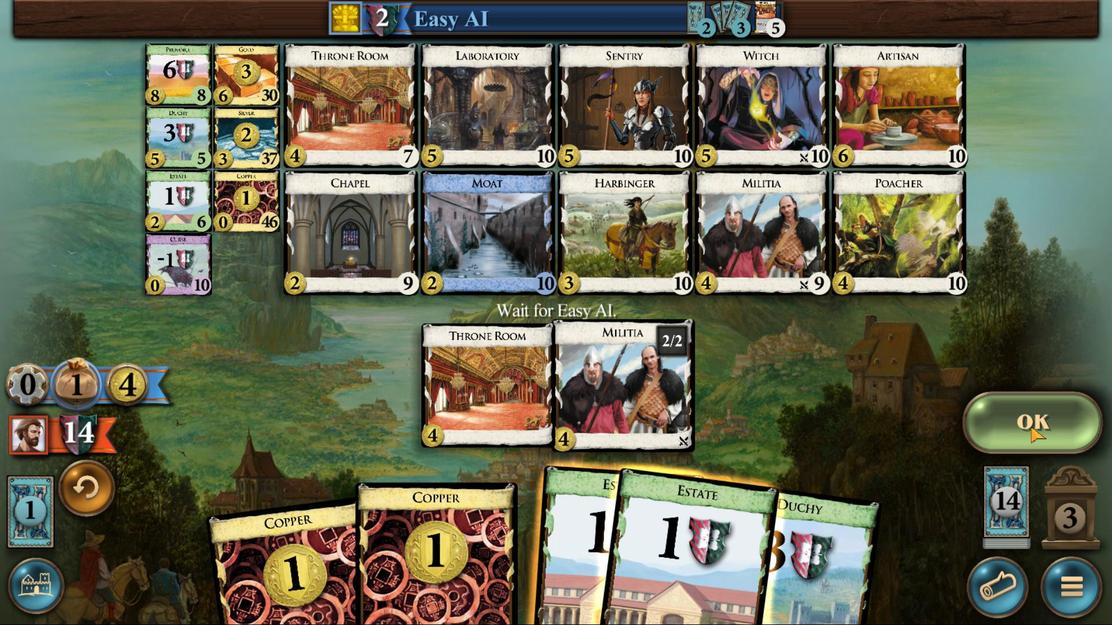
Action: Mouse pressed left at (1030, 427)
Screenshot: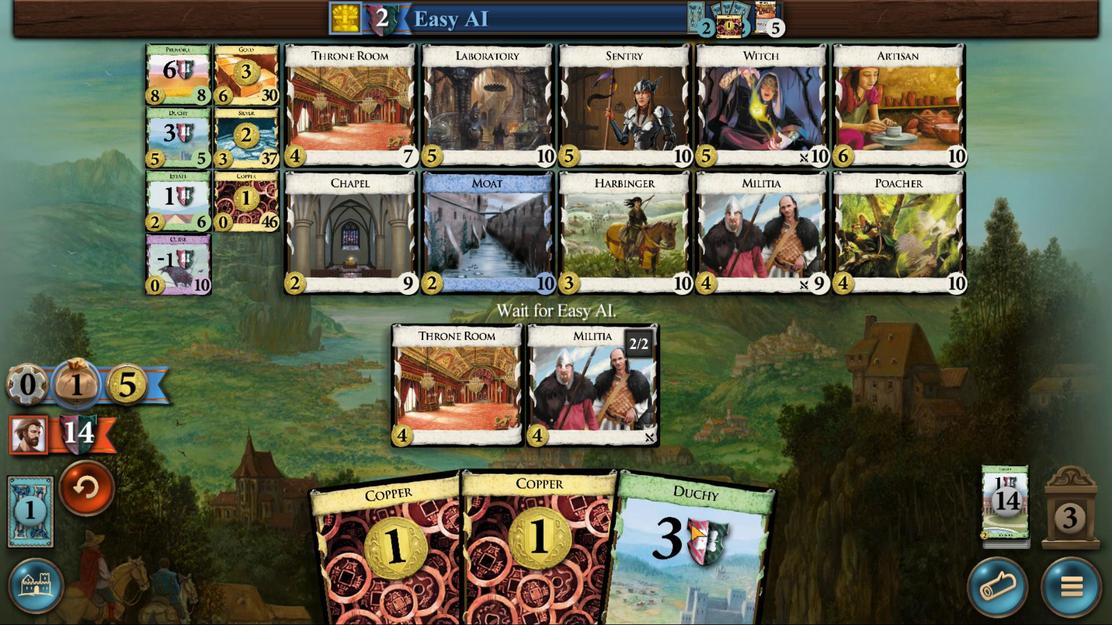 
Action: Mouse moved to (515, 544)
Screenshot: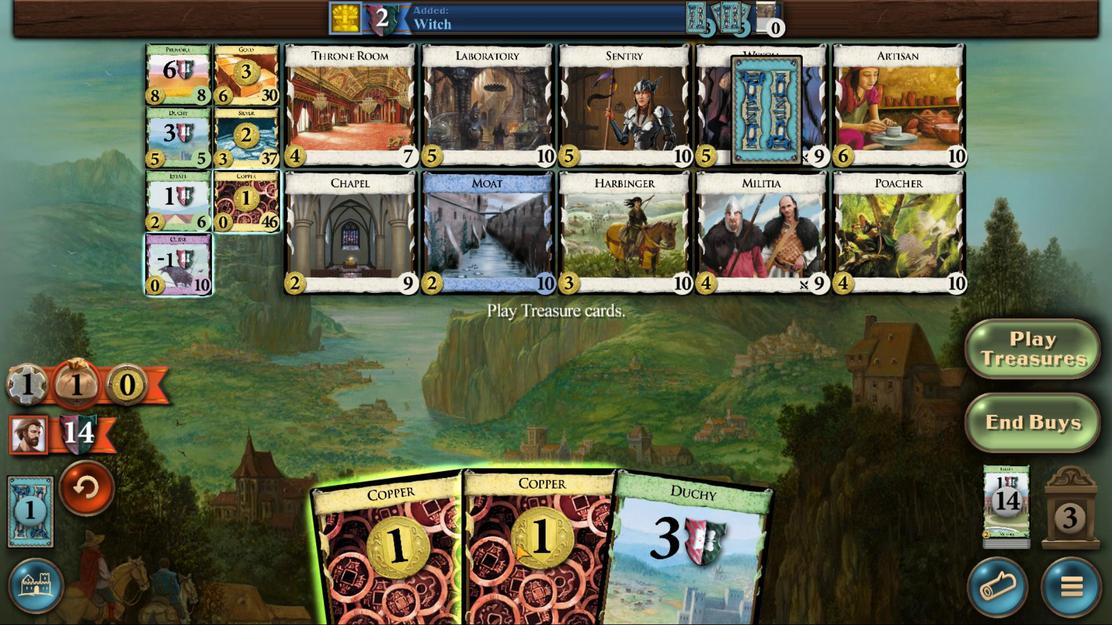 
Action: Mouse scrolled (515, 544) with delta (0, 0)
Screenshot: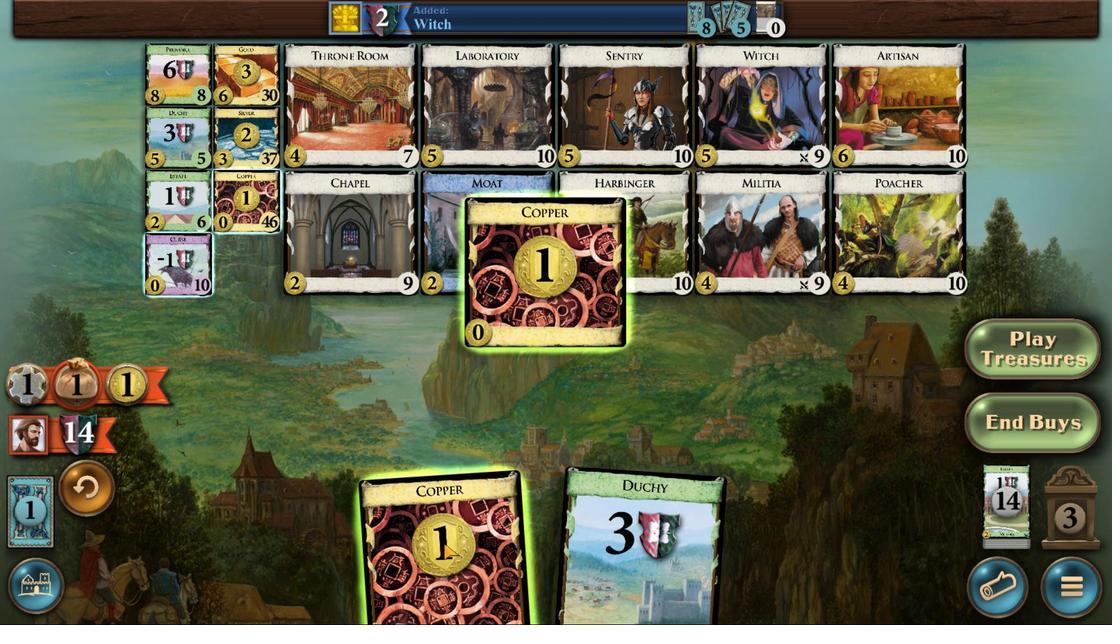 
Action: Mouse scrolled (515, 544) with delta (0, 0)
Screenshot: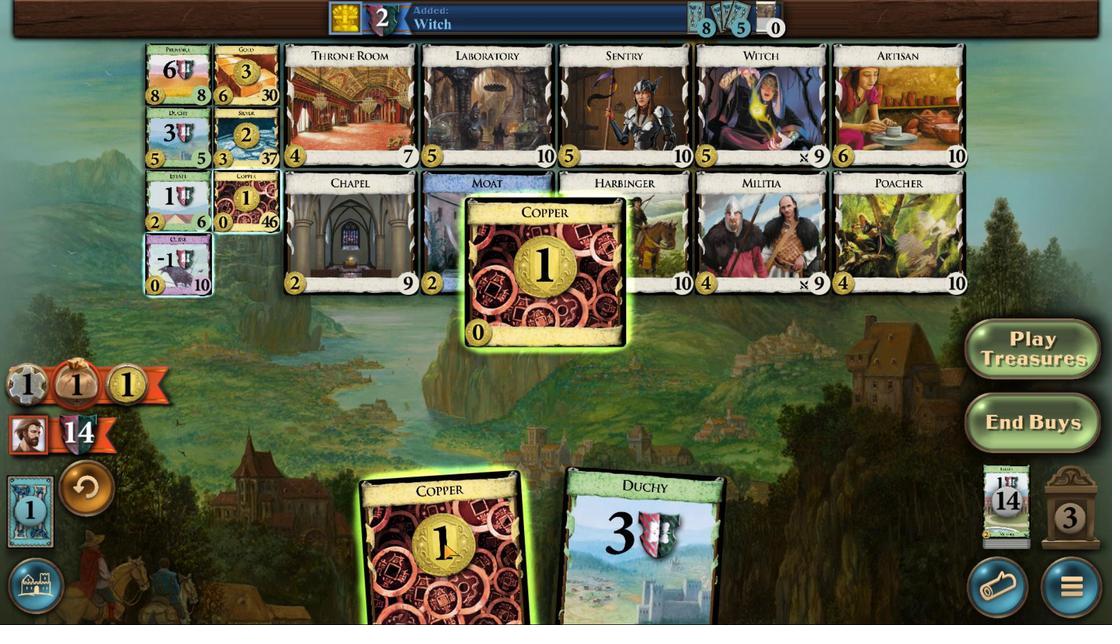 
Action: Mouse scrolled (515, 544) with delta (0, 0)
Screenshot: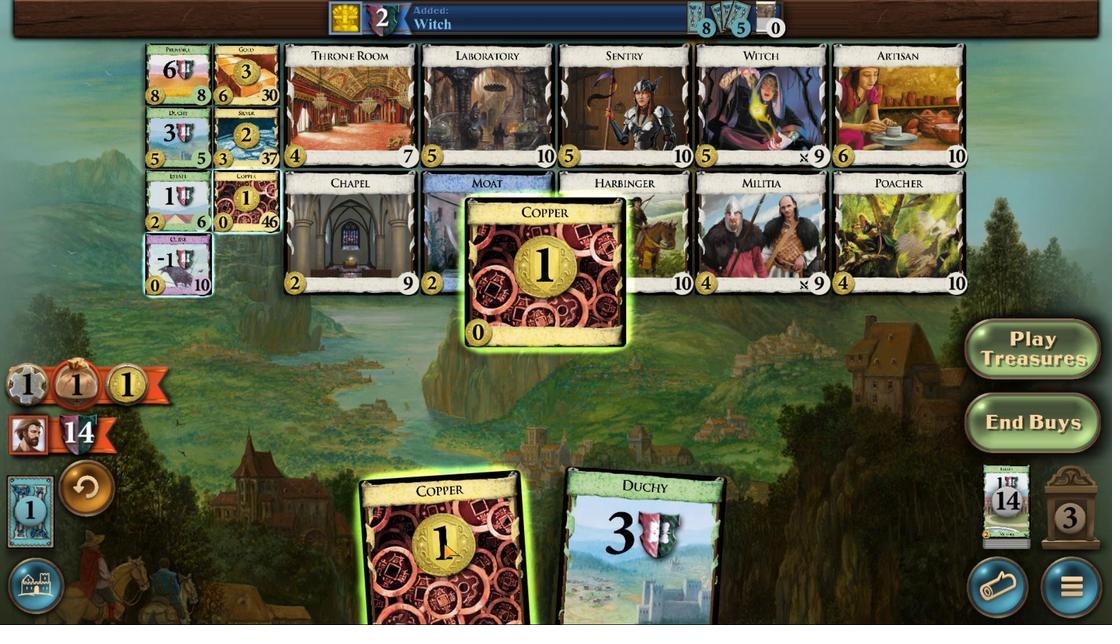 
Action: Mouse scrolled (515, 544) with delta (0, 0)
Screenshot: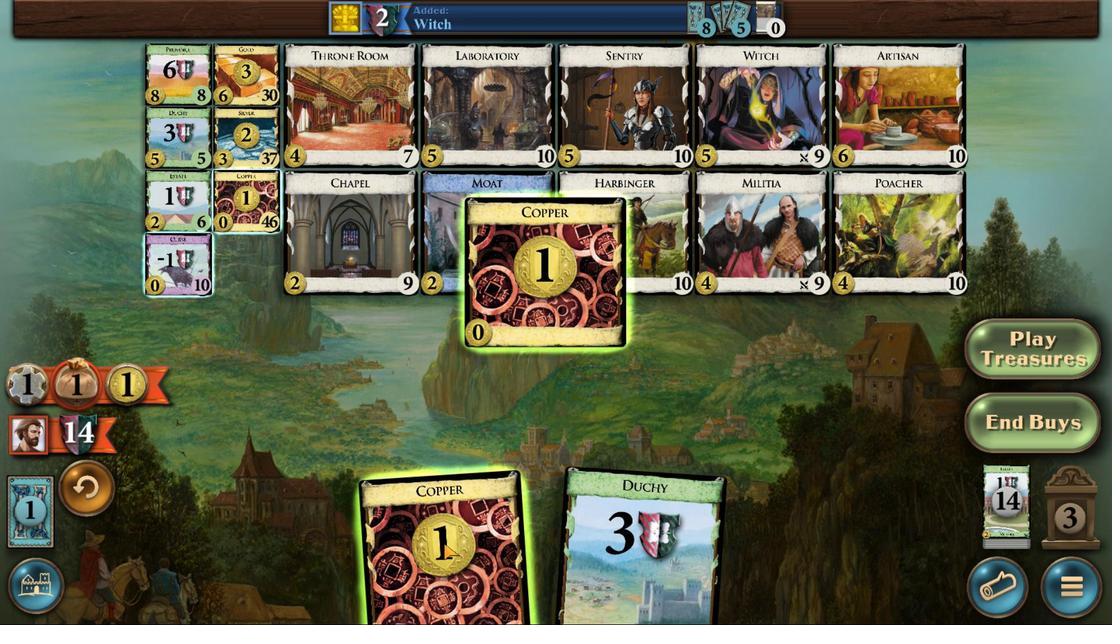 
Action: Mouse moved to (431, 544)
Screenshot: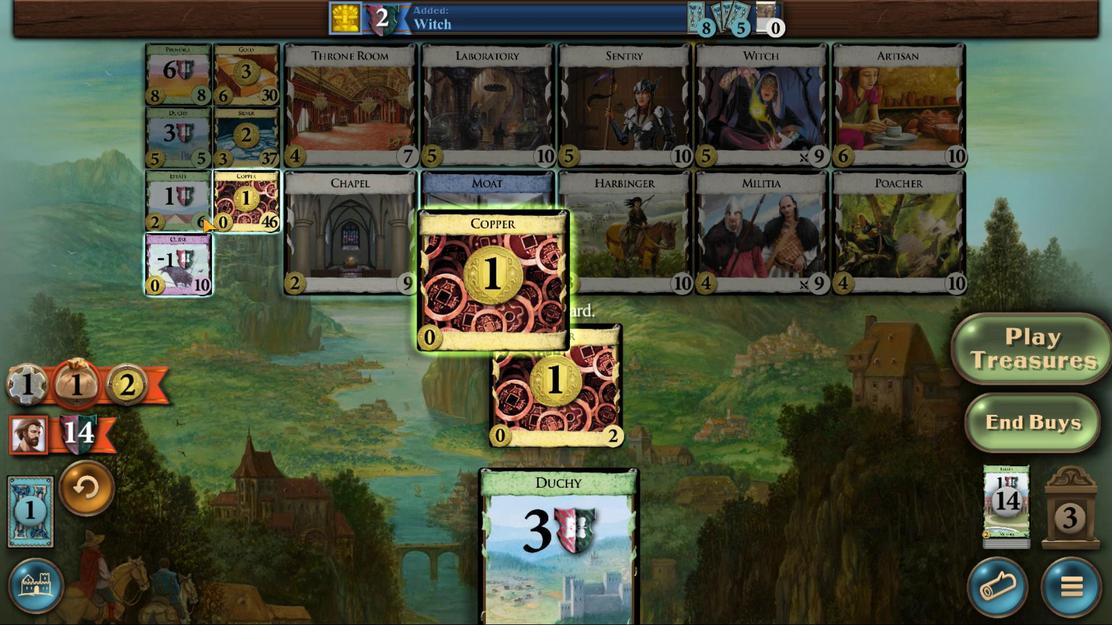 
Action: Mouse scrolled (431, 543) with delta (0, 0)
Screenshot: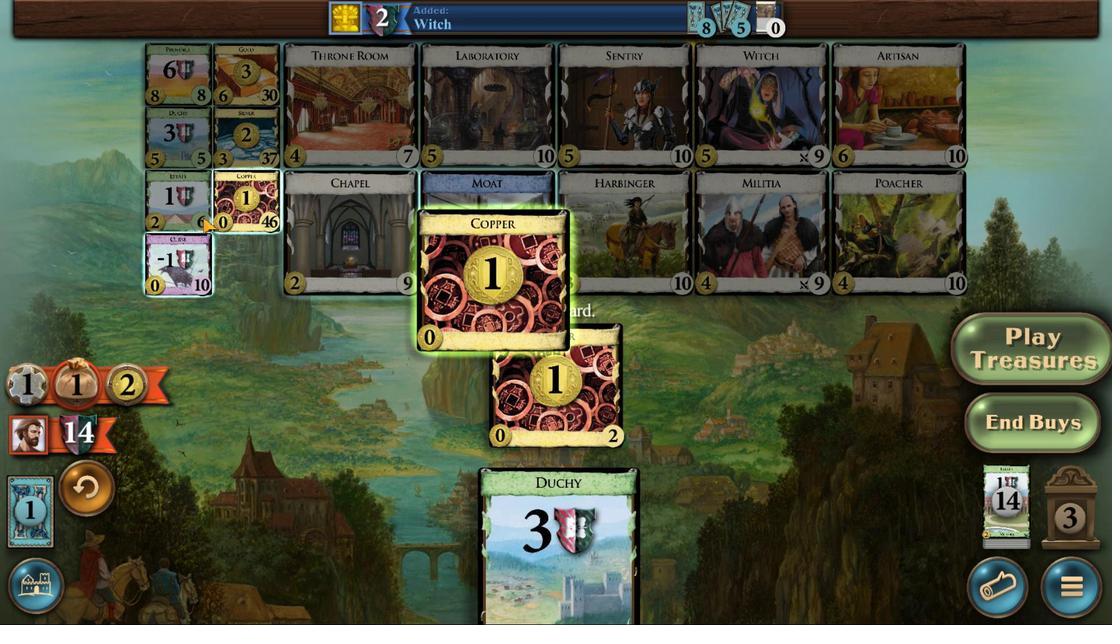 
Action: Mouse scrolled (431, 543) with delta (0, 0)
Screenshot: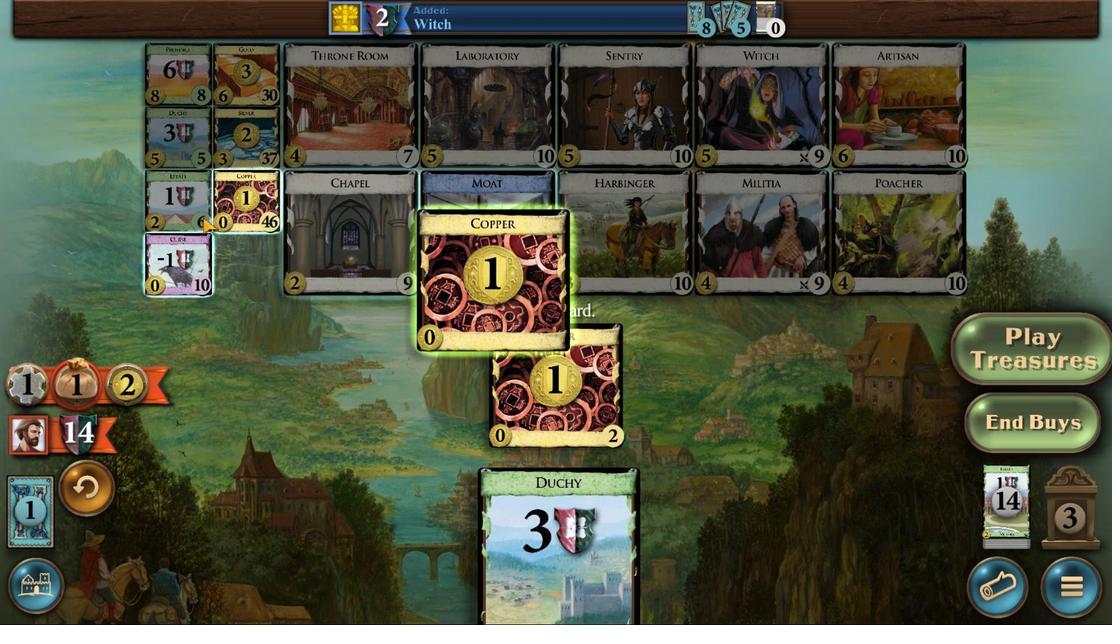
Action: Mouse scrolled (431, 543) with delta (0, 0)
Screenshot: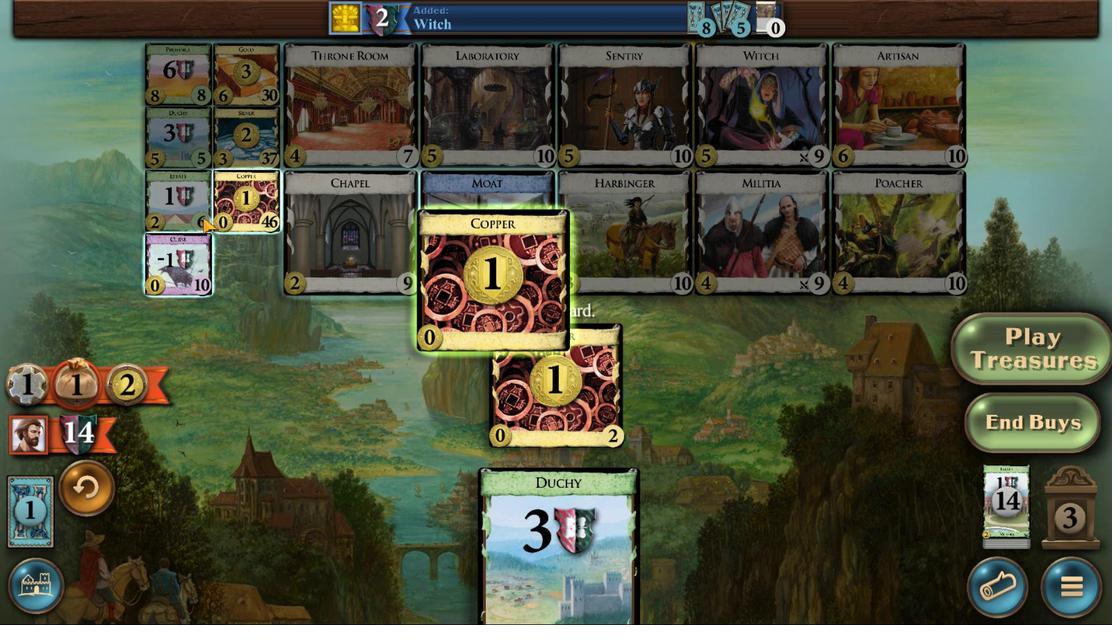 
Action: Mouse scrolled (431, 543) with delta (0, 0)
Screenshot: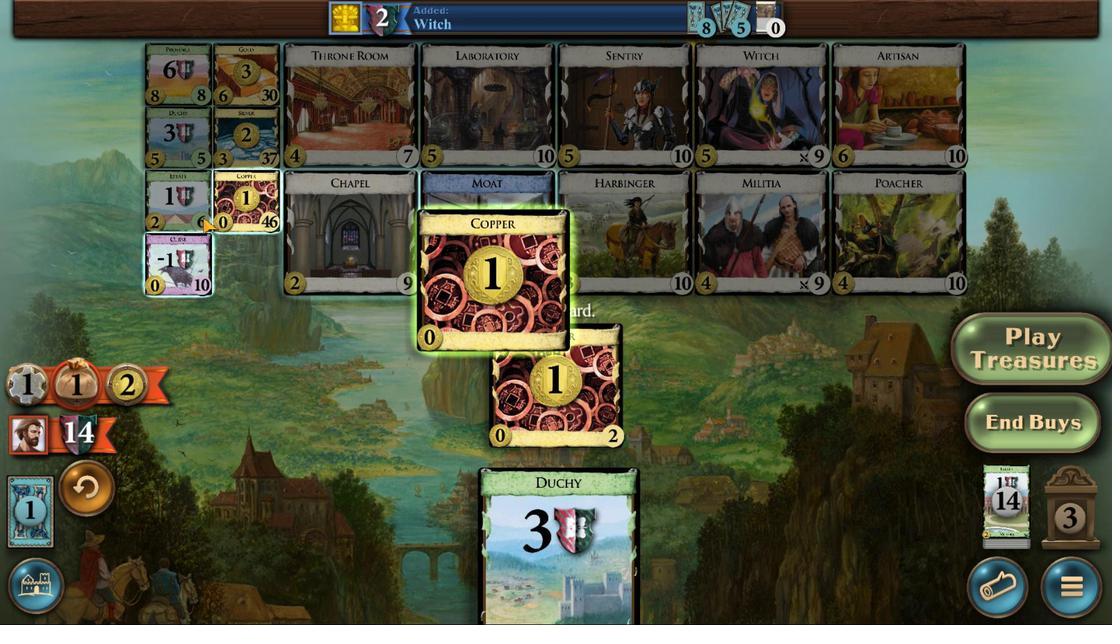 
Action: Mouse moved to (165, 194)
Screenshot: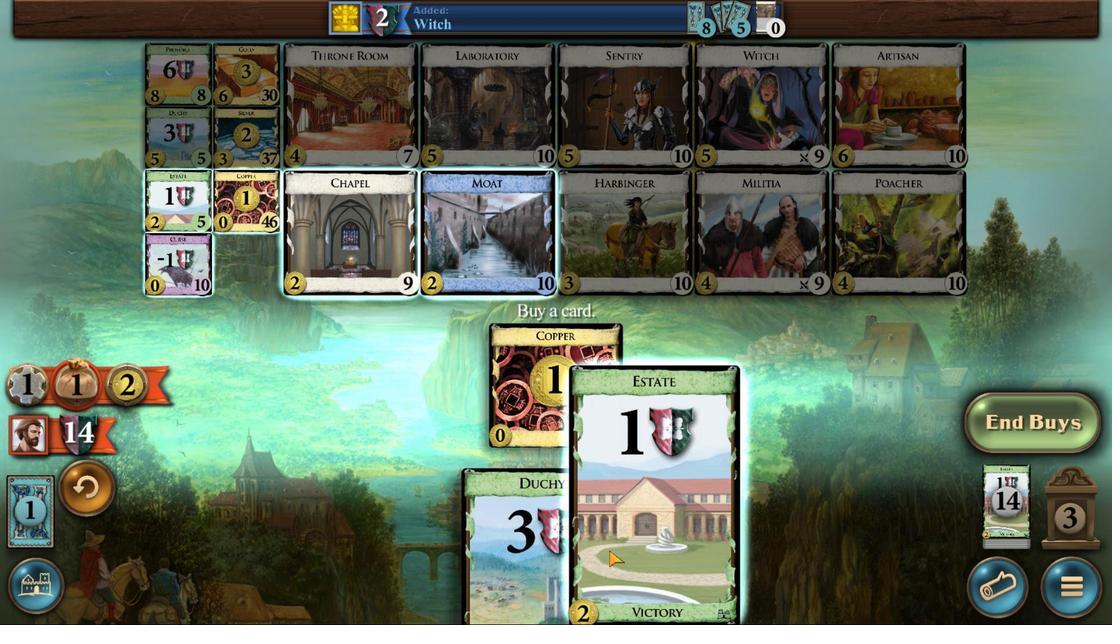 
Action: Mouse pressed left at (165, 194)
Screenshot: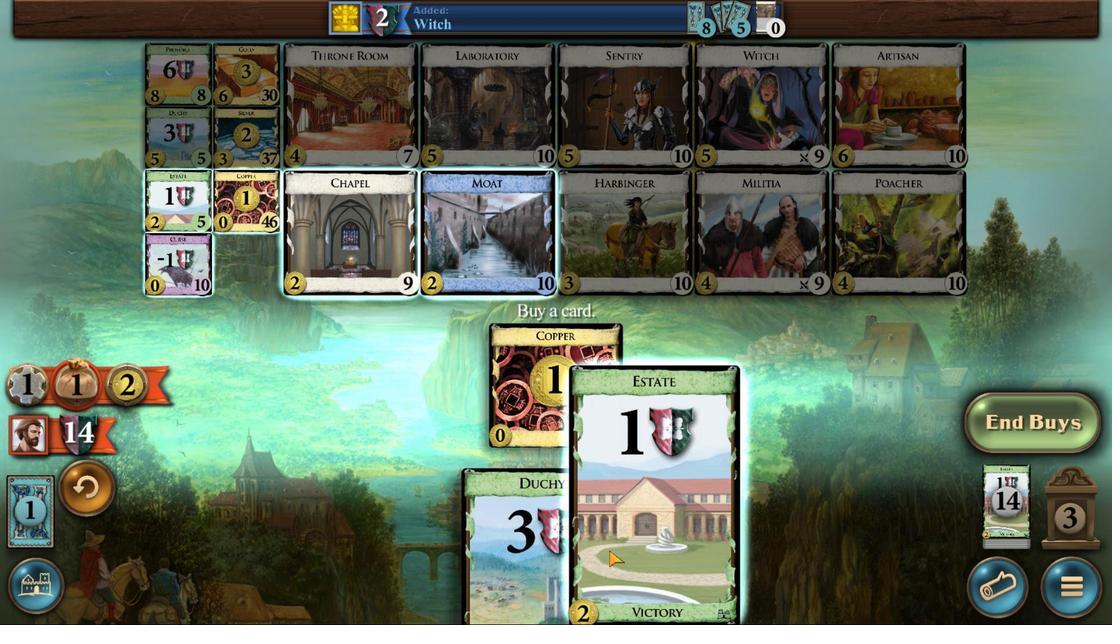 
Action: Mouse moved to (385, 573)
Screenshot: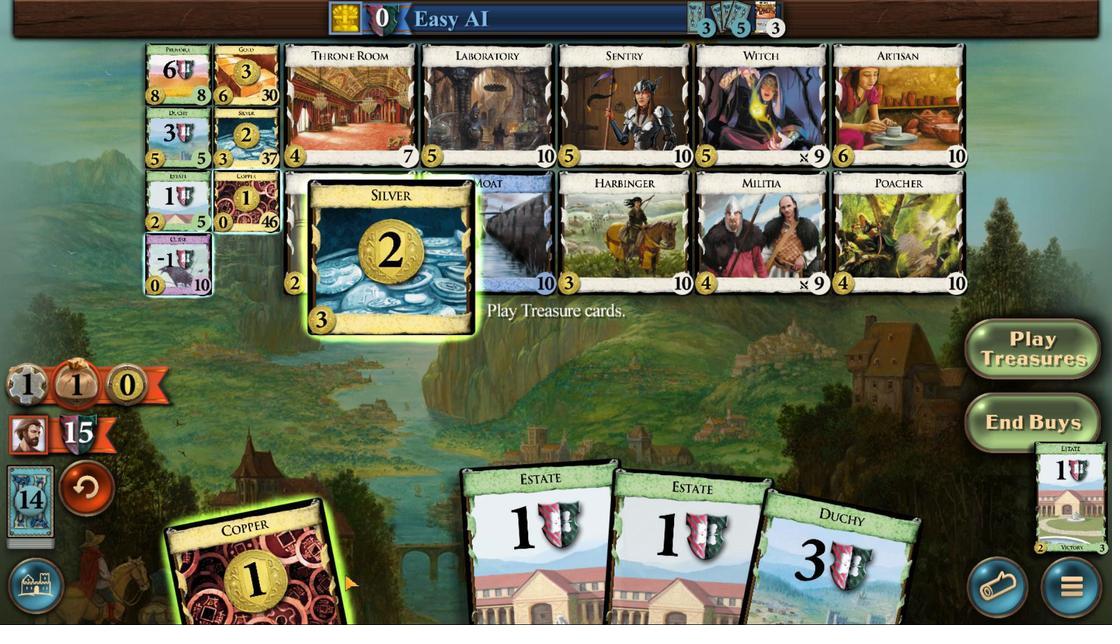 
Action: Mouse scrolled (385, 573) with delta (0, 0)
Screenshot: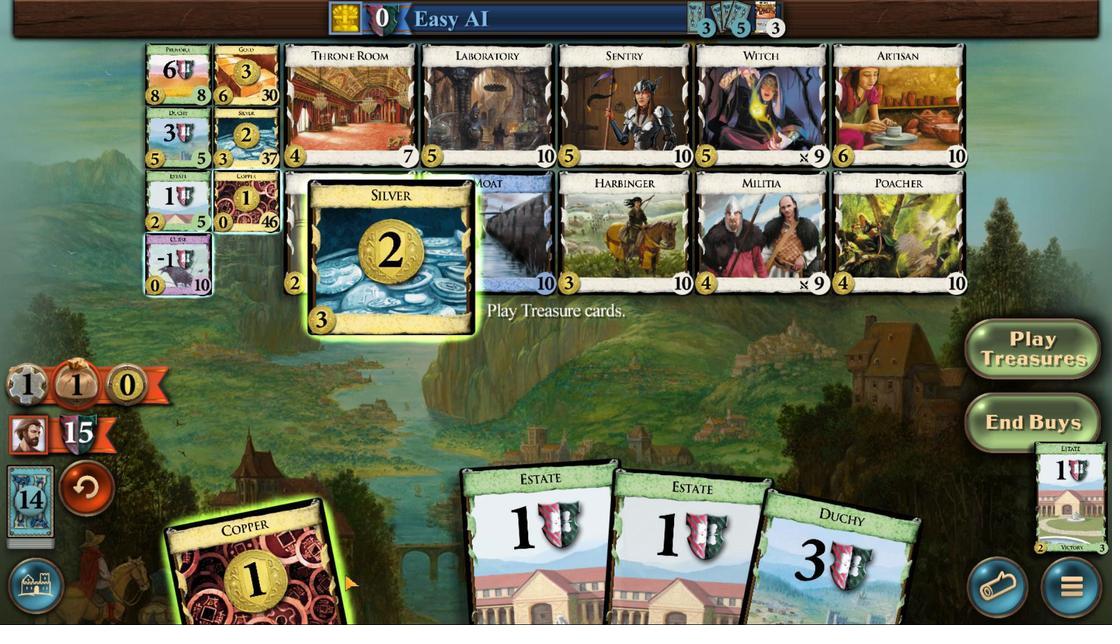 
Action: Mouse scrolled (385, 573) with delta (0, 0)
Screenshot: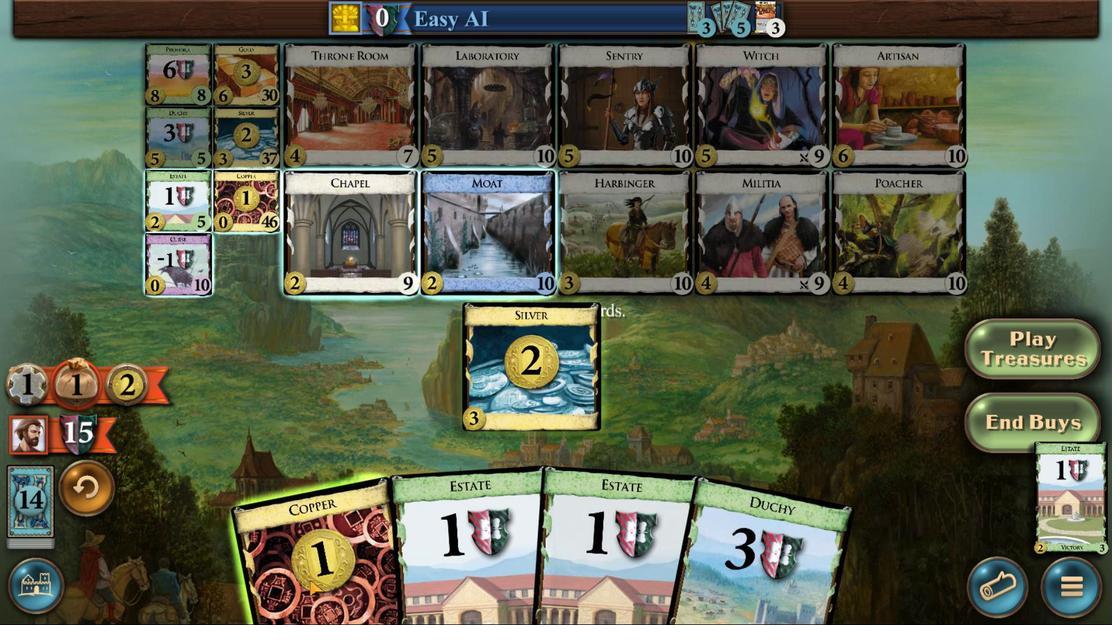 
Action: Mouse moved to (308, 580)
Screenshot: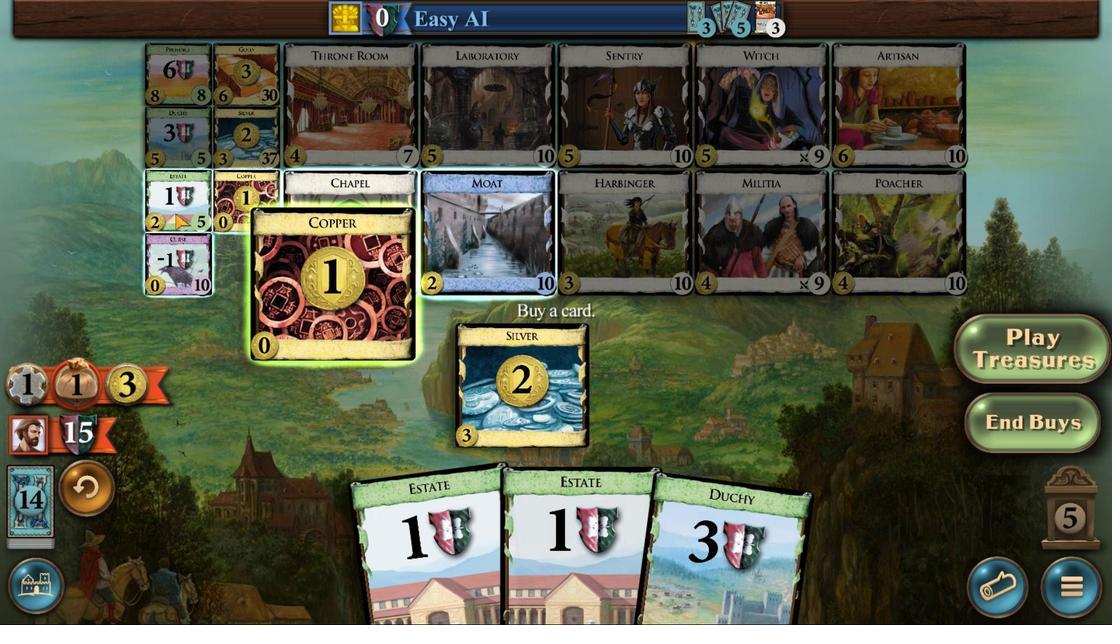 
Action: Mouse scrolled (308, 580) with delta (0, 0)
Screenshot: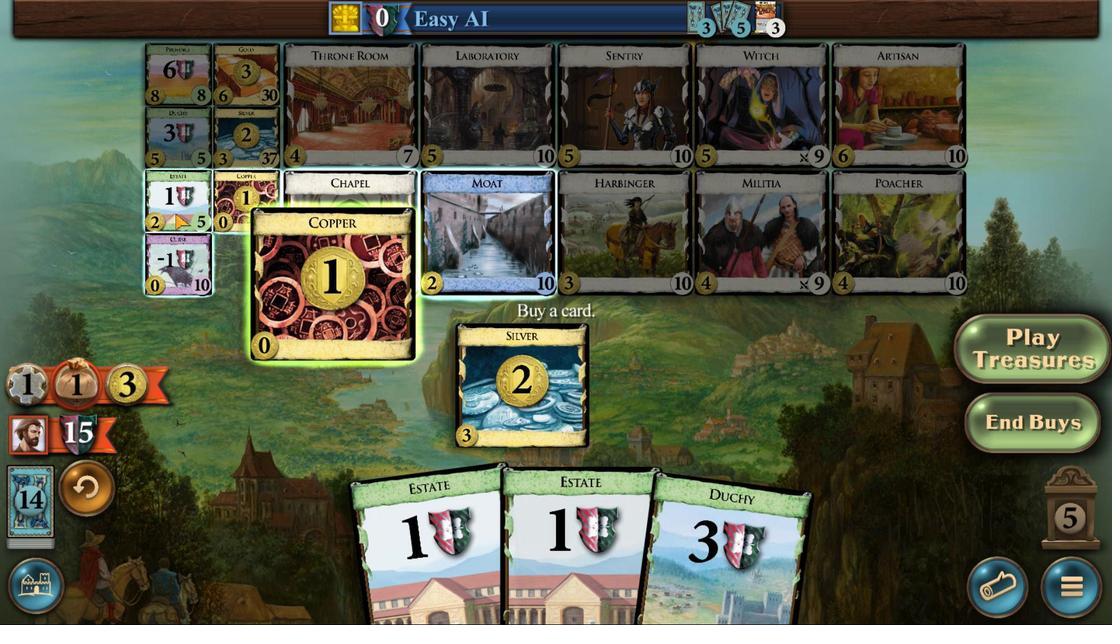 
Action: Mouse moved to (308, 580)
Screenshot: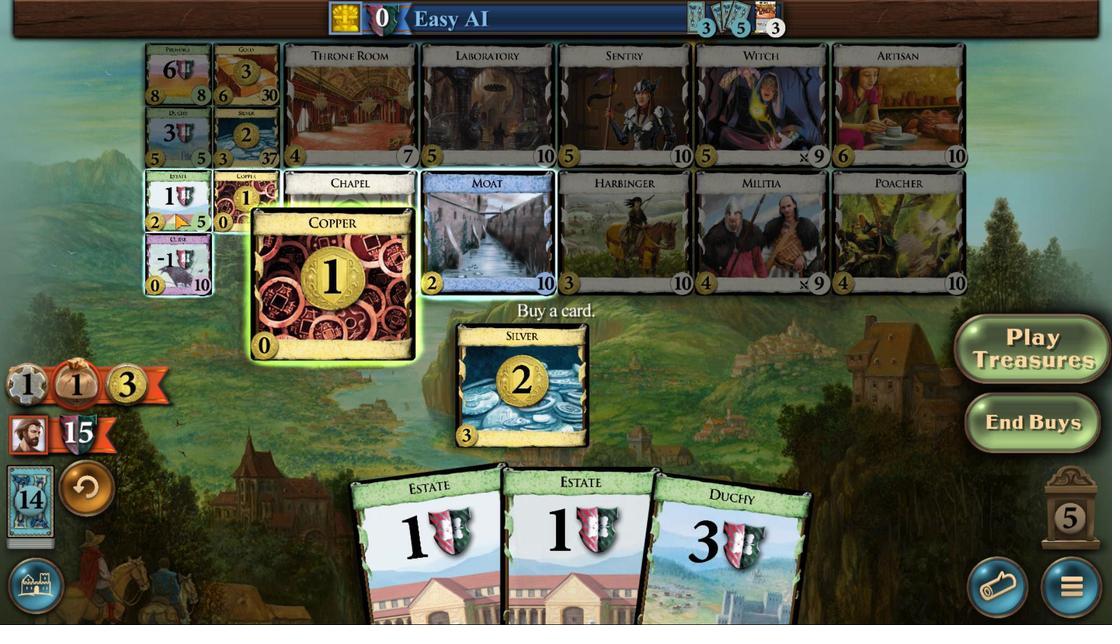 
Action: Mouse scrolled (308, 580) with delta (0, 0)
Screenshot: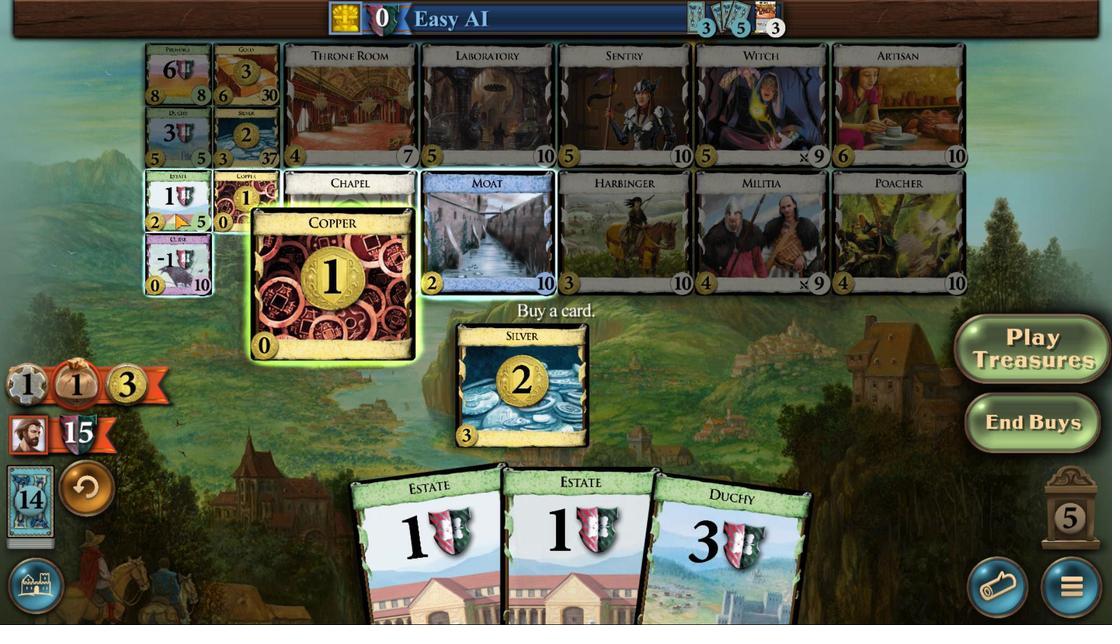 
Action: Mouse moved to (308, 581)
Screenshot: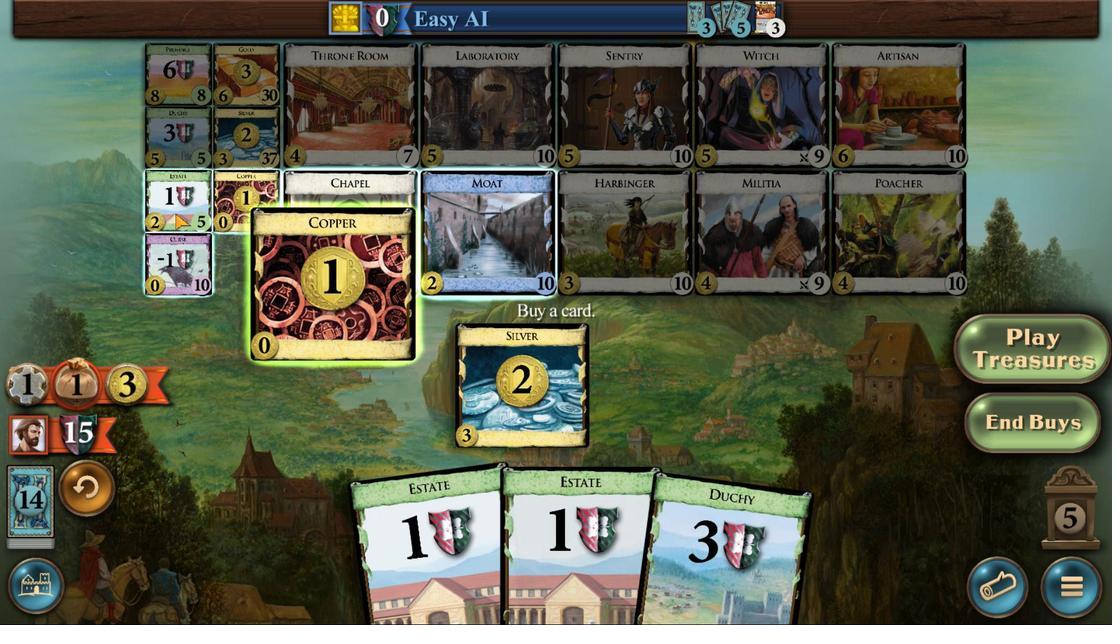 
Action: Mouse scrolled (308, 581) with delta (0, 0)
Screenshot: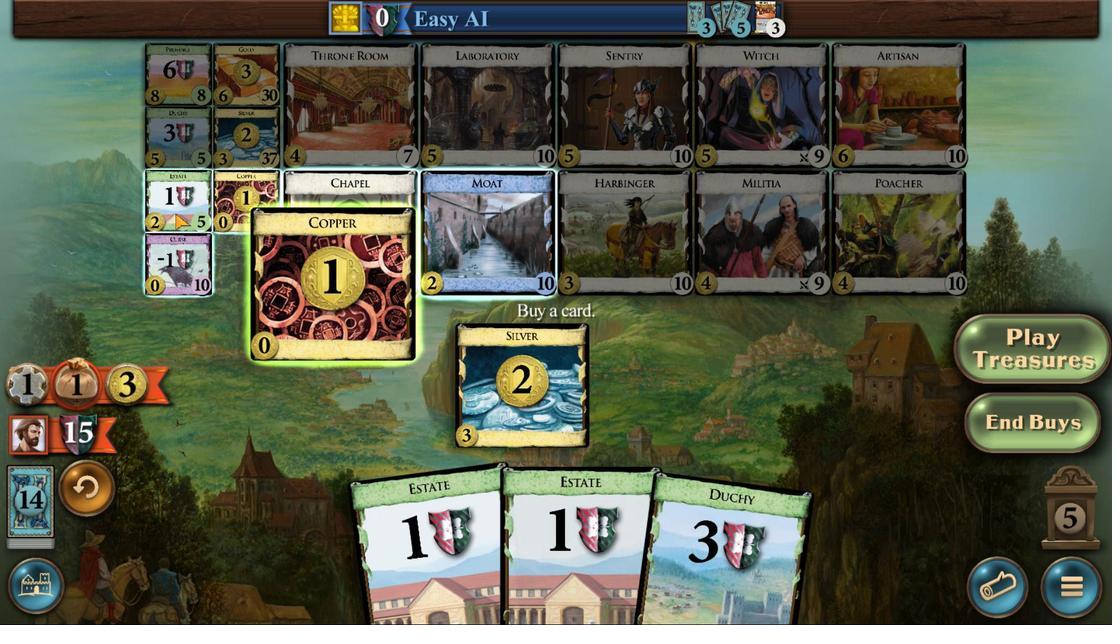 
Action: Mouse scrolled (308, 581) with delta (0, 0)
Screenshot: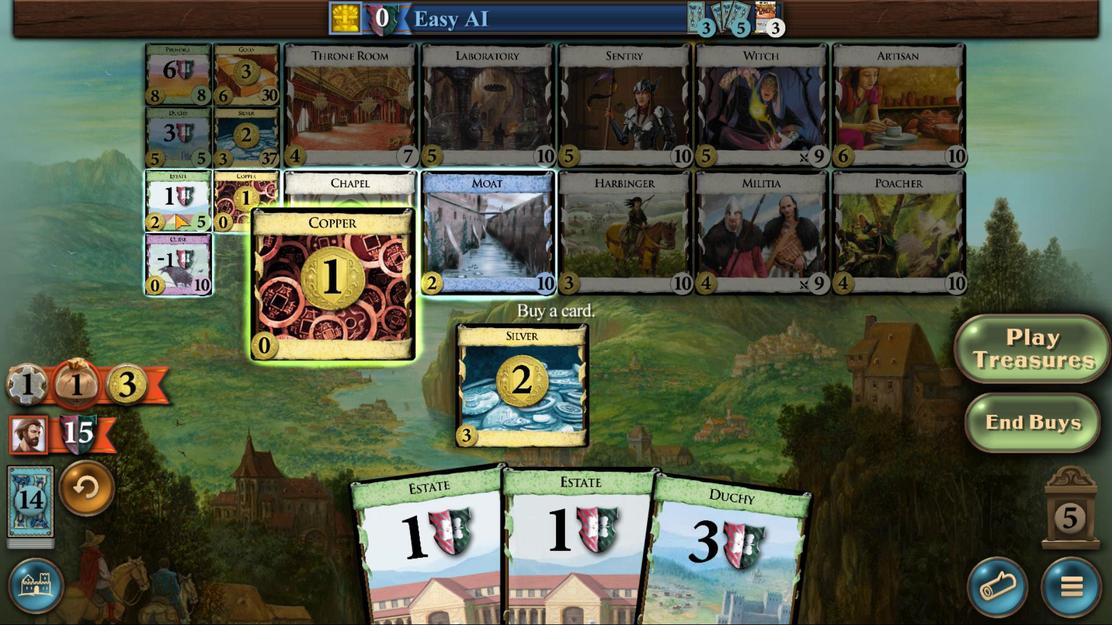 
Action: Mouse moved to (164, 202)
Screenshot: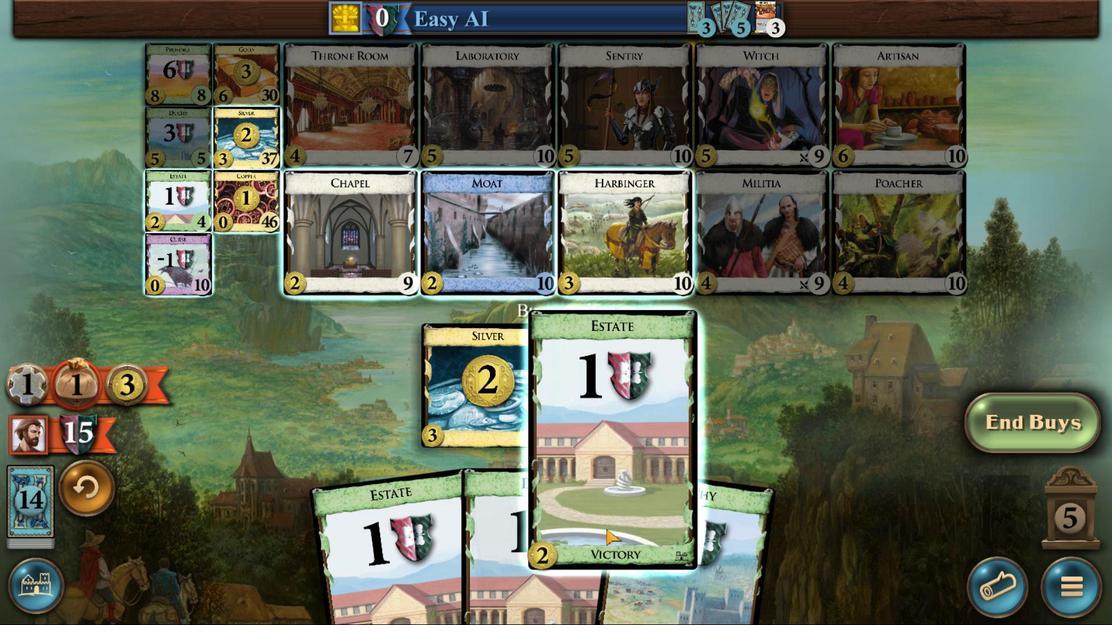 
Action: Mouse pressed left at (164, 202)
Screenshot: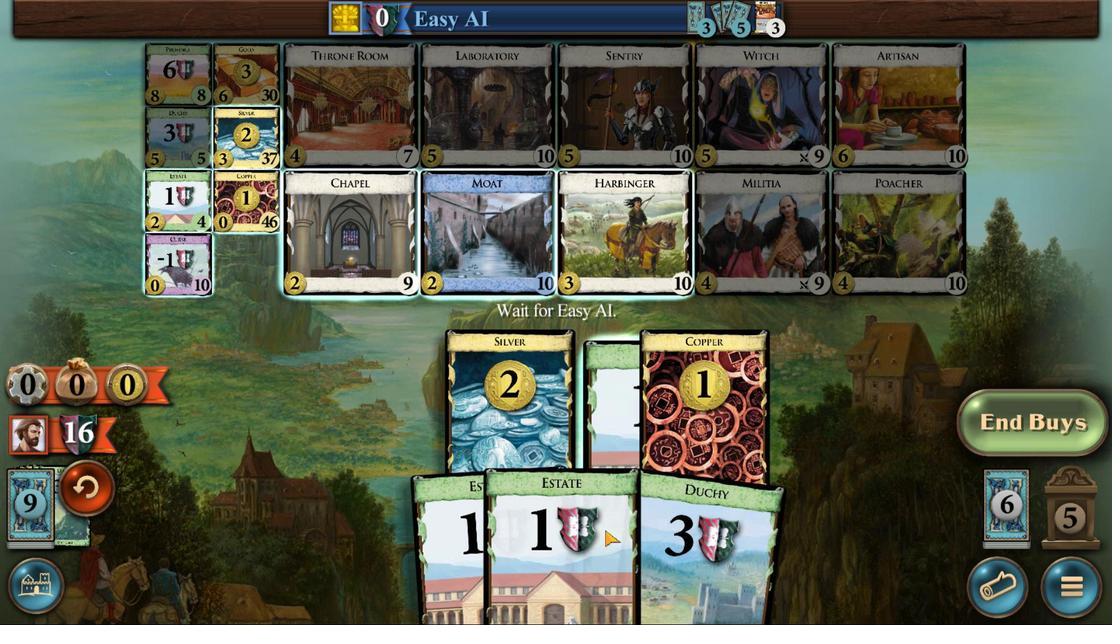 
Action: Mouse moved to (560, 551)
Screenshot: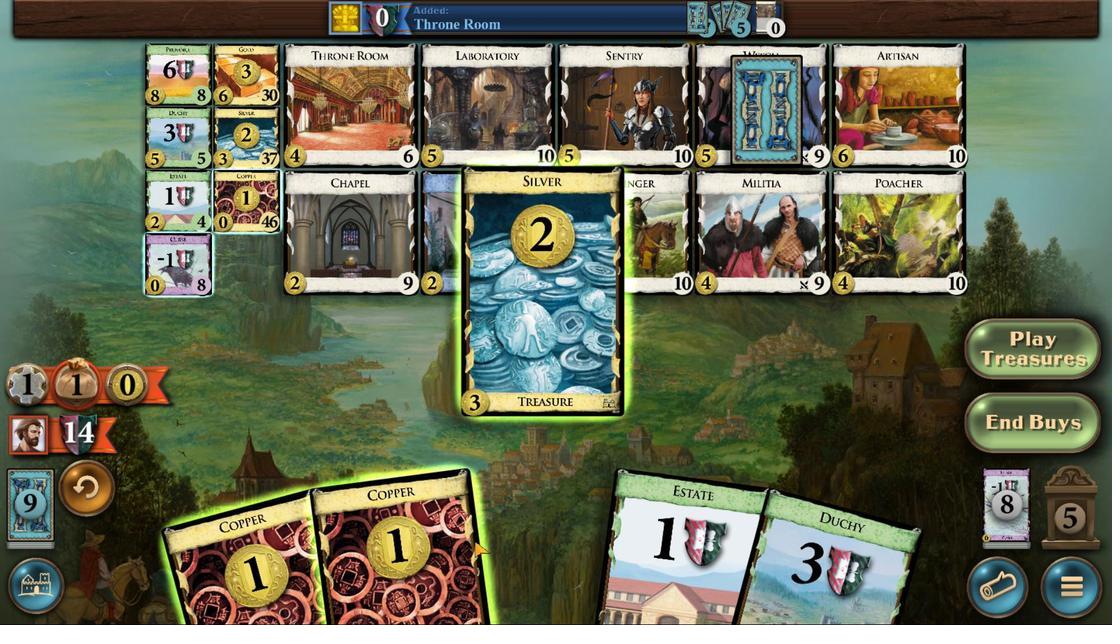
Action: Mouse scrolled (560, 550) with delta (0, 0)
Screenshot: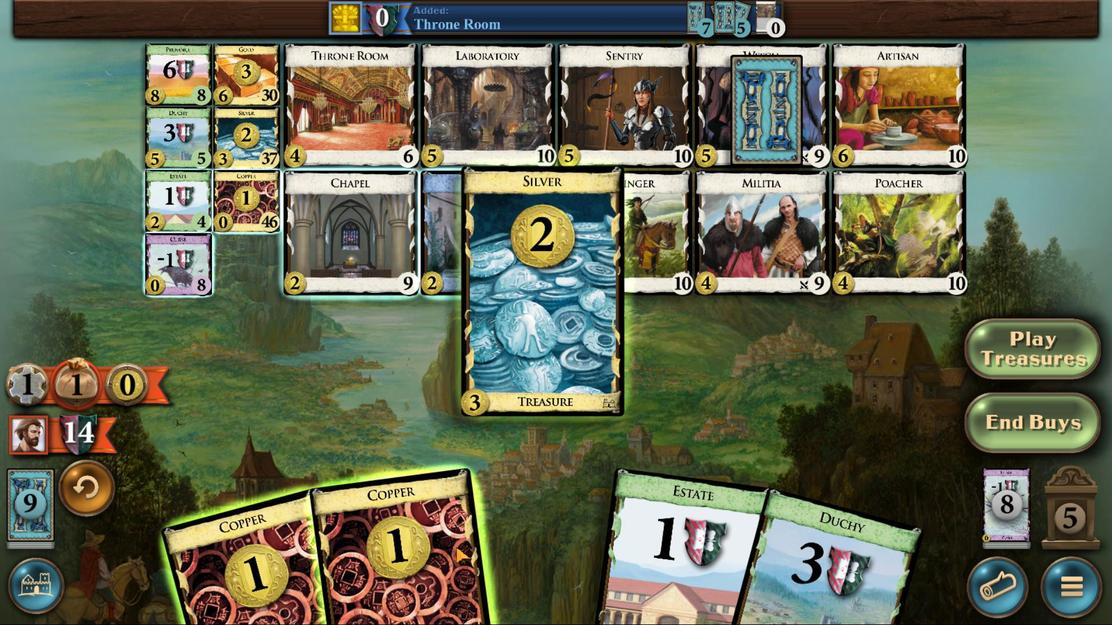 
Action: Mouse scrolled (560, 550) with delta (0, 0)
Screenshot: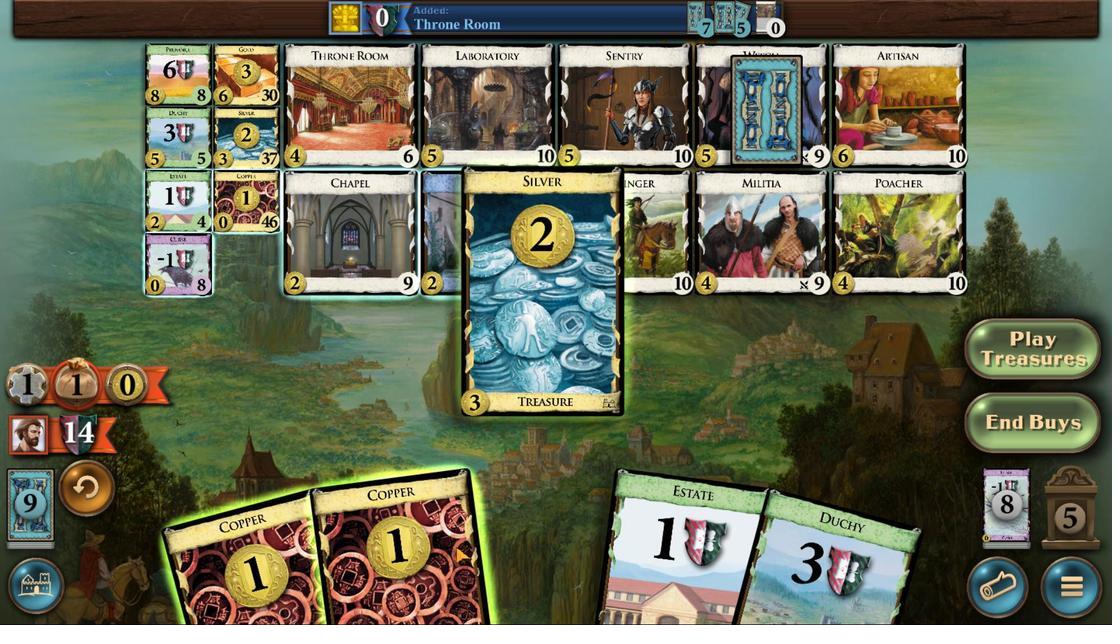 
Action: Mouse moved to (455, 547)
Screenshot: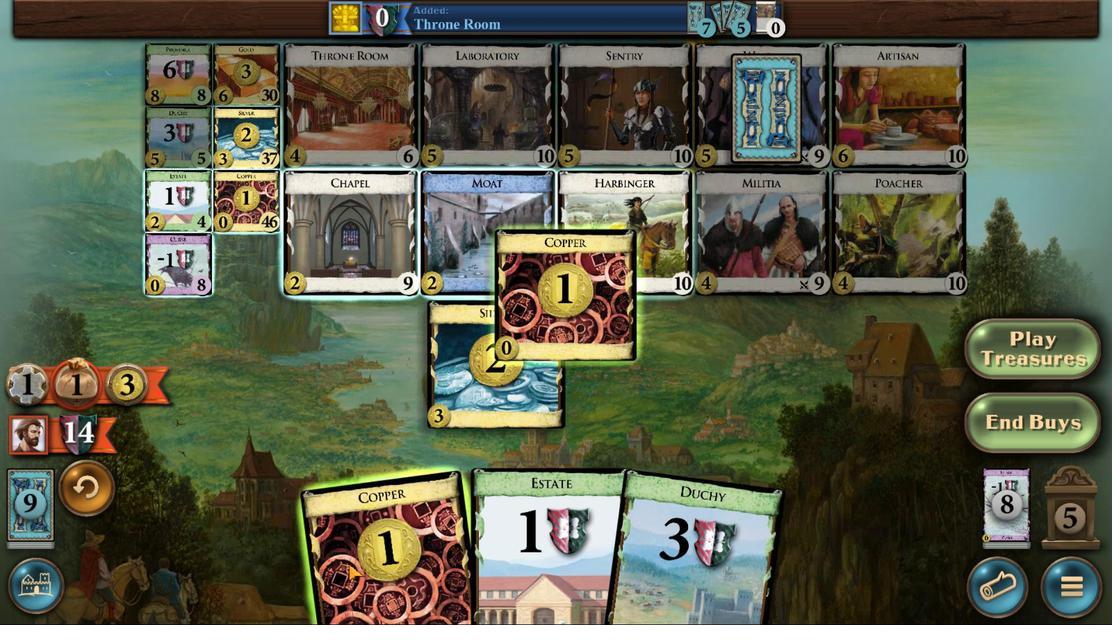 
Action: Mouse scrolled (455, 547) with delta (0, 0)
Screenshot: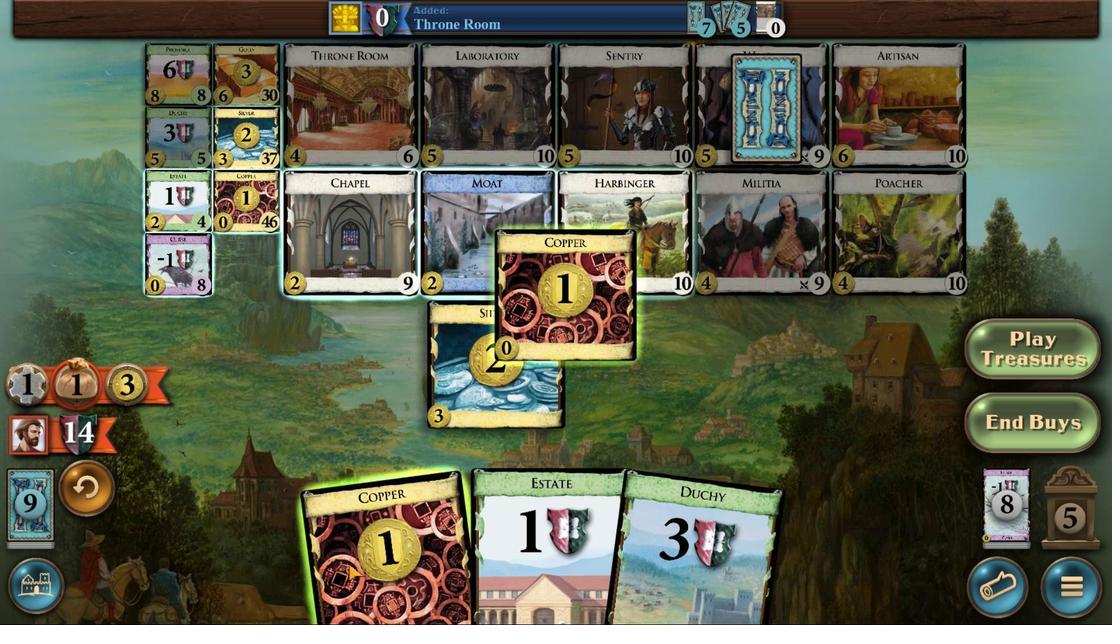 
Action: Mouse scrolled (455, 547) with delta (0, 0)
Screenshot: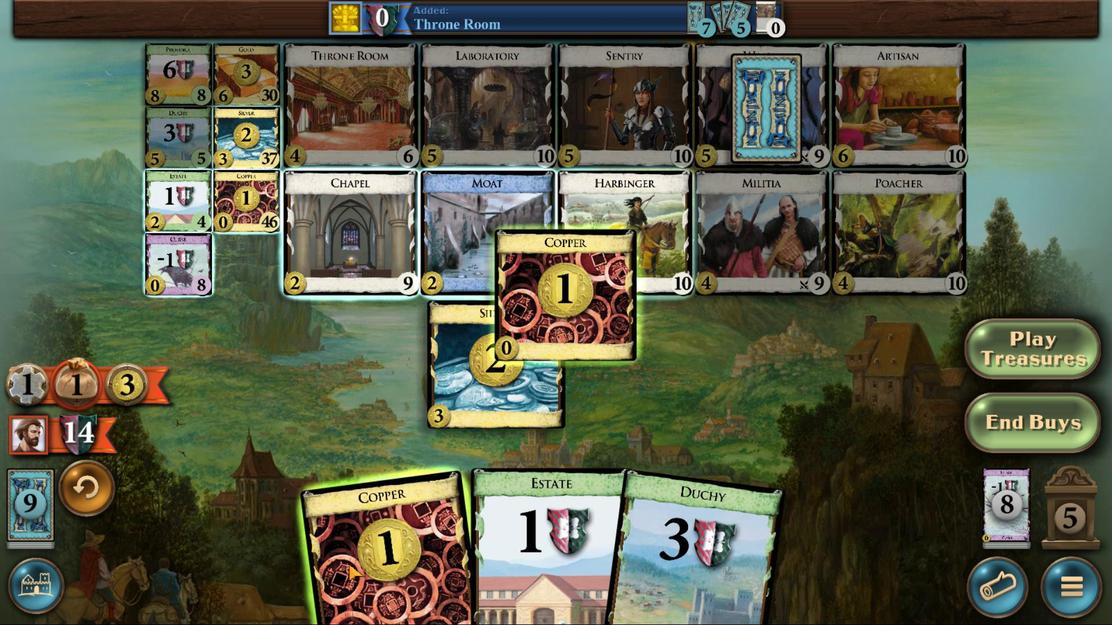 
Action: Mouse scrolled (455, 547) with delta (0, 0)
Screenshot: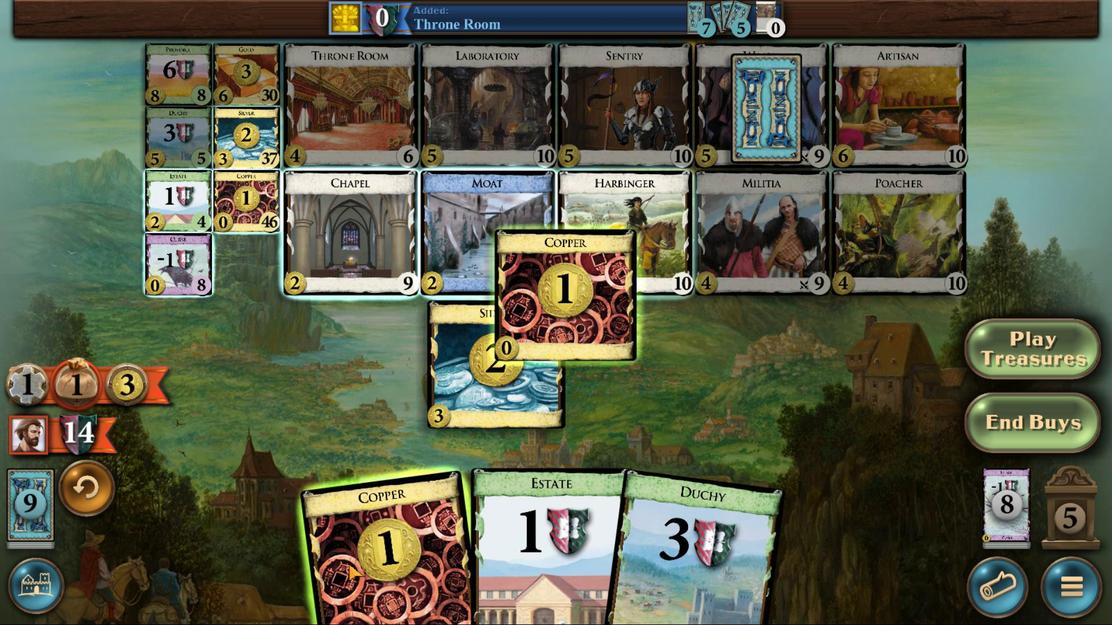 
Action: Mouse moved to (348, 565)
Screenshot: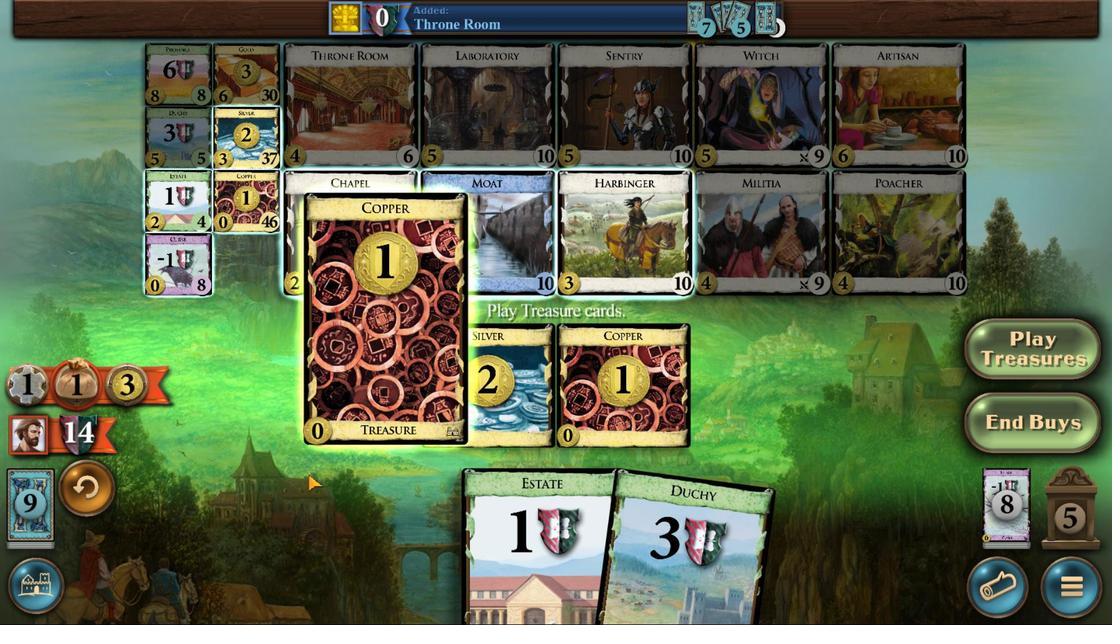 
Action: Mouse scrolled (348, 564) with delta (0, 0)
Screenshot: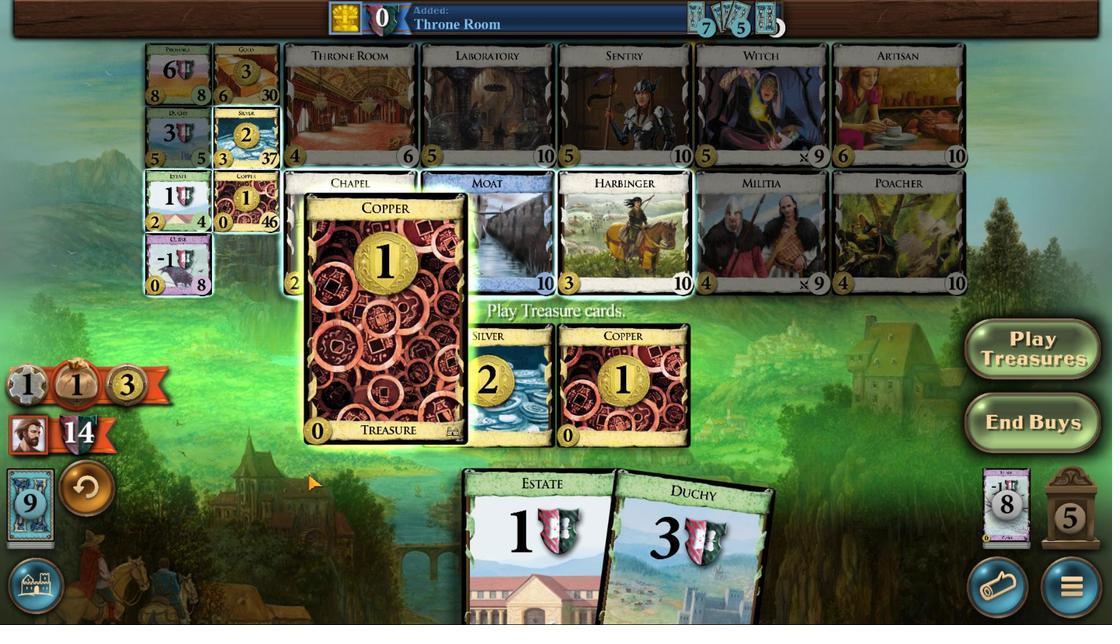 
Action: Mouse scrolled (348, 564) with delta (0, 0)
Screenshot: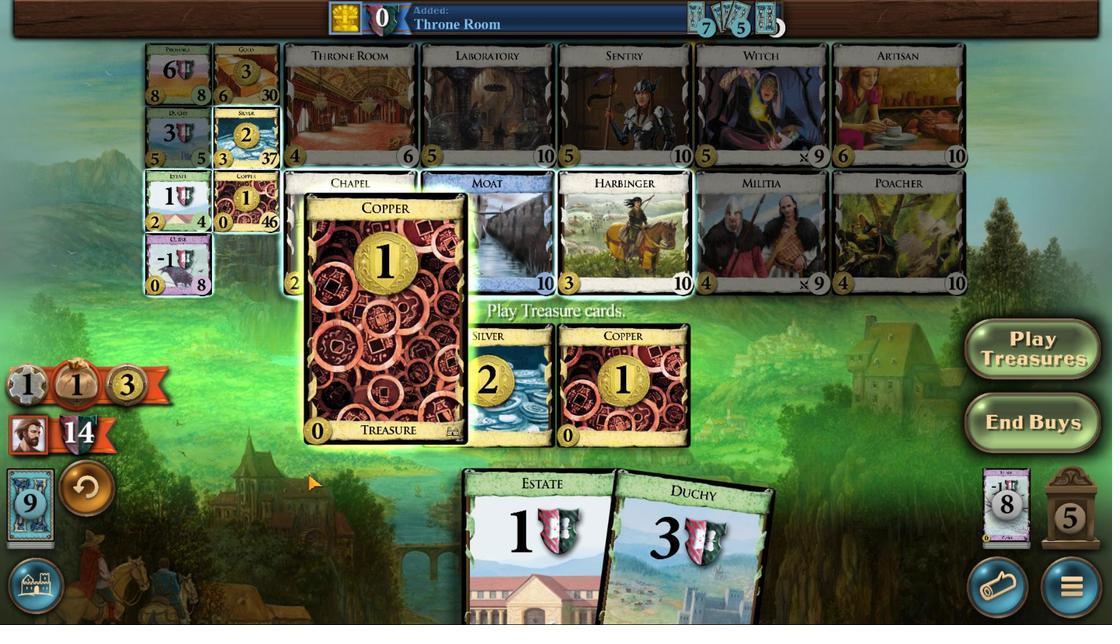 
Action: Mouse scrolled (348, 564) with delta (0, 0)
Screenshot: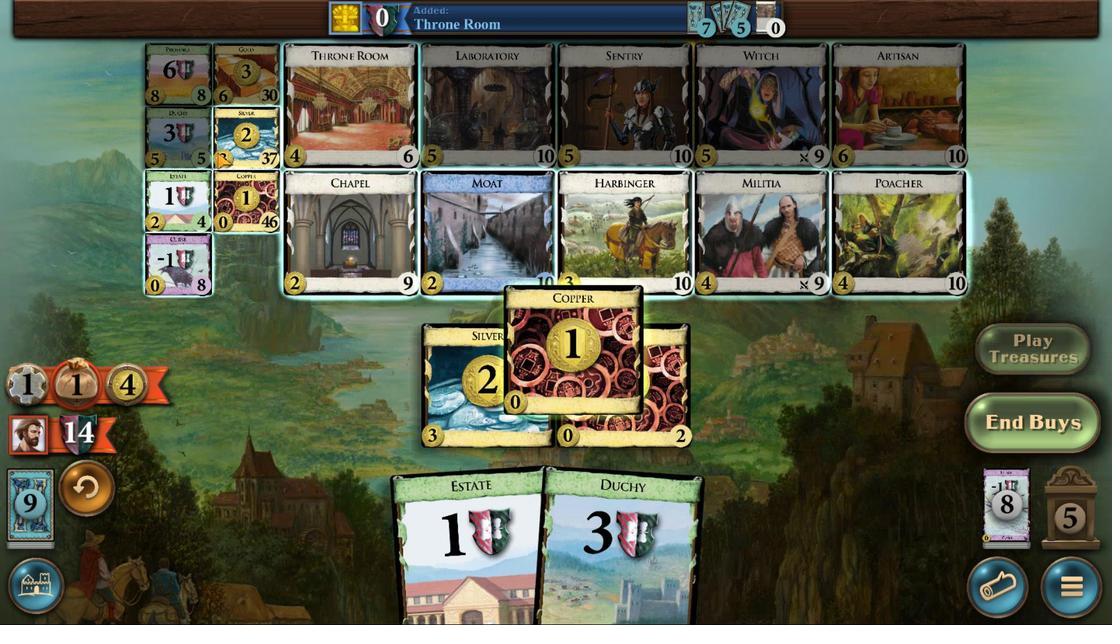 
Action: Mouse scrolled (348, 564) with delta (0, 0)
Screenshot: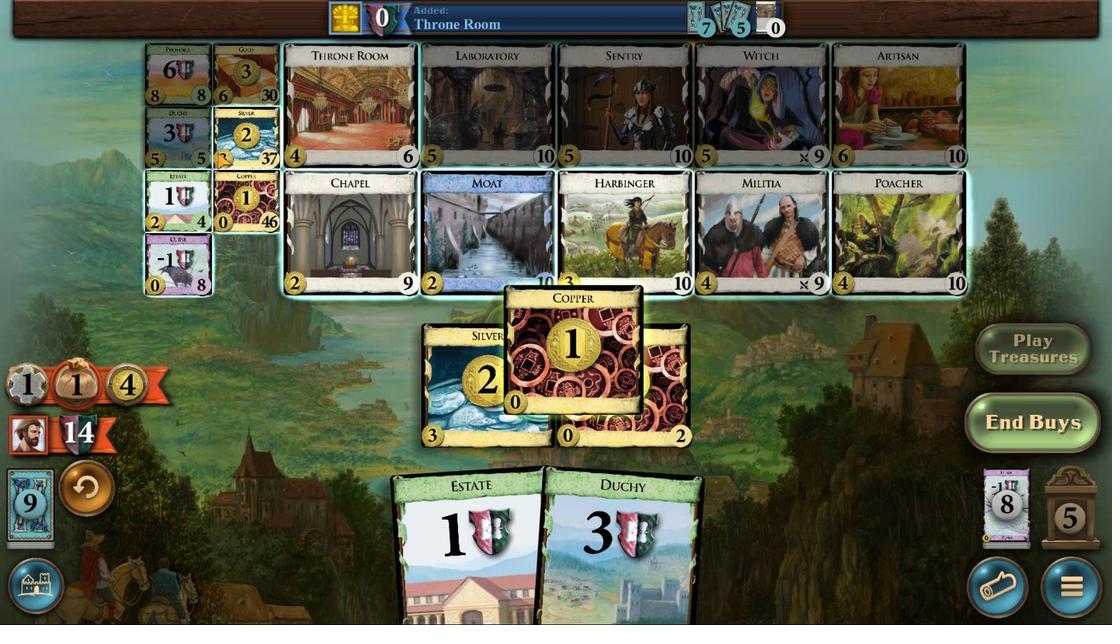 
Action: Mouse scrolled (348, 564) with delta (0, 0)
Screenshot: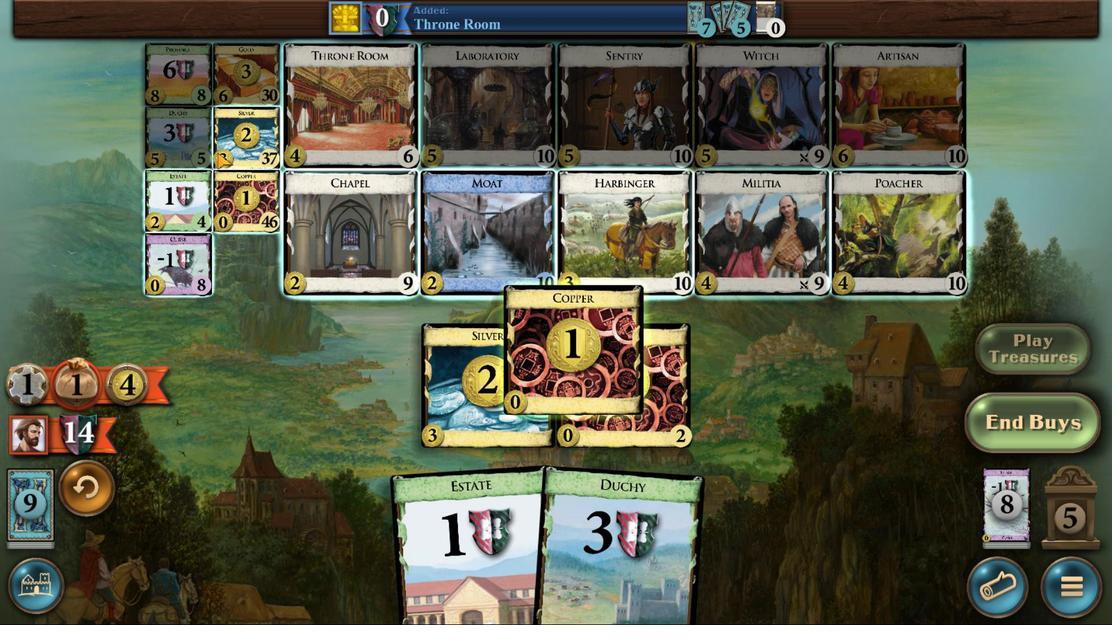 
Action: Mouse moved to (230, 135)
Screenshot: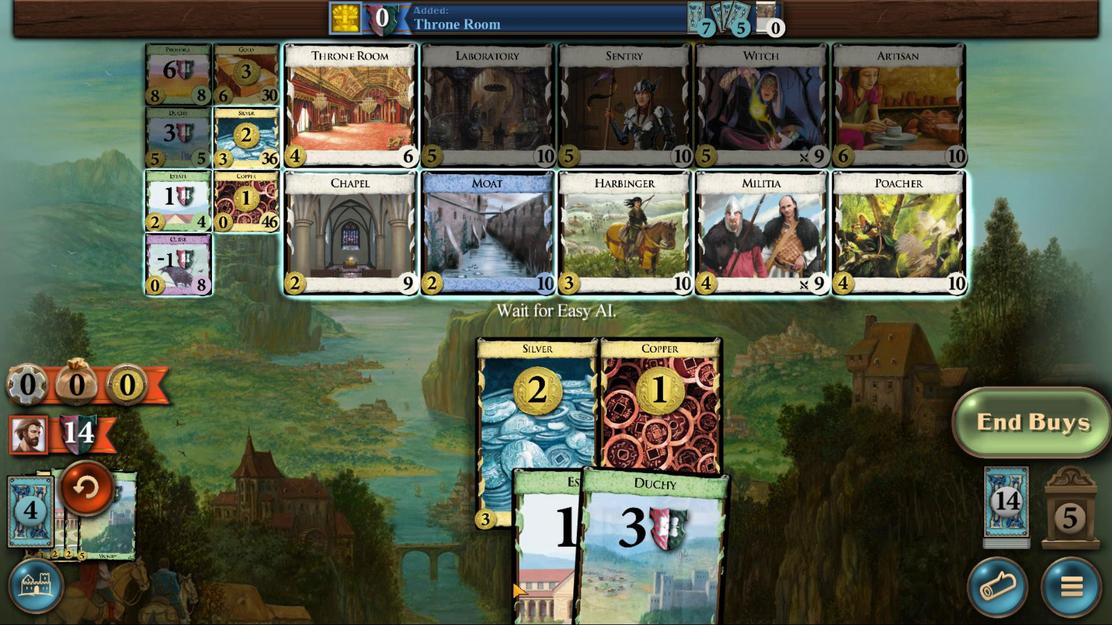 
Action: Mouse pressed left at (230, 135)
Screenshot: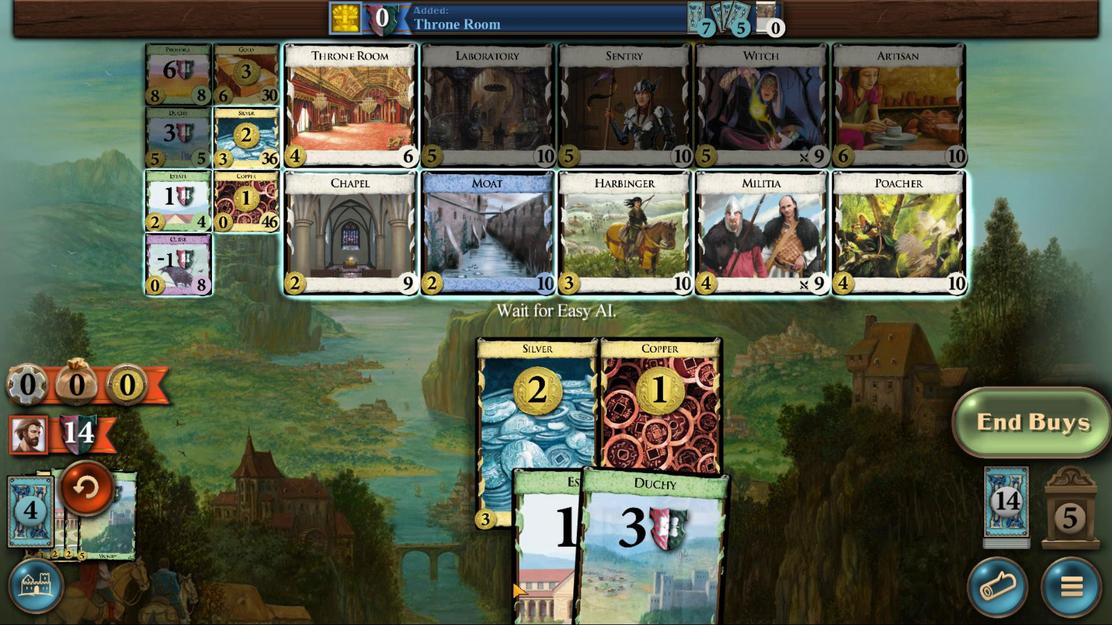 
Action: Mouse moved to (547, 585)
Screenshot: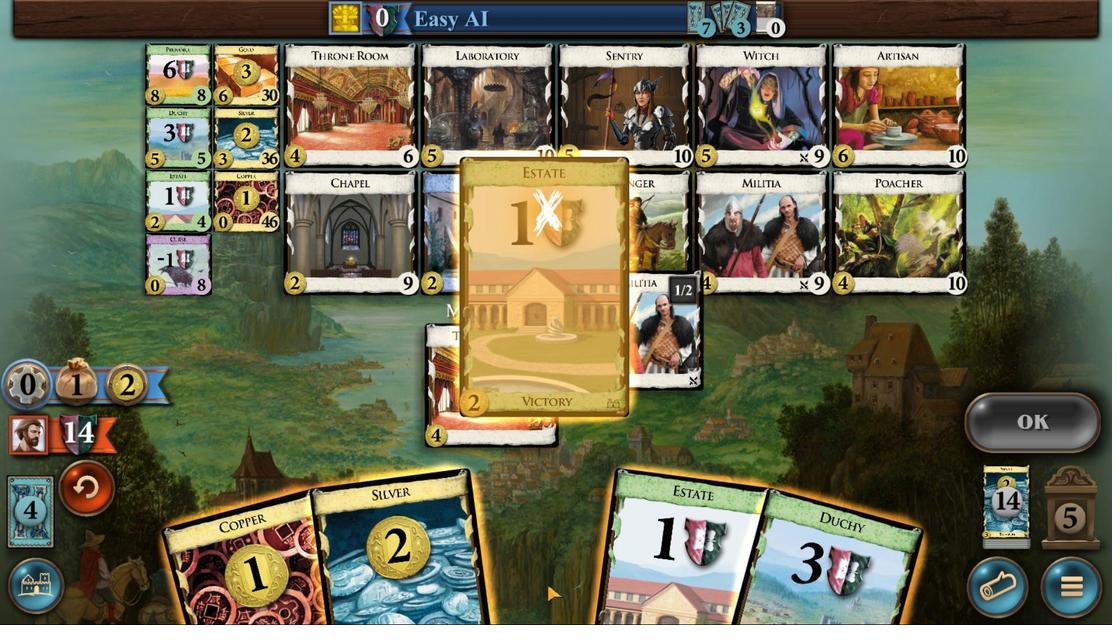 
Action: Mouse scrolled (547, 585) with delta (0, 0)
Screenshot: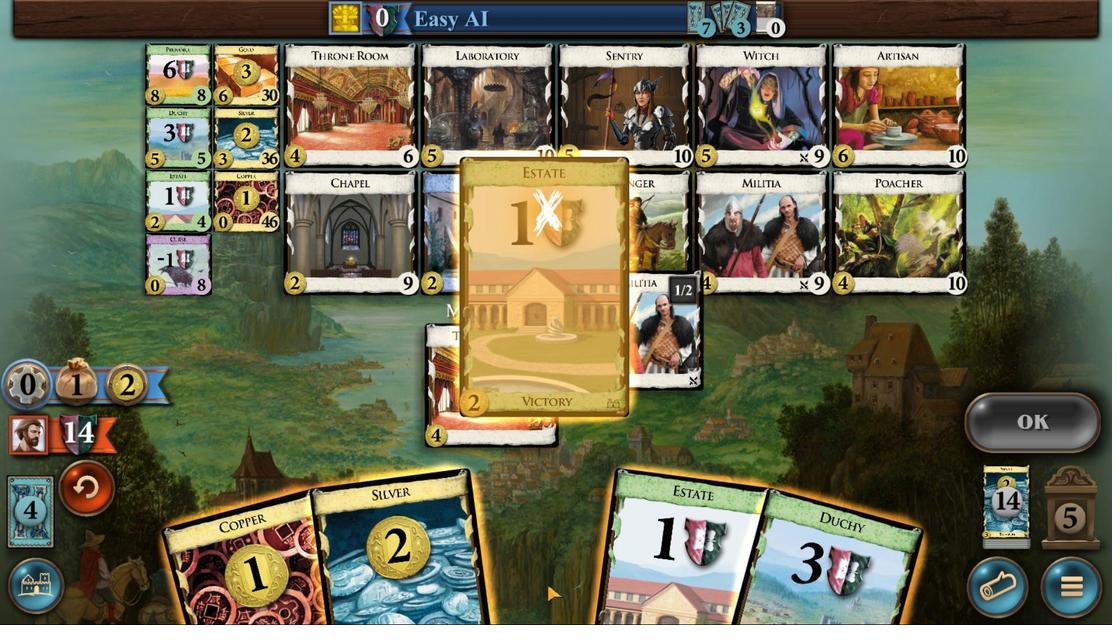 
Action: Mouse moved to (547, 585)
Screenshot: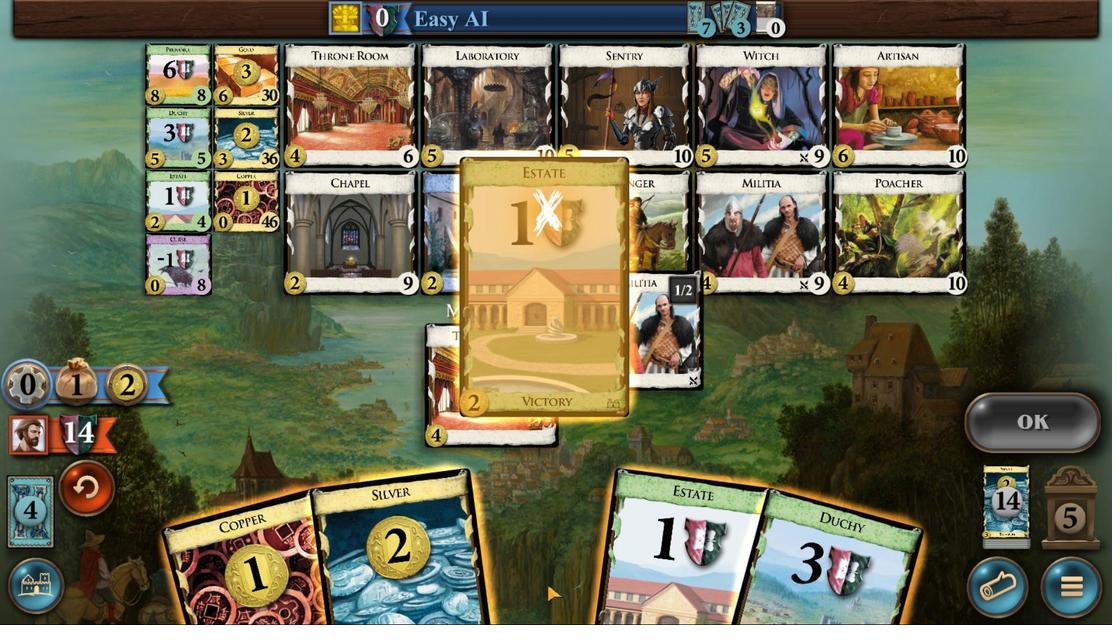
Action: Mouse scrolled (547, 585) with delta (0, 0)
Screenshot: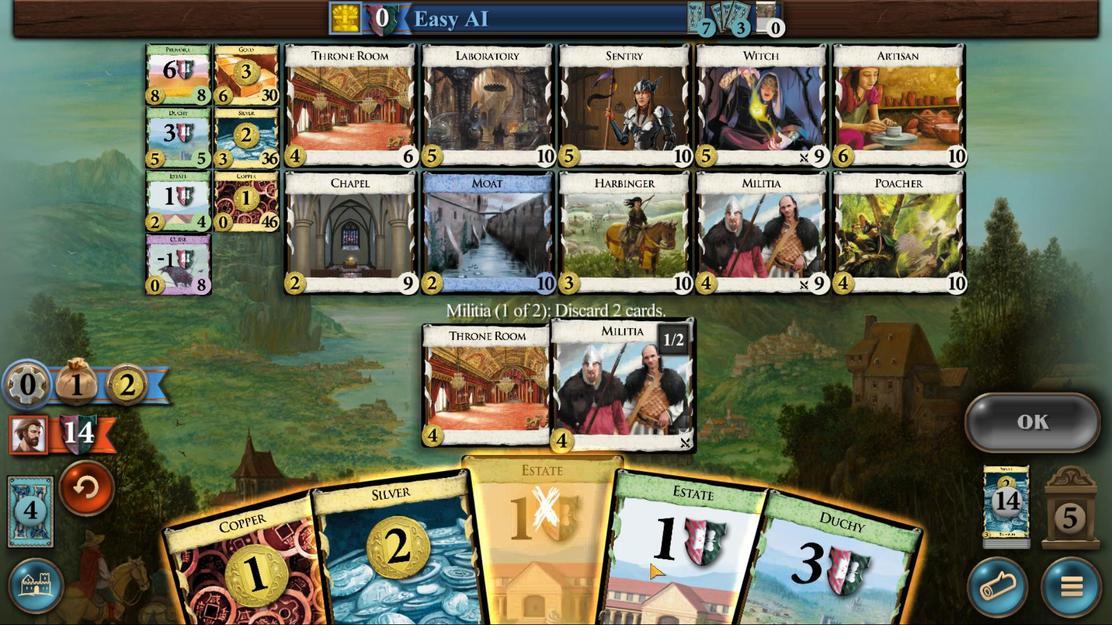 
Action: Mouse scrolled (547, 585) with delta (0, 0)
Screenshot: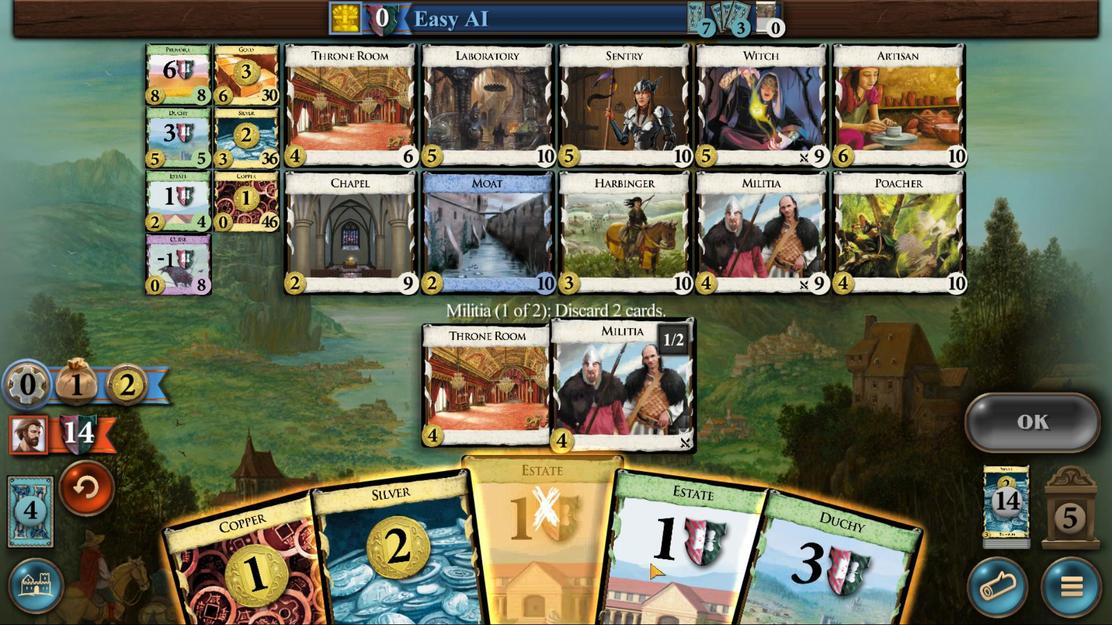 
Action: Mouse scrolled (547, 585) with delta (0, 0)
Screenshot: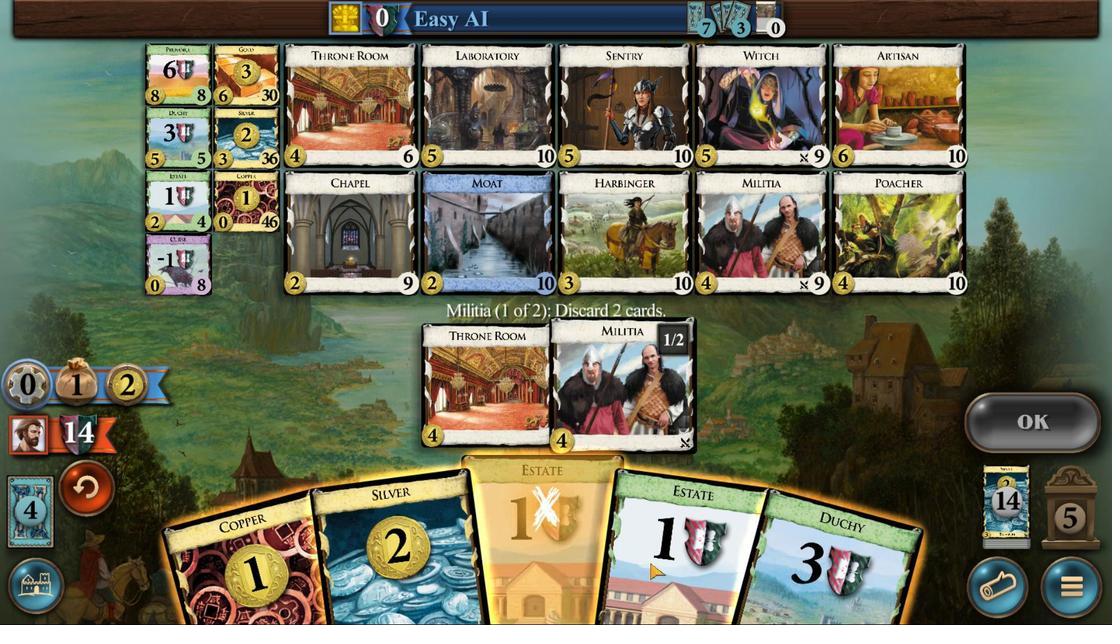 
Action: Mouse moved to (655, 563)
Screenshot: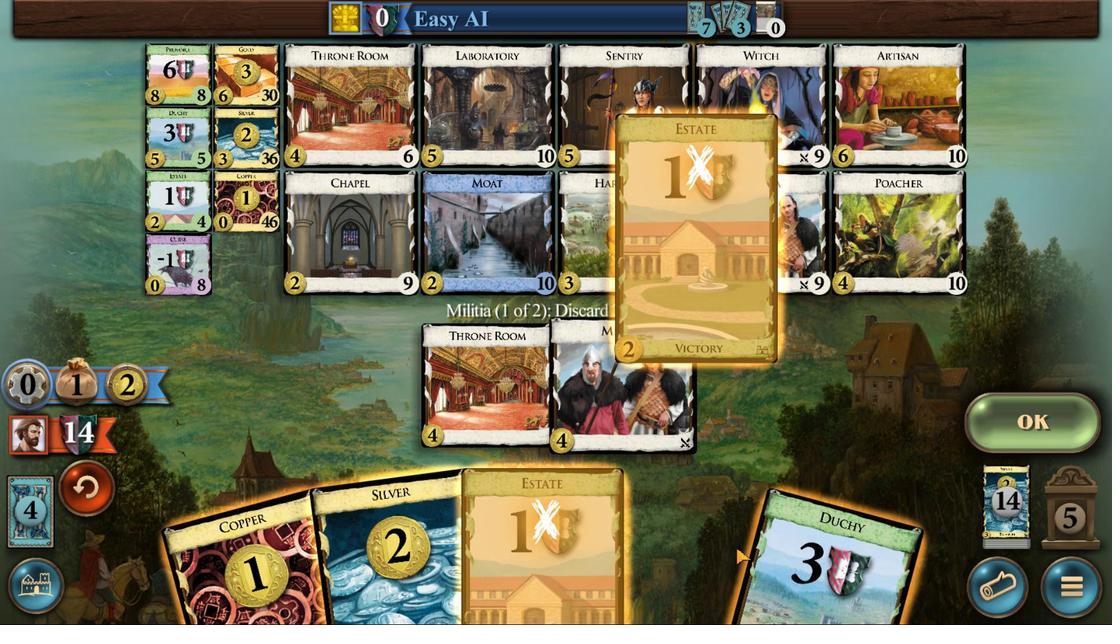 
Action: Mouse scrolled (655, 563) with delta (0, 0)
Screenshot: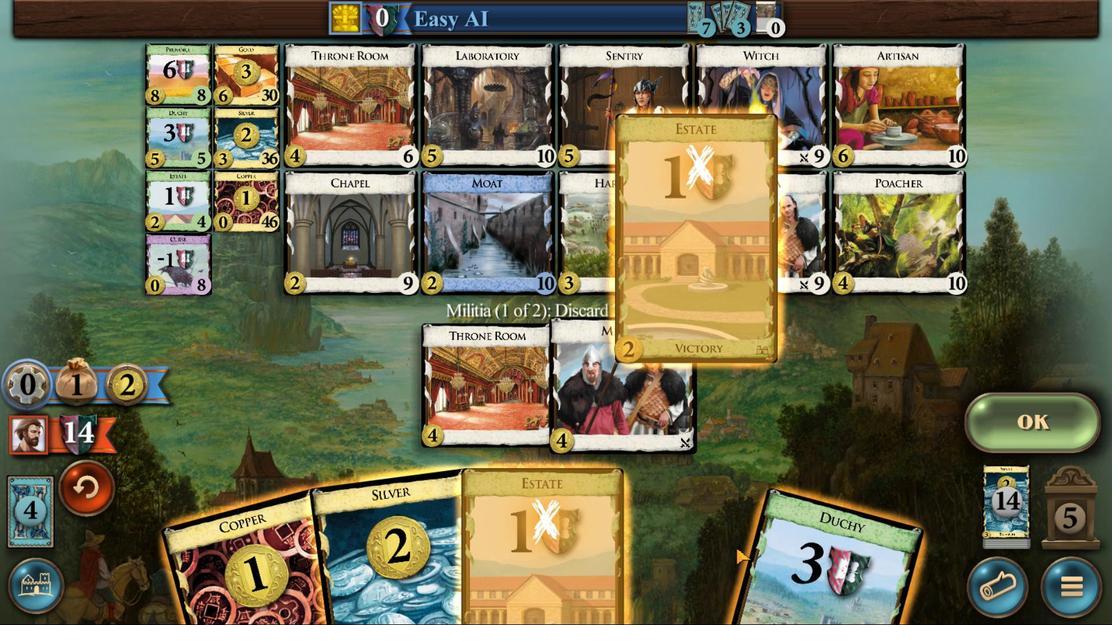 
Action: Mouse moved to (656, 563)
Screenshot: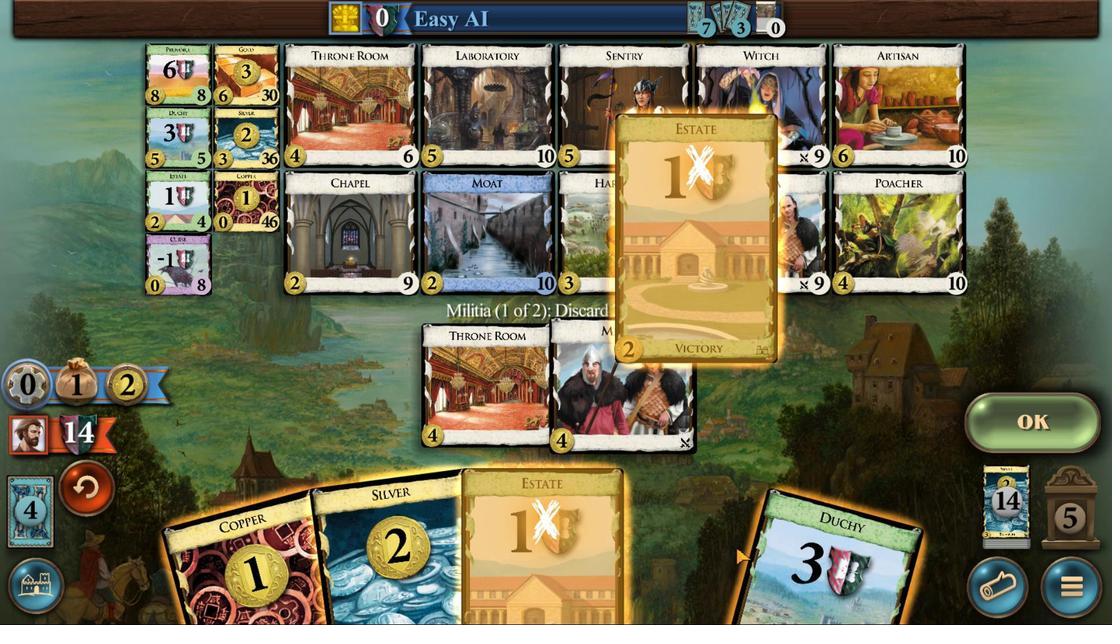 
Action: Mouse scrolled (656, 563) with delta (0, 0)
Screenshot: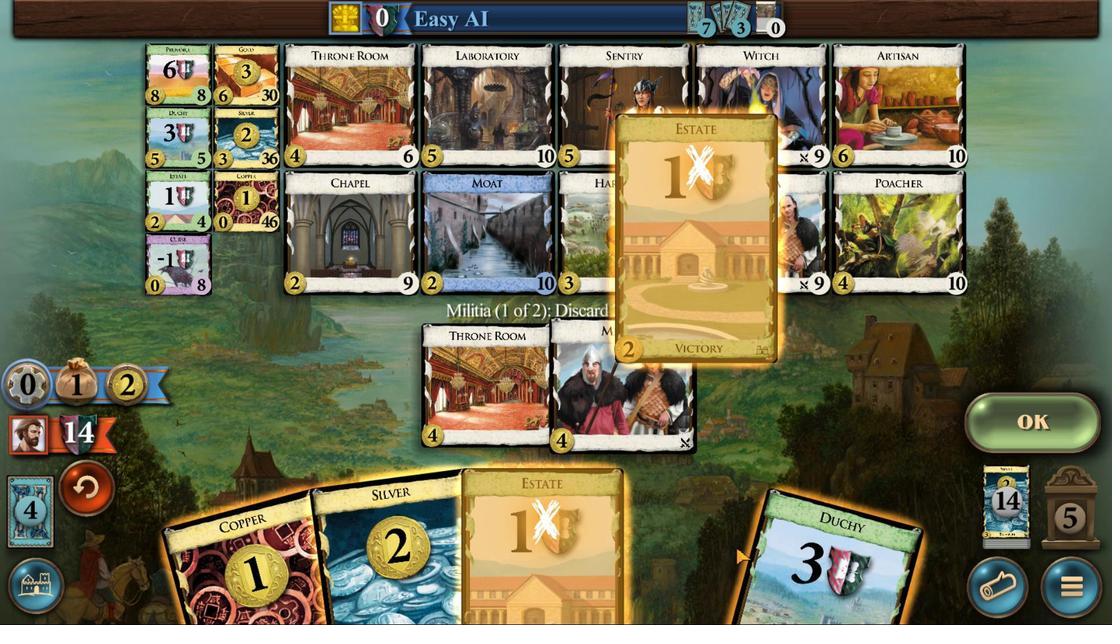 
Action: Mouse moved to (659, 566)
Screenshot: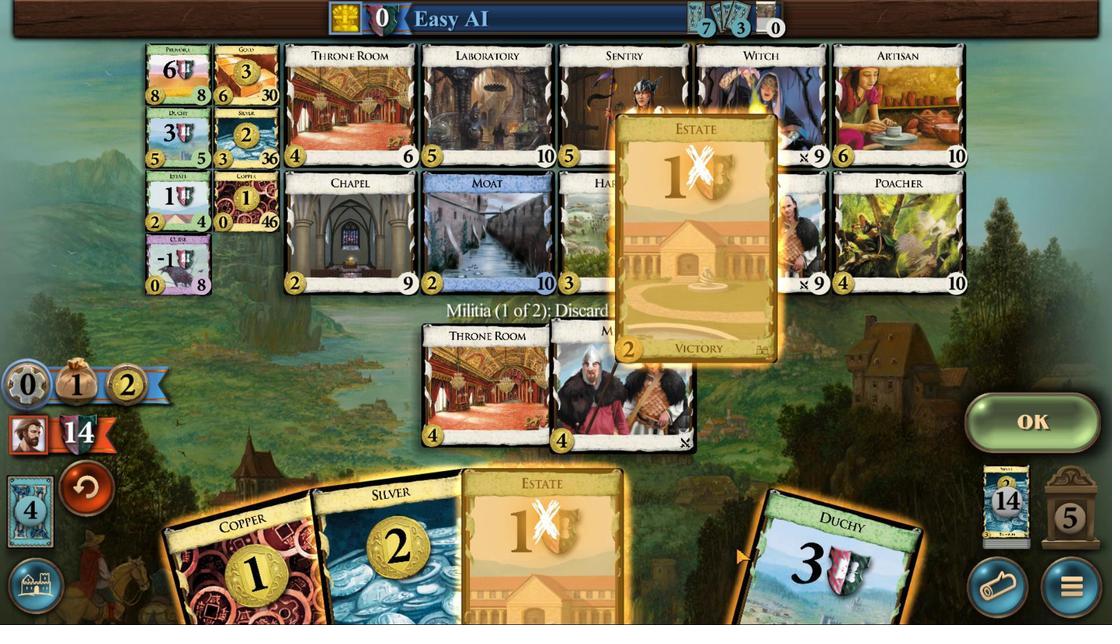 
Action: Mouse scrolled (659, 565) with delta (0, 0)
Screenshot: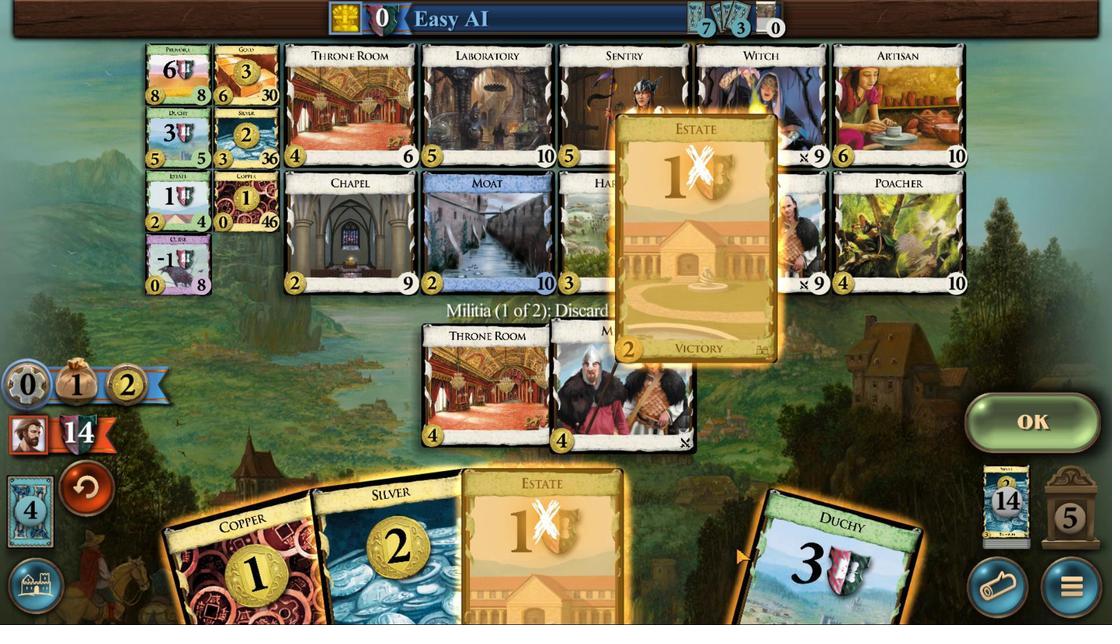 
Action: Mouse scrolled (659, 565) with delta (0, 0)
Screenshot: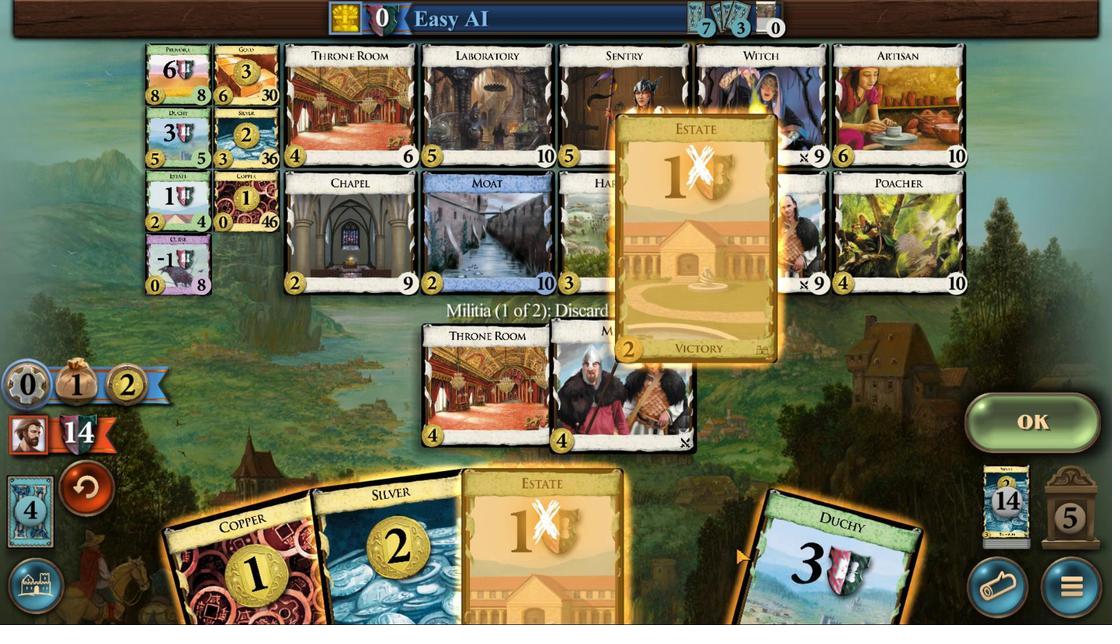 
Action: Mouse moved to (1066, 428)
Screenshot: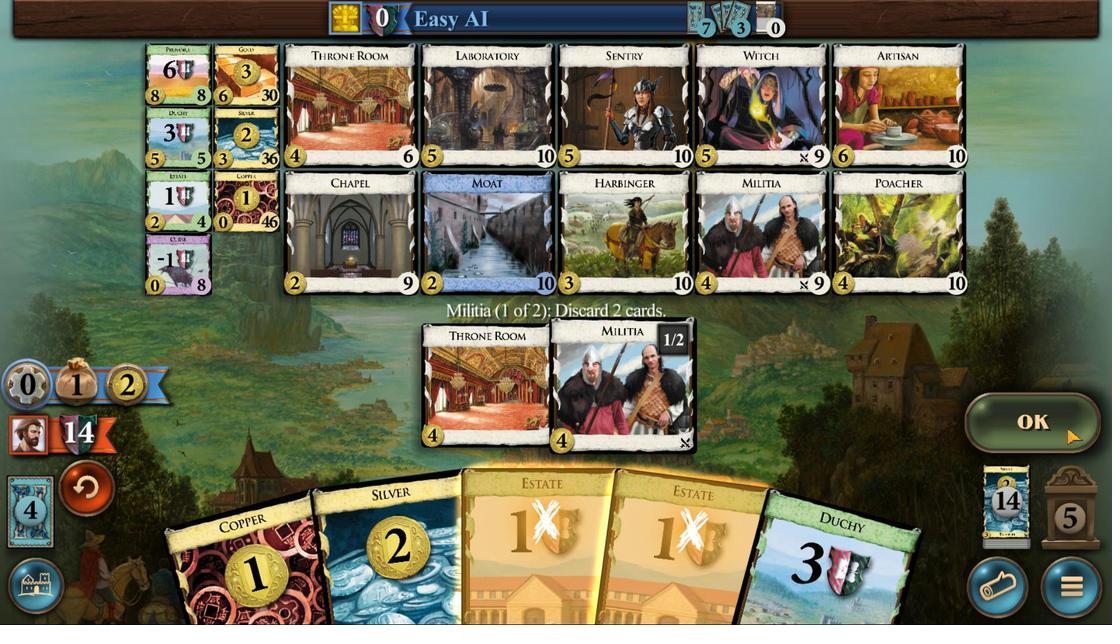 
Action: Mouse pressed left at (1066, 428)
Screenshot: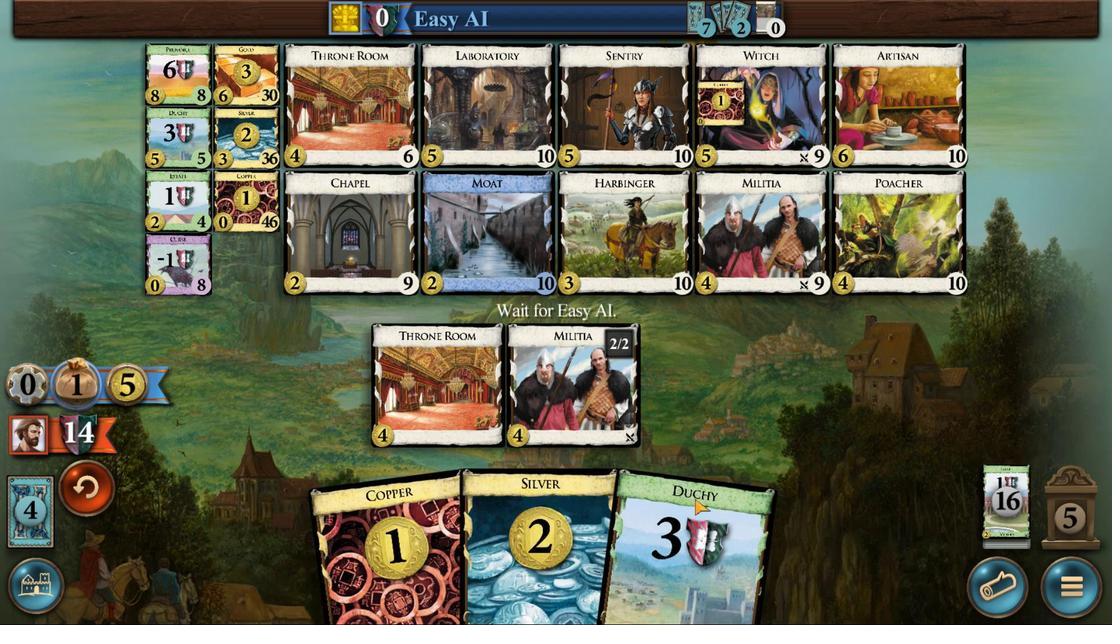 
Action: Mouse moved to (564, 543)
Screenshot: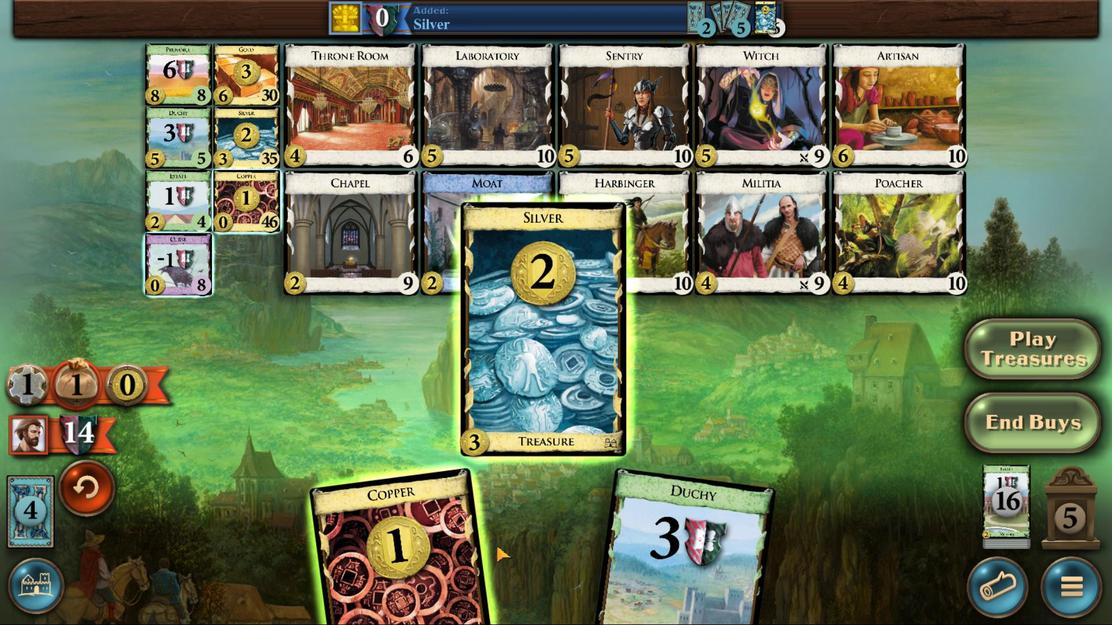 
Action: Mouse scrolled (564, 543) with delta (0, 0)
Screenshot: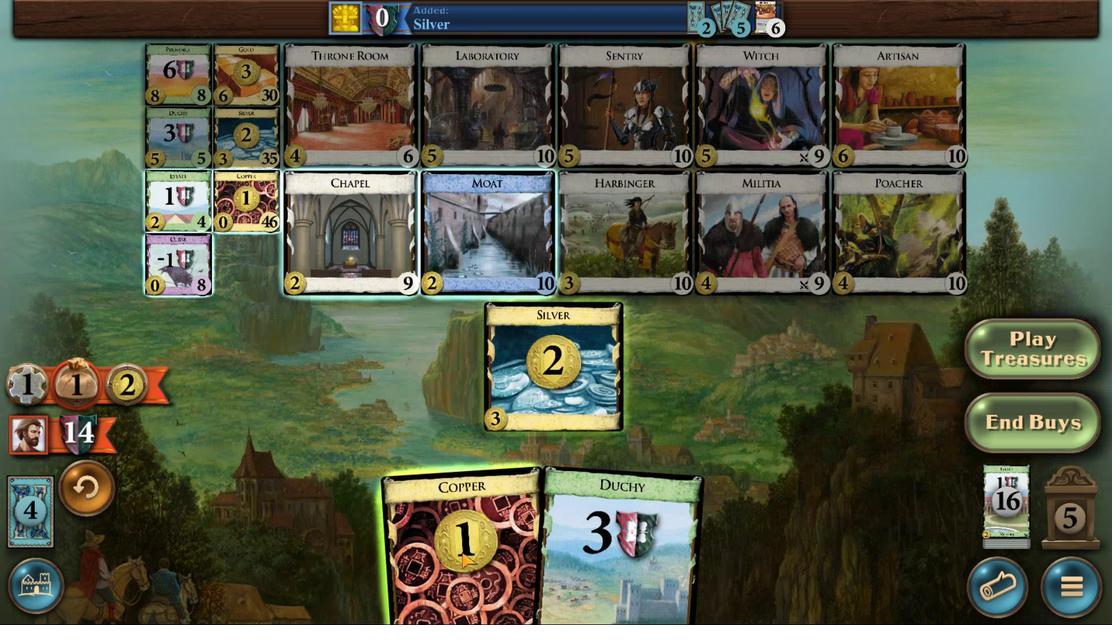 
Action: Mouse moved to (564, 547)
Screenshot: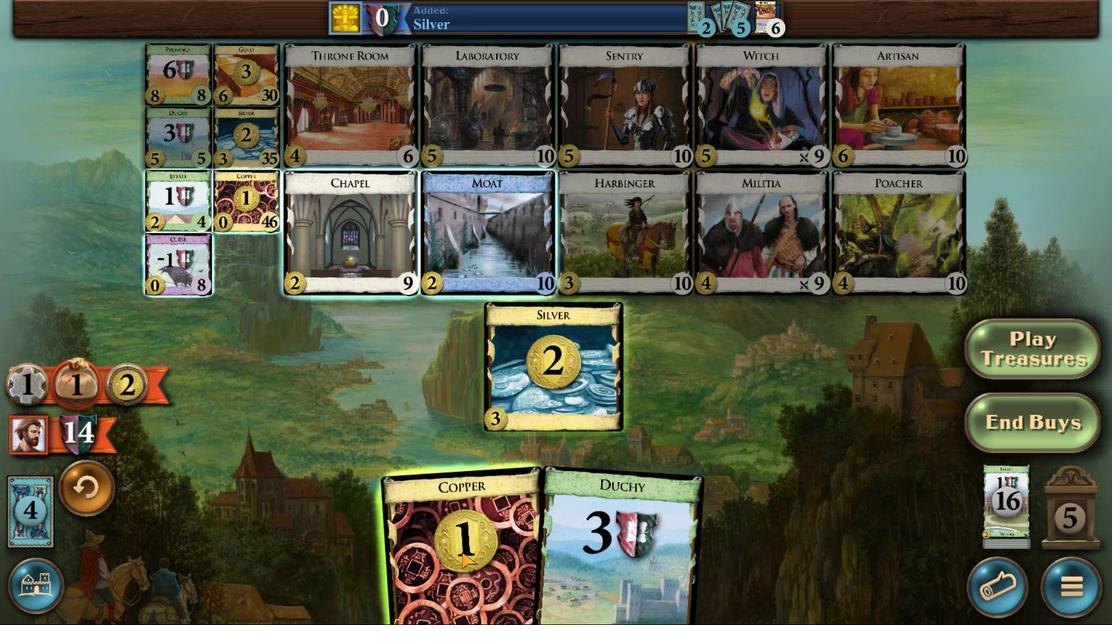 
Action: Mouse scrolled (564, 546) with delta (0, 0)
Screenshot: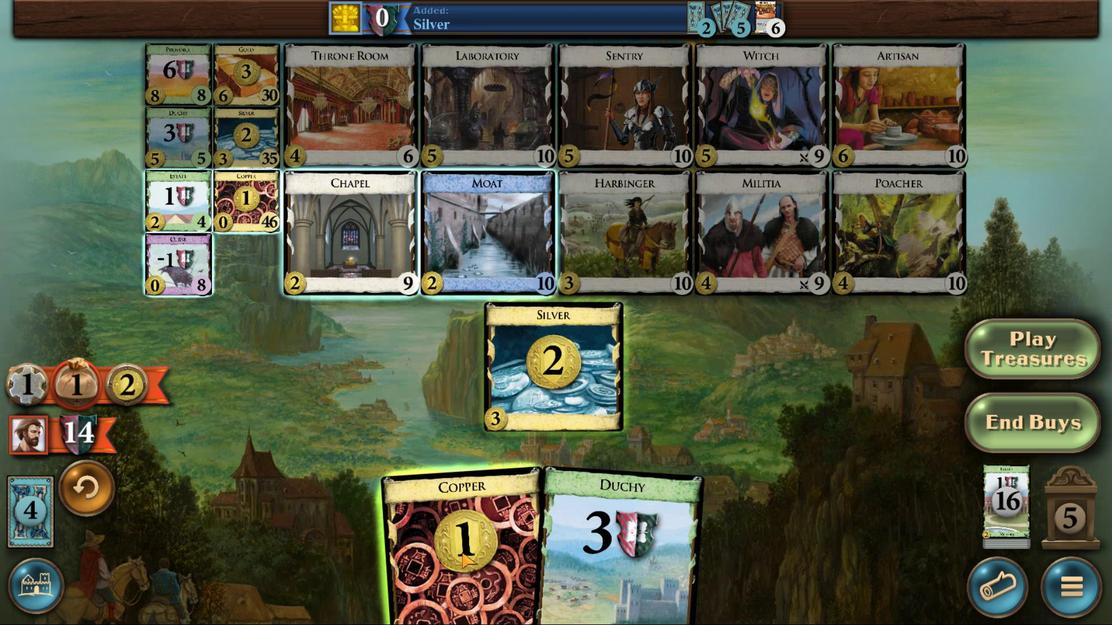 
Action: Mouse moved to (461, 549)
